 Task: Buy 5 Hair Dryers & Accessories from Drying Hoods section under best seller category for shipping address: Cameron White, 2432 August Lane, Shreveport, Louisiana 71101, Cell Number 3184332610. Pay from credit card ending with 5759, CVV 953
Action: Mouse moved to (319, 94)
Screenshot: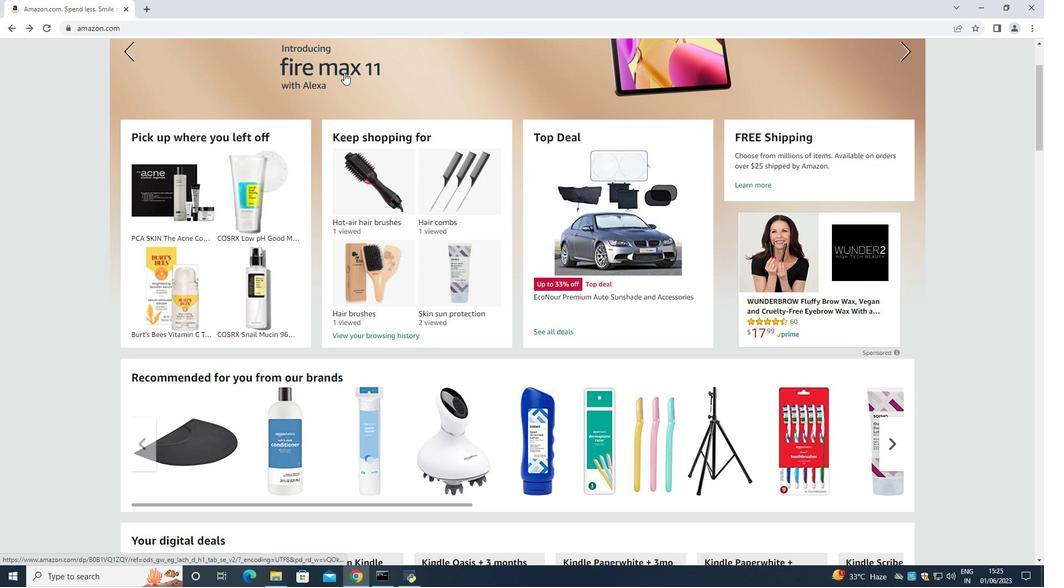 
Action: Mouse scrolled (319, 95) with delta (0, 0)
Screenshot: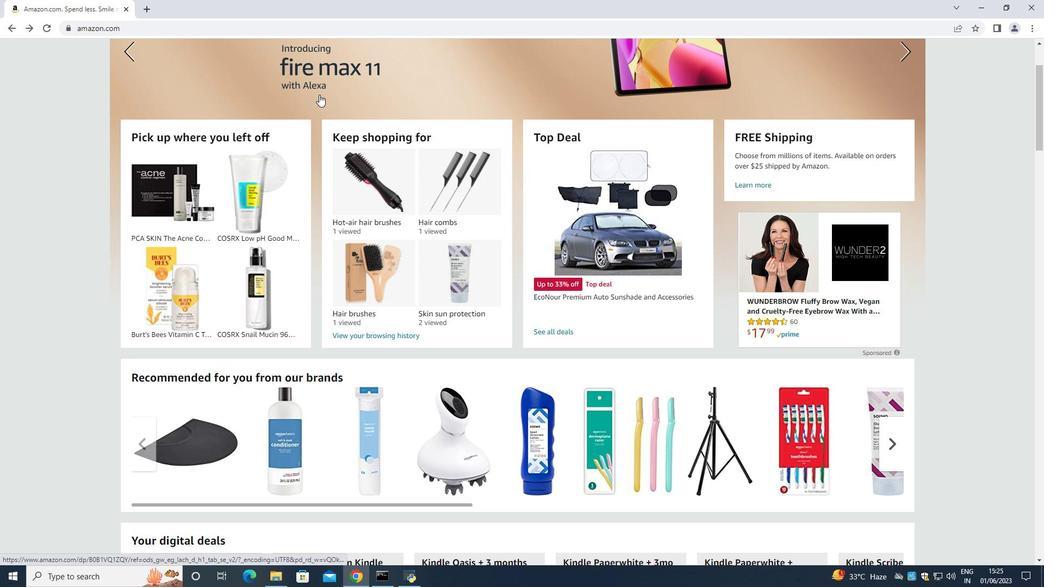 
Action: Mouse scrolled (319, 95) with delta (0, 0)
Screenshot: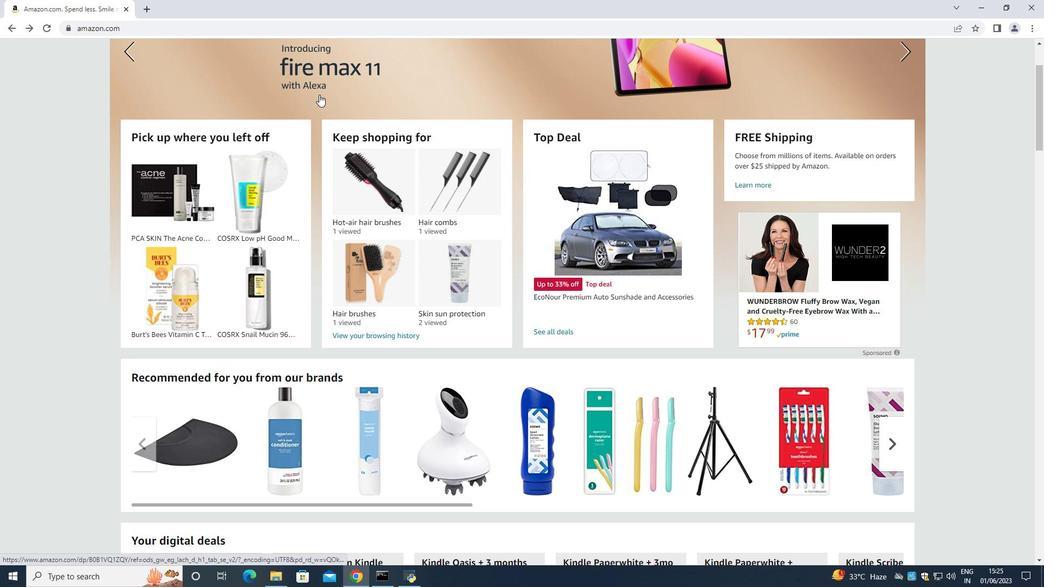 
Action: Mouse scrolled (319, 95) with delta (0, 0)
Screenshot: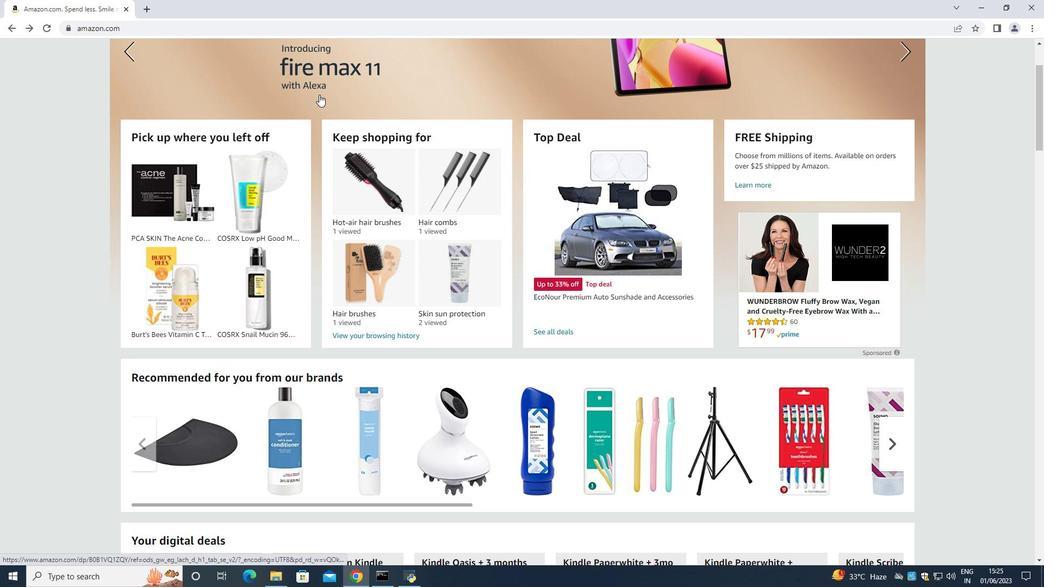 
Action: Mouse moved to (319, 94)
Screenshot: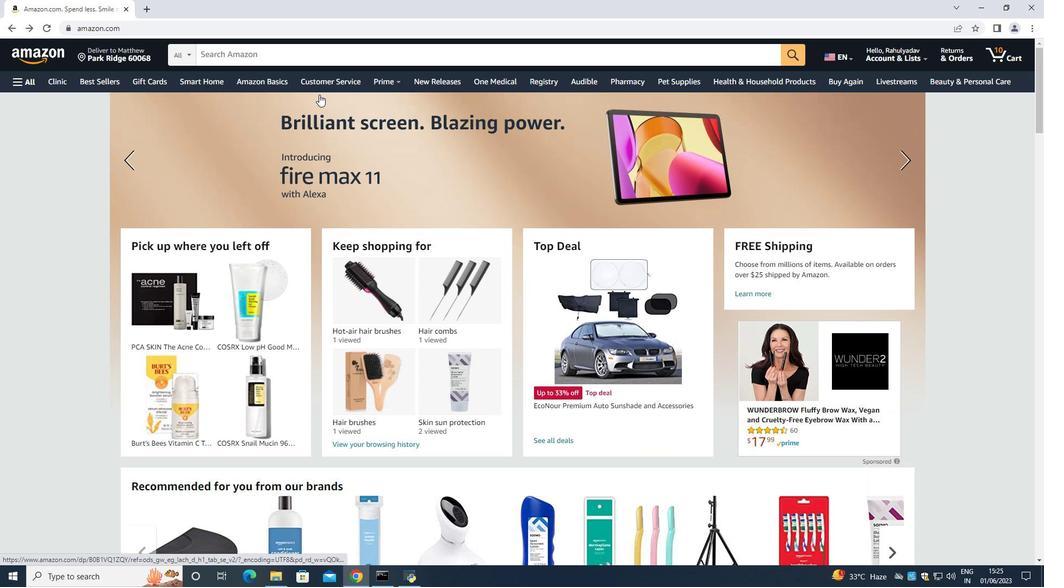 
Action: Mouse scrolled (319, 95) with delta (0, 0)
Screenshot: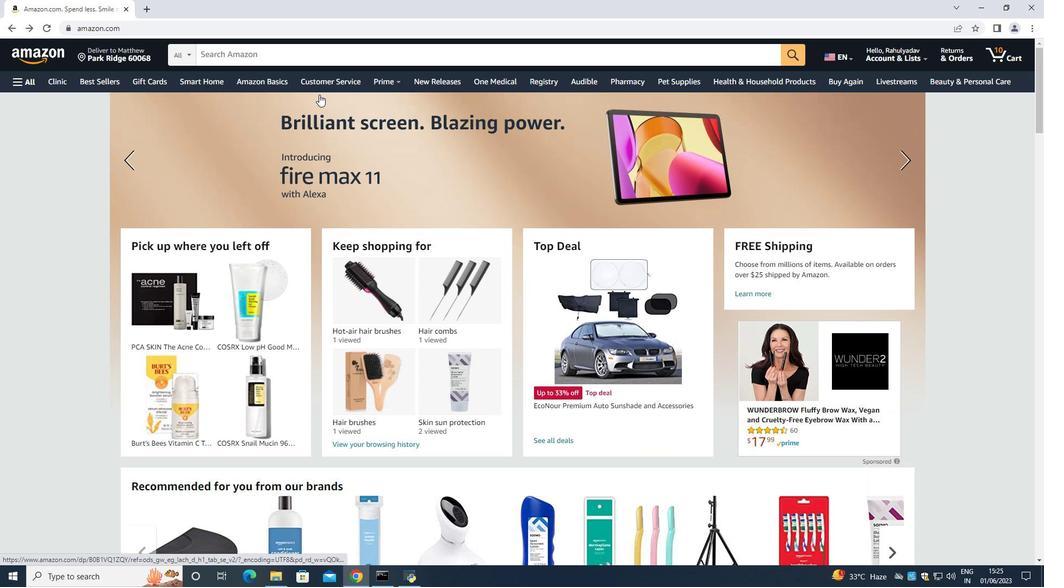 
Action: Mouse scrolled (319, 95) with delta (0, 0)
Screenshot: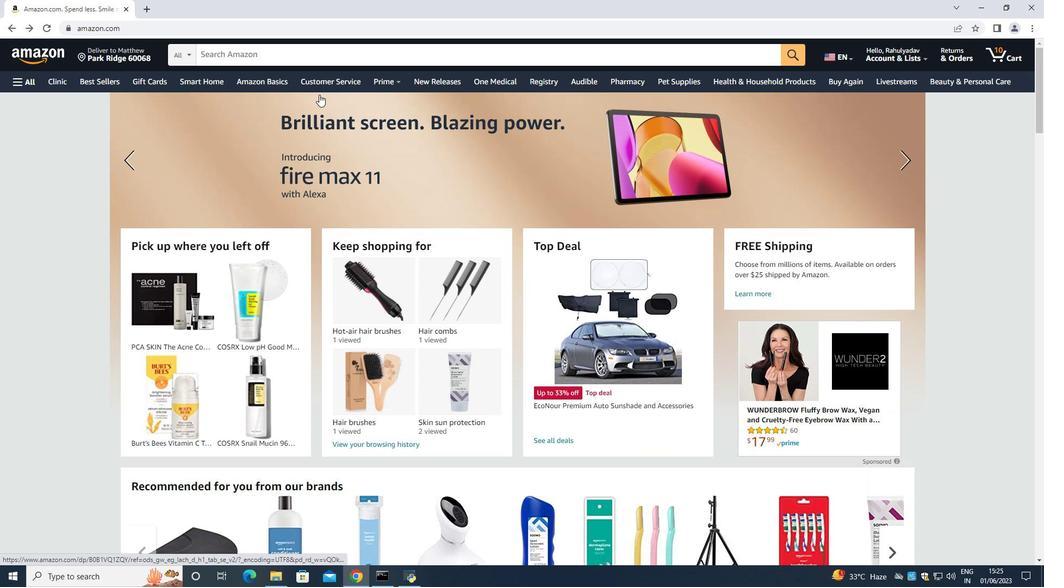 
Action: Mouse scrolled (319, 95) with delta (0, 0)
Screenshot: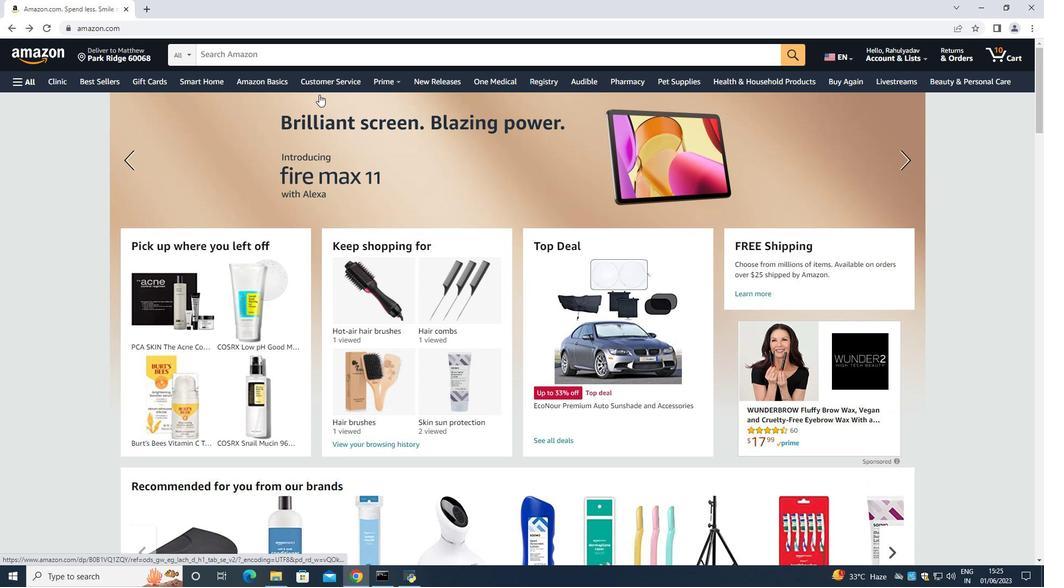 
Action: Mouse scrolled (319, 95) with delta (0, 0)
Screenshot: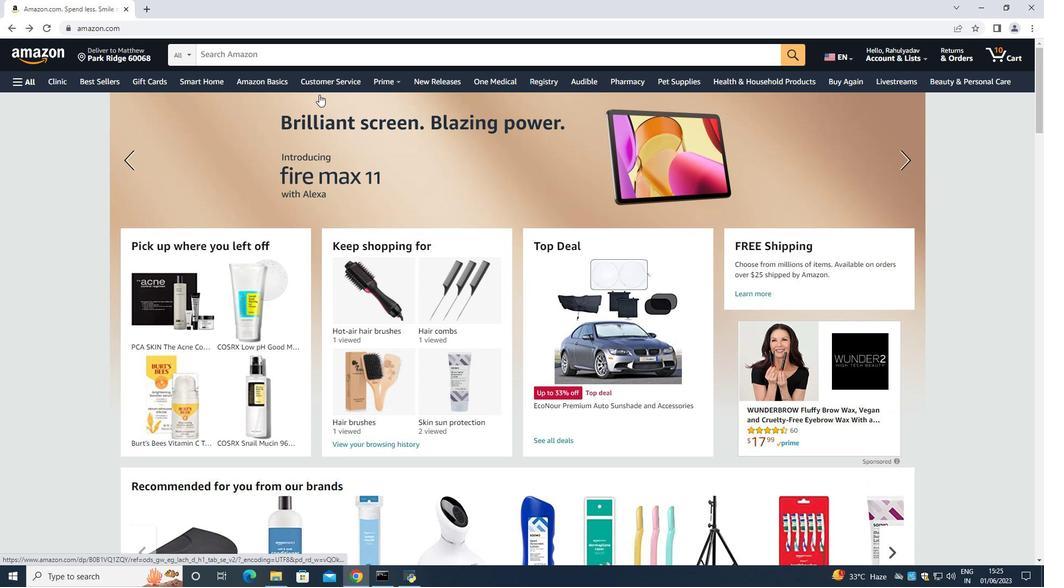 
Action: Mouse scrolled (319, 95) with delta (0, 0)
Screenshot: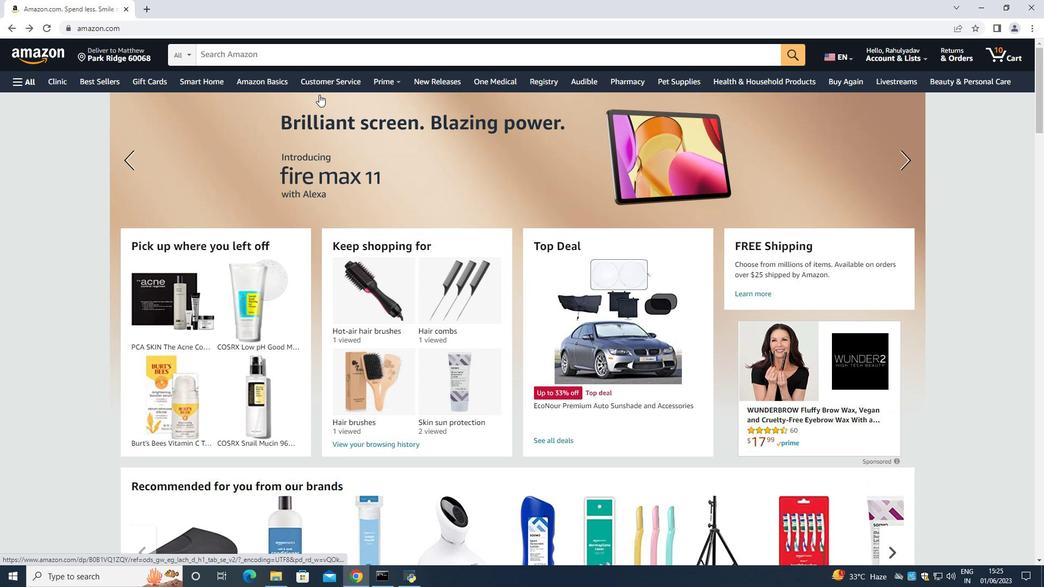
Action: Mouse scrolled (319, 95) with delta (0, 0)
Screenshot: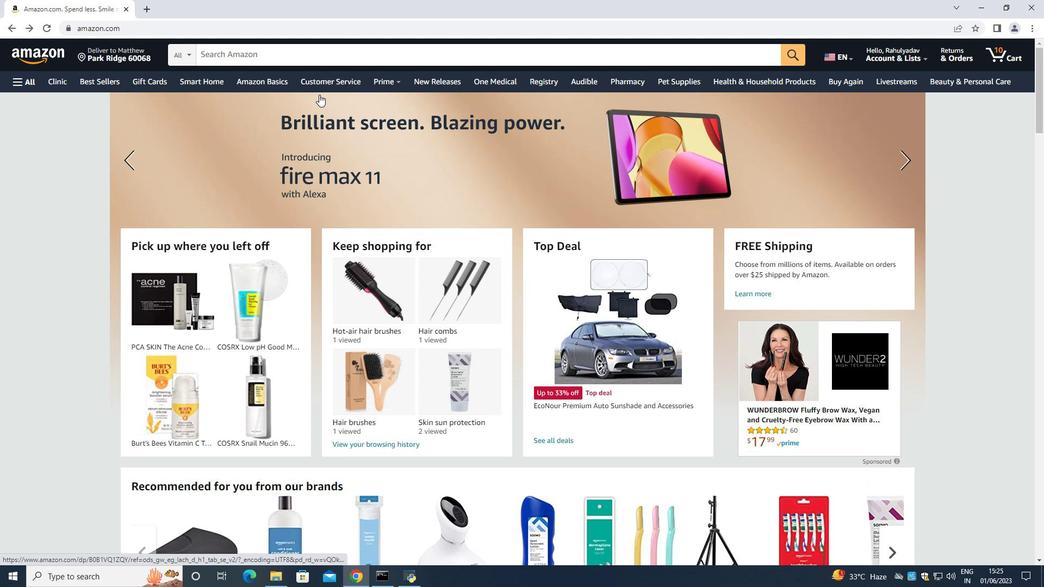 
Action: Mouse moved to (11, 83)
Screenshot: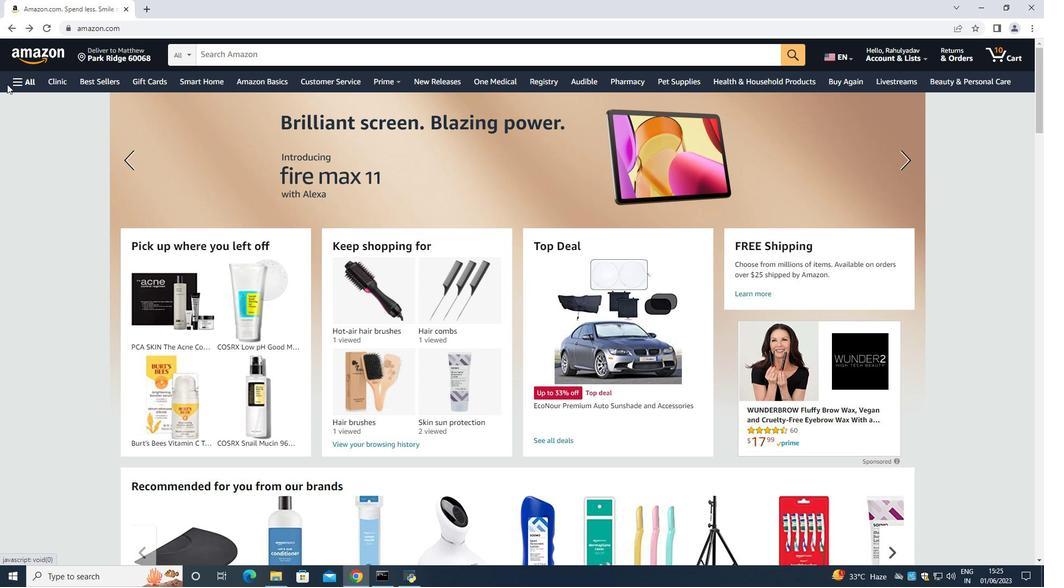 
Action: Mouse pressed left at (11, 83)
Screenshot: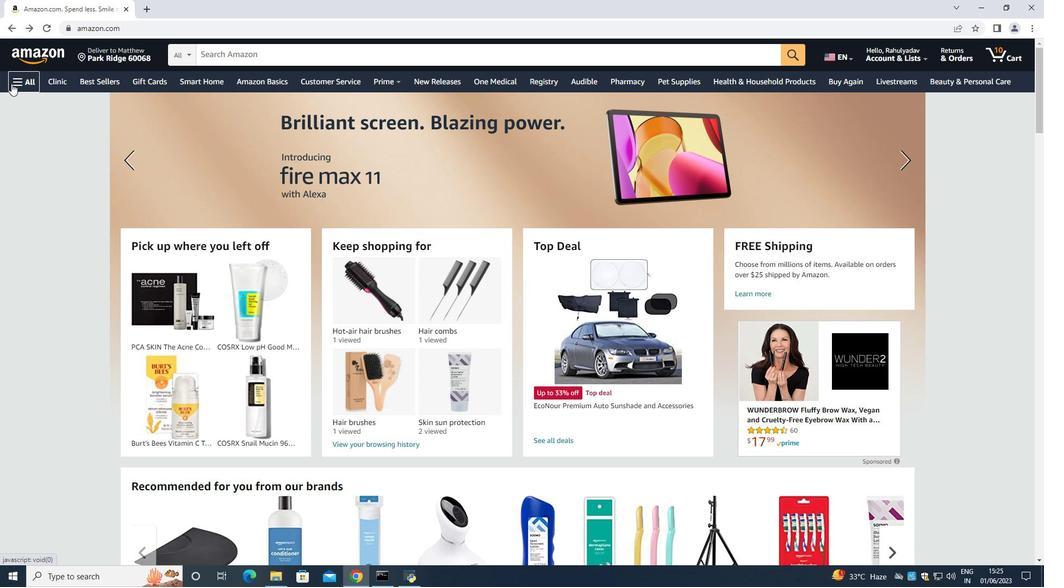 
Action: Mouse moved to (42, 109)
Screenshot: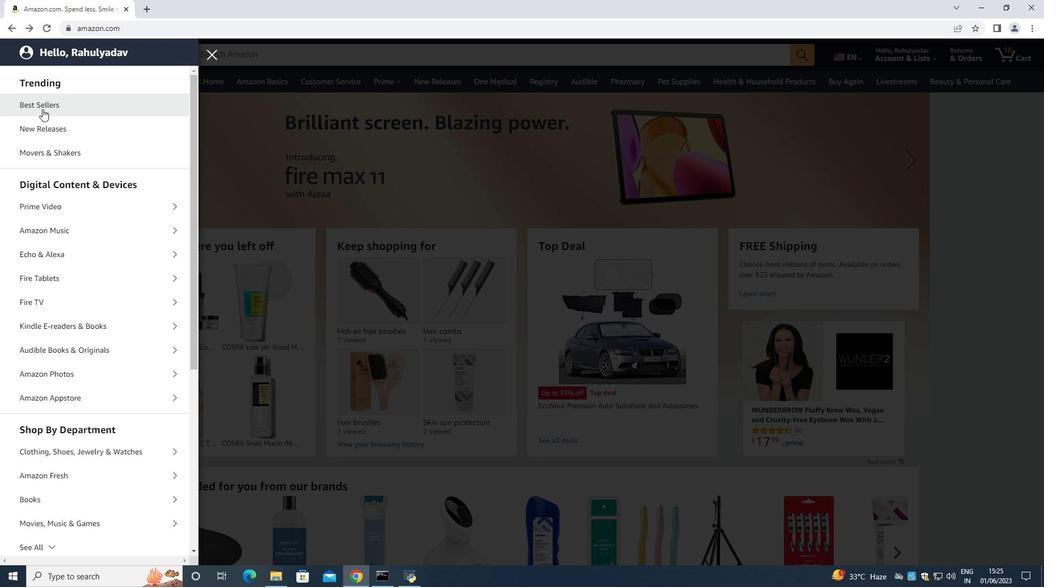 
Action: Mouse pressed left at (42, 109)
Screenshot: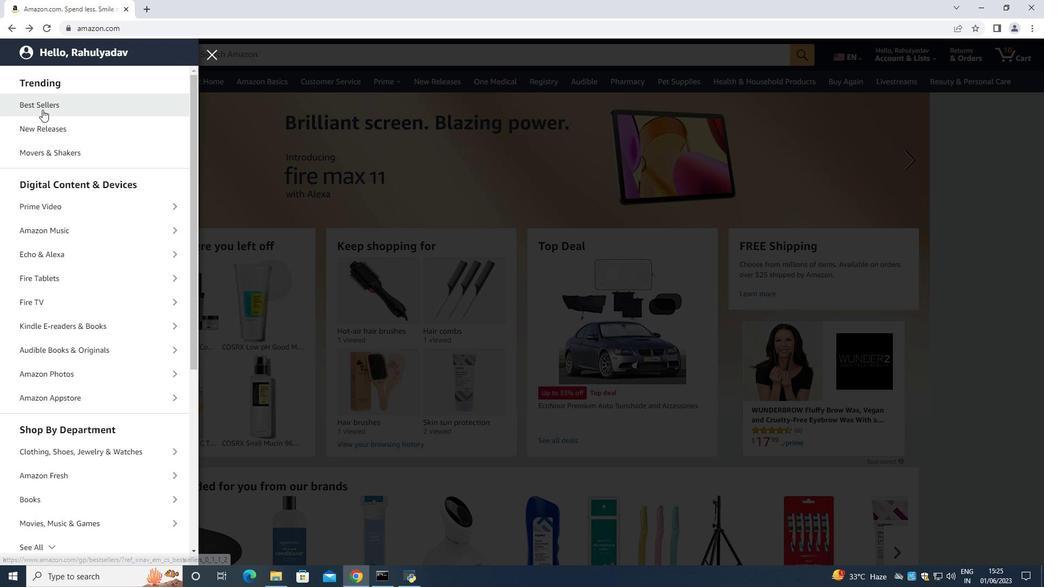 
Action: Mouse moved to (250, 54)
Screenshot: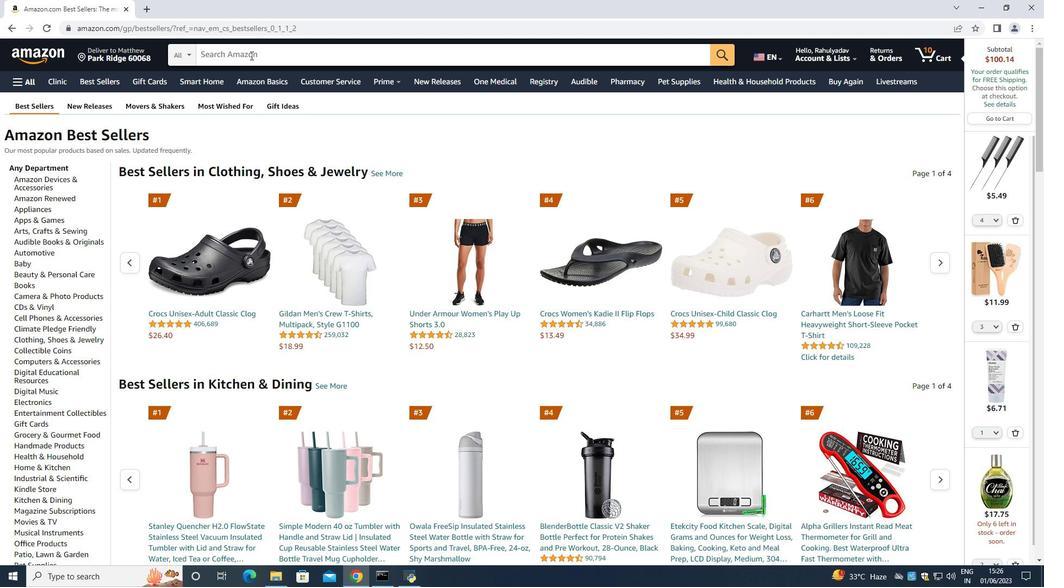 
Action: Mouse pressed left at (250, 54)
Screenshot: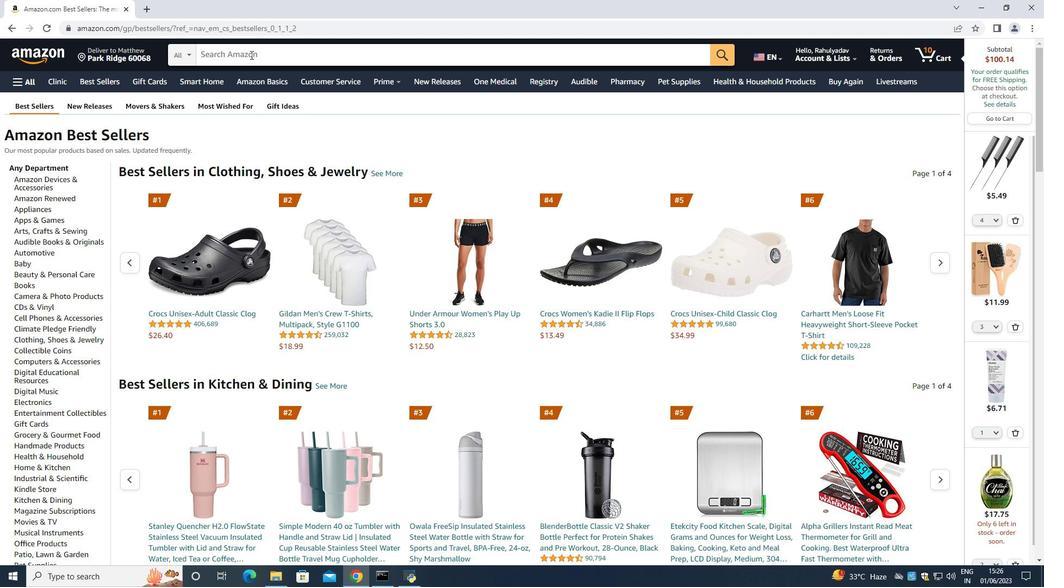 
Action: Mouse moved to (251, 55)
Screenshot: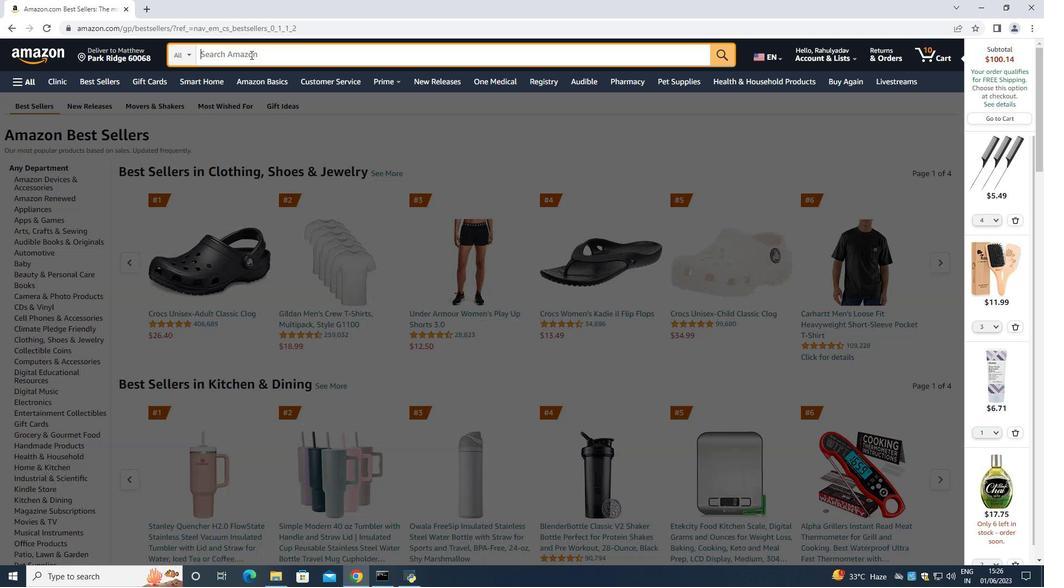 
Action: Key pressed <Key.shift>Hair<Key.space><Key.shift><Key.shift>Deys<Key.space><Key.shift_r><Key.shift_r><Key.shift_r><Key.shift_r><Key.shift_r><Key.shift_r>&<Key.space><Key.shift>Accessories<Key.space><Key.enter>
Screenshot: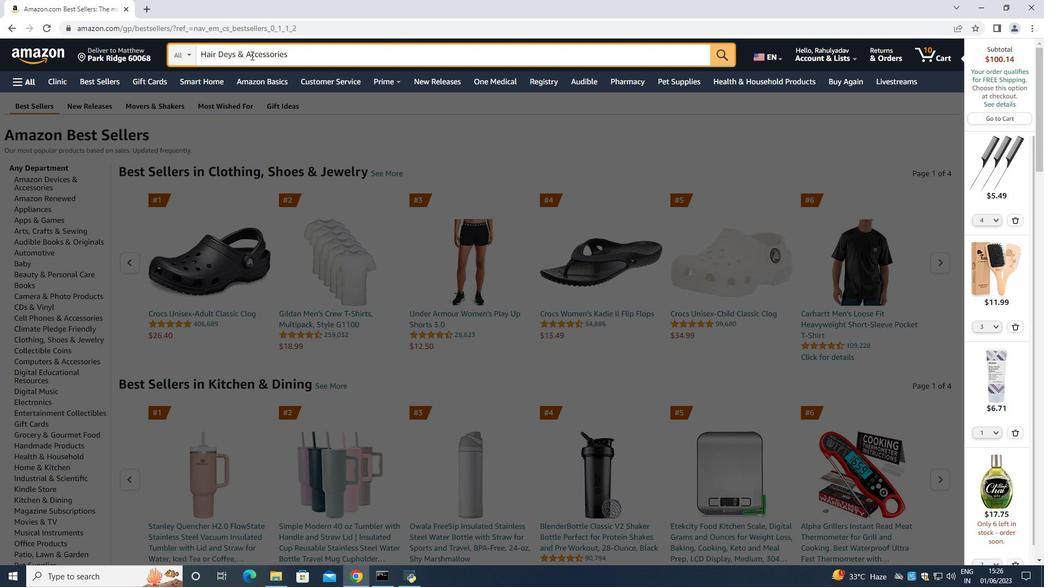 
Action: Mouse moved to (236, 53)
Screenshot: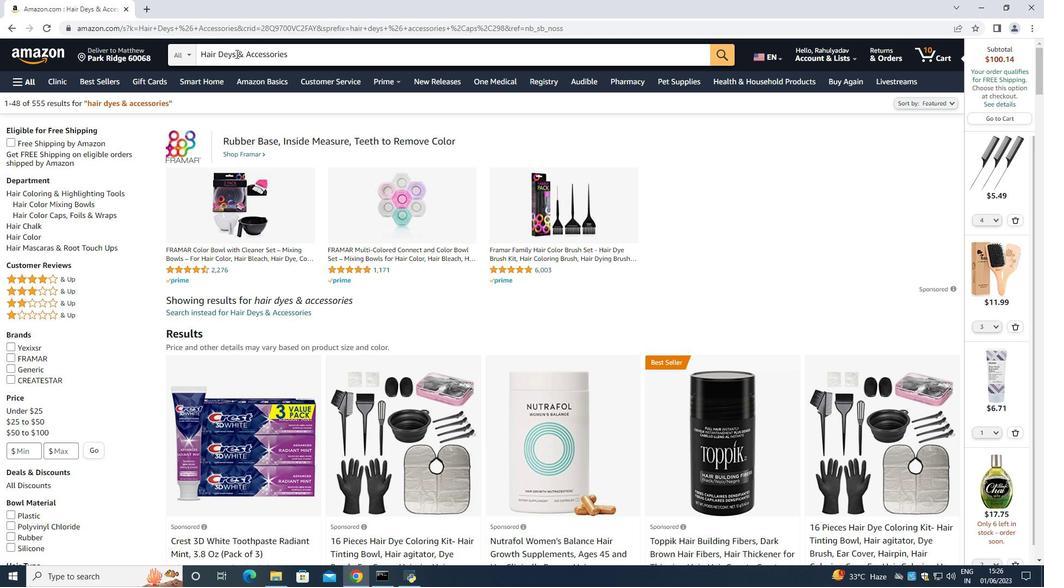 
Action: Mouse pressed left at (236, 53)
Screenshot: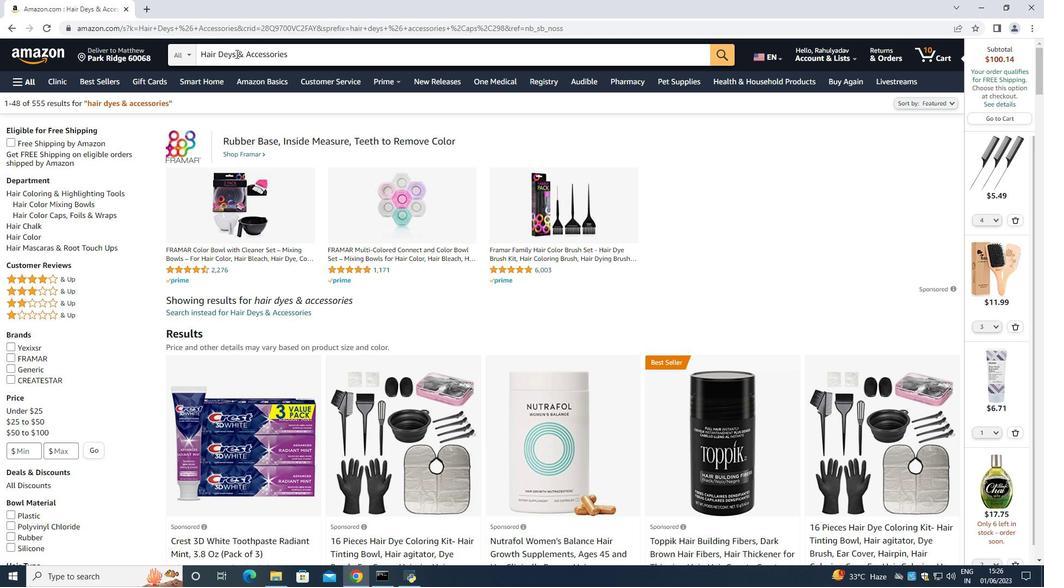 
Action: Key pressed <Key.backspace><Key.backspace><Key.backspace>ryew<Key.backspace>rs<Key.shift_r><Key.enter>
Screenshot: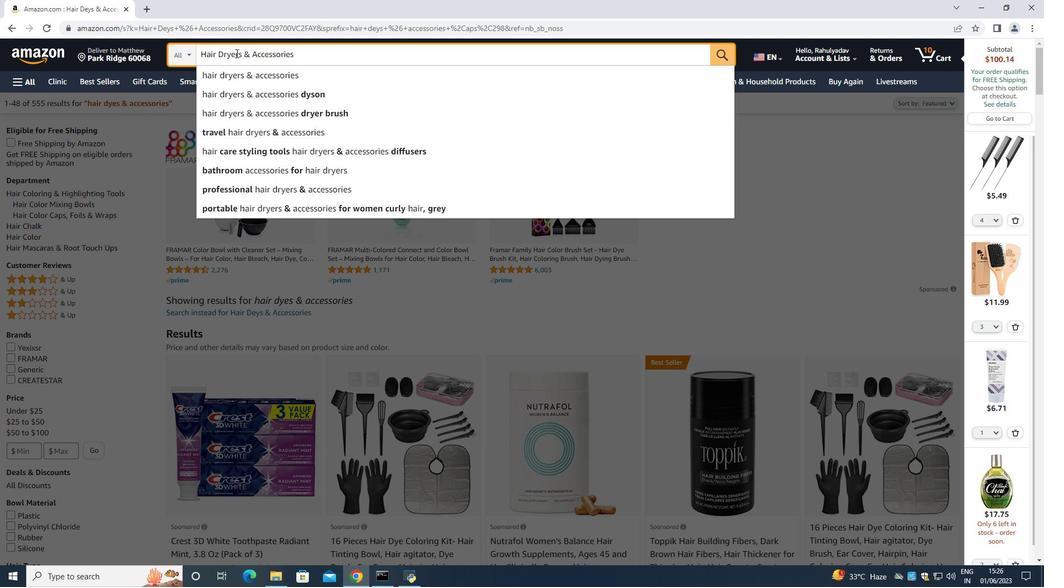 
Action: Mouse scrolled (236, 53) with delta (0, 0)
Screenshot: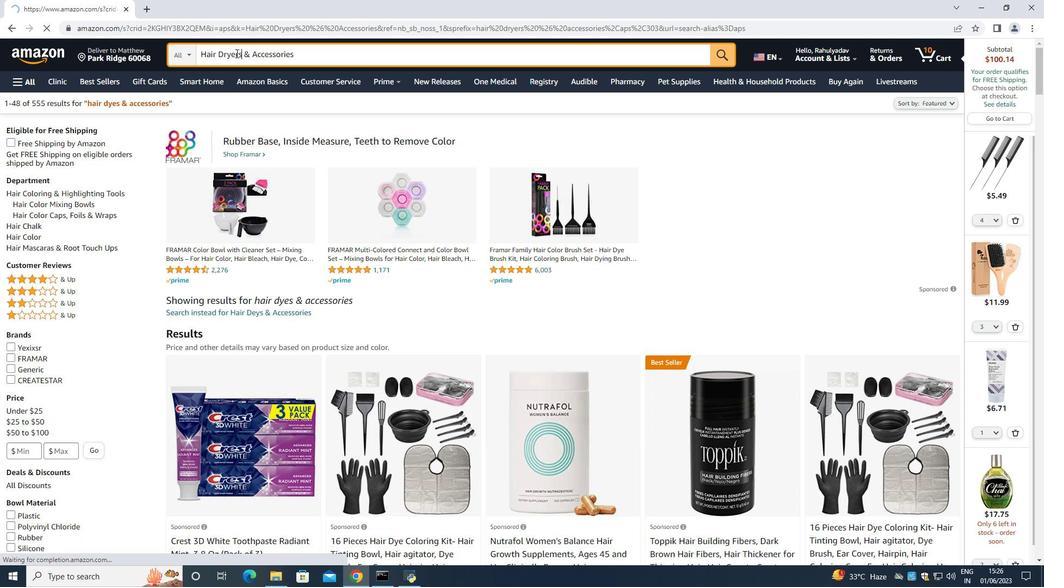 
Action: Mouse moved to (447, 294)
Screenshot: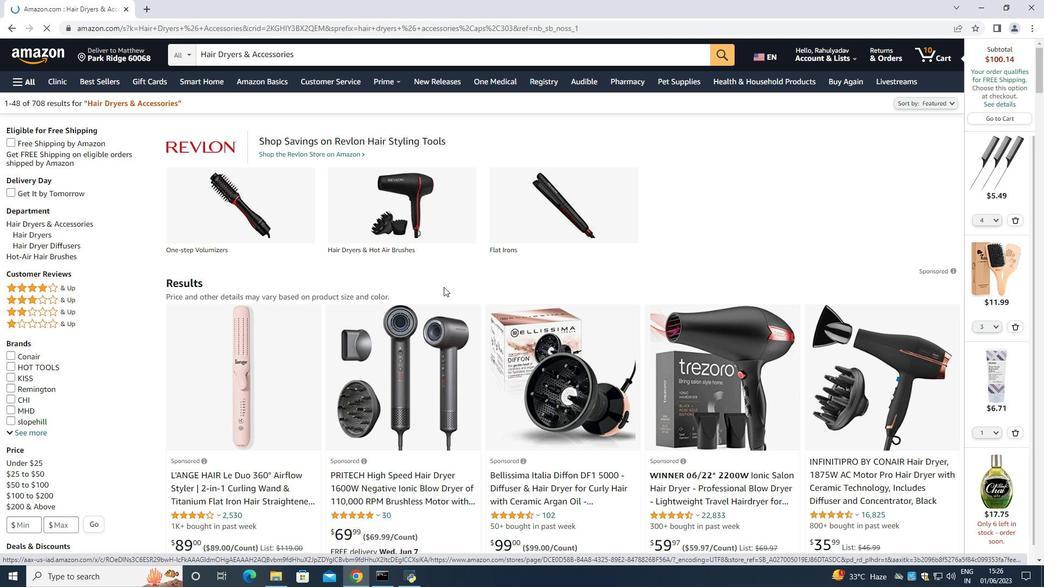 
Action: Mouse scrolled (447, 294) with delta (0, 0)
Screenshot: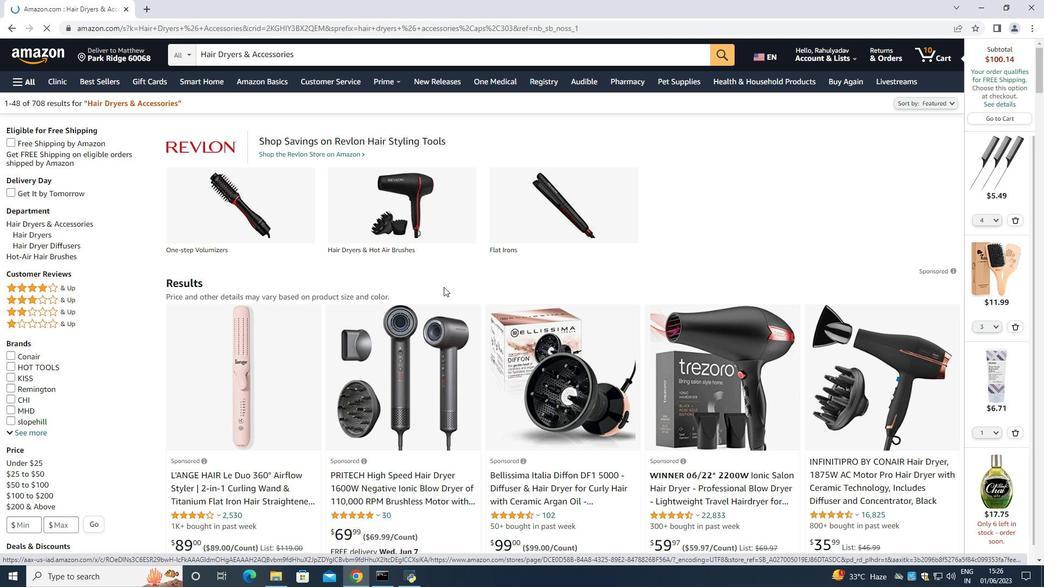 
Action: Mouse scrolled (447, 294) with delta (0, 0)
Screenshot: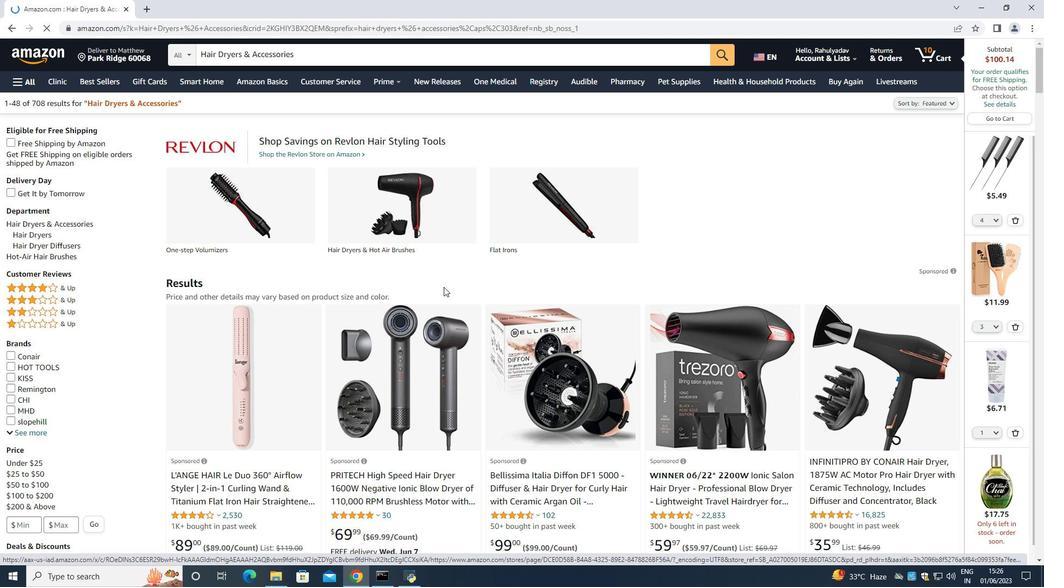 
Action: Mouse scrolled (447, 294) with delta (0, 0)
Screenshot: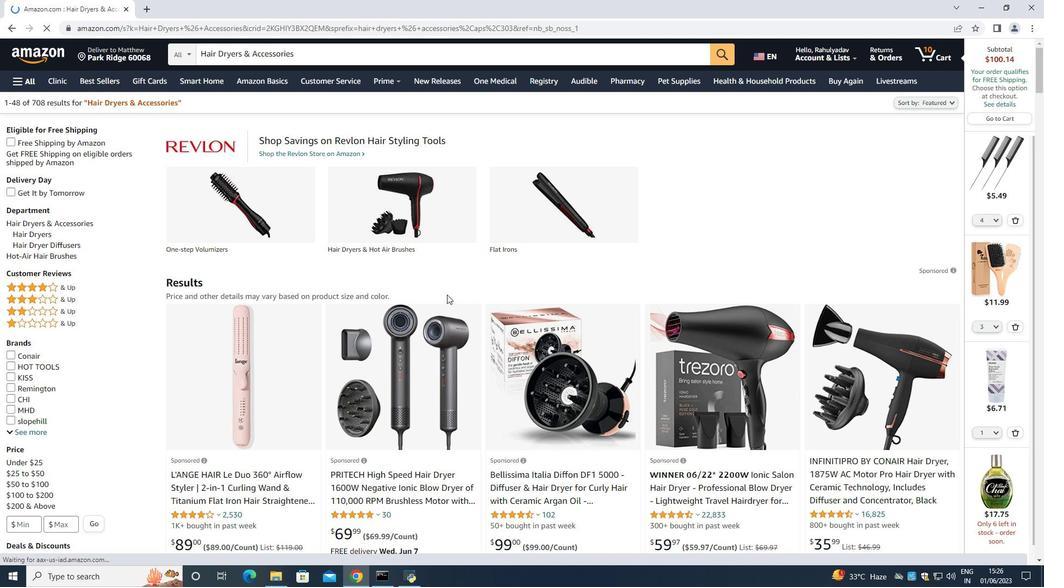 
Action: Mouse moved to (431, 290)
Screenshot: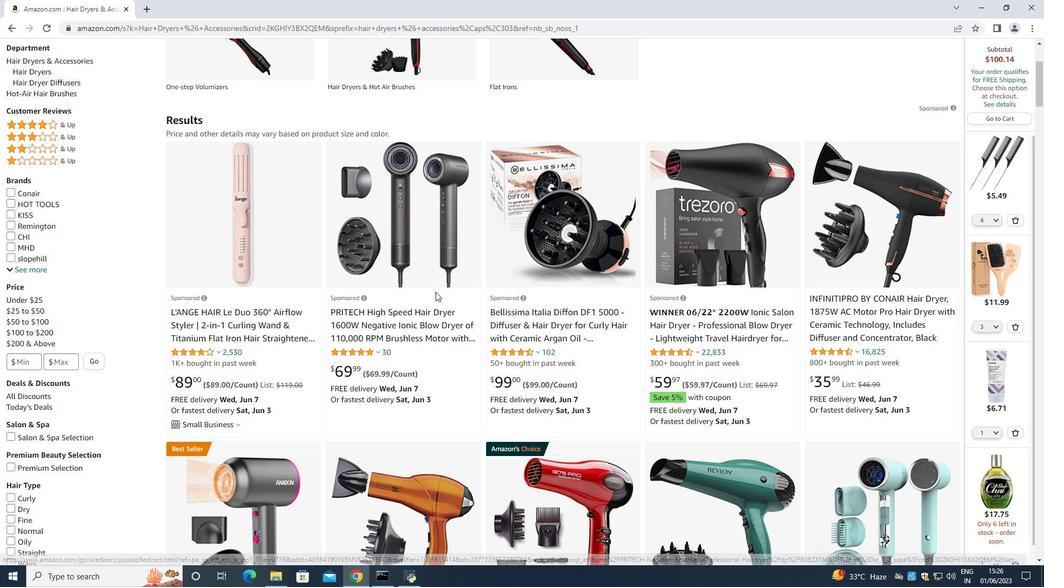 
Action: Mouse scrolled (431, 289) with delta (0, 0)
Screenshot: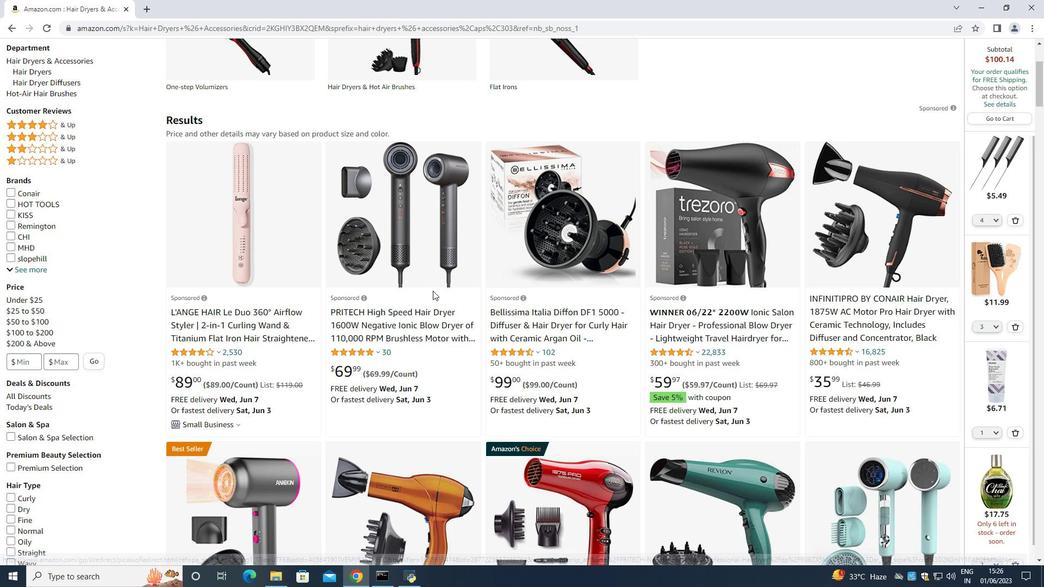 
Action: Mouse scrolled (431, 289) with delta (0, 0)
Screenshot: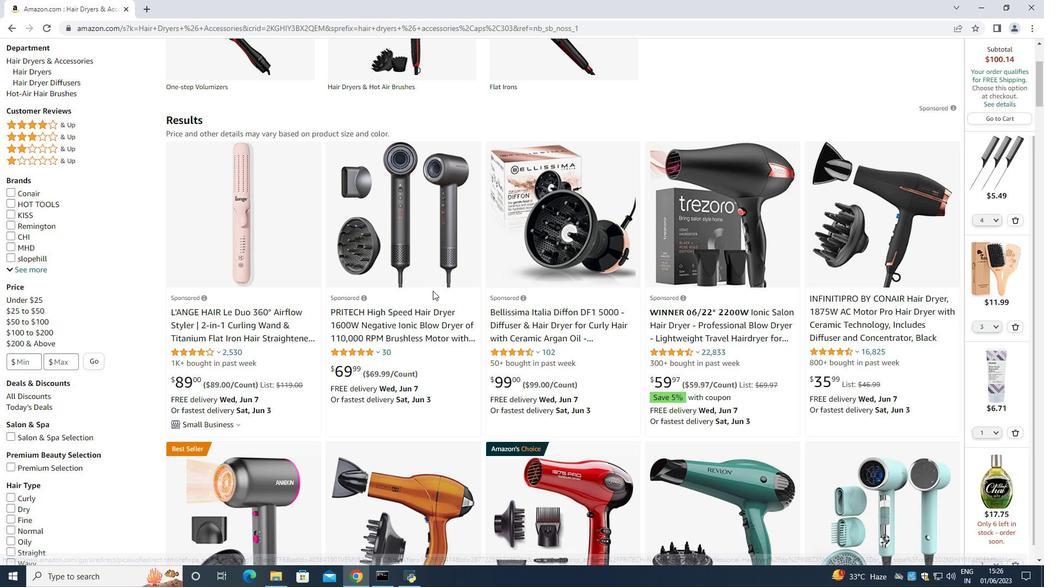 
Action: Mouse scrolled (431, 289) with delta (0, 0)
Screenshot: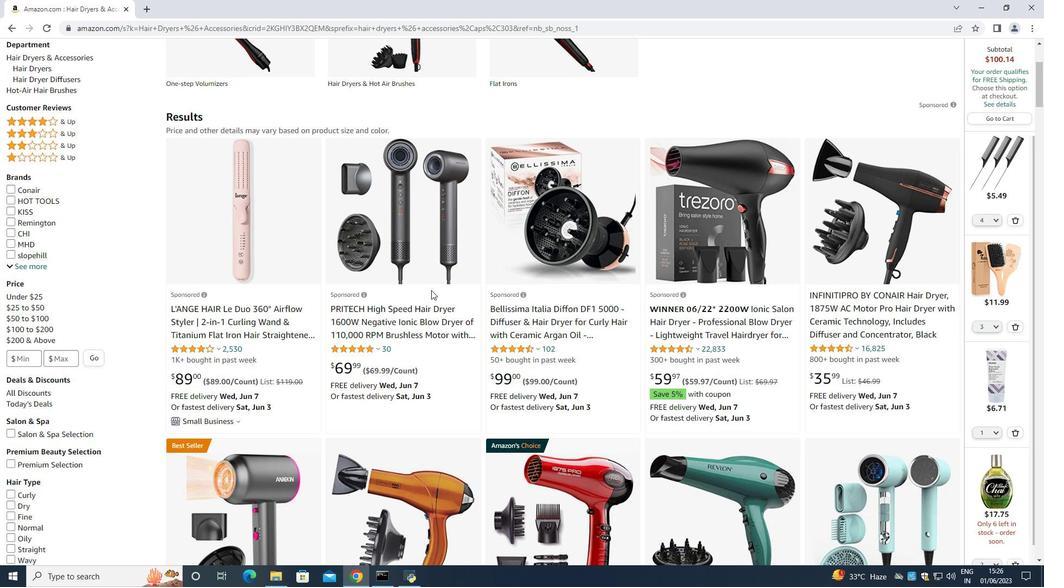 
Action: Mouse moved to (577, 311)
Screenshot: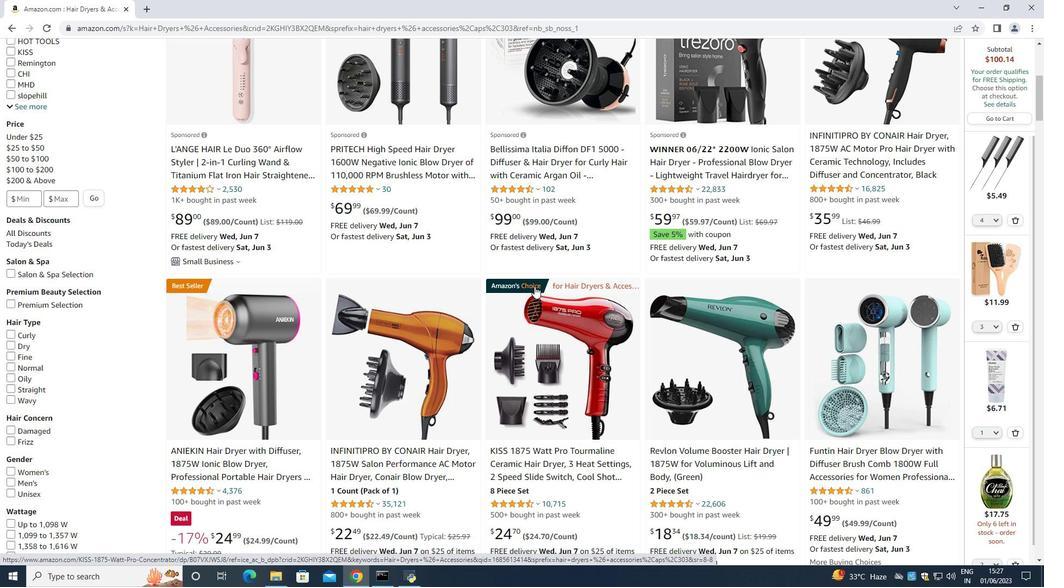 
Action: Mouse scrolled (577, 310) with delta (0, 0)
Screenshot: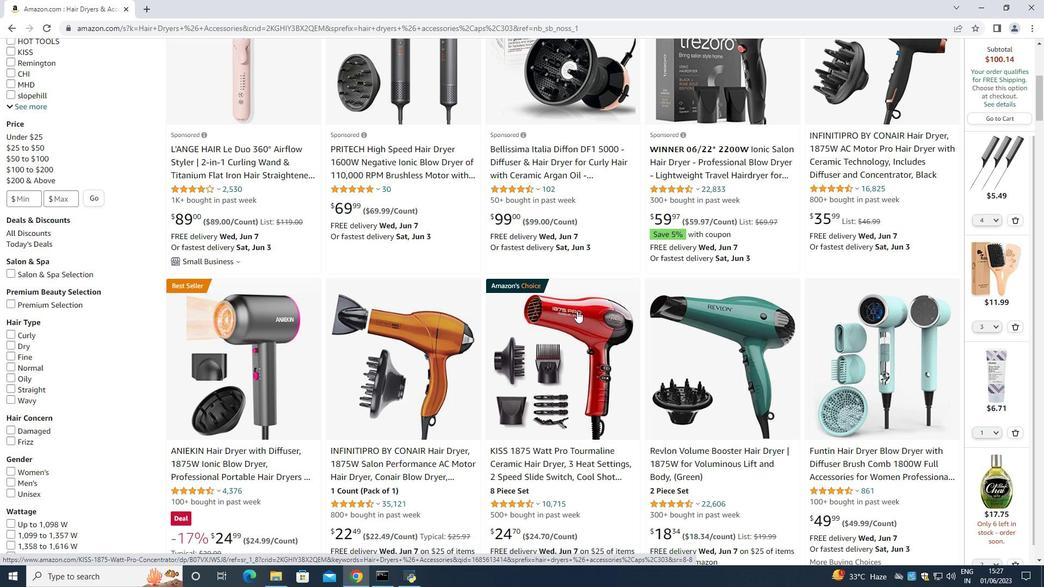 
Action: Mouse moved to (577, 311)
Screenshot: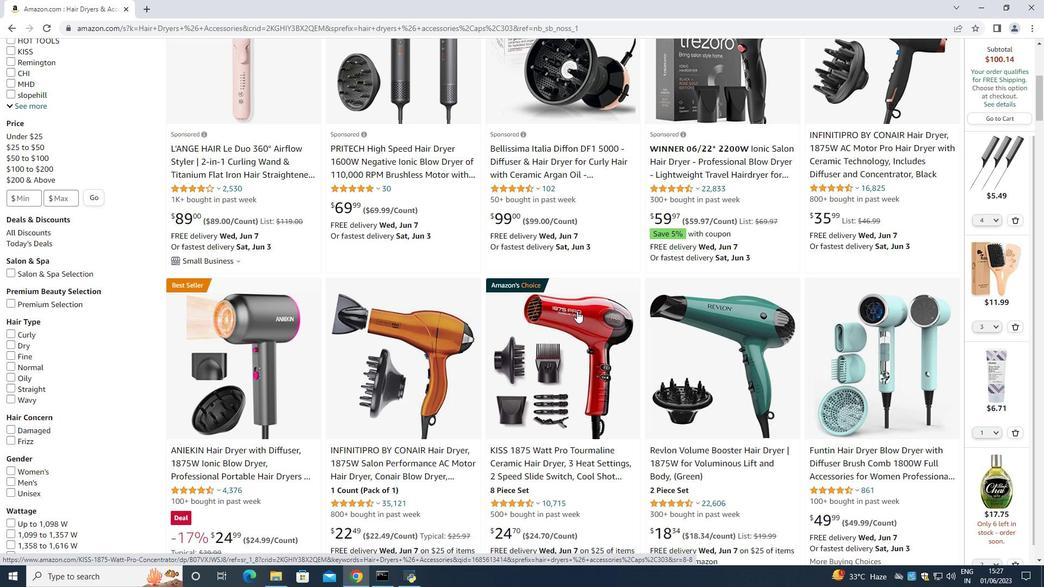 
Action: Mouse scrolled (577, 311) with delta (0, 0)
Screenshot: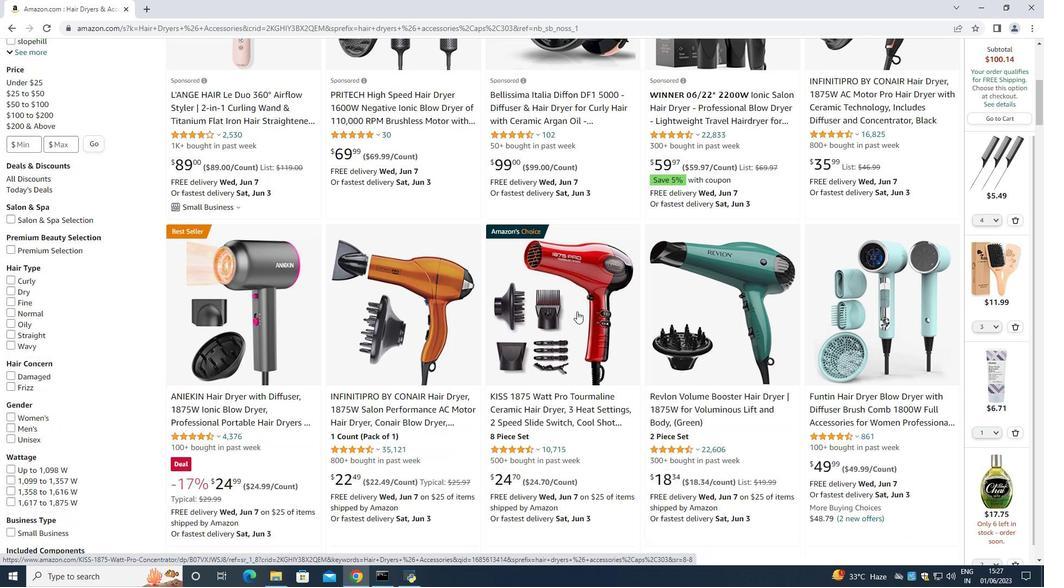 
Action: Mouse moved to (576, 311)
Screenshot: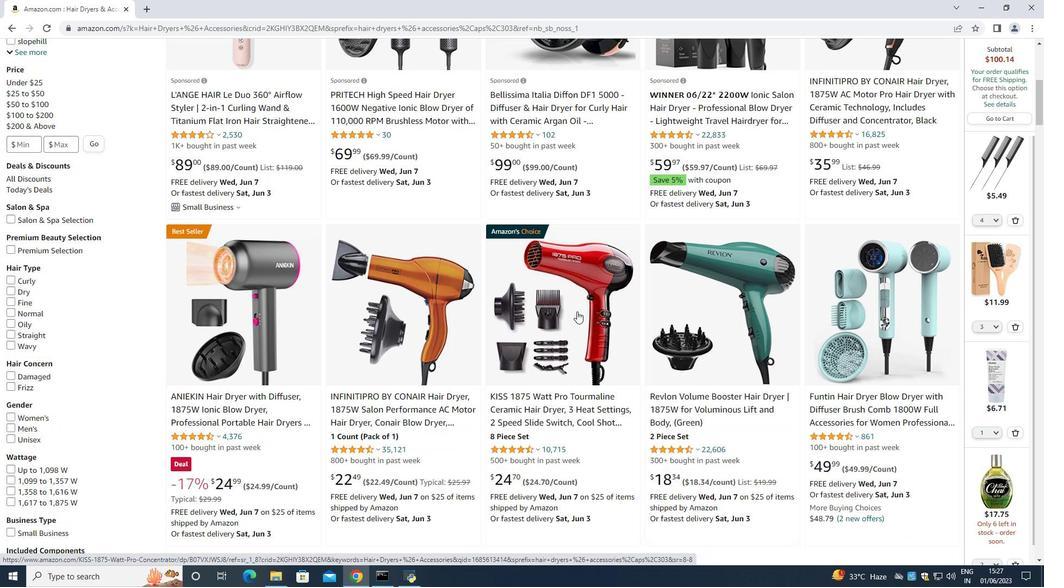 
Action: Mouse scrolled (576, 311) with delta (0, 0)
Screenshot: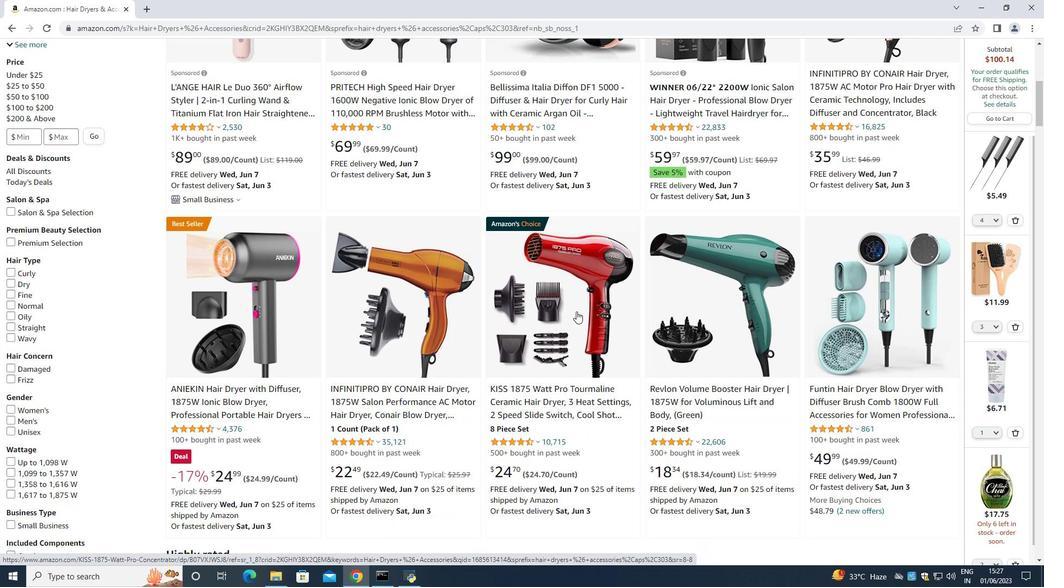 
Action: Mouse moved to (572, 312)
Screenshot: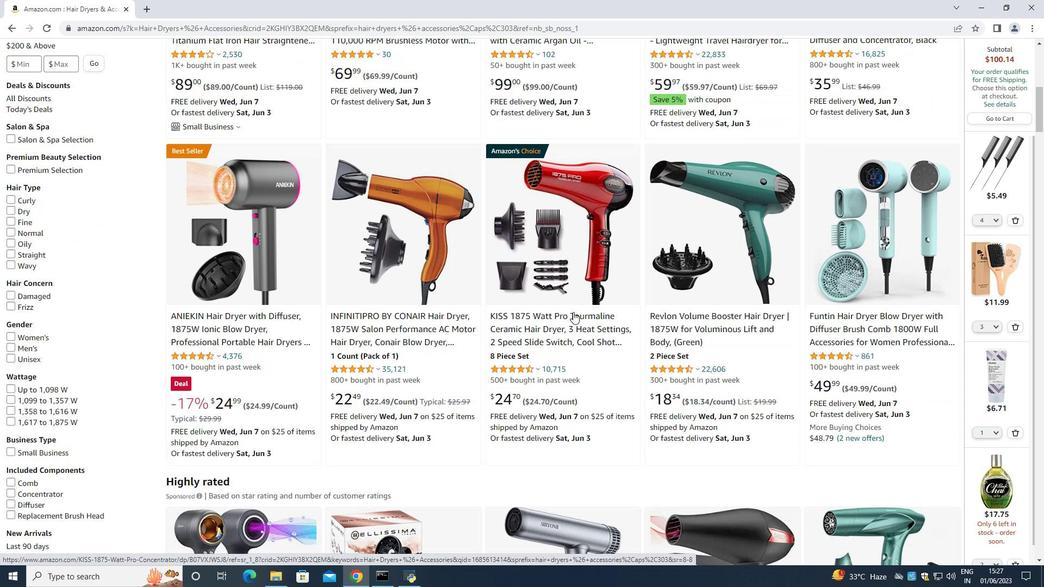 
Action: Mouse scrolled (572, 312) with delta (0, 0)
Screenshot: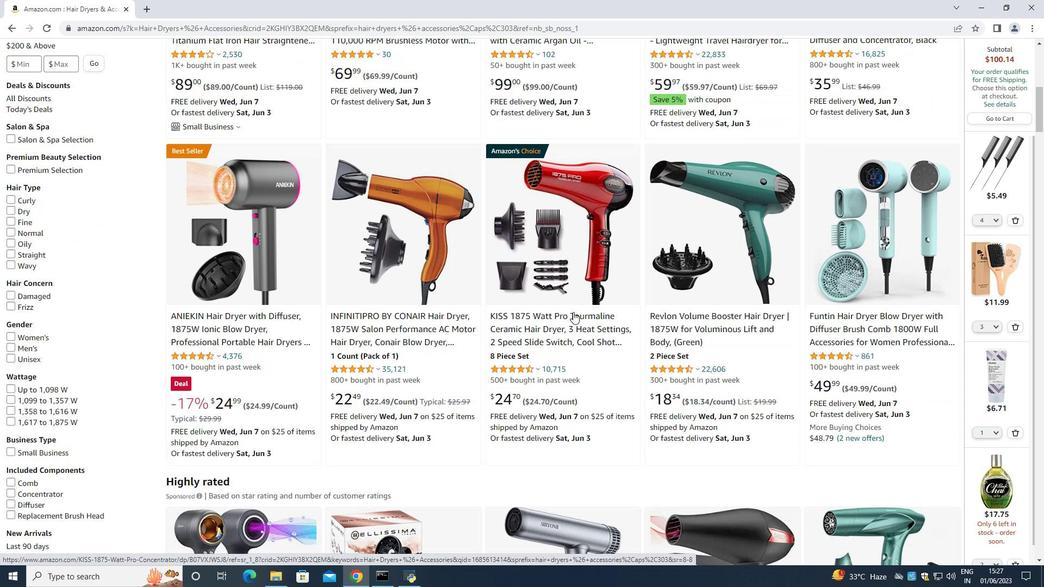 
Action: Mouse moved to (571, 313)
Screenshot: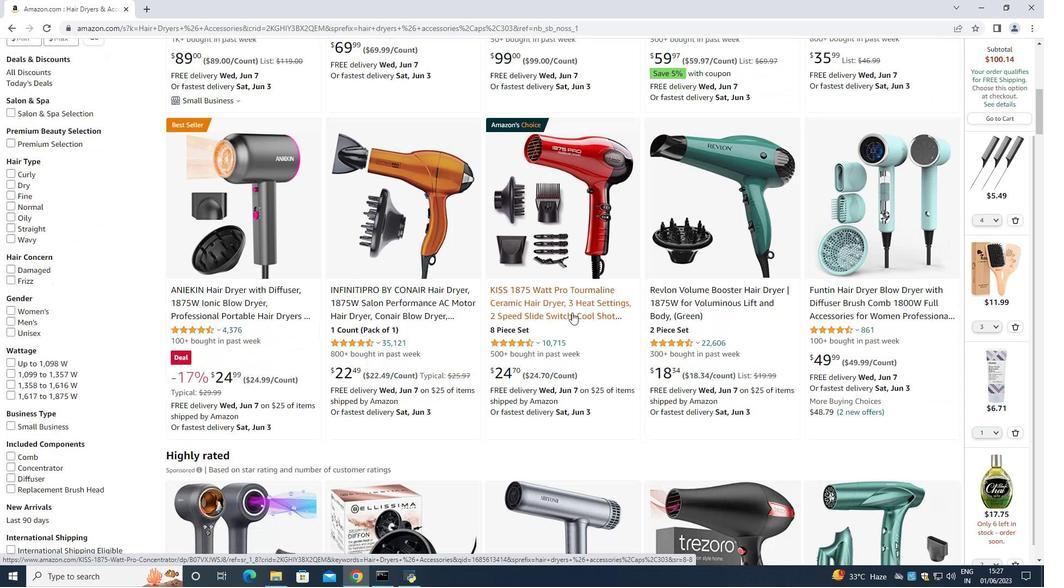 
Action: Mouse scrolled (571, 313) with delta (0, 0)
Screenshot: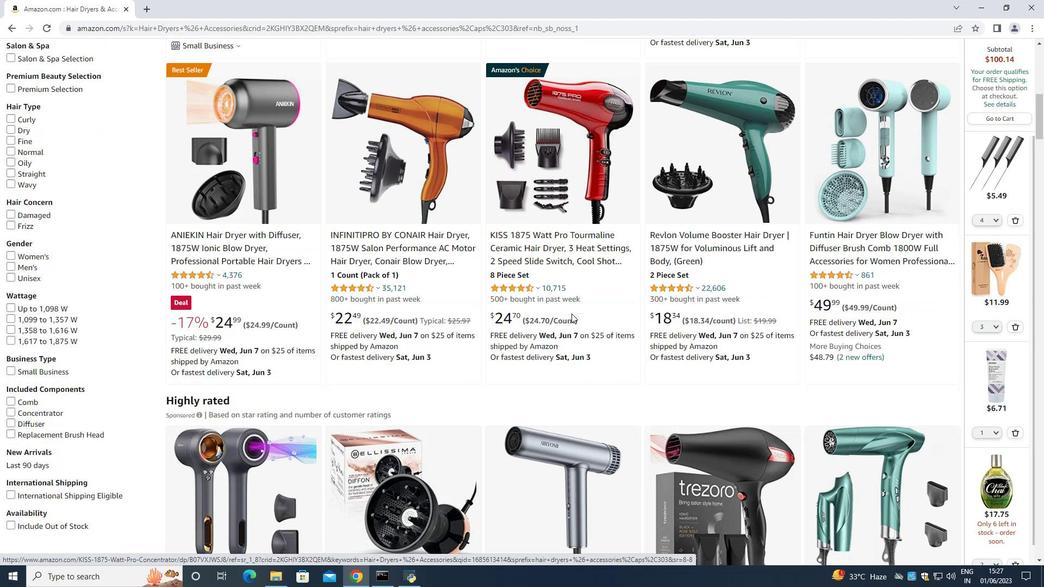 
Action: Mouse moved to (566, 314)
Screenshot: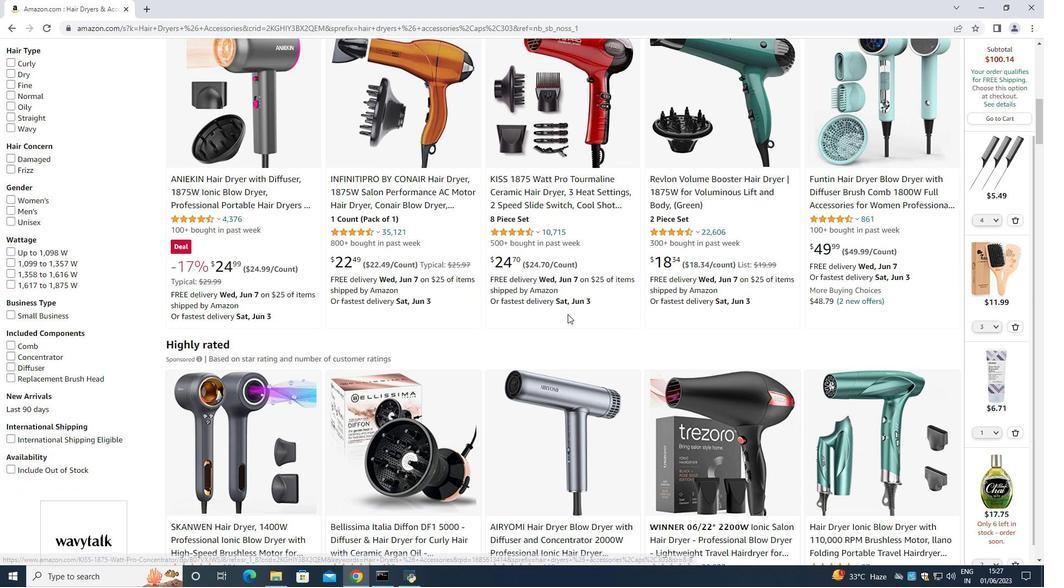 
Action: Mouse scrolled (566, 313) with delta (0, 0)
Screenshot: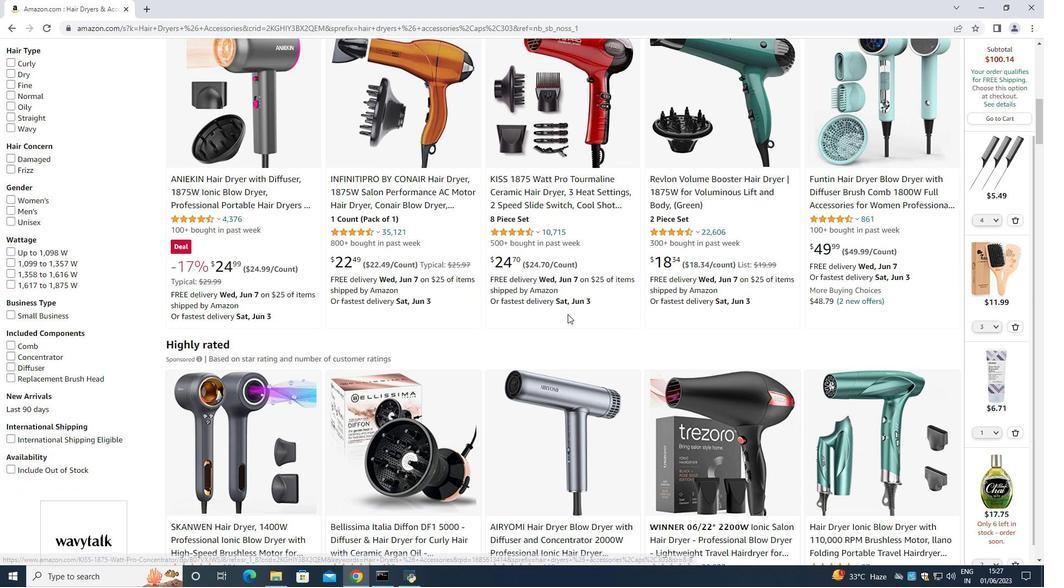 
Action: Mouse moved to (565, 315)
Screenshot: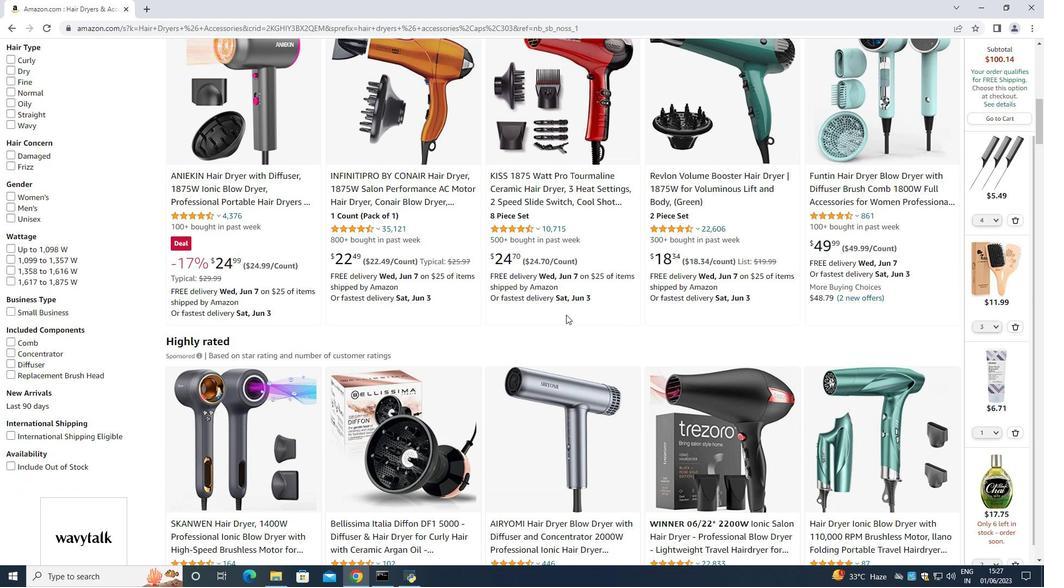 
Action: Mouse scrolled (565, 315) with delta (0, 0)
Screenshot: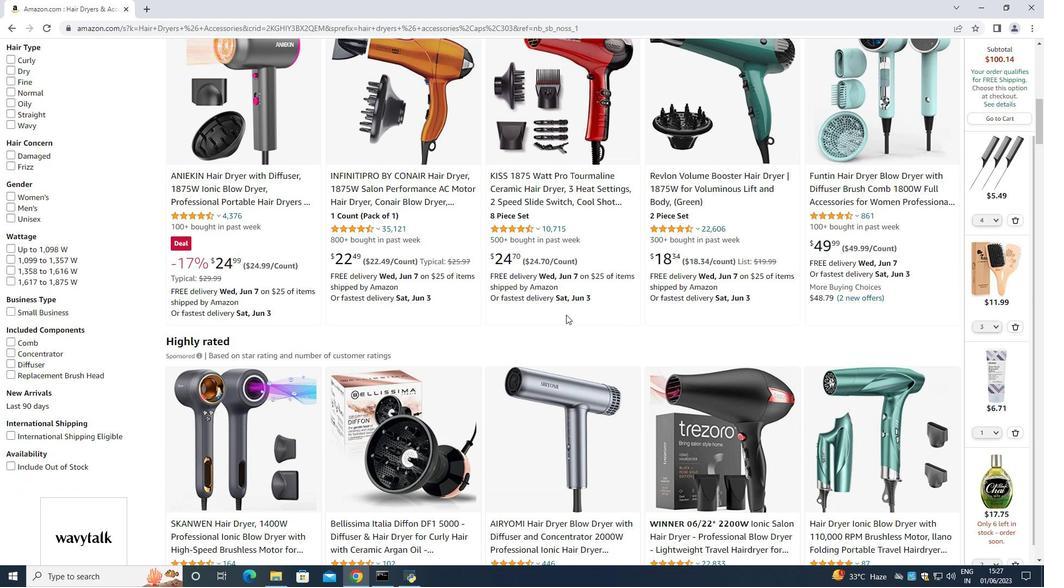 
Action: Mouse scrolled (565, 315) with delta (0, 0)
Screenshot: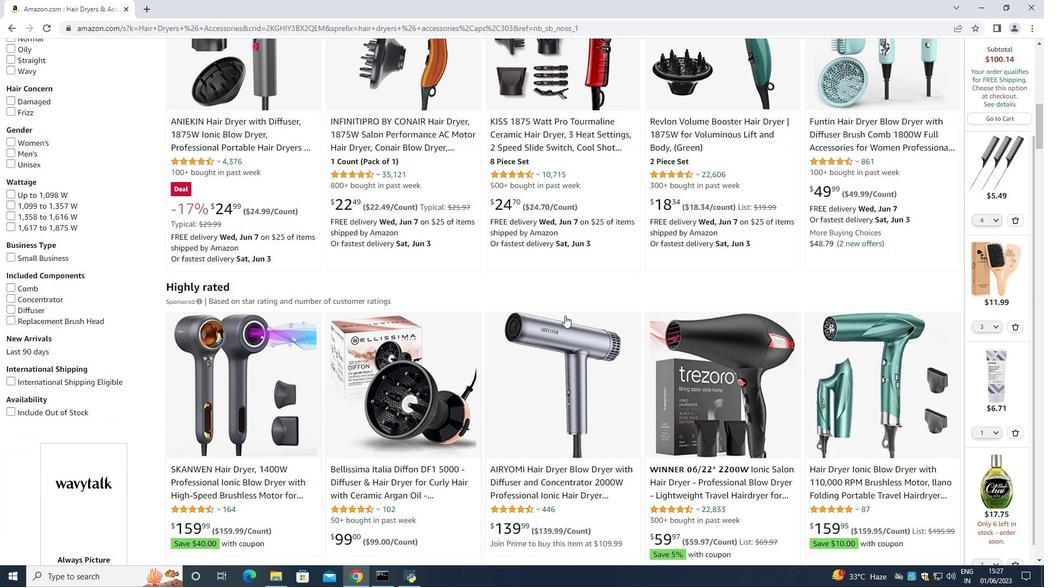 
Action: Mouse scrolled (565, 315) with delta (0, 0)
Screenshot: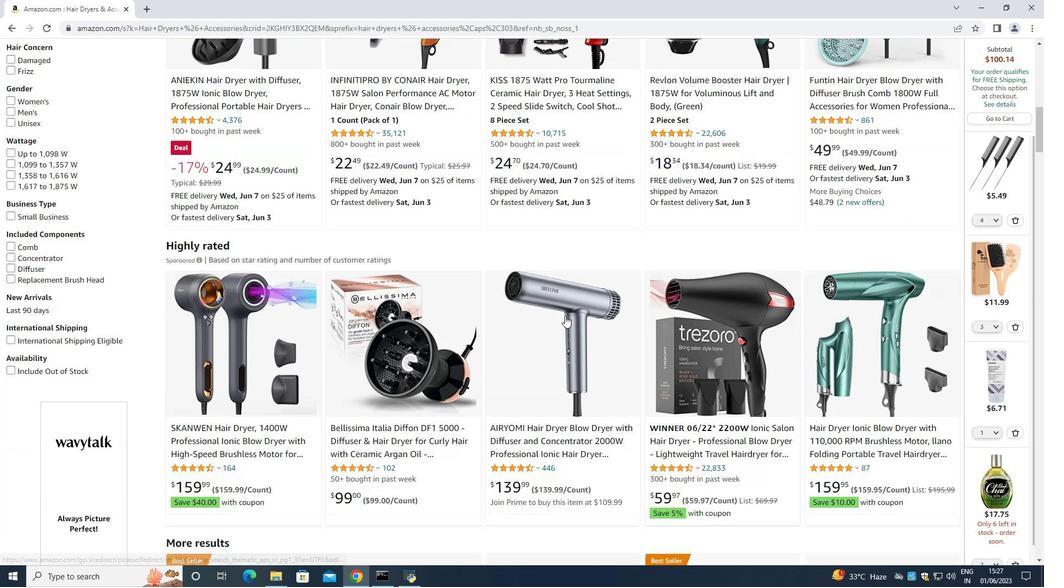
Action: Mouse scrolled (565, 315) with delta (0, 0)
Screenshot: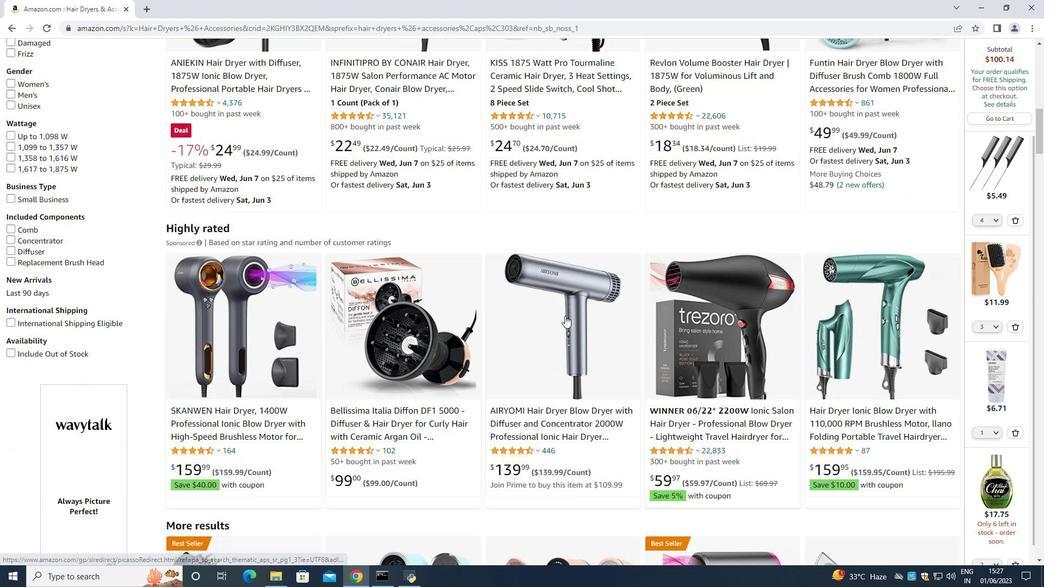 
Action: Mouse scrolled (565, 315) with delta (0, 0)
Screenshot: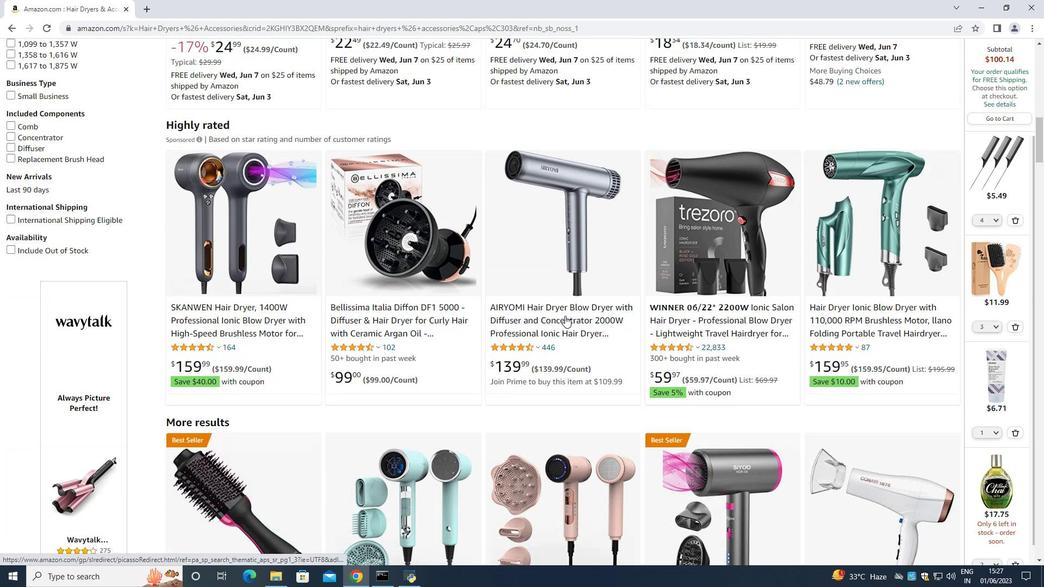 
Action: Mouse moved to (674, 349)
Screenshot: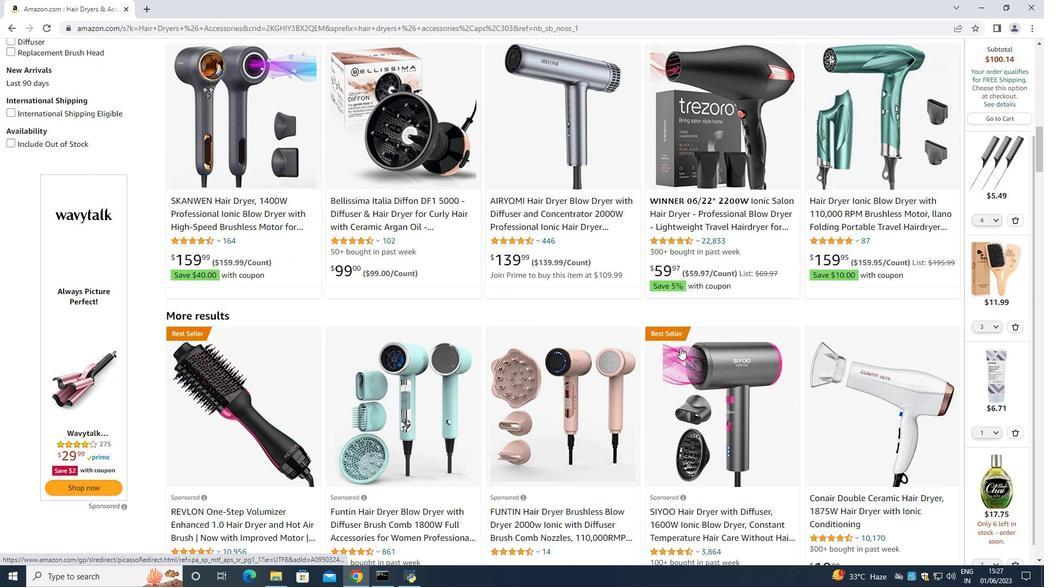 
Action: Mouse scrolled (678, 348) with delta (0, 0)
Screenshot: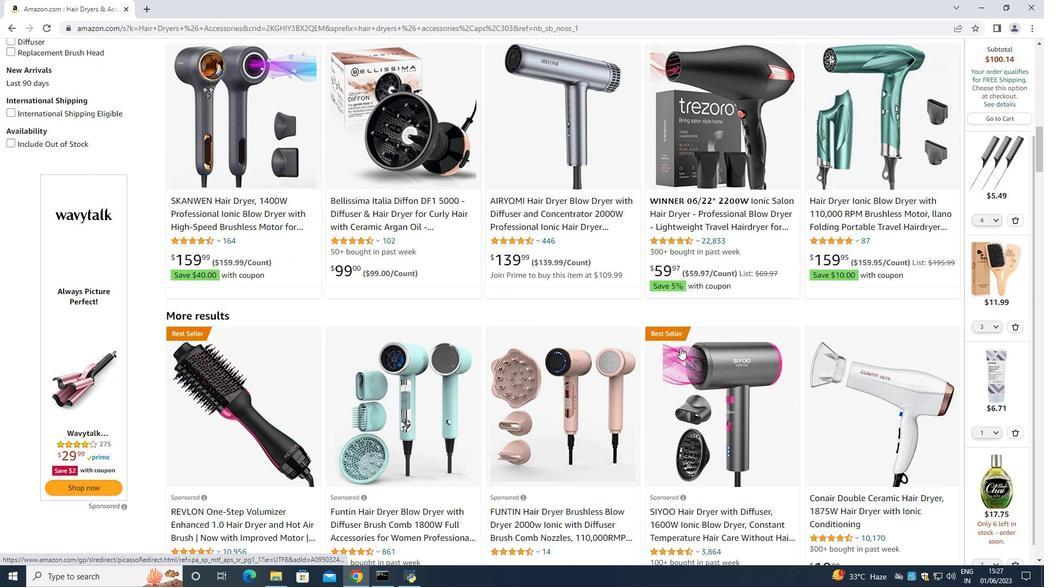 
Action: Mouse moved to (672, 349)
Screenshot: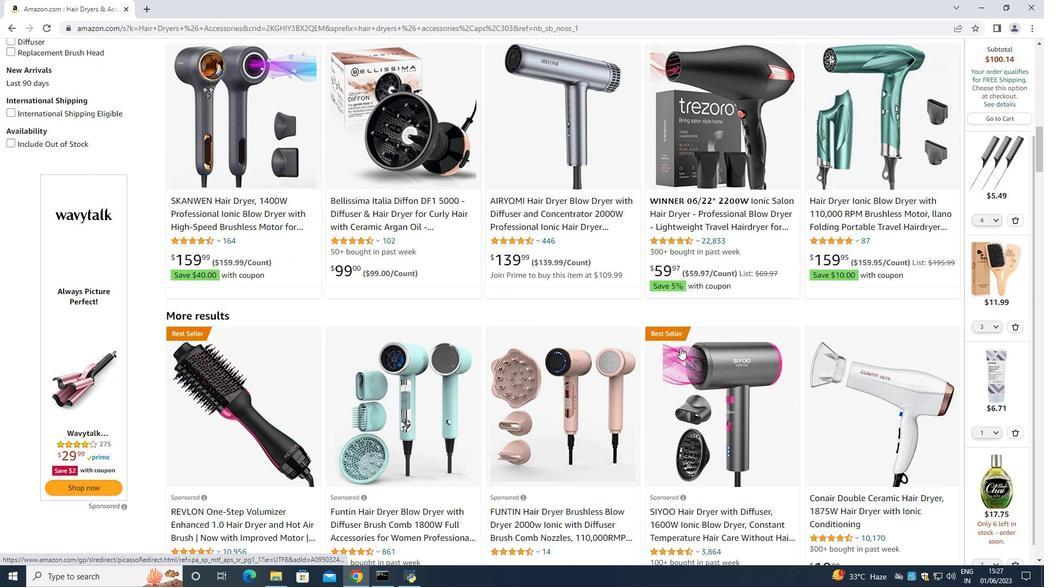 
Action: Mouse scrolled (672, 349) with delta (0, 0)
Screenshot: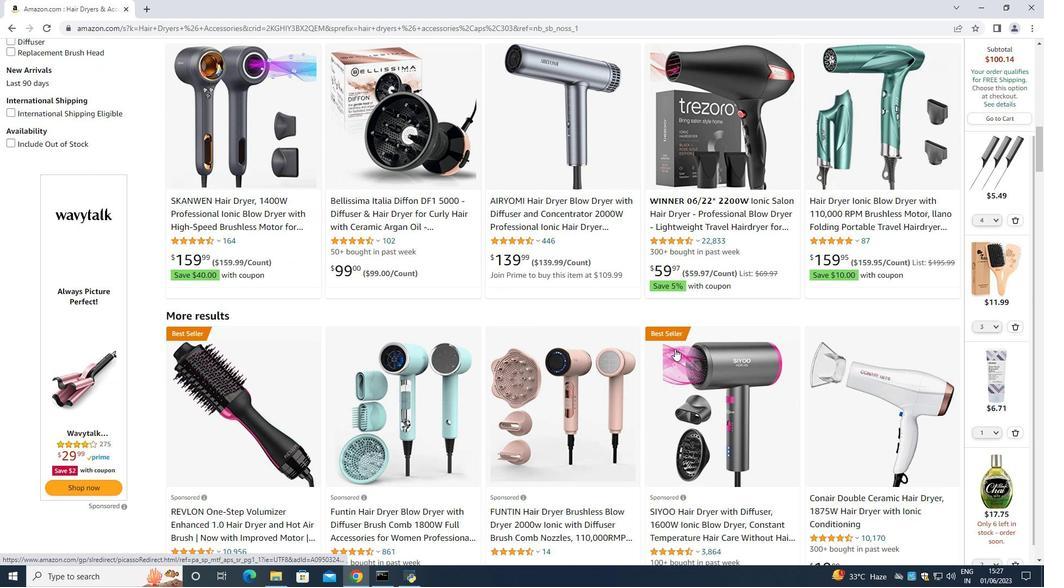 
Action: Mouse moved to (666, 350)
Screenshot: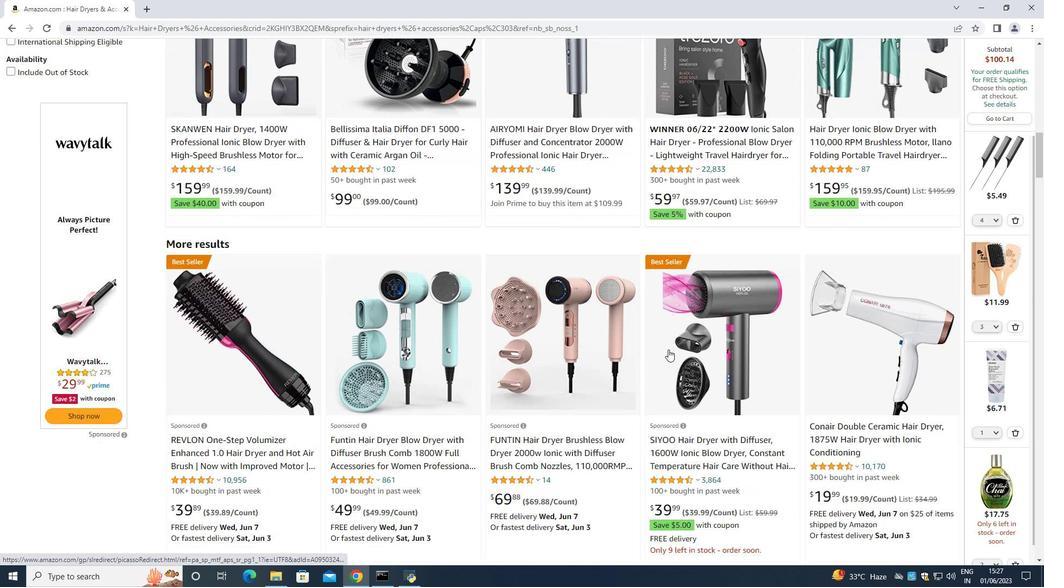 
Action: Mouse scrolled (667, 349) with delta (0, 0)
Screenshot: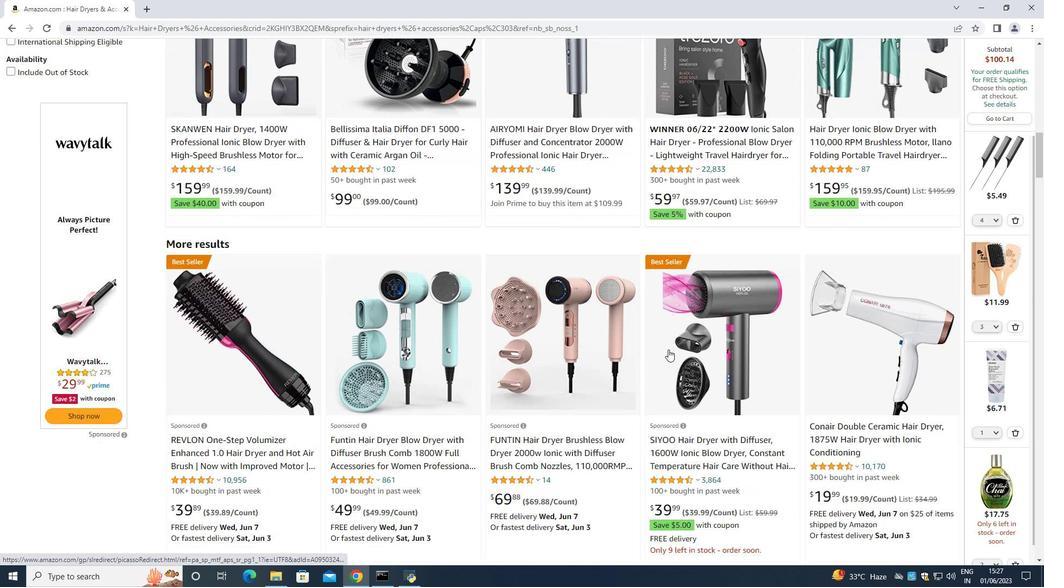 
Action: Mouse scrolled (666, 349) with delta (0, 0)
Screenshot: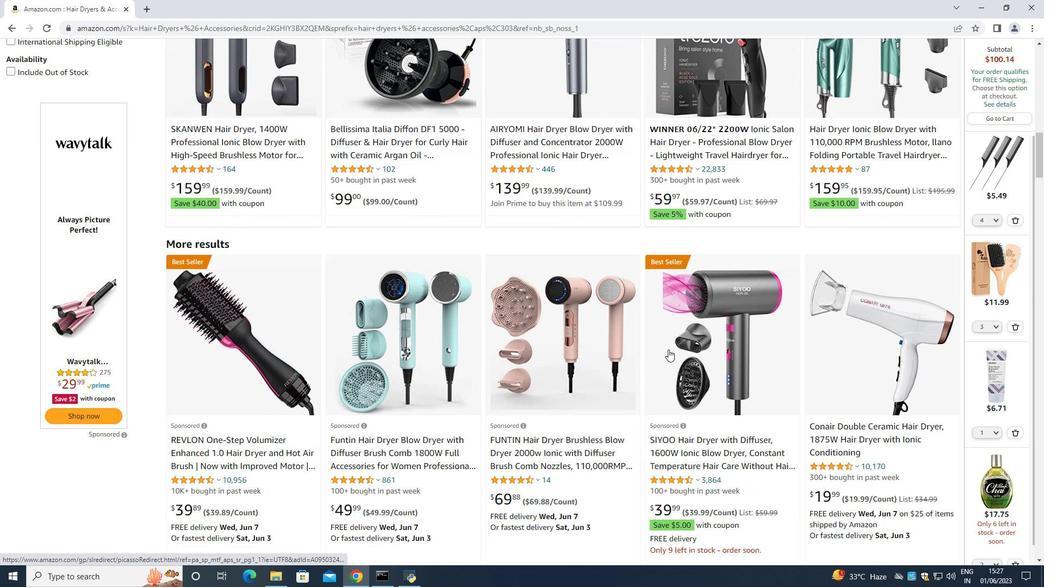 
Action: Mouse moved to (666, 350)
Screenshot: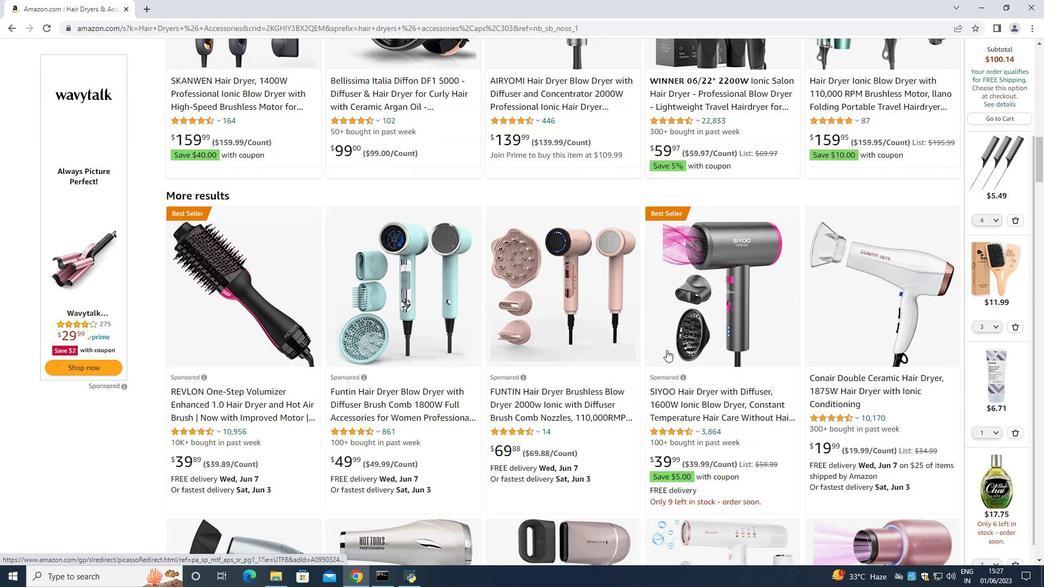 
Action: Mouse scrolled (666, 349) with delta (0, 0)
Screenshot: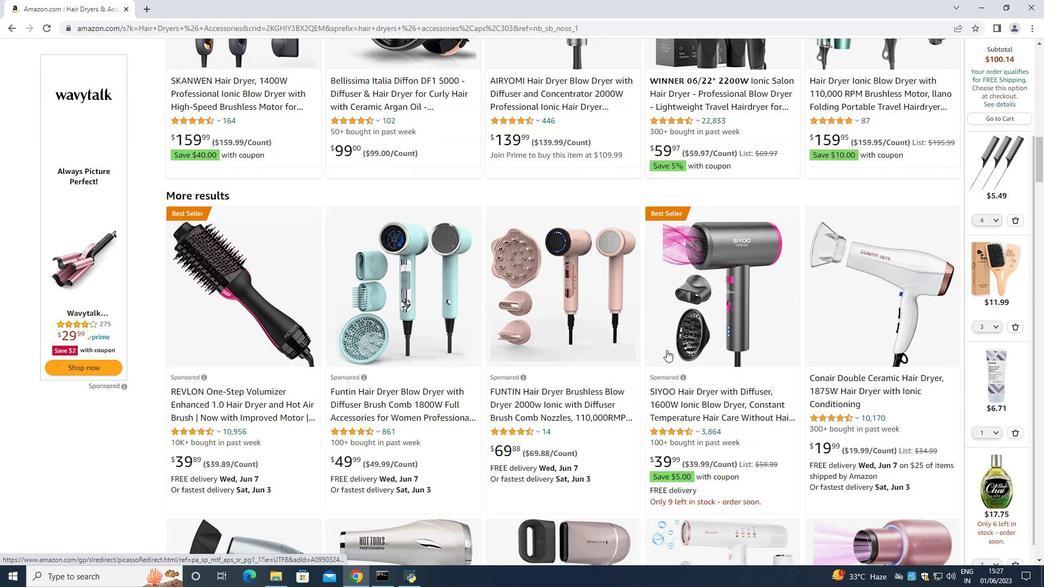 
Action: Mouse scrolled (666, 349) with delta (0, 0)
Screenshot: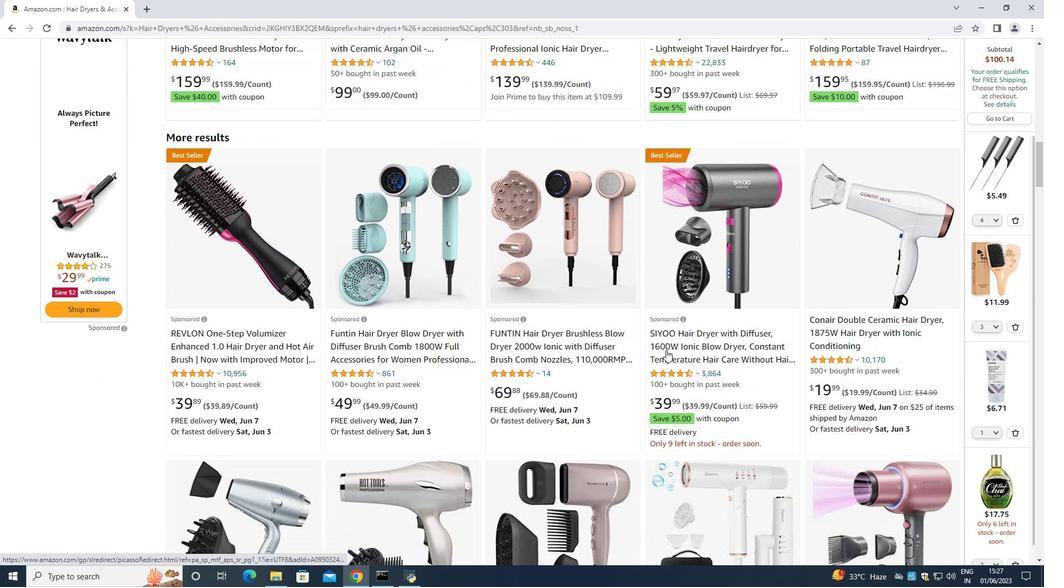 
Action: Mouse scrolled (666, 349) with delta (0, 0)
Screenshot: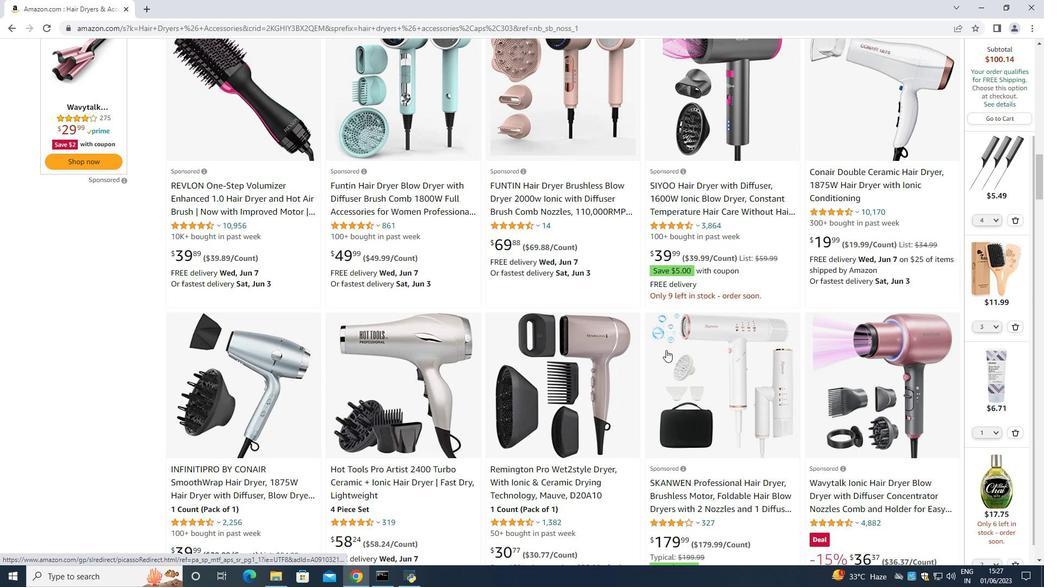 
Action: Mouse scrolled (666, 349) with delta (0, 0)
Screenshot: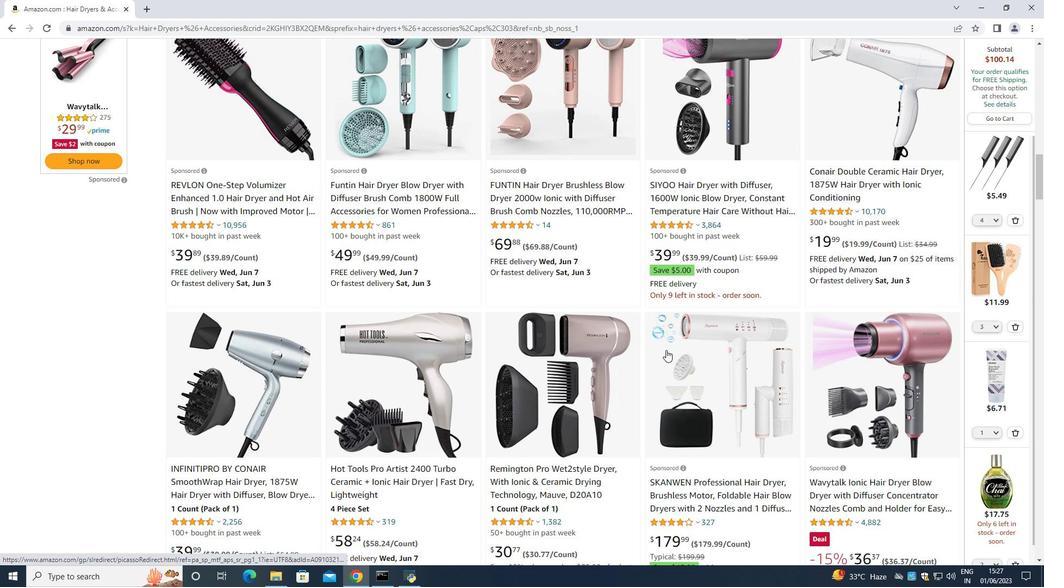 
Action: Mouse scrolled (666, 349) with delta (0, 0)
Screenshot: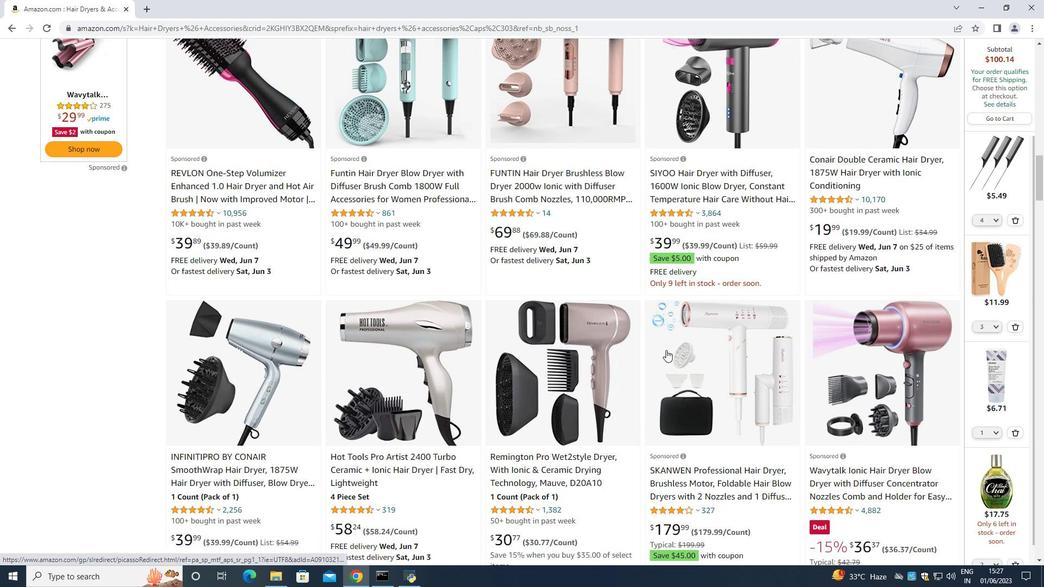 
Action: Mouse scrolled (666, 349) with delta (0, 0)
Screenshot: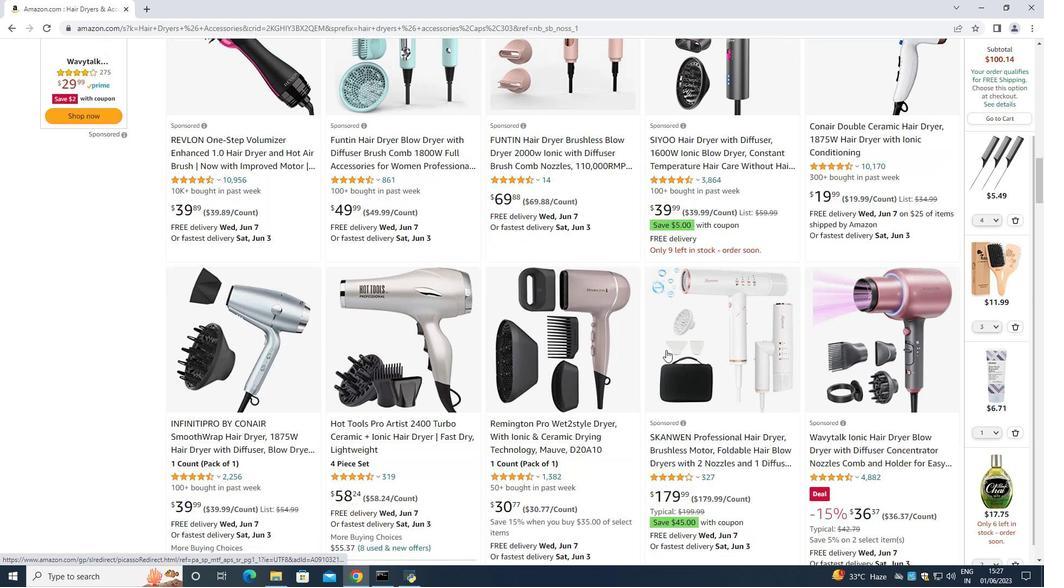 
Action: Mouse scrolled (666, 349) with delta (0, 0)
Screenshot: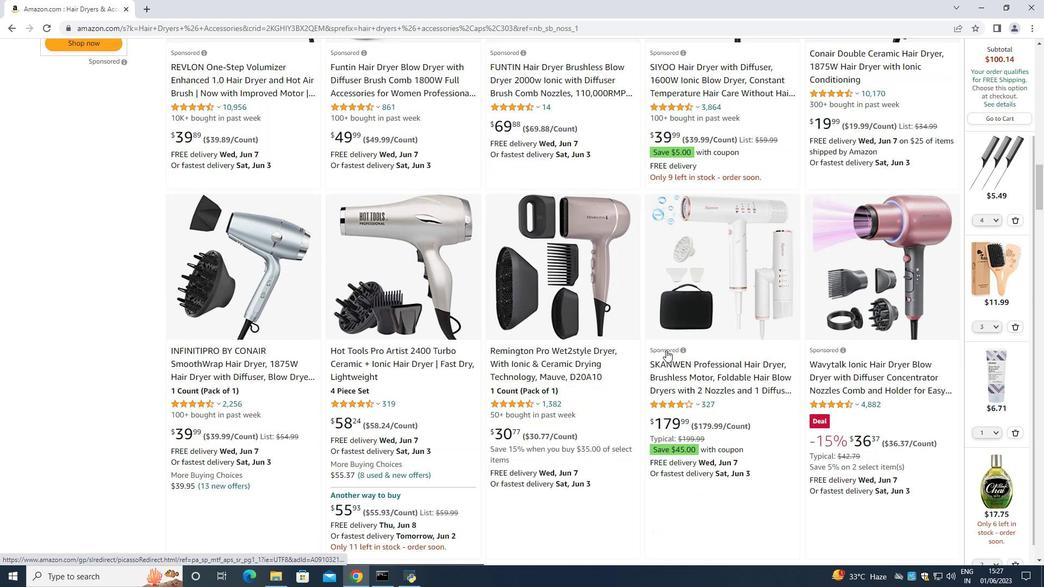 
Action: Mouse moved to (665, 350)
Screenshot: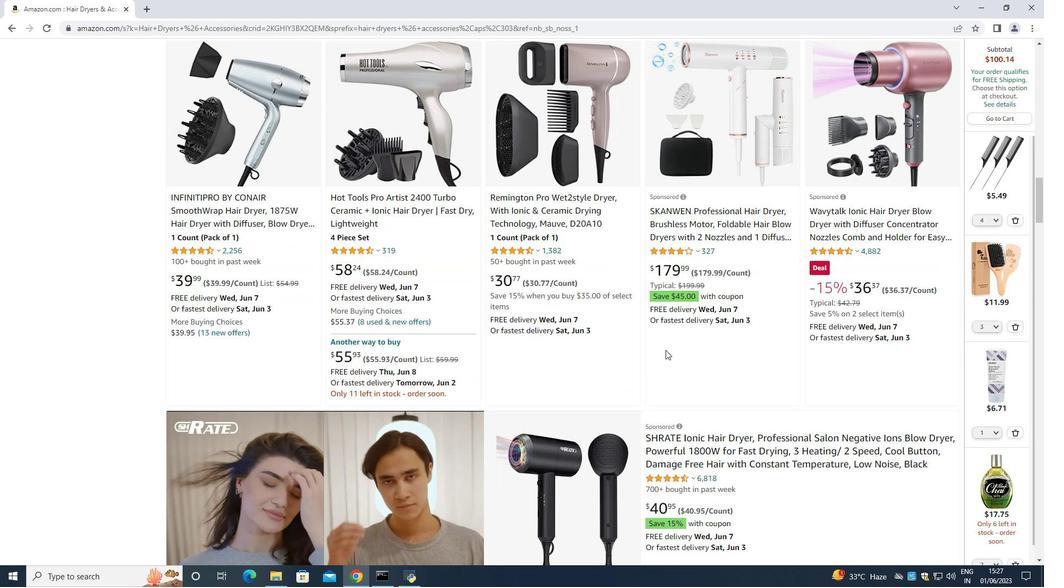 
Action: Key pressed <Key.down><Key.down><Key.down><Key.down><Key.down><Key.down><Key.down><Key.down><Key.down><Key.down><Key.down><Key.down><Key.down><Key.down><Key.down><Key.down><Key.down><Key.down><Key.down><Key.up><Key.up><Key.up><Key.up><Key.up><Key.up><Key.up><Key.up><Key.up><Key.up><Key.up><Key.up><Key.up><Key.up><Key.up><Key.up><Key.up><Key.up><Key.up><Key.up><Key.up><Key.up><Key.up><Key.up><Key.up><Key.up><Key.up><Key.up><Key.up><Key.up><Key.up><Key.up><Key.up><Key.up><Key.up><Key.up><Key.up><Key.up>
Screenshot: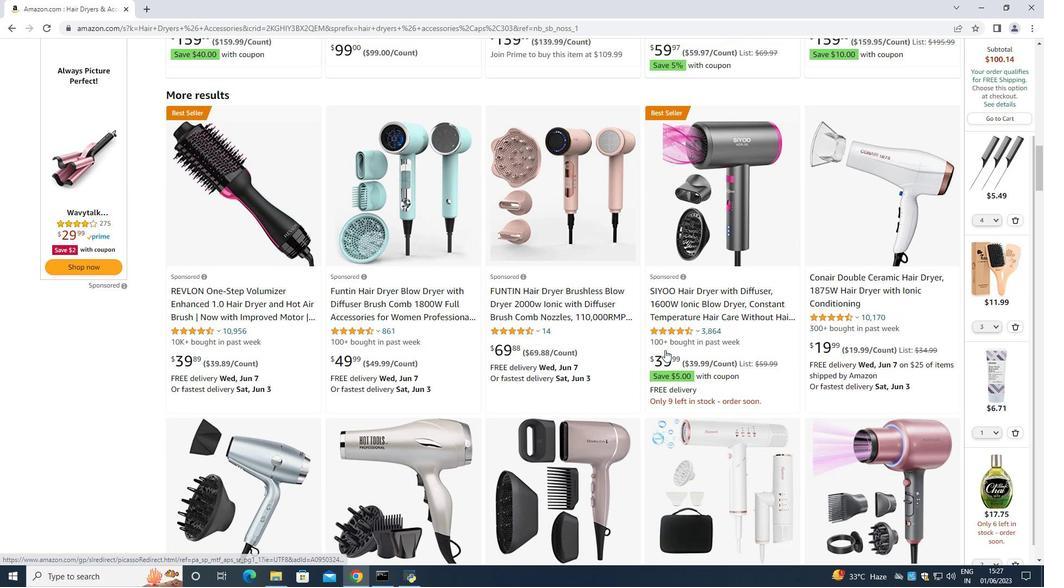 
Action: Mouse moved to (668, 346)
Screenshot: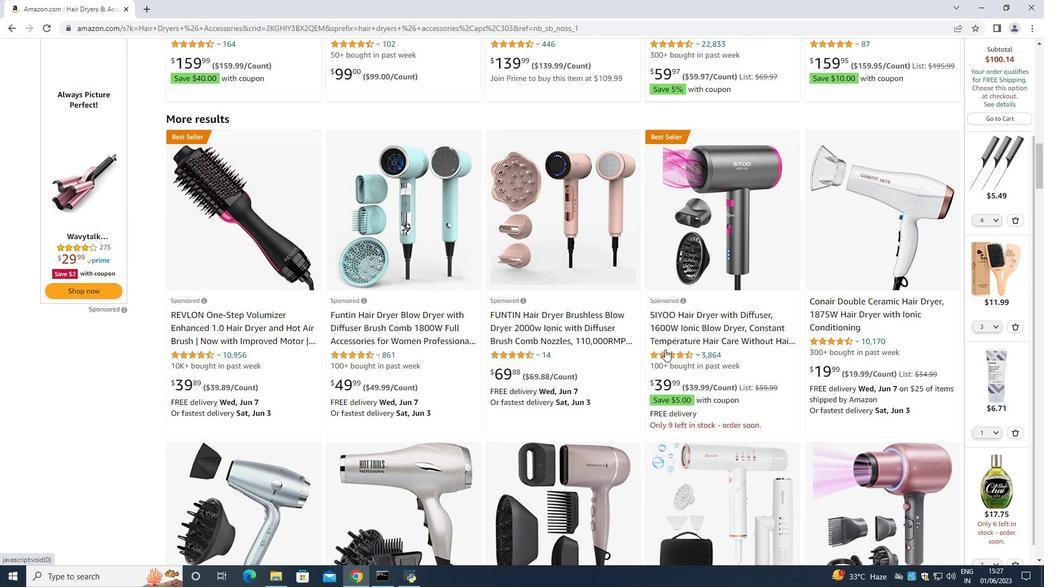
Action: Key pressed <Key.up>
Screenshot: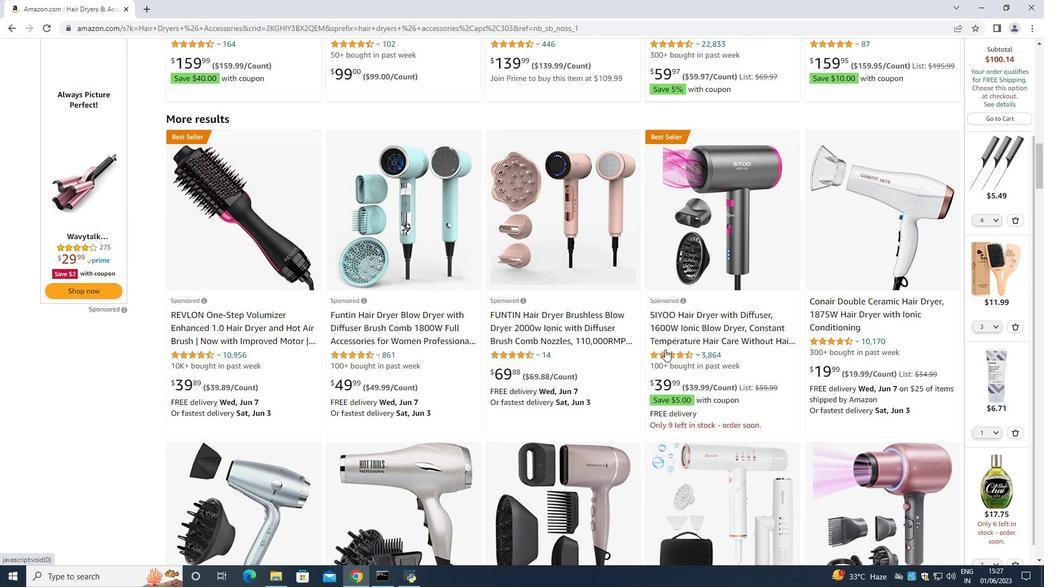 
Action: Mouse moved to (668, 346)
Screenshot: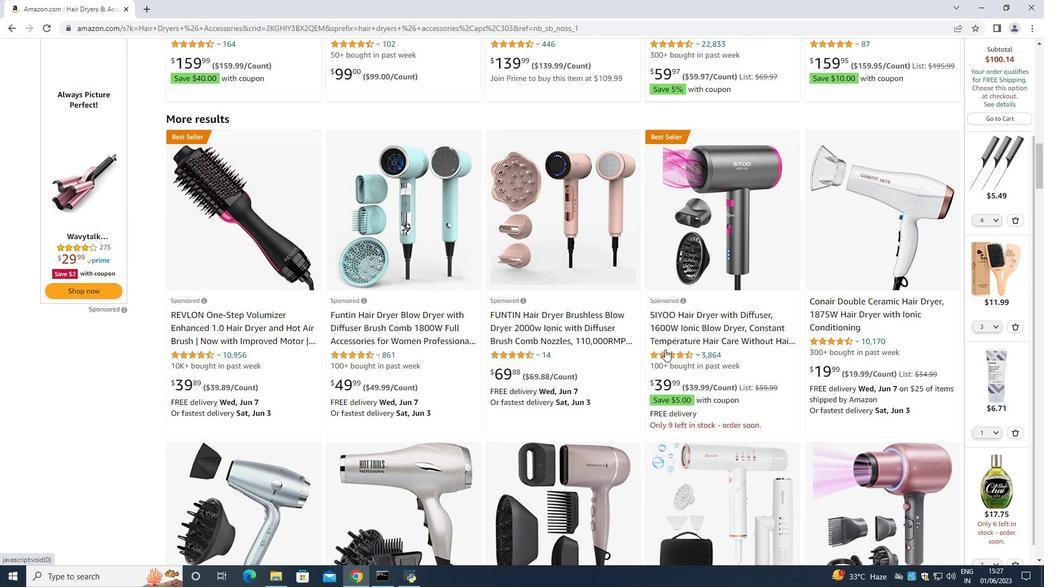 
Action: Key pressed <Key.up>
Screenshot: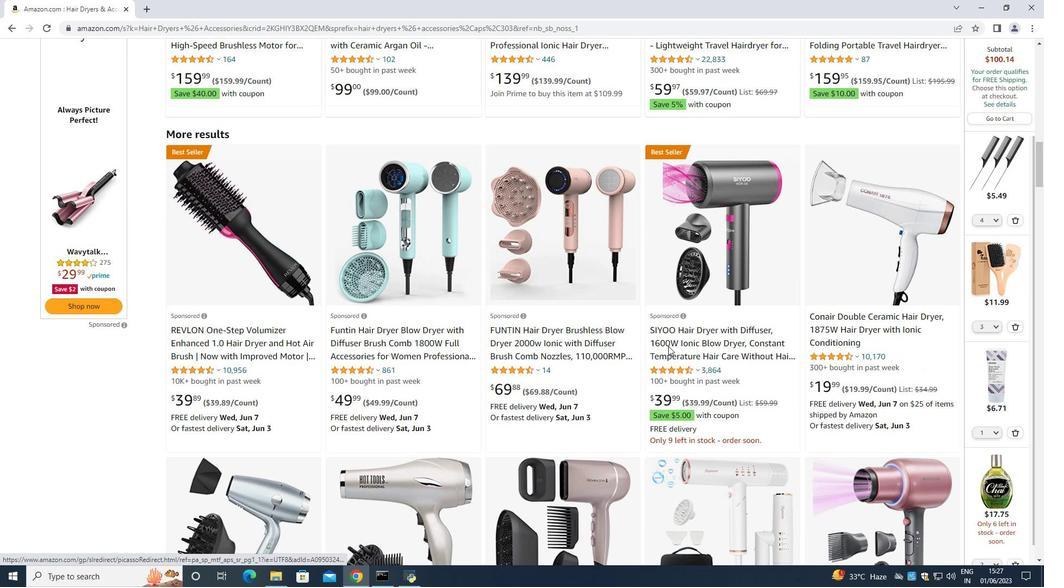 
Action: Mouse moved to (720, 324)
Screenshot: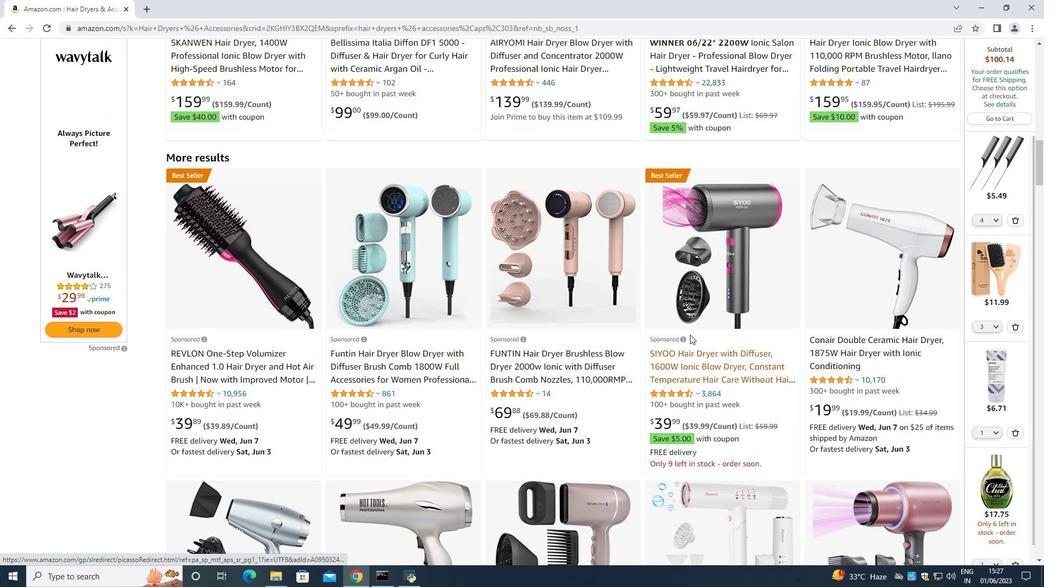 
Action: Key pressed <Key.up>
Screenshot: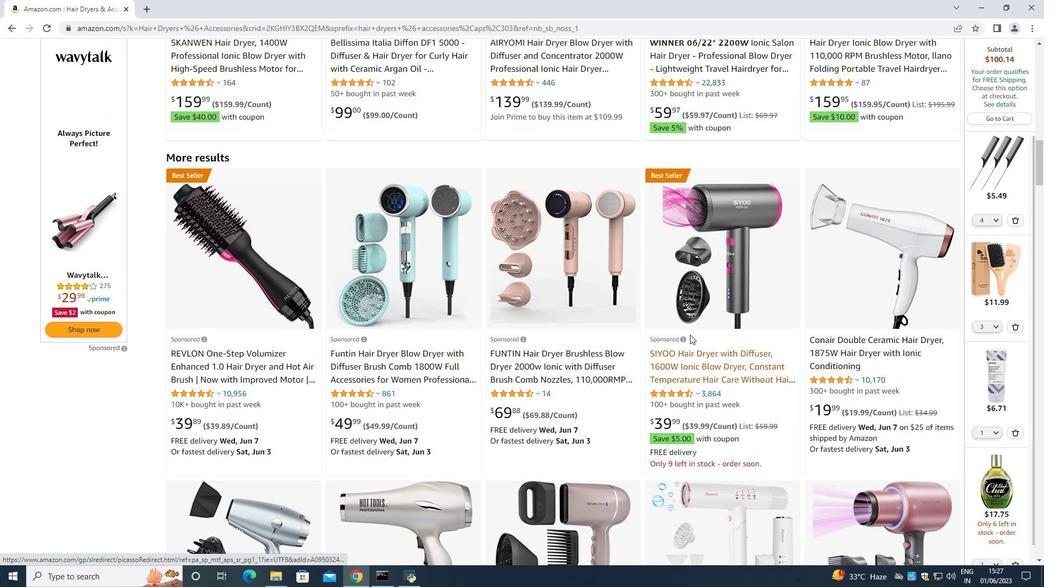 
Action: Mouse moved to (752, 318)
Screenshot: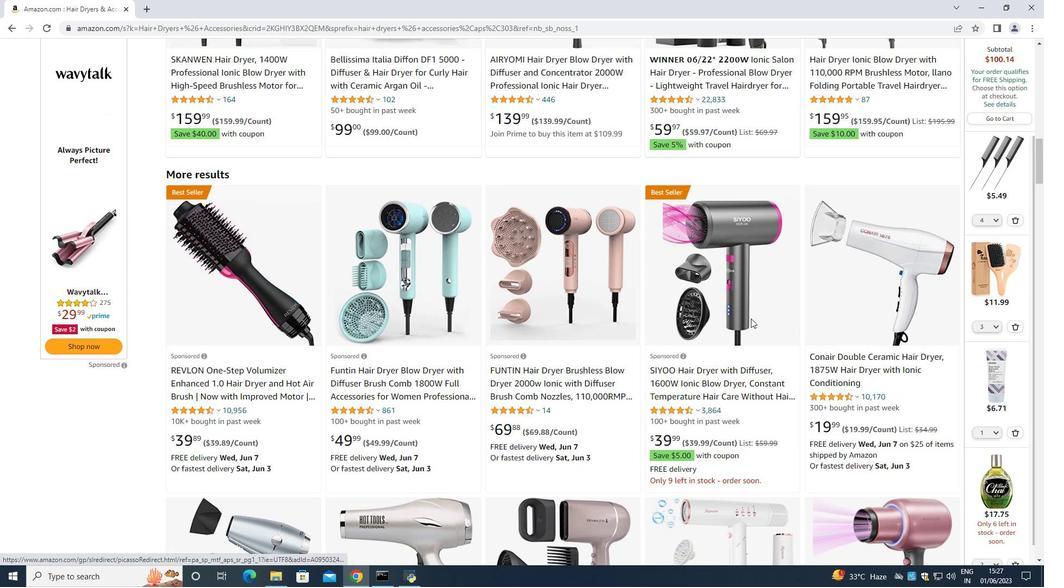 
Action: Key pressed <Key.up>
Screenshot: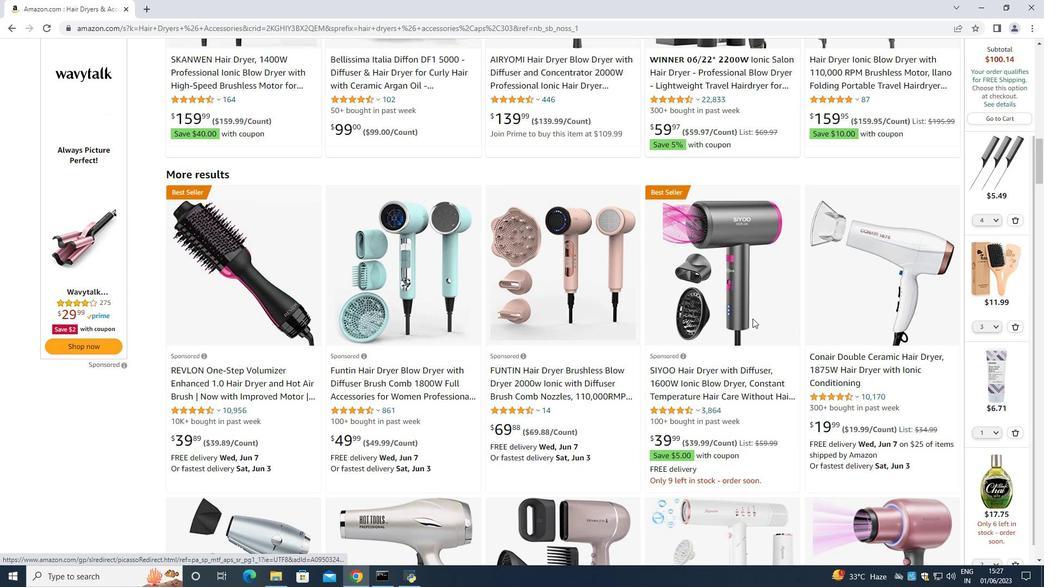 
Action: Mouse moved to (728, 317)
Screenshot: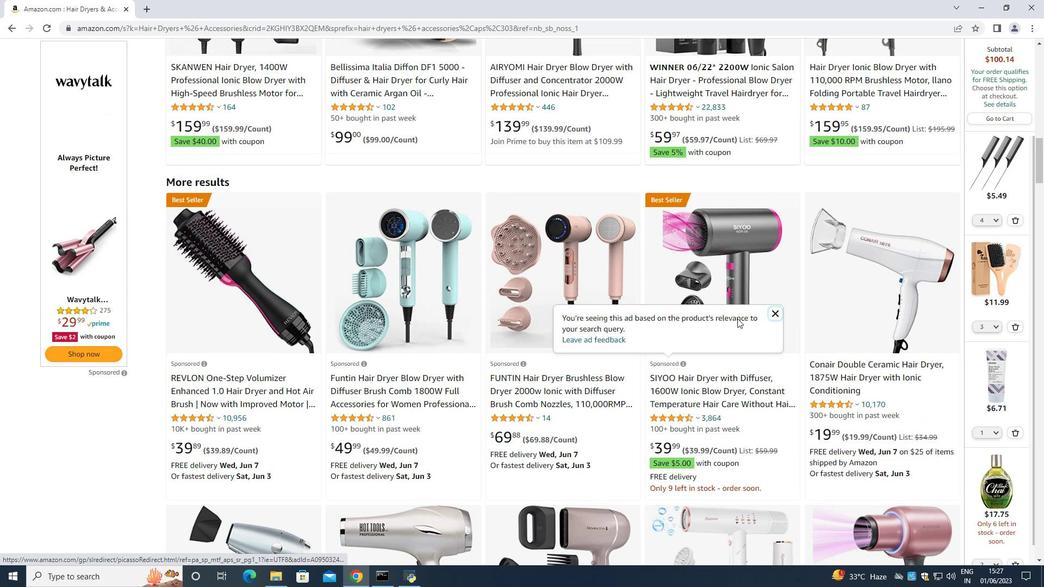 
Action: Key pressed <Key.up>
Screenshot: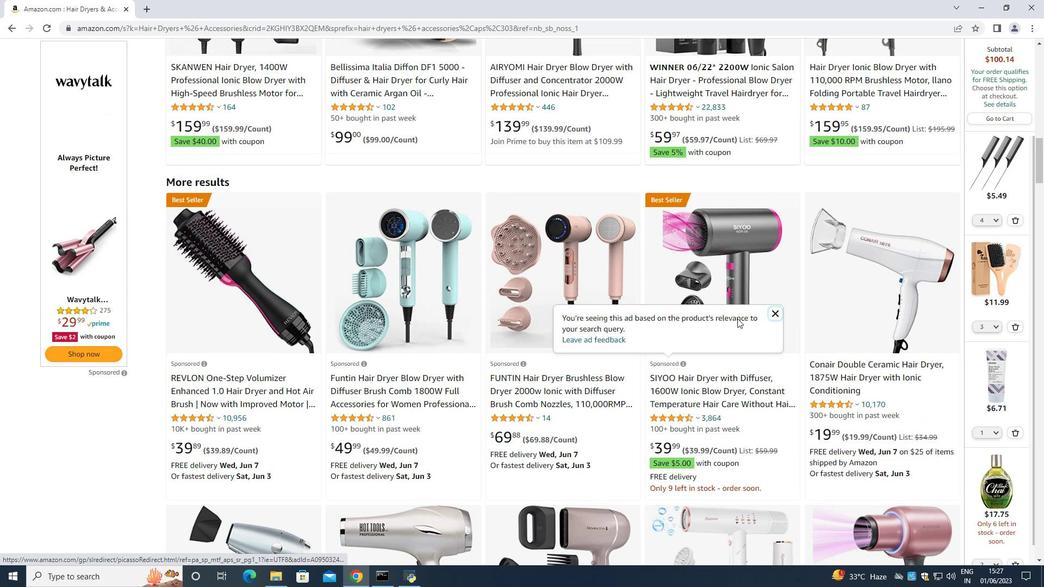 
Action: Mouse moved to (726, 305)
Screenshot: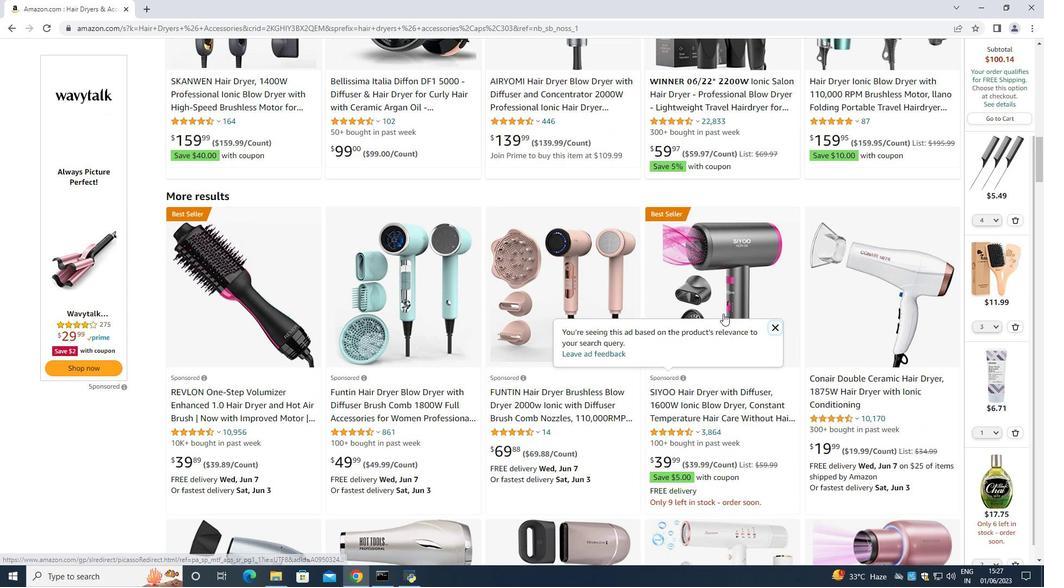 
Action: Key pressed <Key.up>
Screenshot: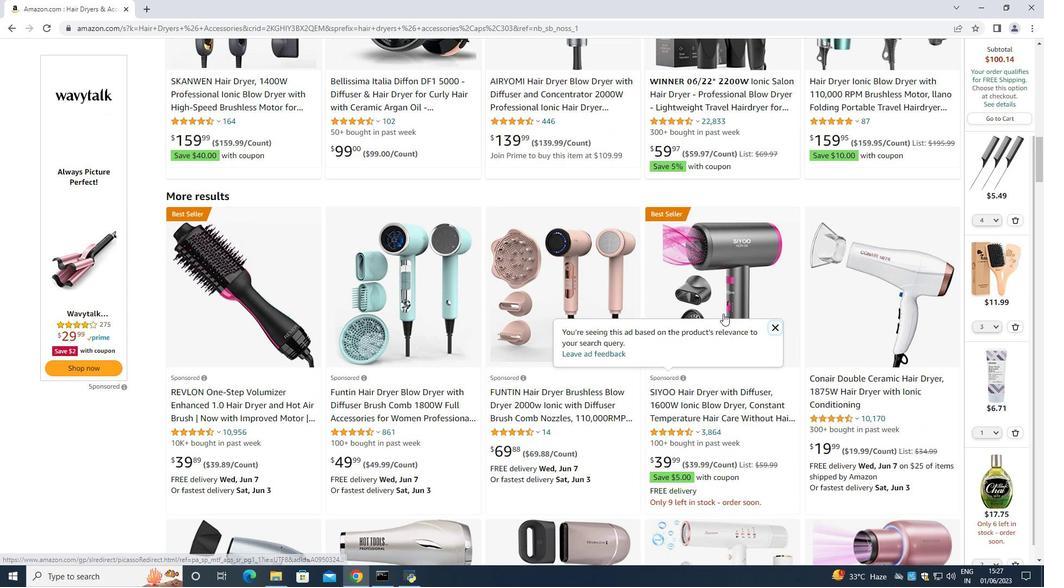 
Action: Mouse moved to (684, 249)
Screenshot: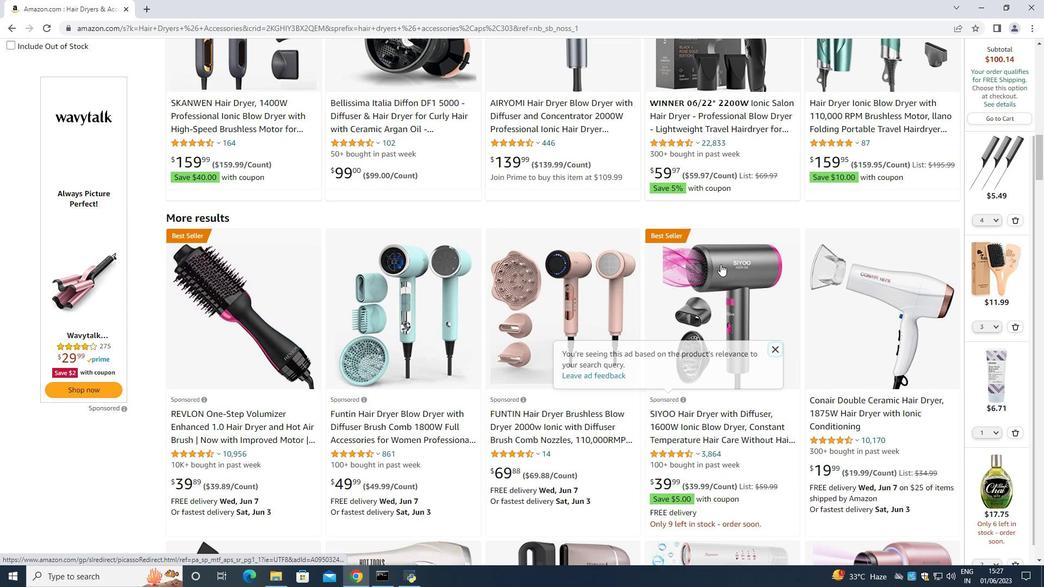 
Action: Key pressed <Key.up><Key.up><Key.up>
Screenshot: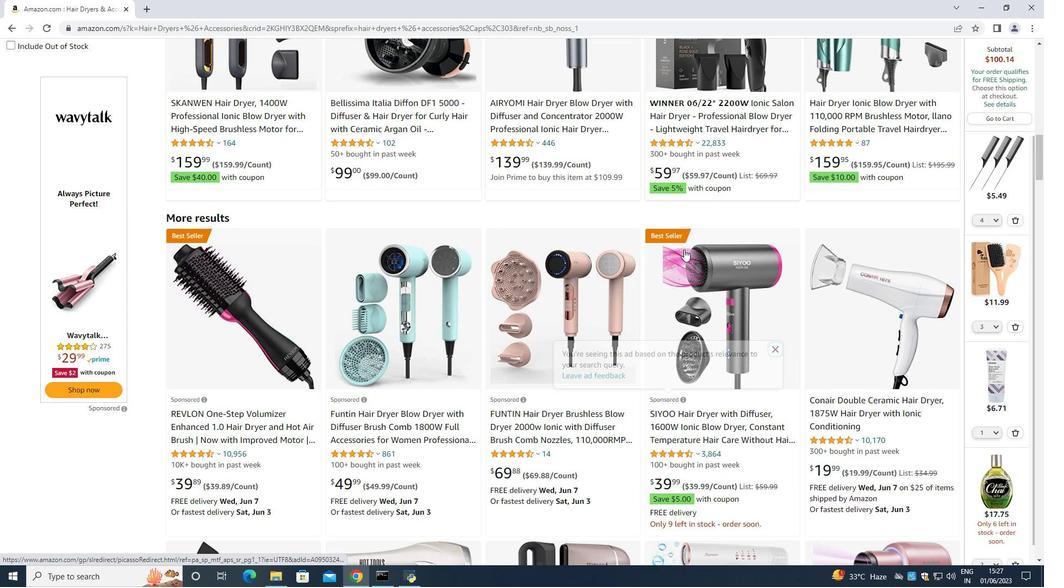 
Action: Mouse moved to (684, 249)
Screenshot: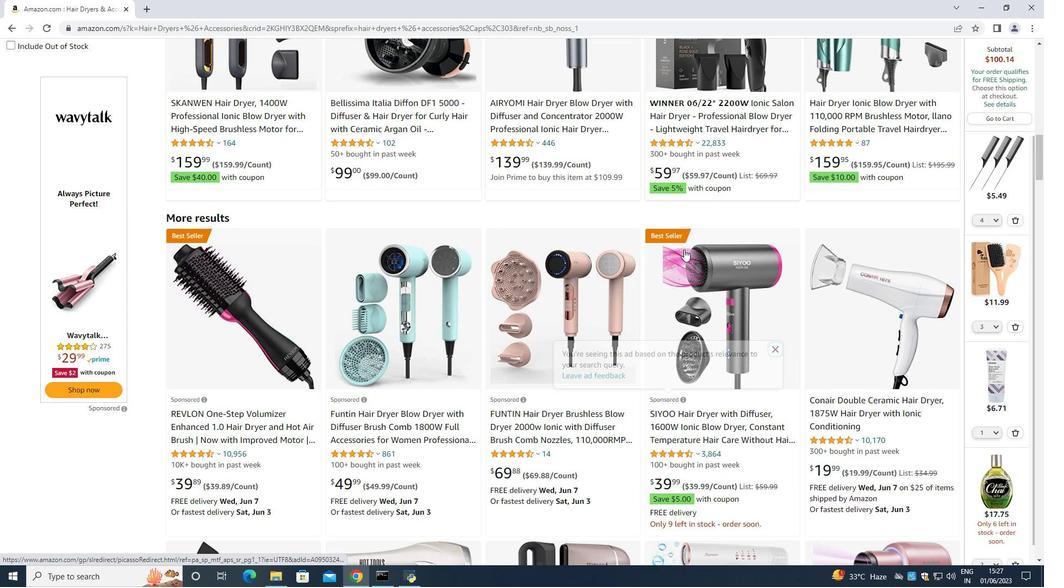 
Action: Key pressed <Key.up><Key.up><Key.up><Key.up><Key.up><Key.up><Key.up><Key.up><Key.up>
Screenshot: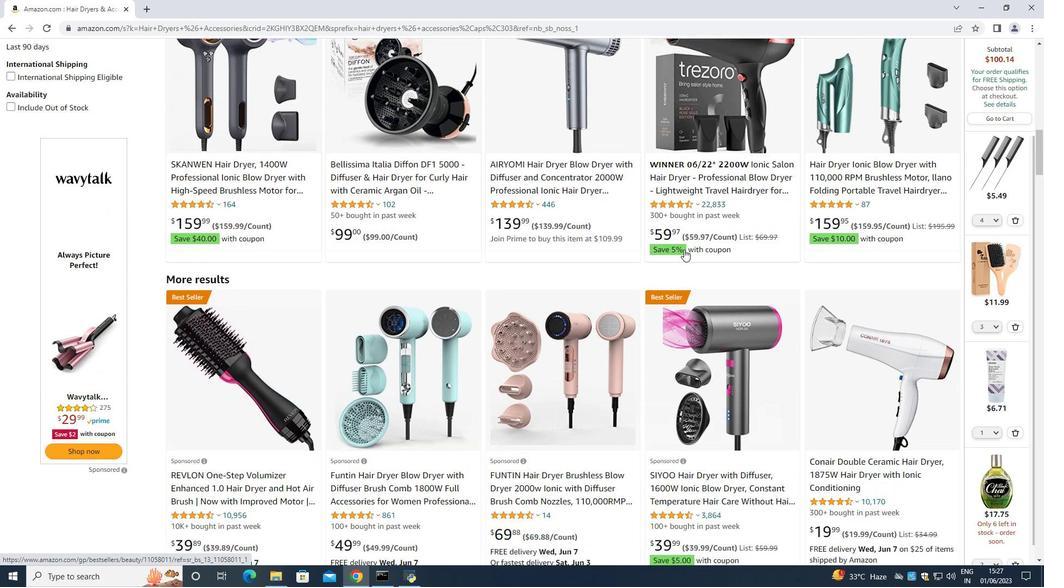 
Action: Mouse moved to (698, 199)
Screenshot: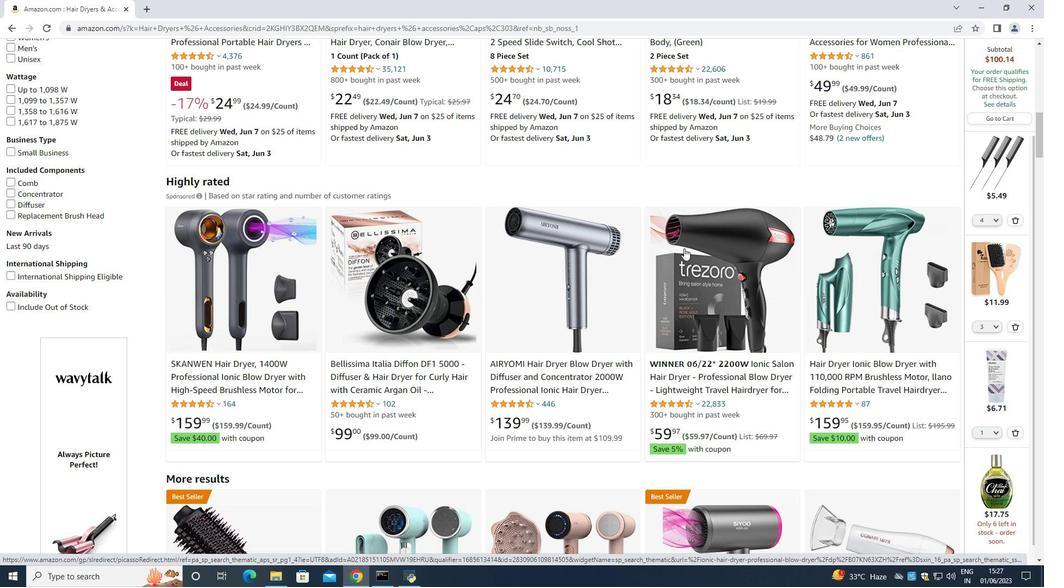 
Action: Key pressed <Key.up><Key.up><Key.up><Key.up><Key.up><Key.up>
Screenshot: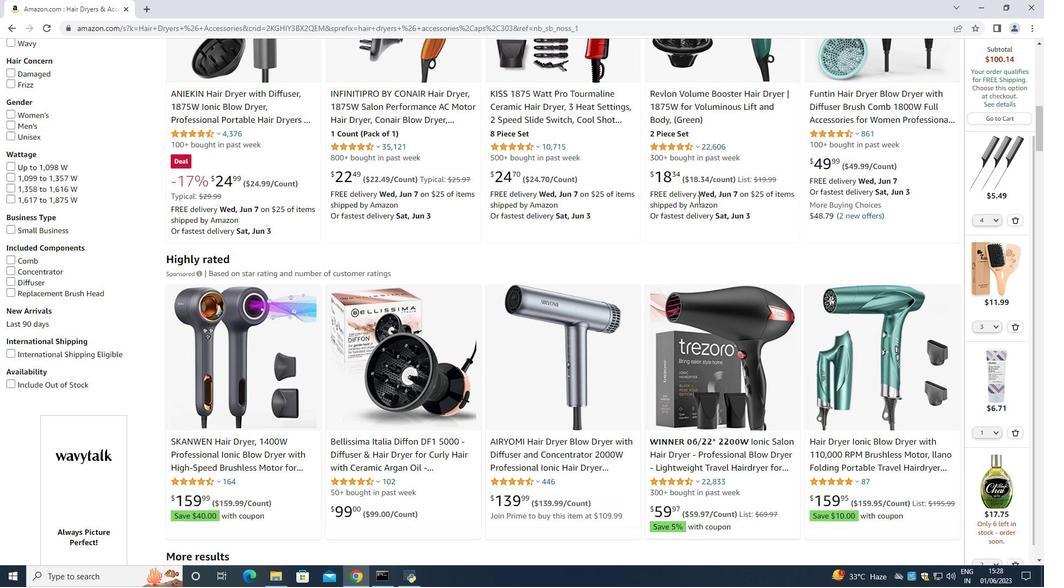 
Action: Mouse moved to (698, 199)
Screenshot: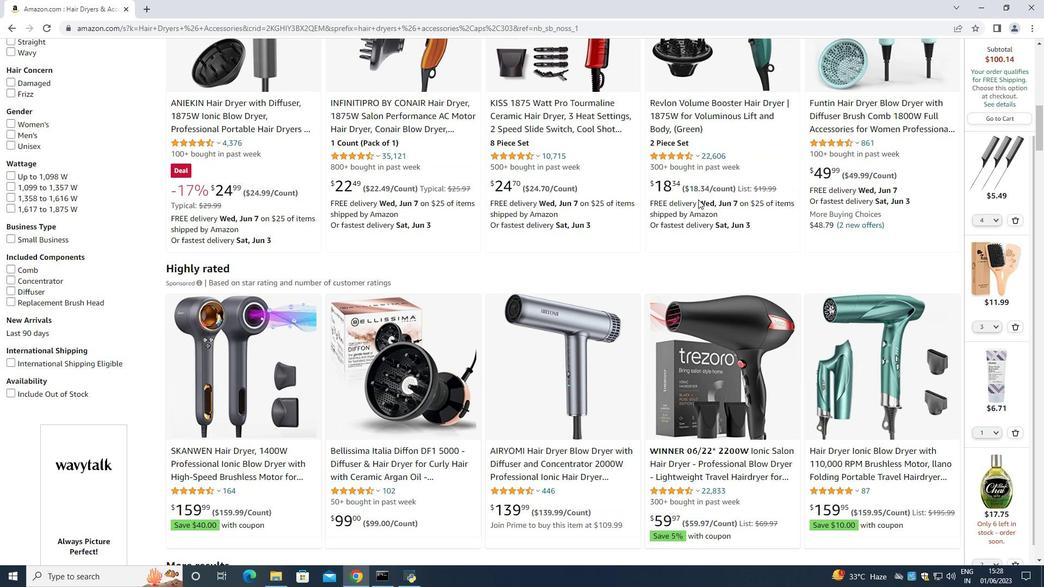 
Action: Key pressed <Key.up>
Screenshot: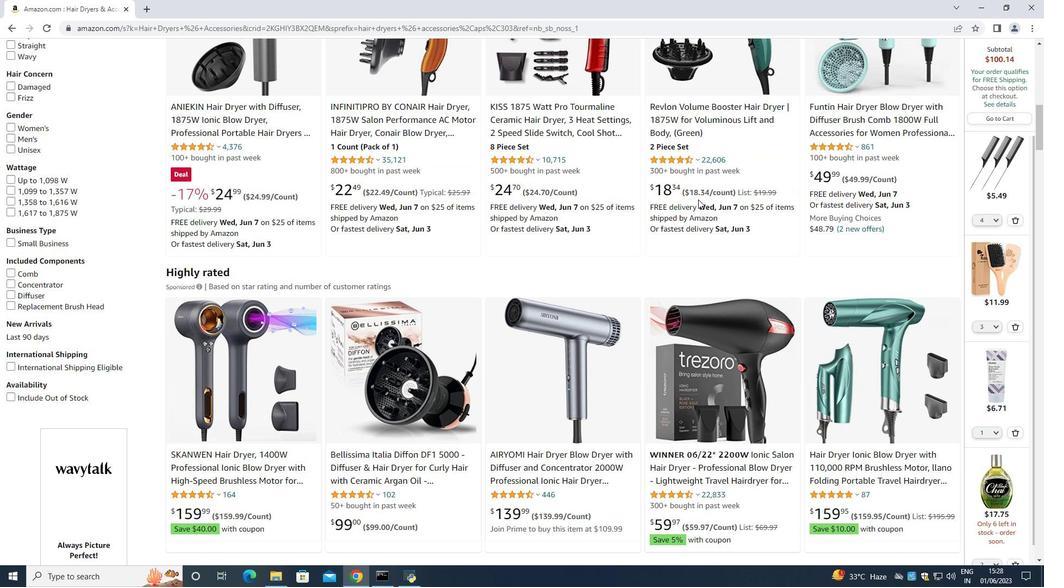 
Action: Mouse moved to (698, 199)
Screenshot: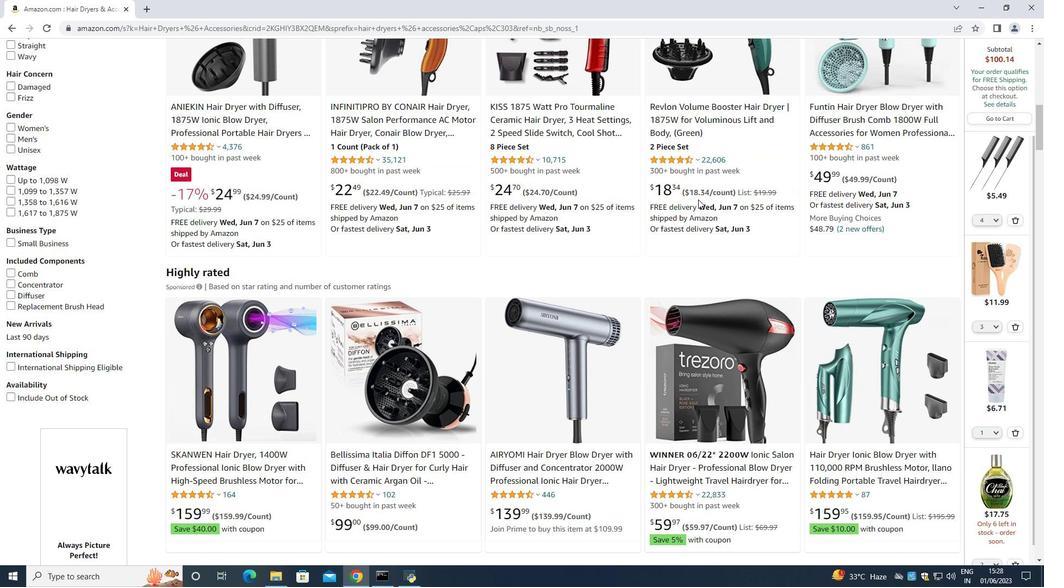 
Action: Key pressed <Key.up>
Screenshot: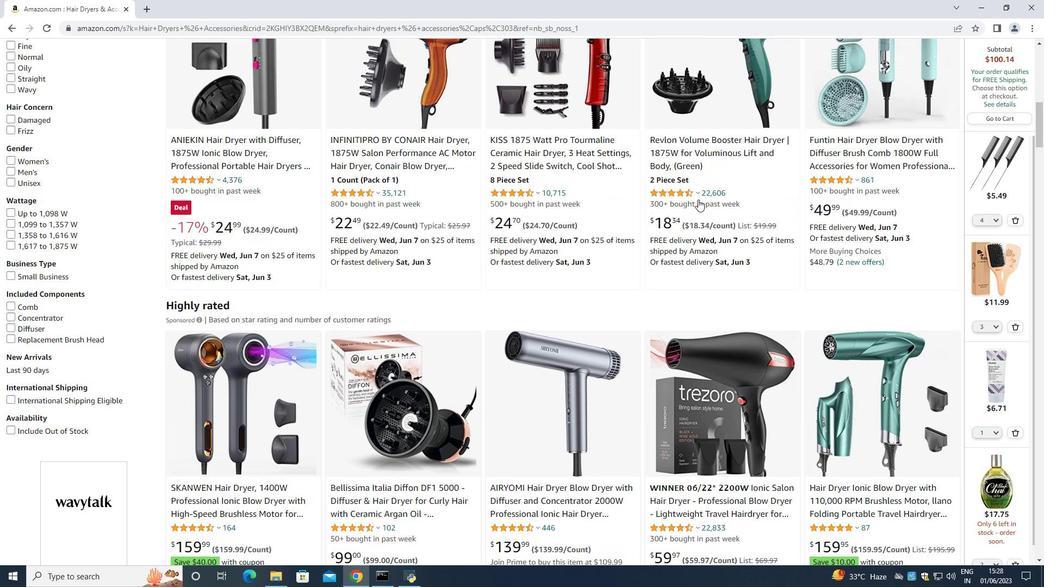 
Action: Mouse moved to (697, 199)
Screenshot: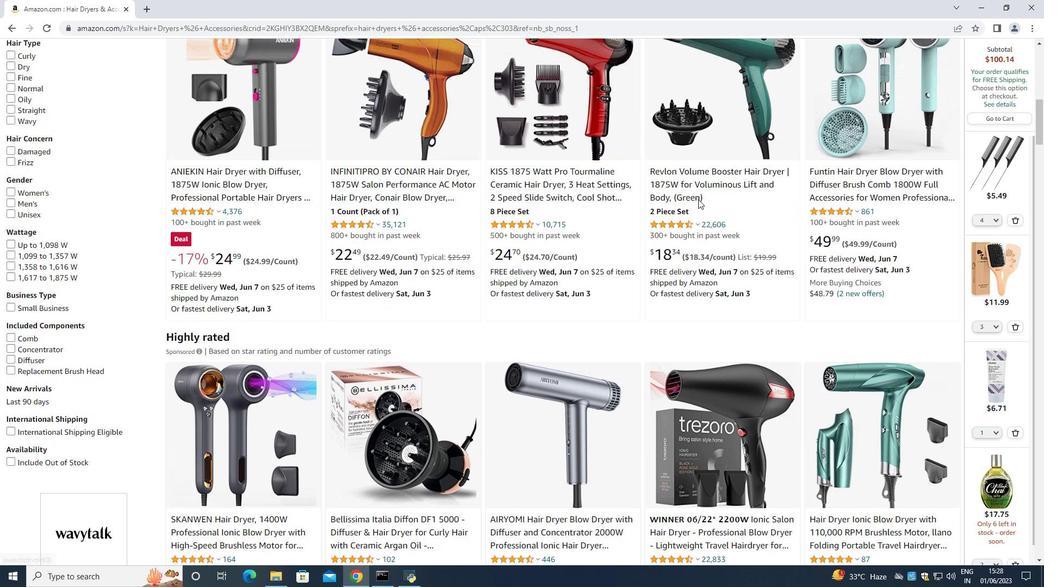 
Action: Key pressed <Key.up><Key.up>
Screenshot: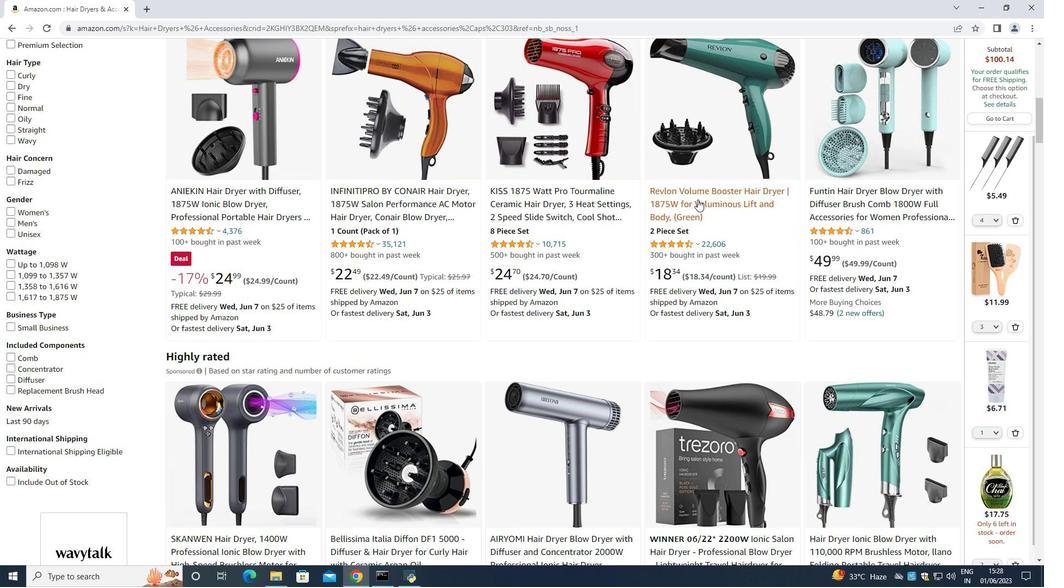 
Action: Mouse moved to (695, 198)
Screenshot: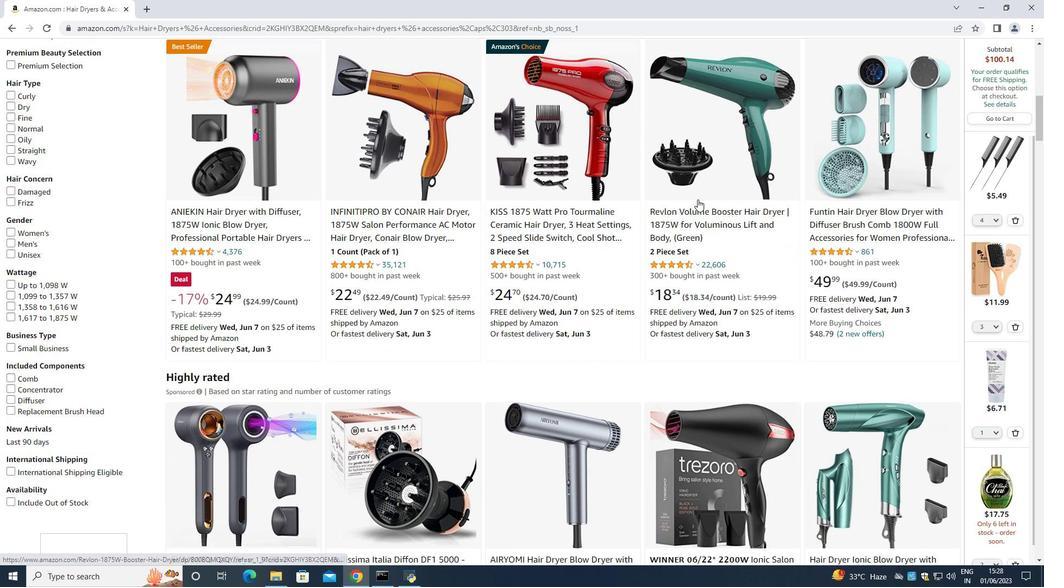 
Action: Key pressed <Key.up>
Screenshot: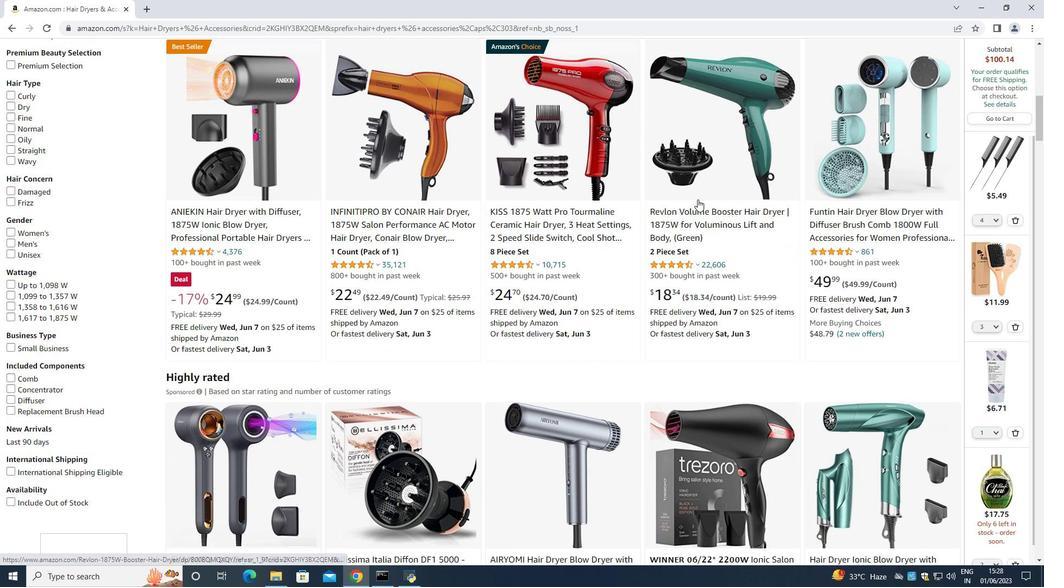 
Action: Mouse moved to (692, 196)
Screenshot: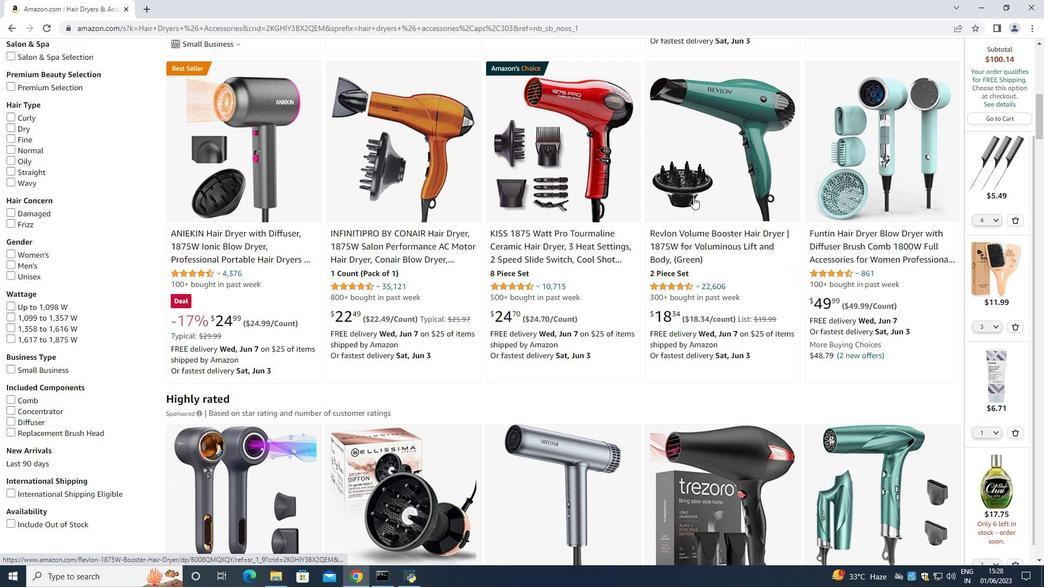 
Action: Key pressed <Key.up>
Screenshot: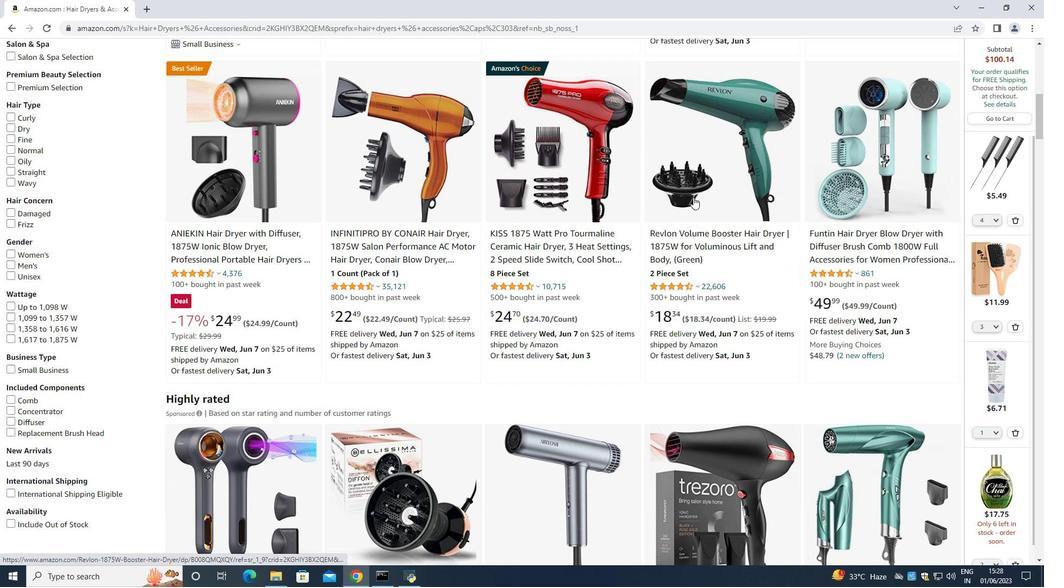 
Action: Mouse moved to (559, 279)
Screenshot: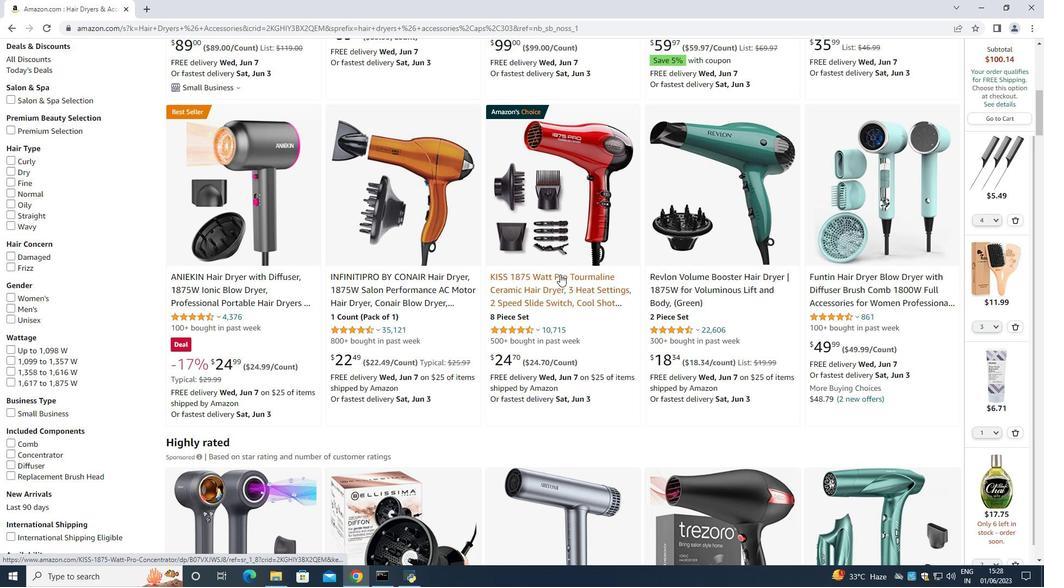 
Action: Mouse pressed left at (559, 279)
Screenshot: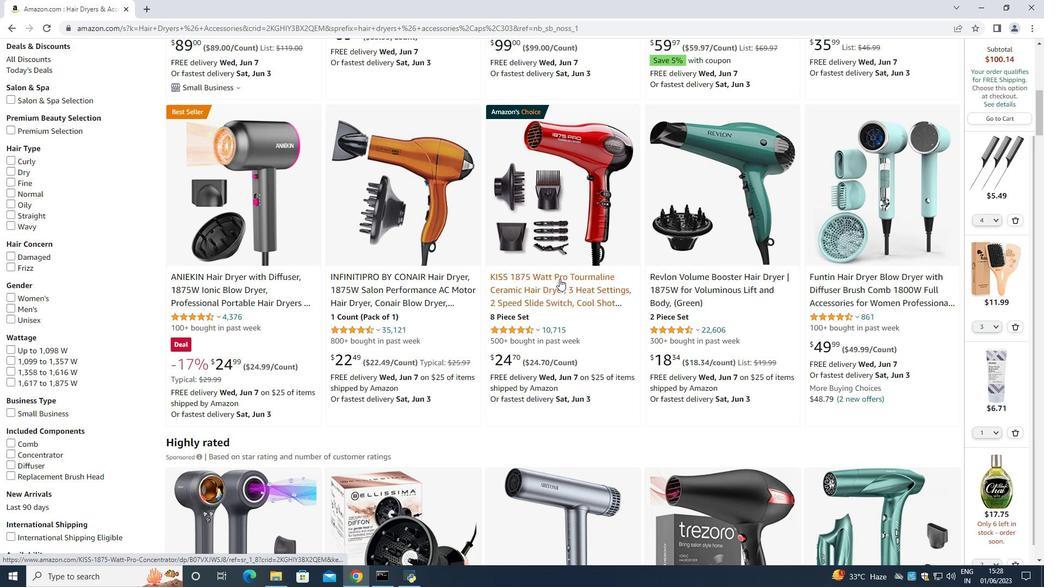 
Action: Mouse moved to (628, 232)
Screenshot: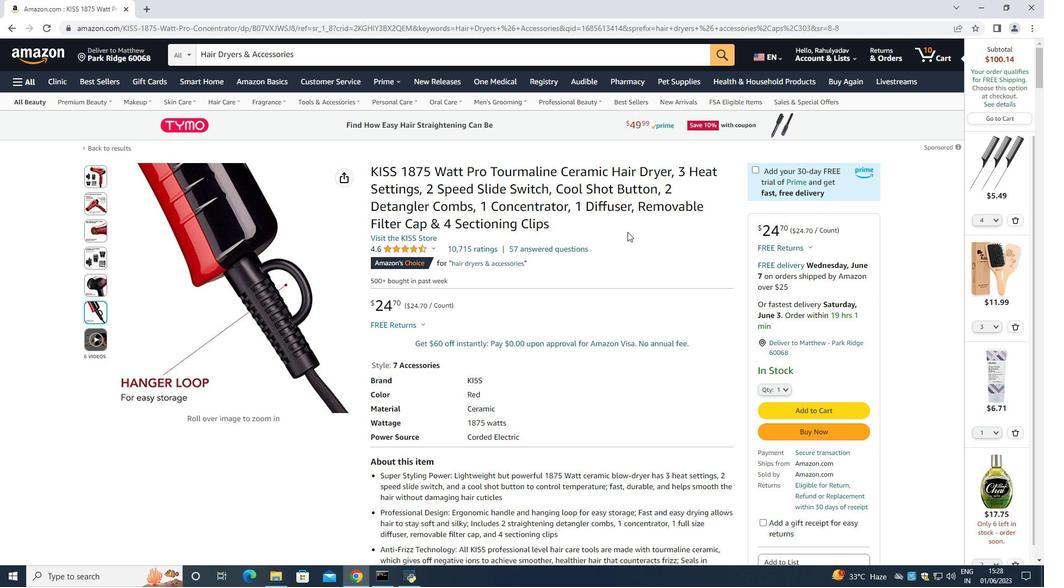 
Action: Mouse scrolled (628, 231) with delta (0, 0)
Screenshot: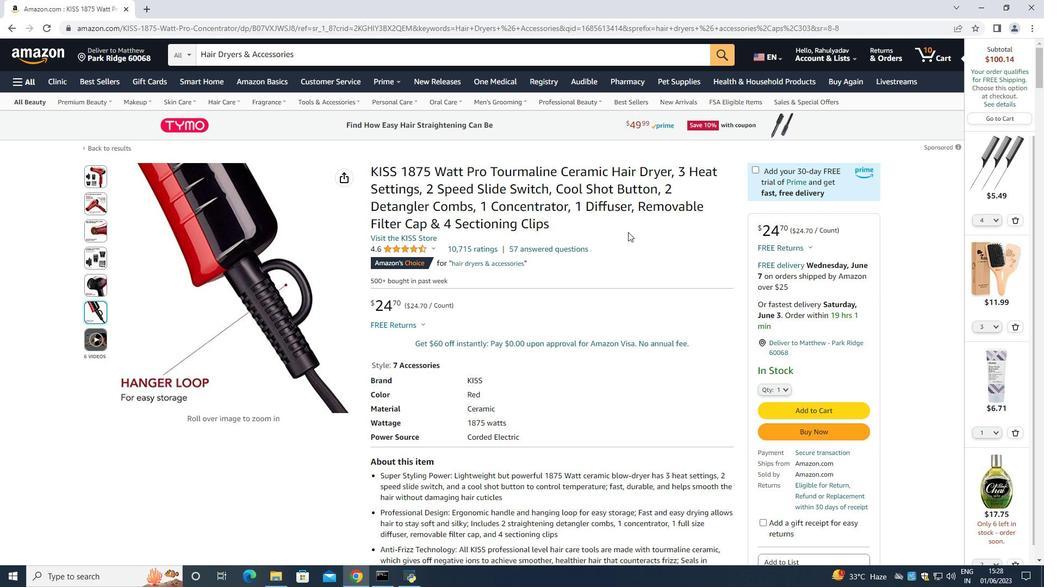 
Action: Mouse scrolled (628, 231) with delta (0, 0)
Screenshot: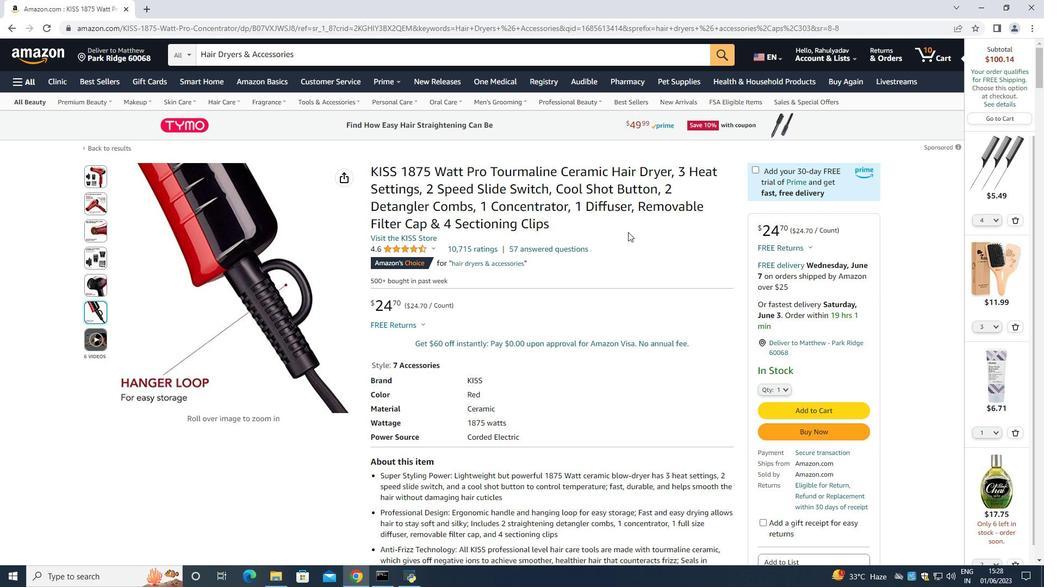 
Action: Mouse scrolled (628, 231) with delta (0, 0)
Screenshot: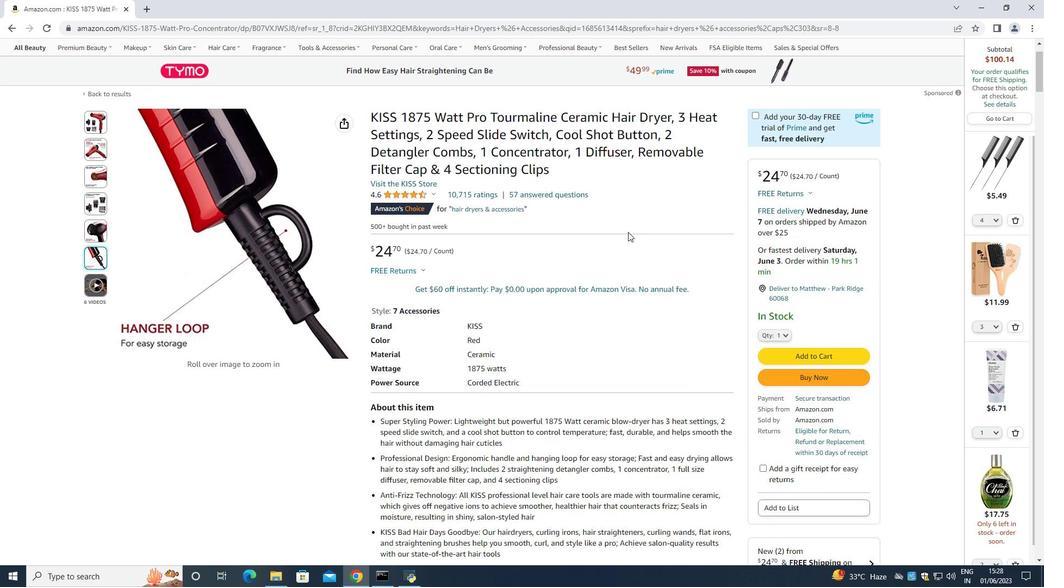 
Action: Mouse scrolled (628, 231) with delta (0, 0)
Screenshot: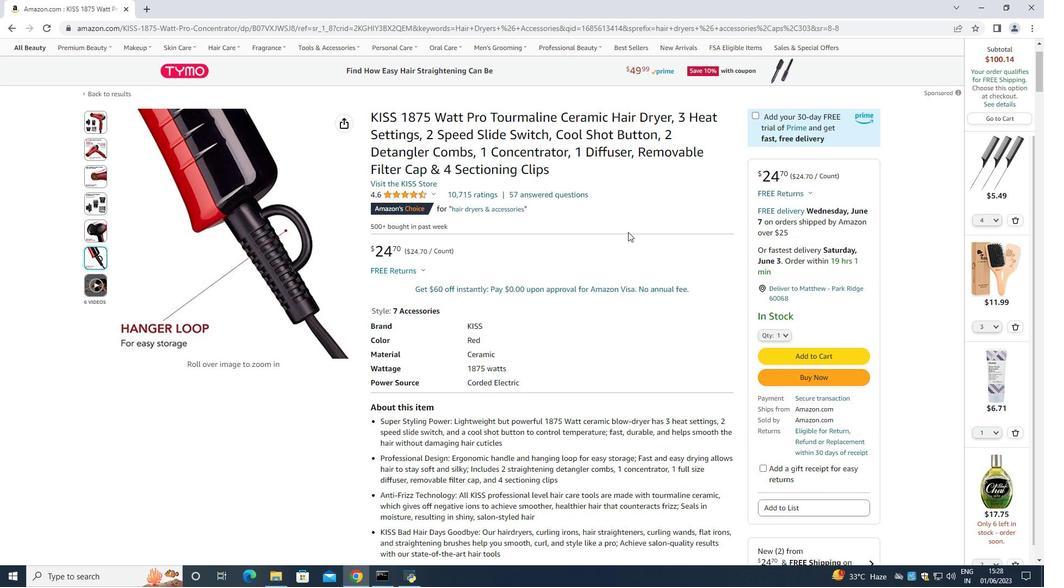 
Action: Mouse moved to (627, 232)
Screenshot: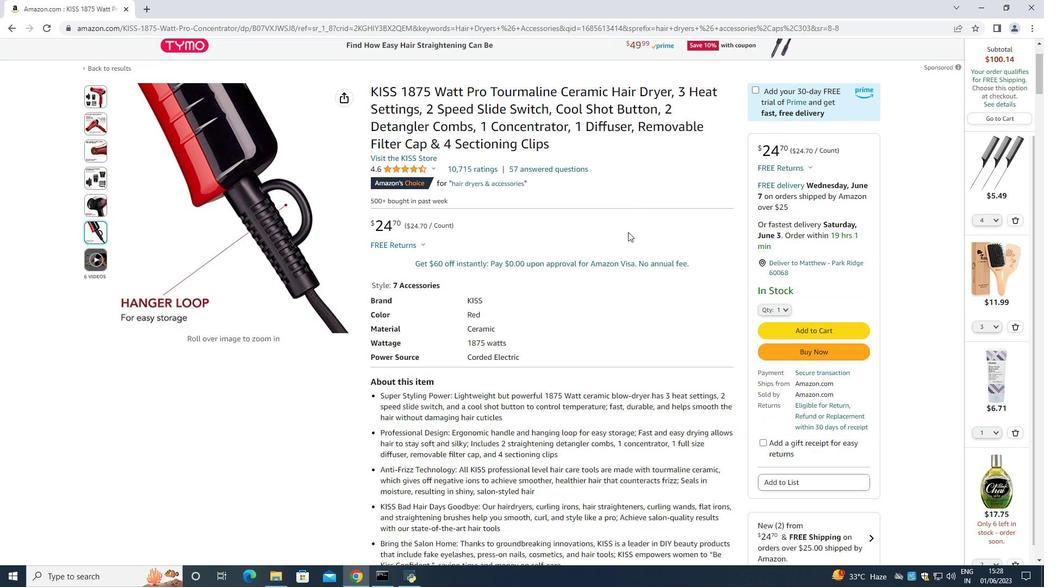 
Action: Mouse scrolled (627, 231) with delta (0, 0)
Screenshot: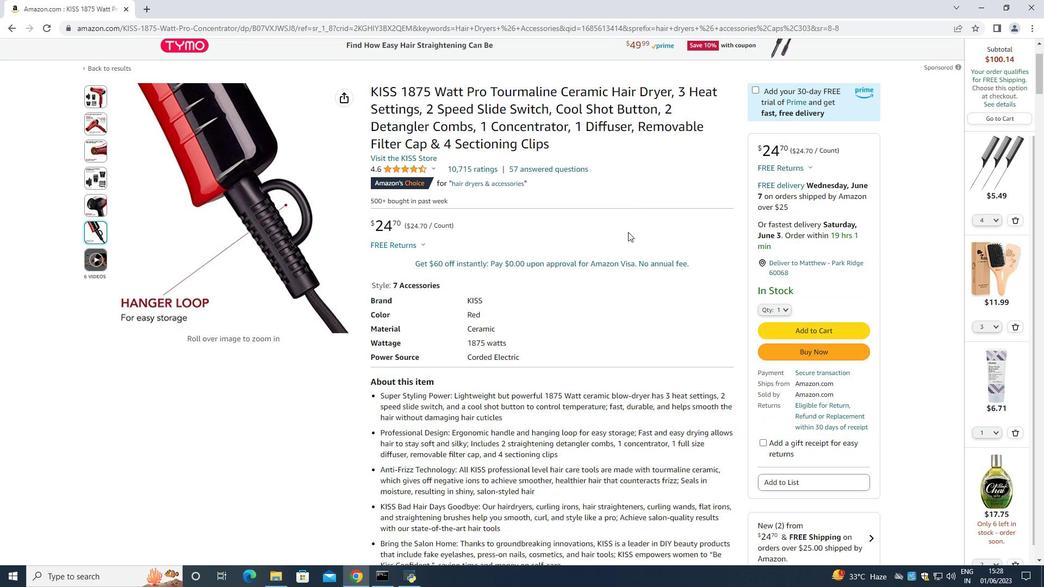 
Action: Mouse moved to (625, 231)
Screenshot: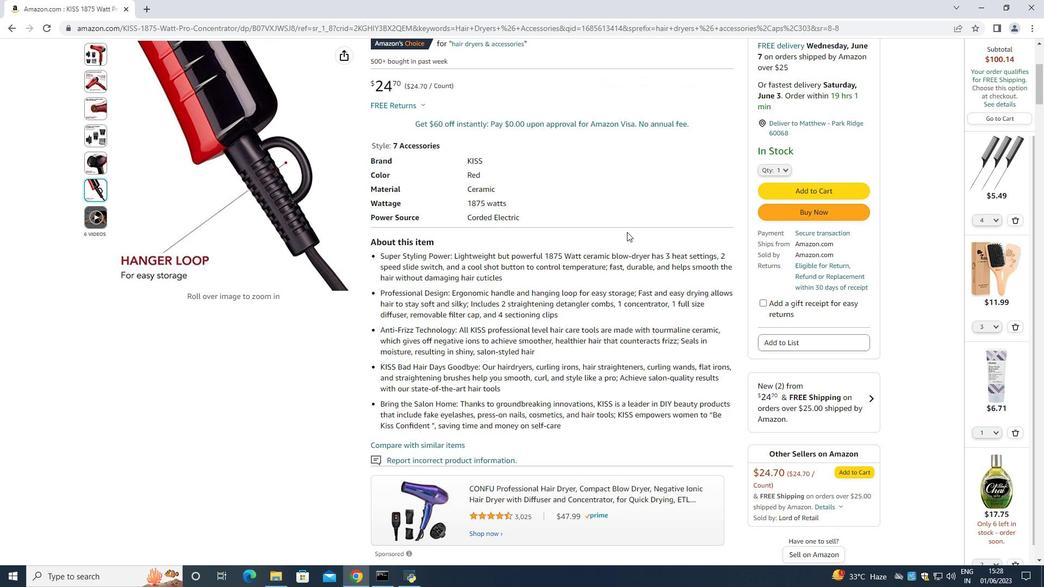 
Action: Mouse scrolled (625, 231) with delta (0, 0)
Screenshot: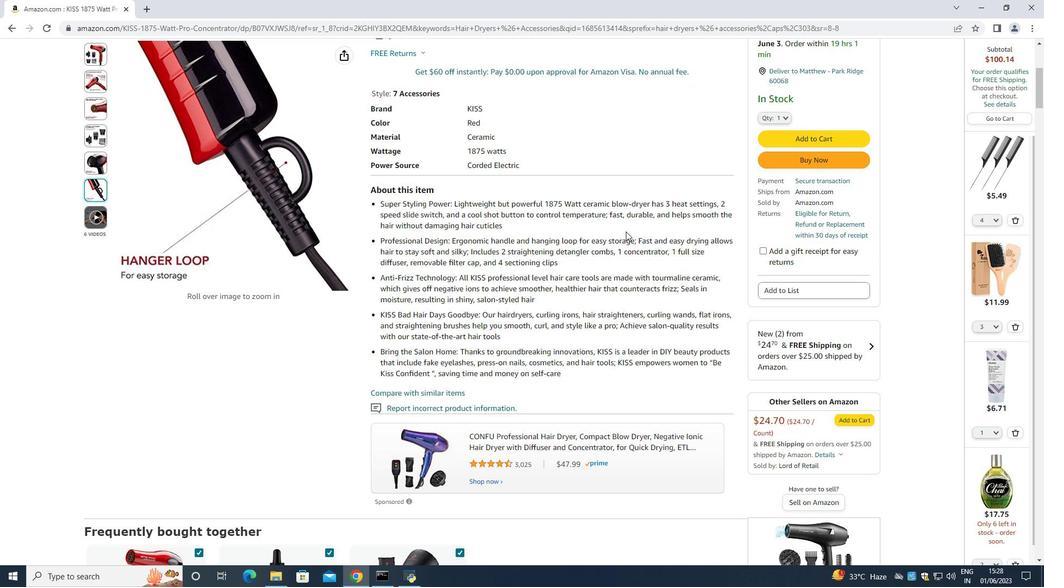 
Action: Mouse scrolled (625, 231) with delta (0, 0)
Screenshot: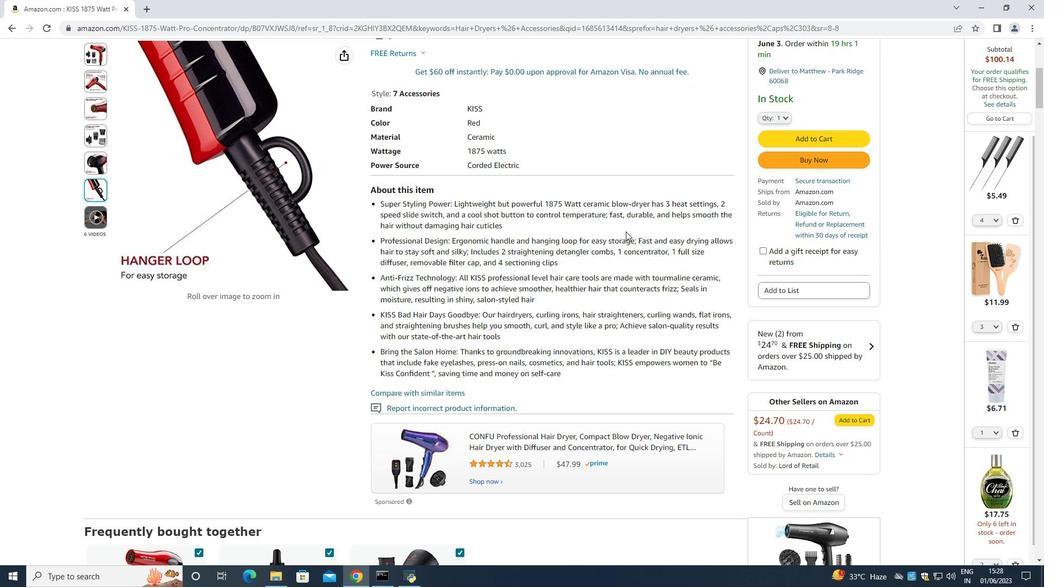 
Action: Mouse moved to (624, 231)
Screenshot: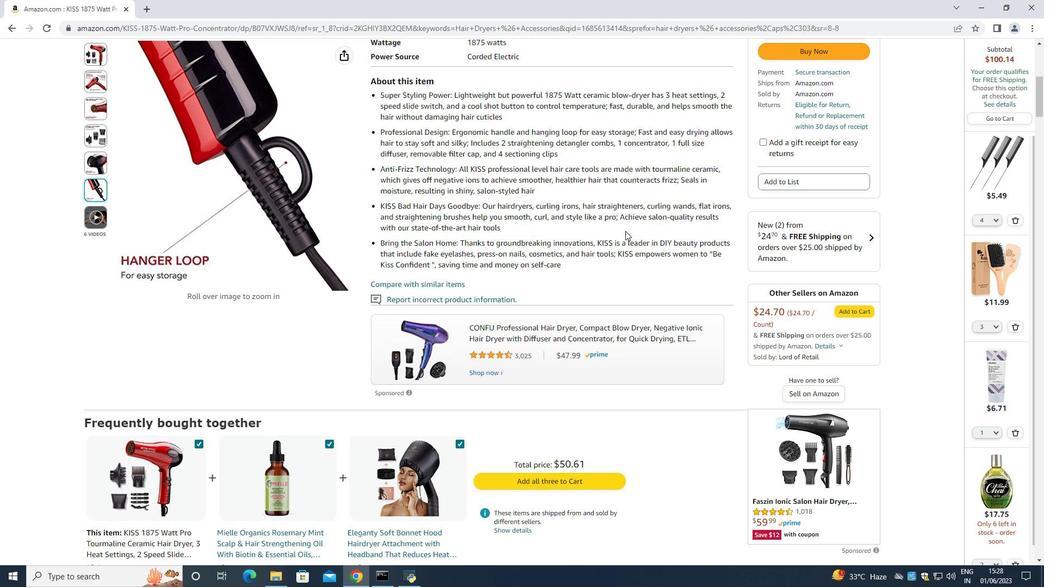 
Action: Mouse scrolled (624, 230) with delta (0, 0)
Screenshot: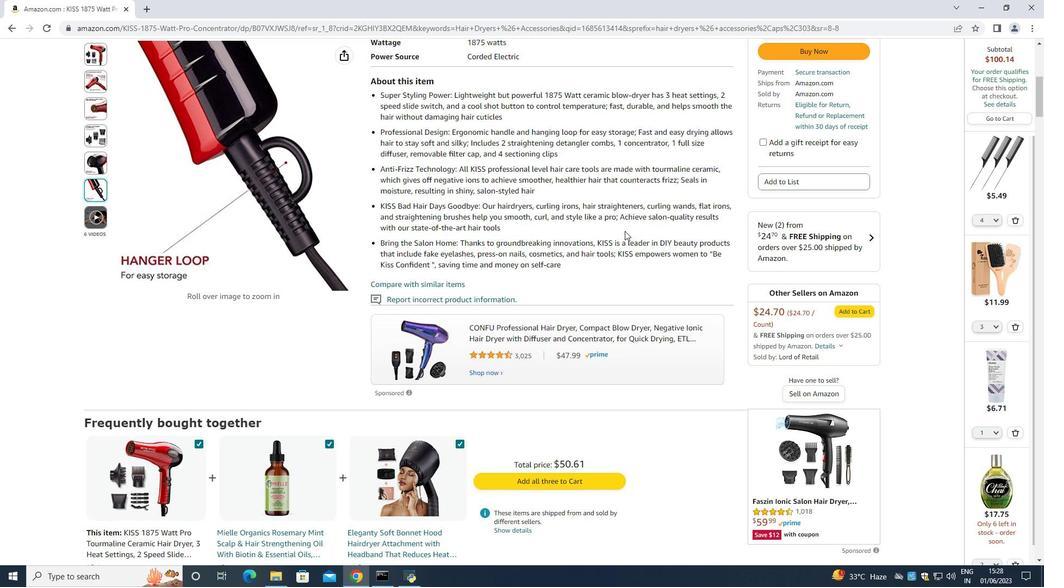 
Action: Mouse scrolled (624, 230) with delta (0, 0)
Screenshot: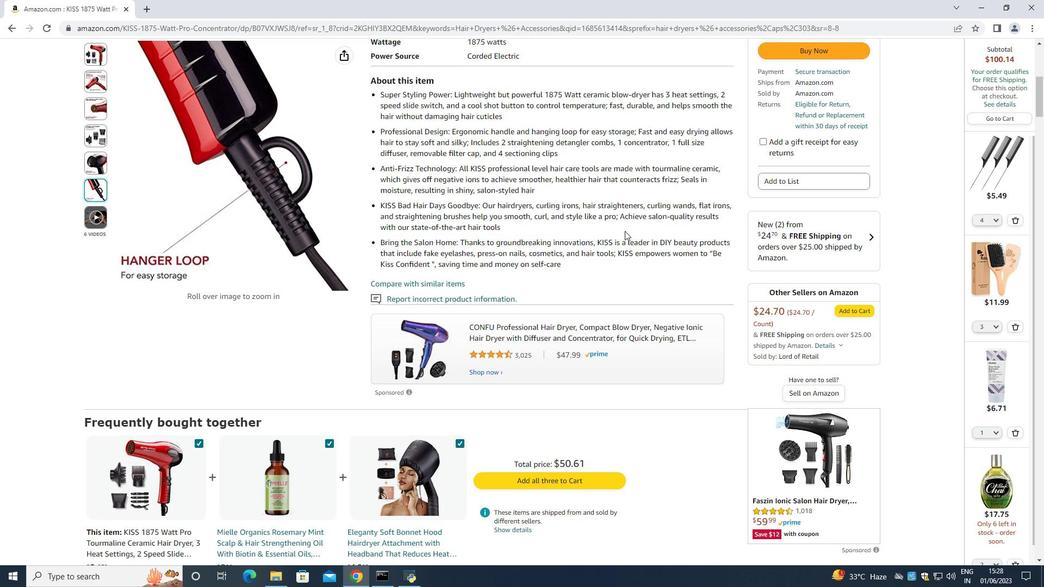 
Action: Mouse moved to (623, 226)
Screenshot: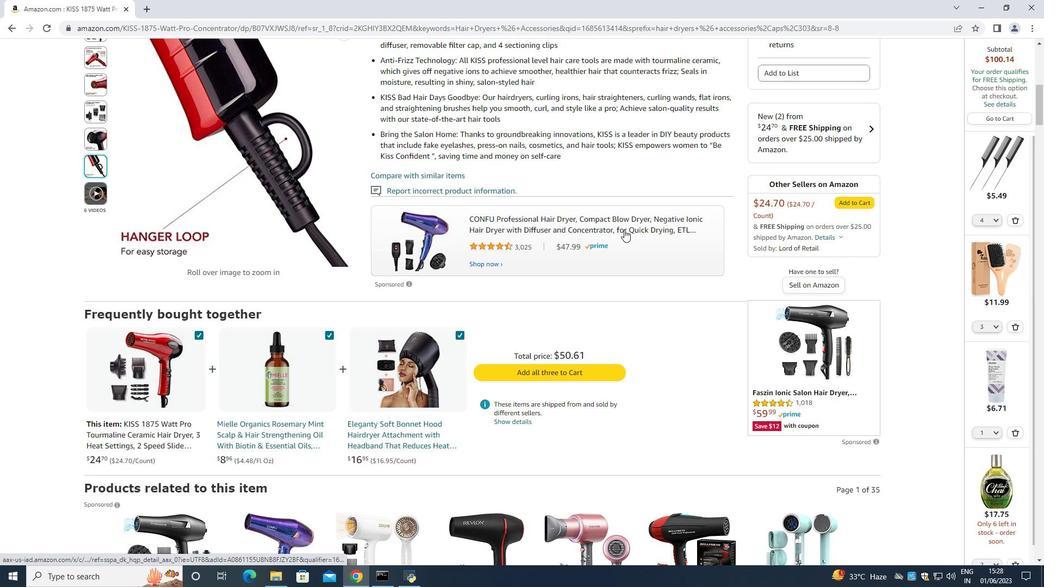 
Action: Mouse scrolled (623, 226) with delta (0, 0)
Screenshot: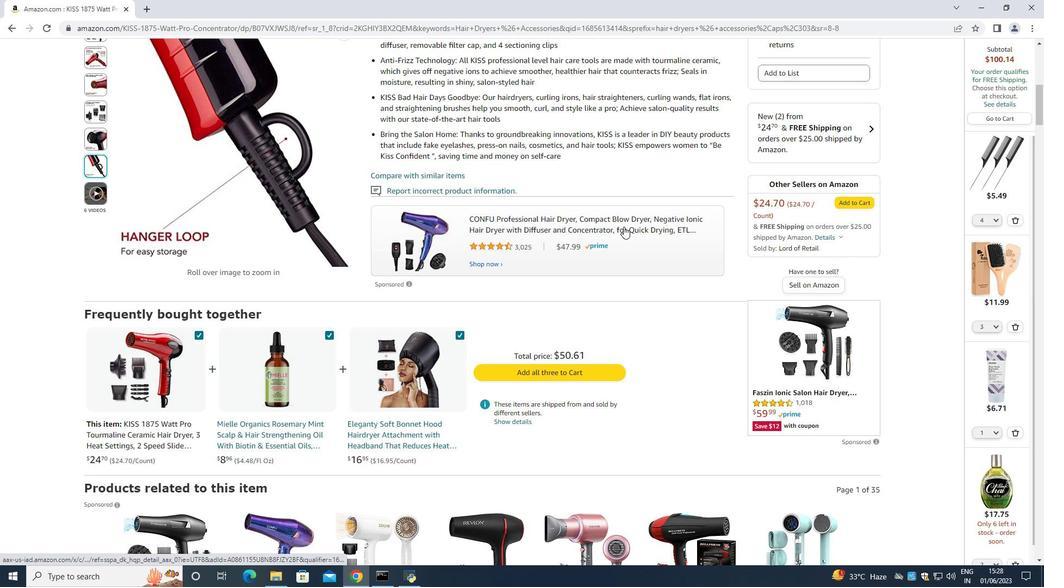 
Action: Mouse moved to (612, 167)
Screenshot: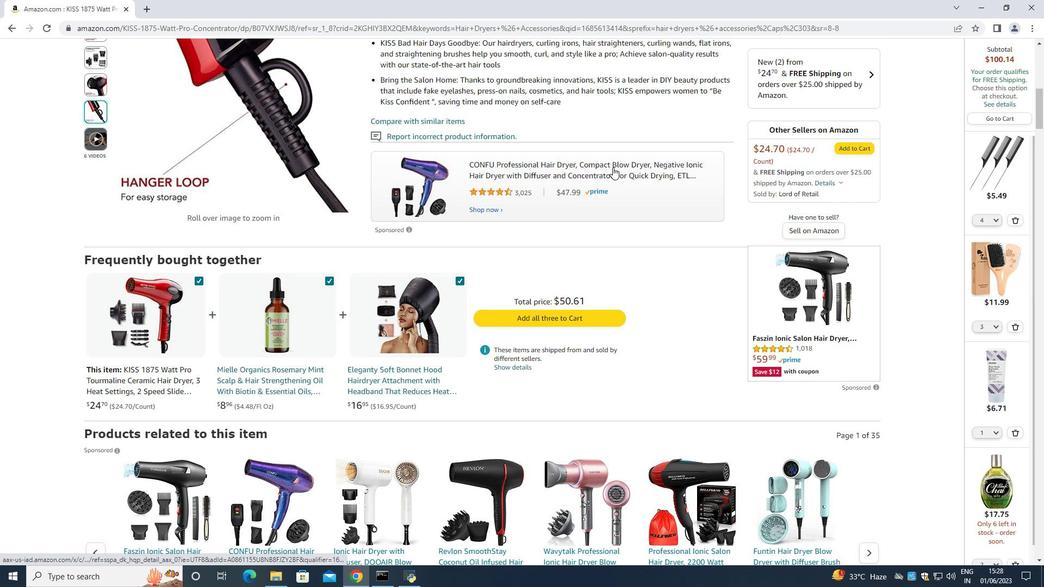 
Action: Mouse scrolled (612, 166) with delta (0, 0)
Screenshot: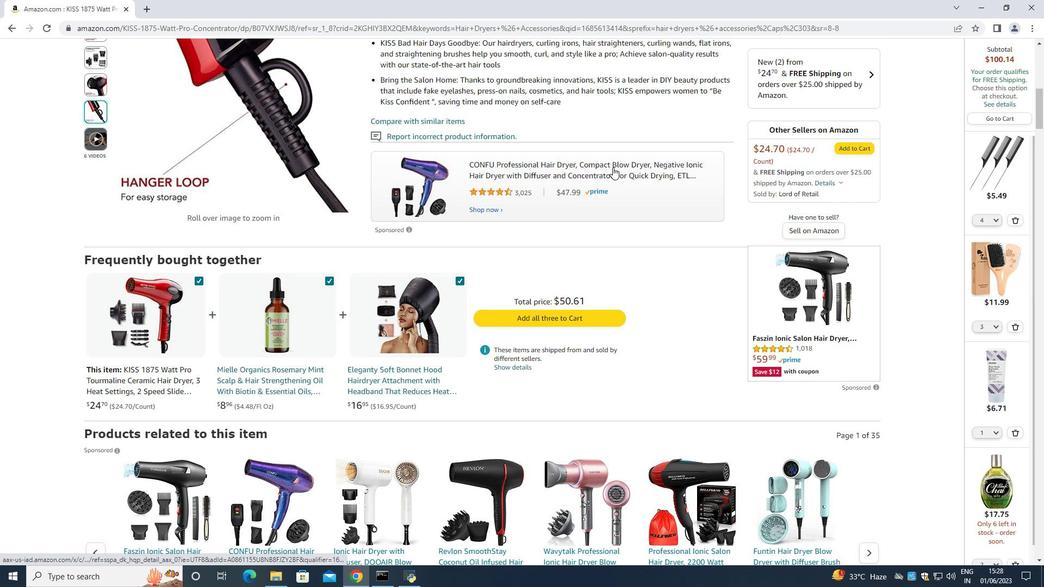 
Action: Mouse moved to (611, 166)
Screenshot: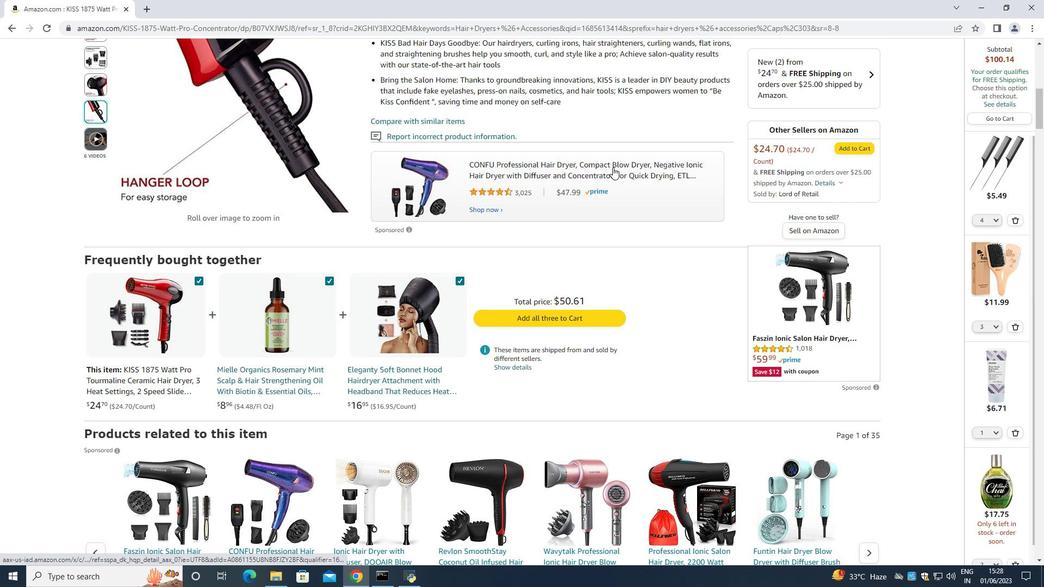
Action: Mouse scrolled (611, 166) with delta (0, 0)
Screenshot: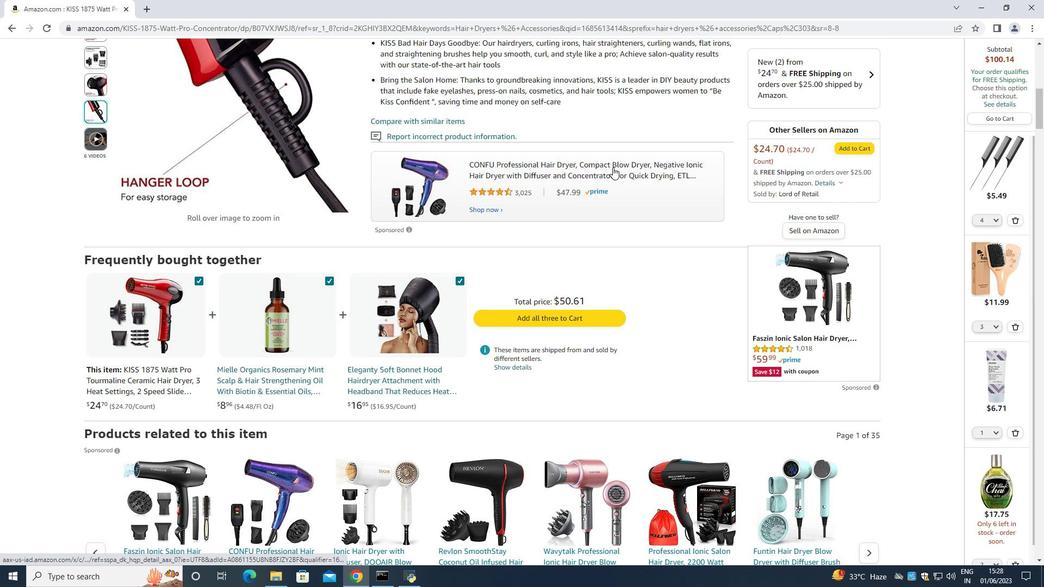 
Action: Mouse moved to (611, 166)
Screenshot: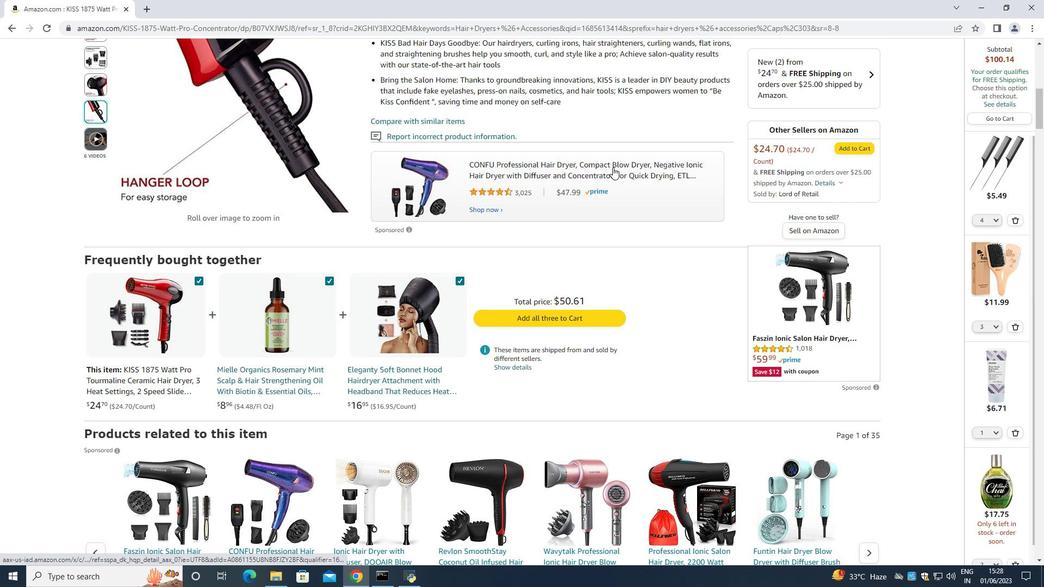 
Action: Mouse scrolled (611, 166) with delta (0, 0)
Screenshot: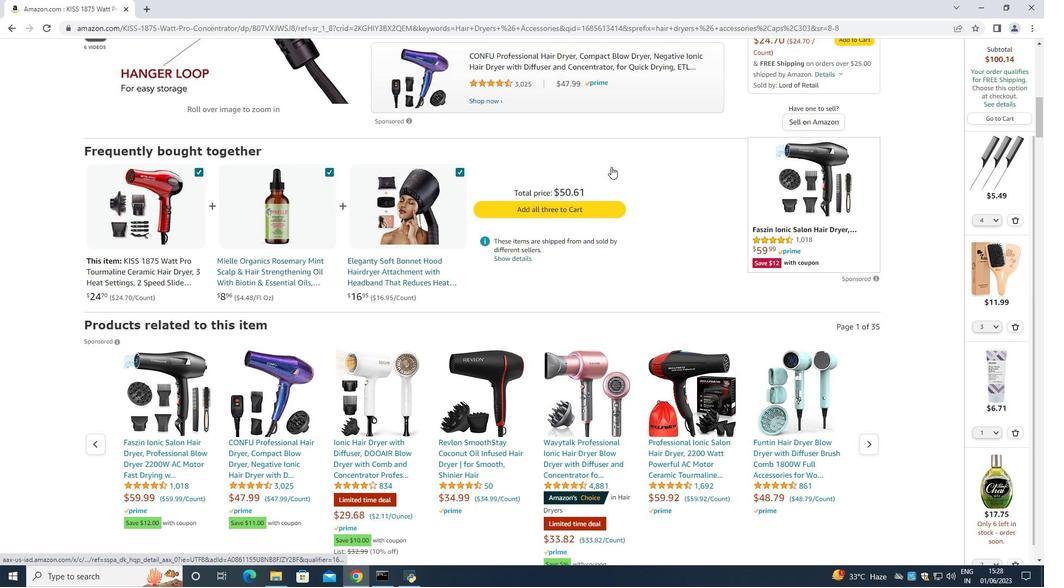 
Action: Mouse moved to (611, 165)
Screenshot: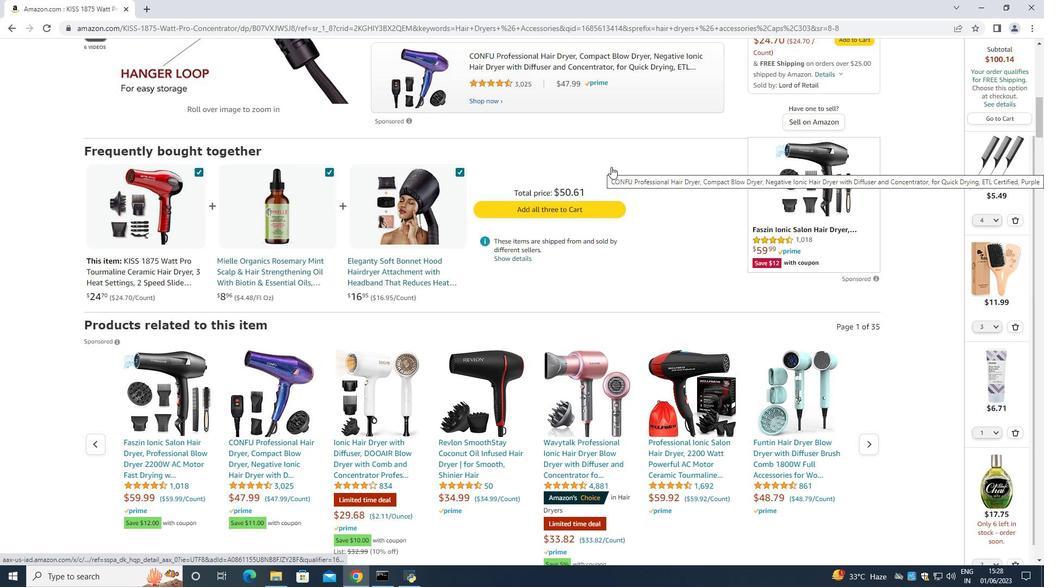 
Action: Mouse scrolled (611, 165) with delta (0, 0)
Screenshot: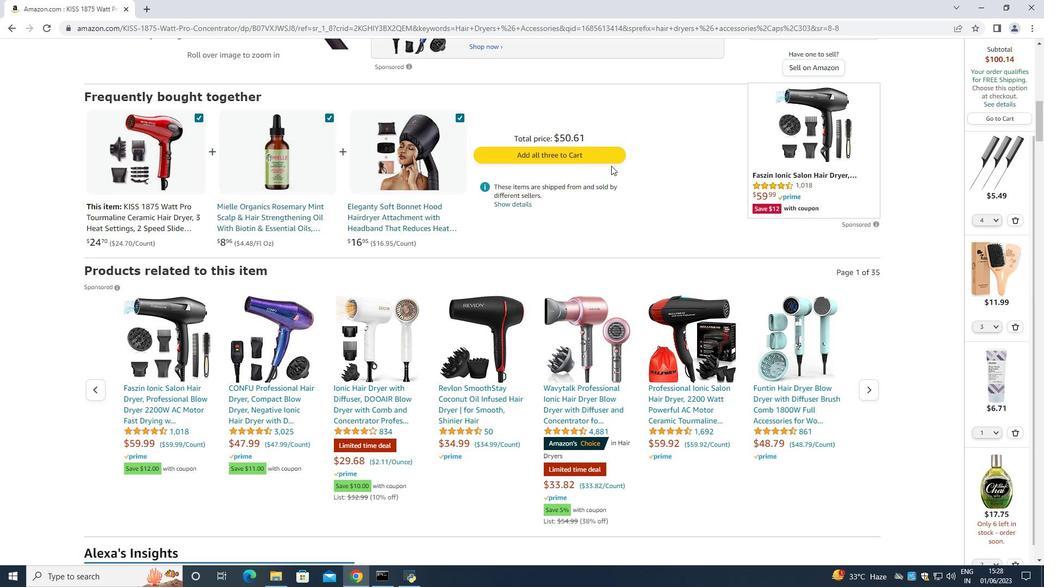 
Action: Mouse scrolled (611, 165) with delta (0, 0)
Screenshot: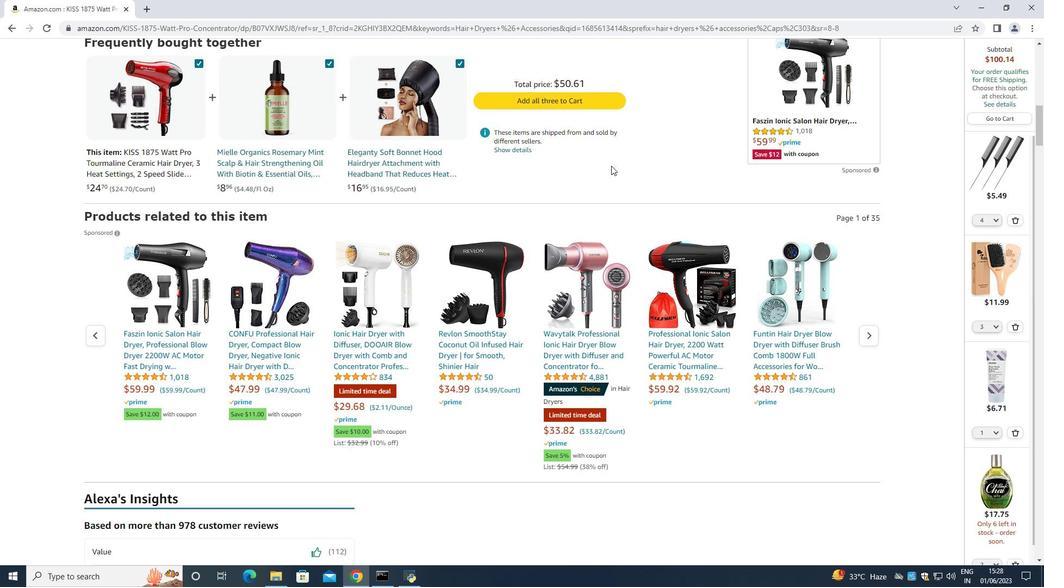 
Action: Mouse moved to (614, 163)
Screenshot: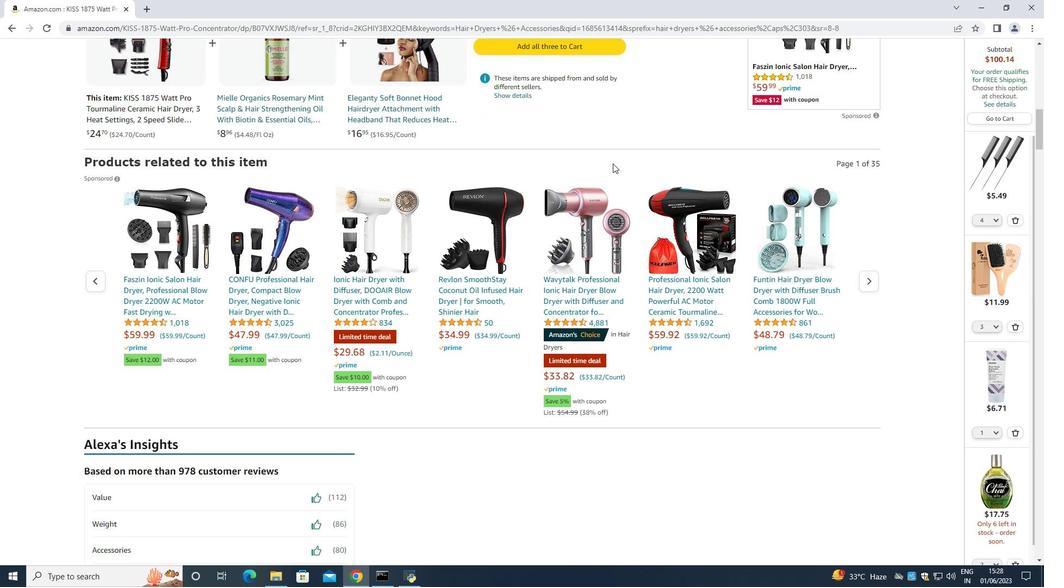 
Action: Mouse scrolled (614, 162) with delta (0, 0)
Screenshot: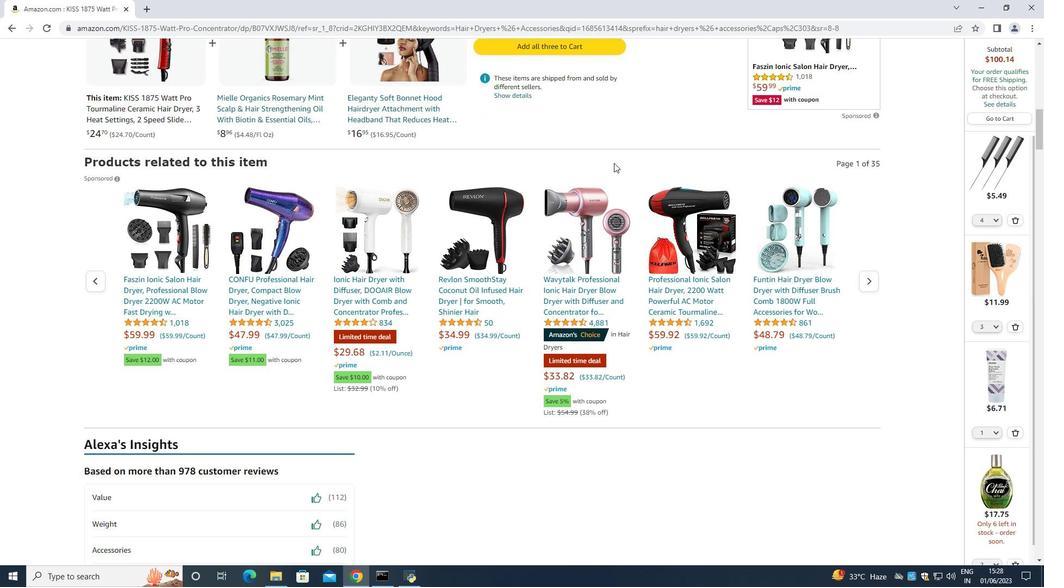 
Action: Mouse scrolled (614, 162) with delta (0, 0)
Screenshot: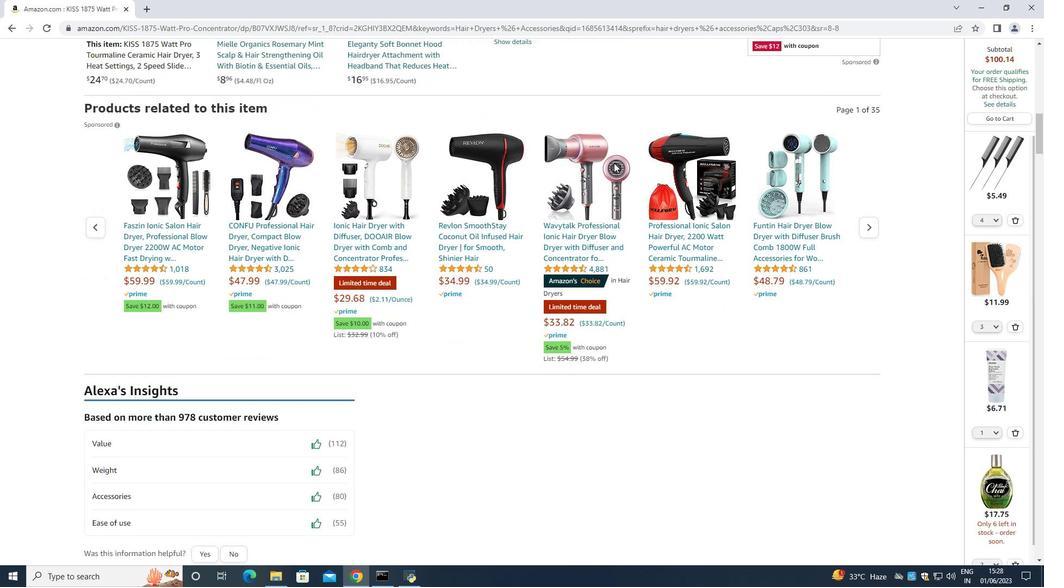 
Action: Mouse scrolled (614, 162) with delta (0, 0)
Screenshot: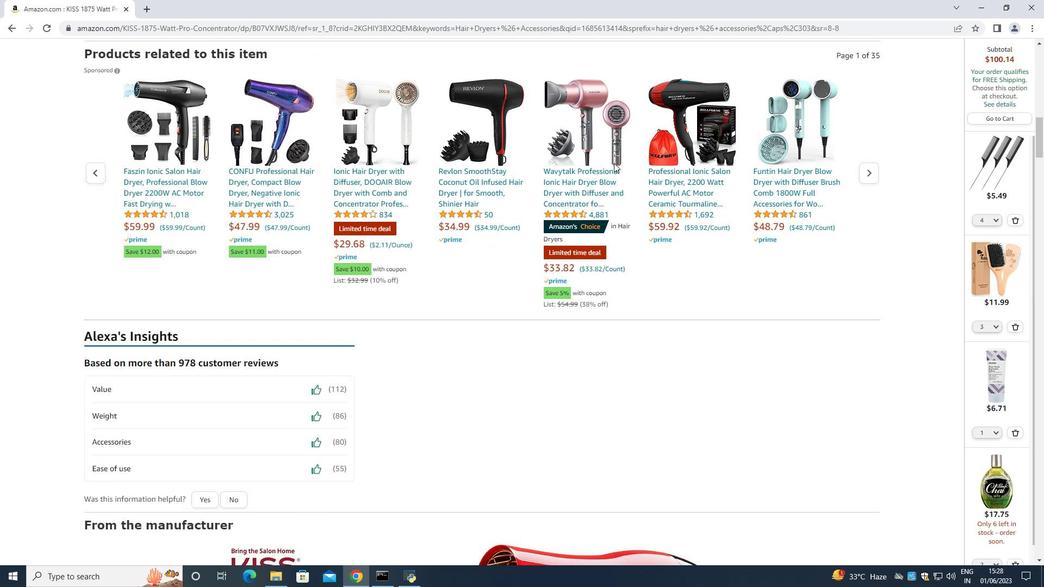 
Action: Mouse moved to (619, 162)
Screenshot: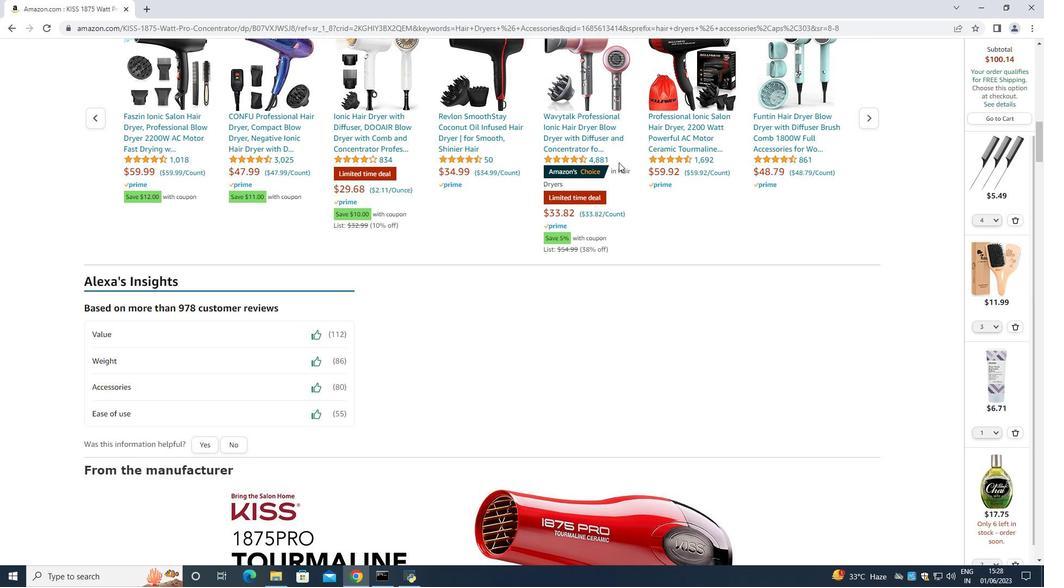 
Action: Mouse scrolled (619, 162) with delta (0, 0)
Screenshot: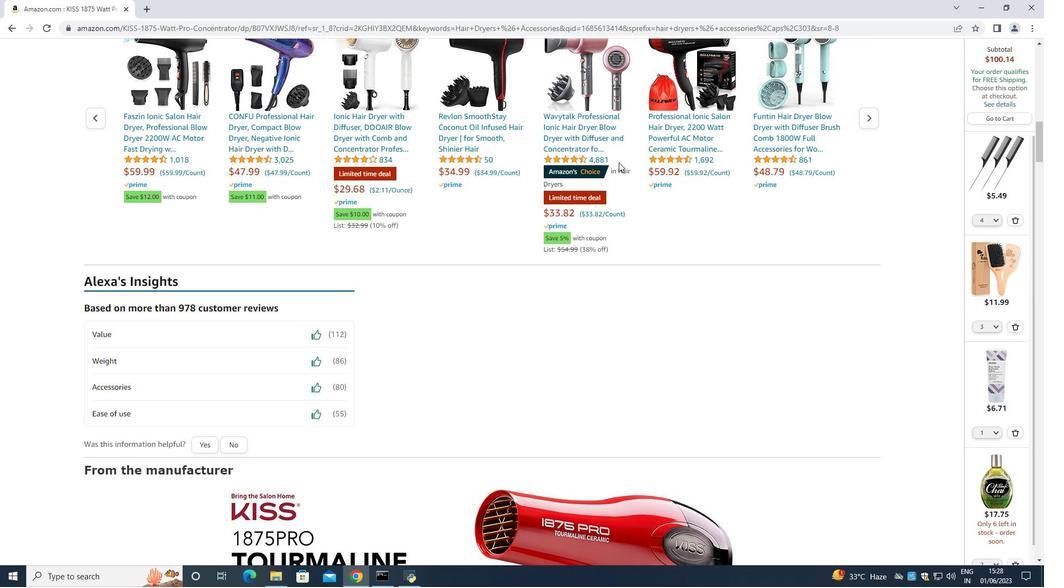 
Action: Mouse scrolled (619, 162) with delta (0, 0)
Screenshot: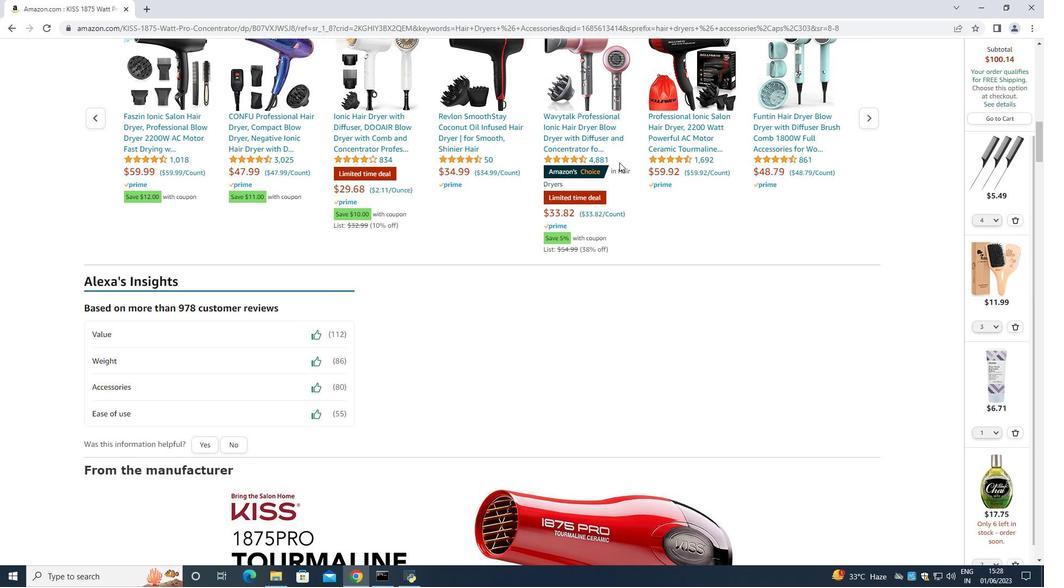 
Action: Mouse moved to (620, 162)
Screenshot: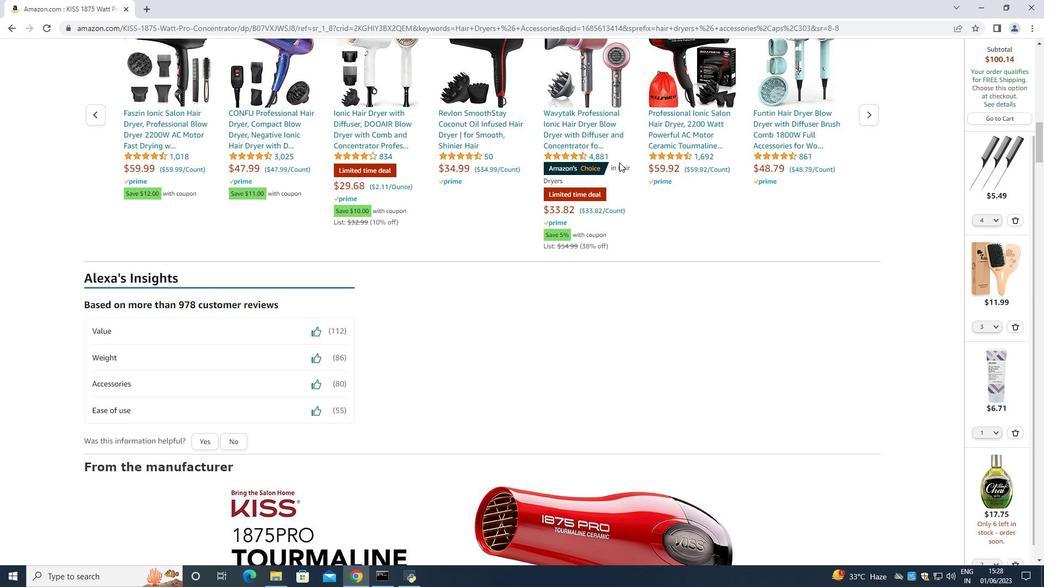 
Action: Mouse scrolled (620, 162) with delta (0, 0)
Screenshot: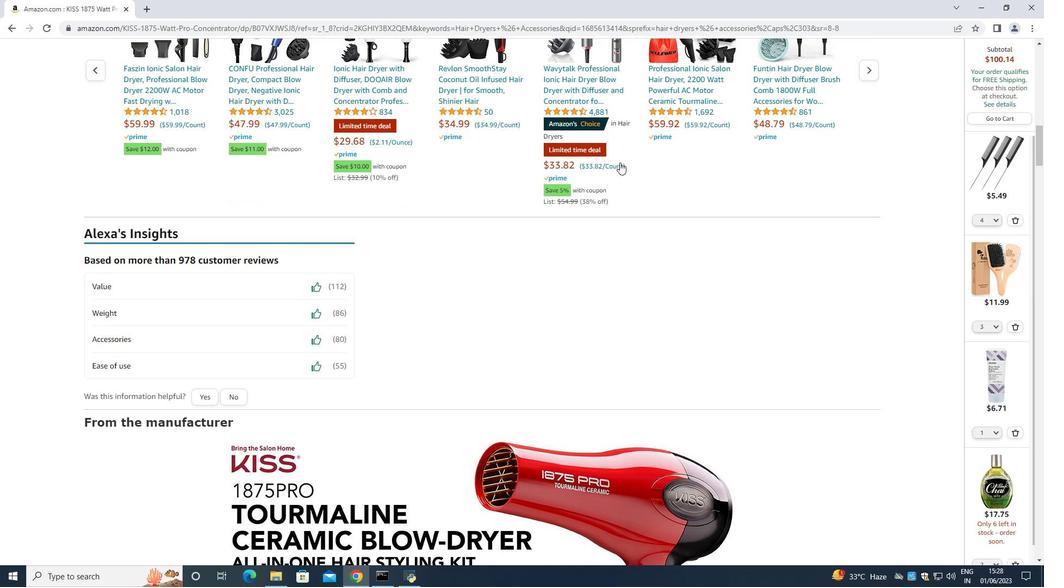 
Action: Mouse moved to (621, 162)
Screenshot: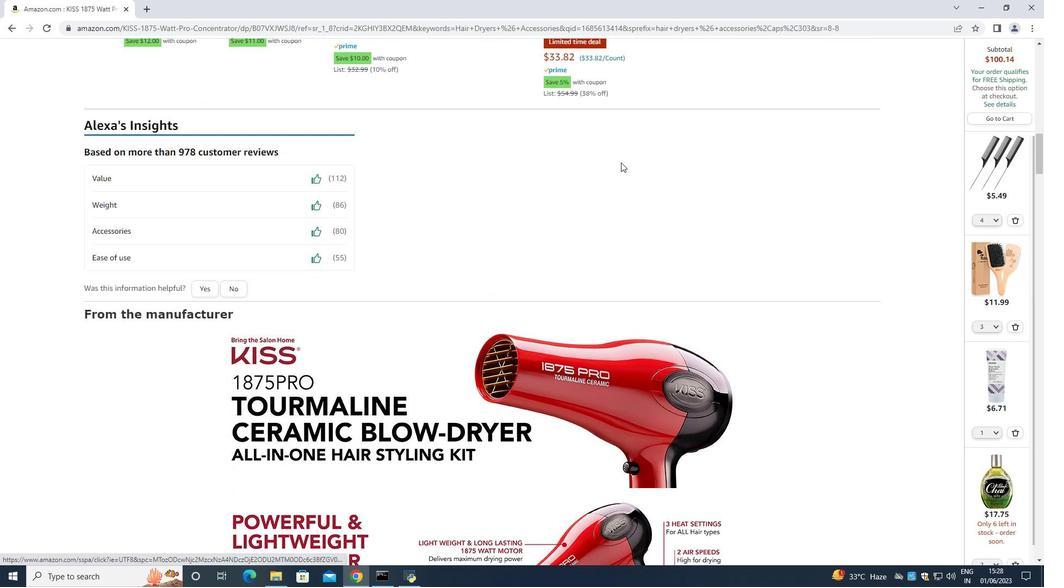 
Action: Mouse scrolled (621, 162) with delta (0, 0)
Screenshot: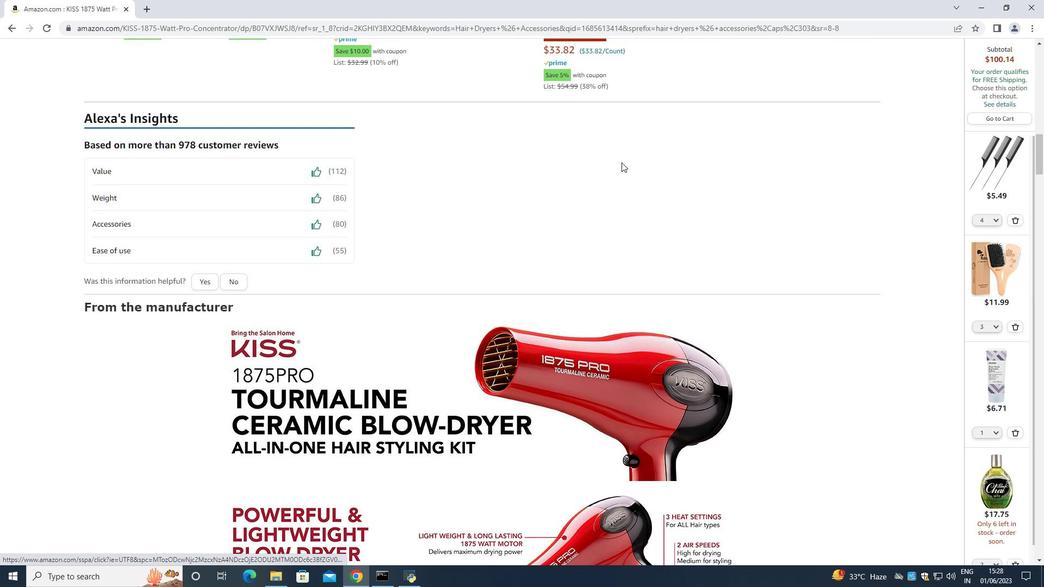 
Action: Mouse scrolled (621, 162) with delta (0, 0)
Screenshot: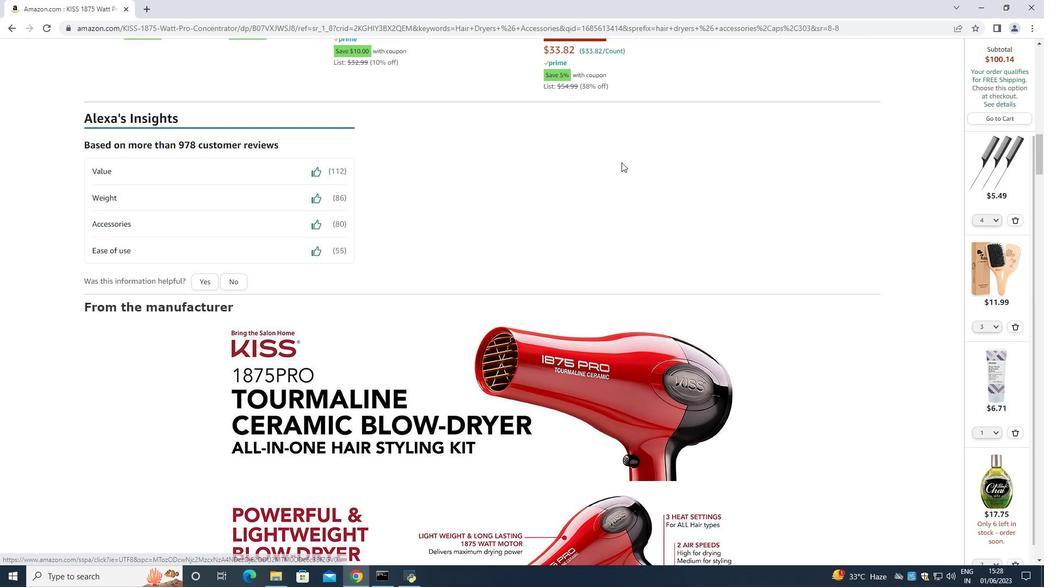 
Action: Mouse scrolled (621, 162) with delta (0, 0)
Screenshot: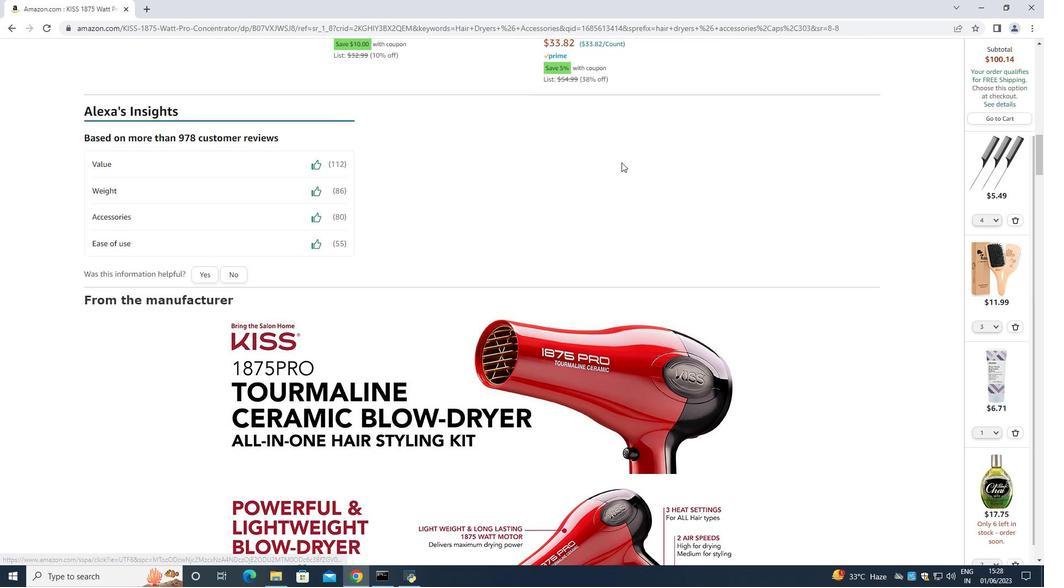 
Action: Mouse moved to (621, 162)
Screenshot: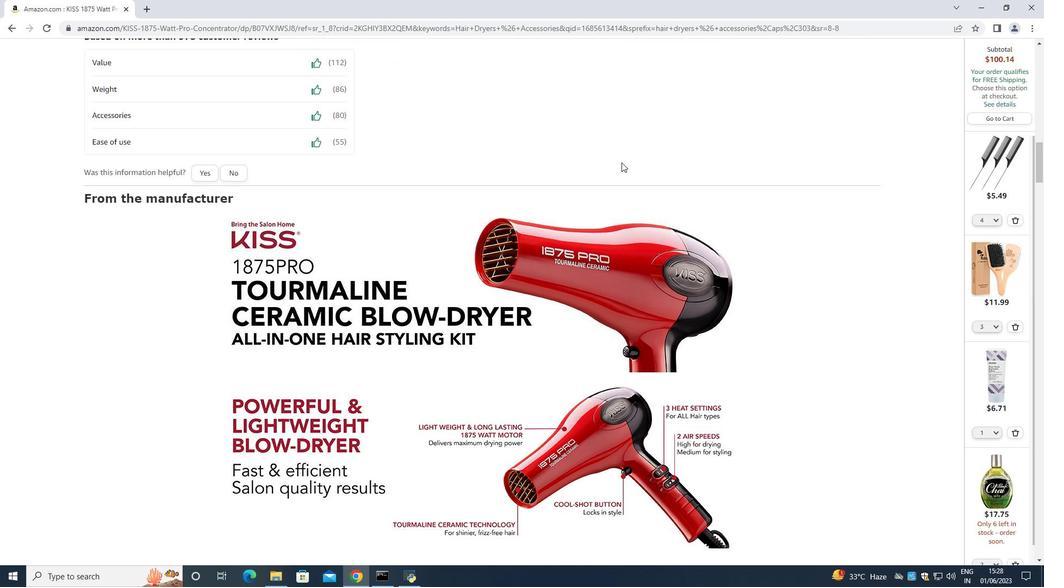 
Action: Mouse scrolled (621, 162) with delta (0, 0)
Screenshot: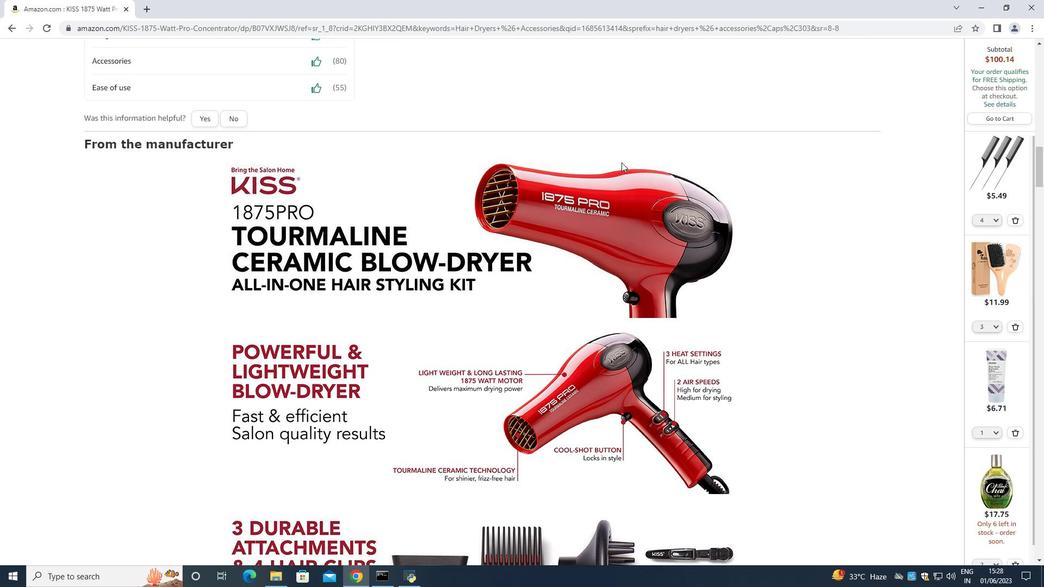 
Action: Mouse moved to (622, 162)
Screenshot: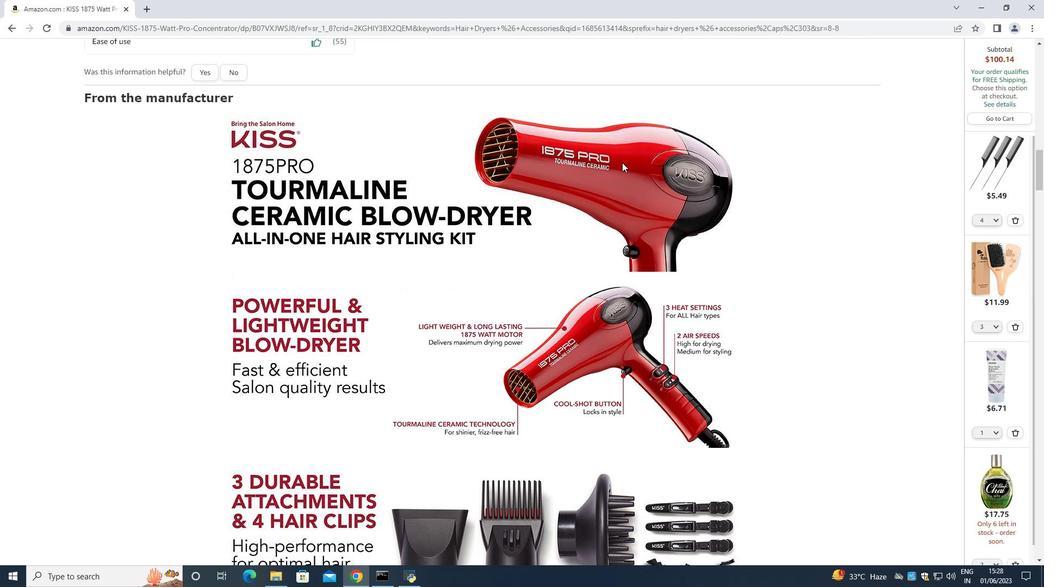 
Action: Mouse scrolled (622, 162) with delta (0, 0)
Screenshot: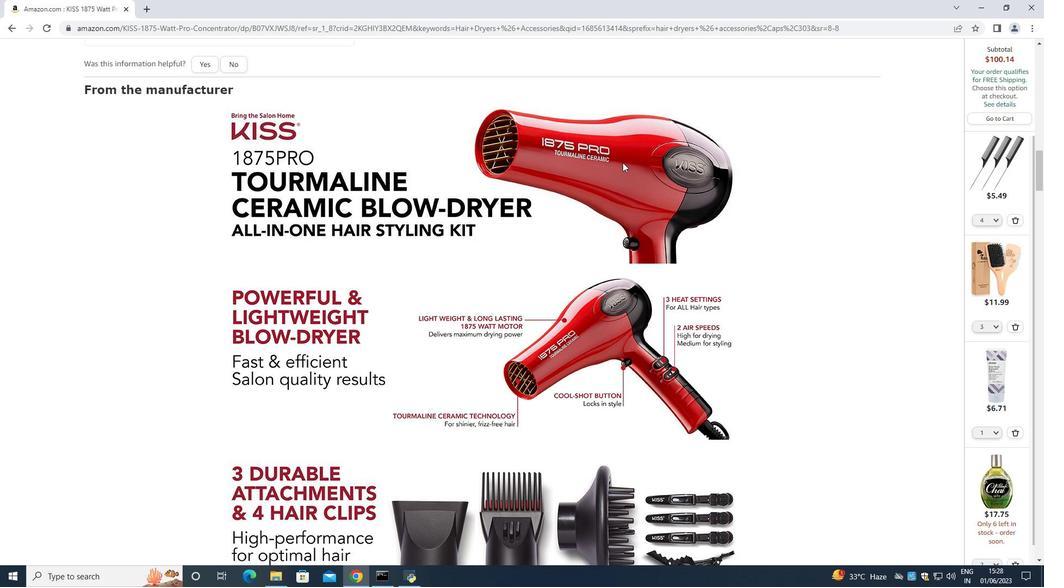 
Action: Mouse scrolled (622, 162) with delta (0, 0)
Screenshot: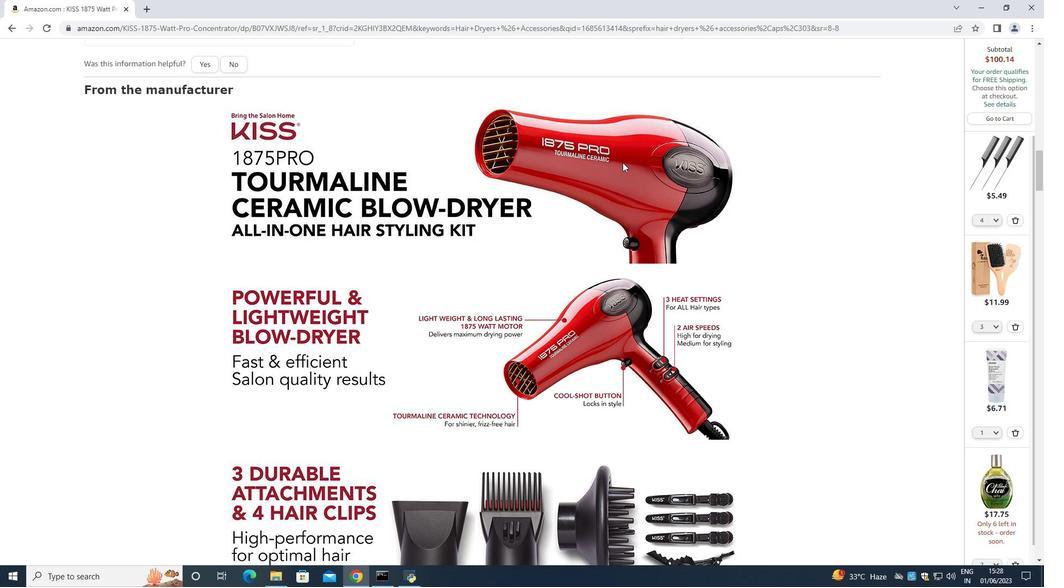 
Action: Mouse moved to (623, 162)
Screenshot: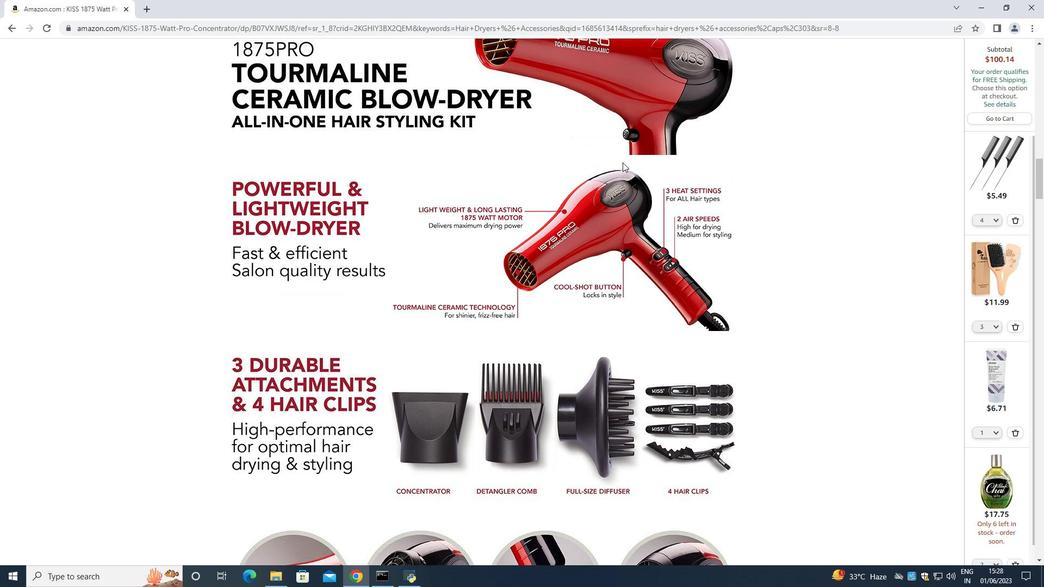 
Action: Mouse scrolled (623, 162) with delta (0, 0)
Screenshot: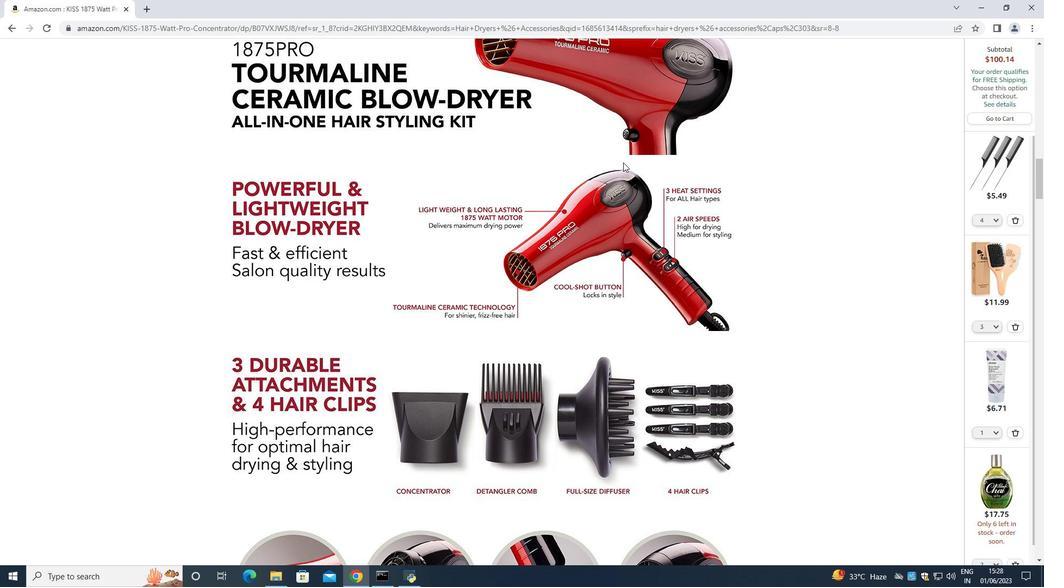 
Action: Mouse scrolled (623, 162) with delta (0, 0)
Screenshot: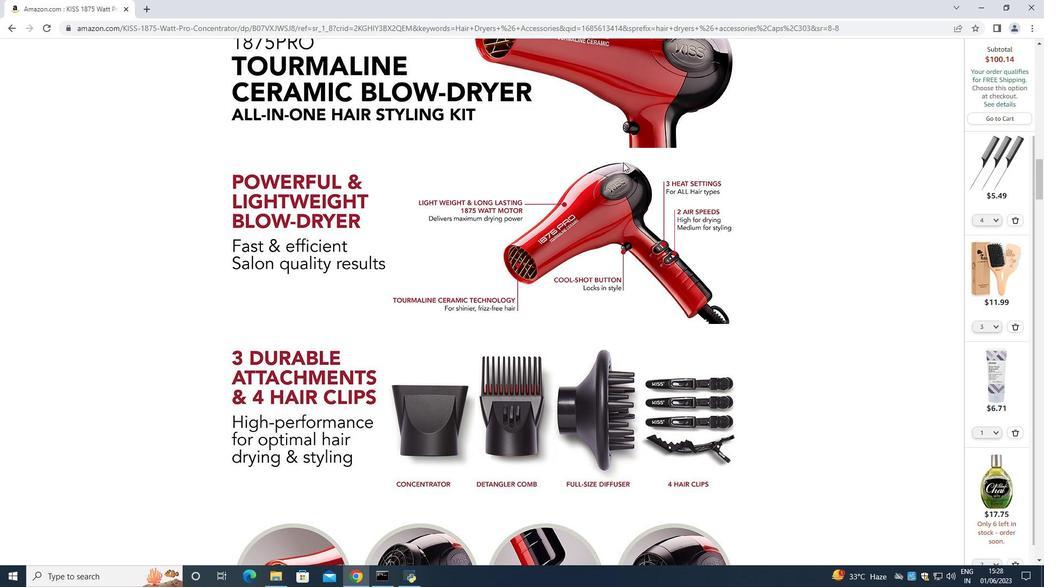 
Action: Mouse scrolled (623, 162) with delta (0, 0)
Screenshot: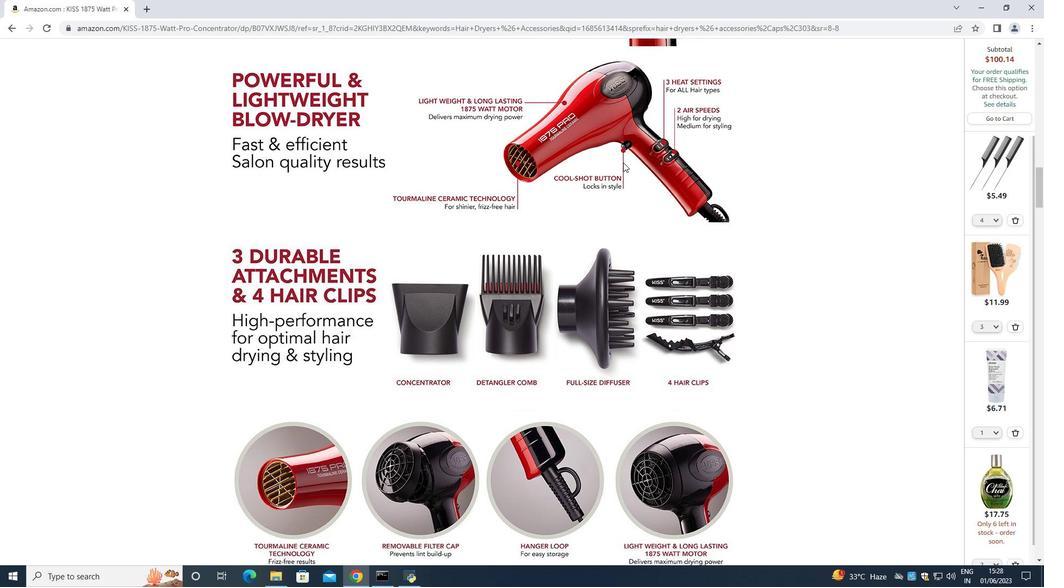 
Action: Mouse moved to (623, 162)
Screenshot: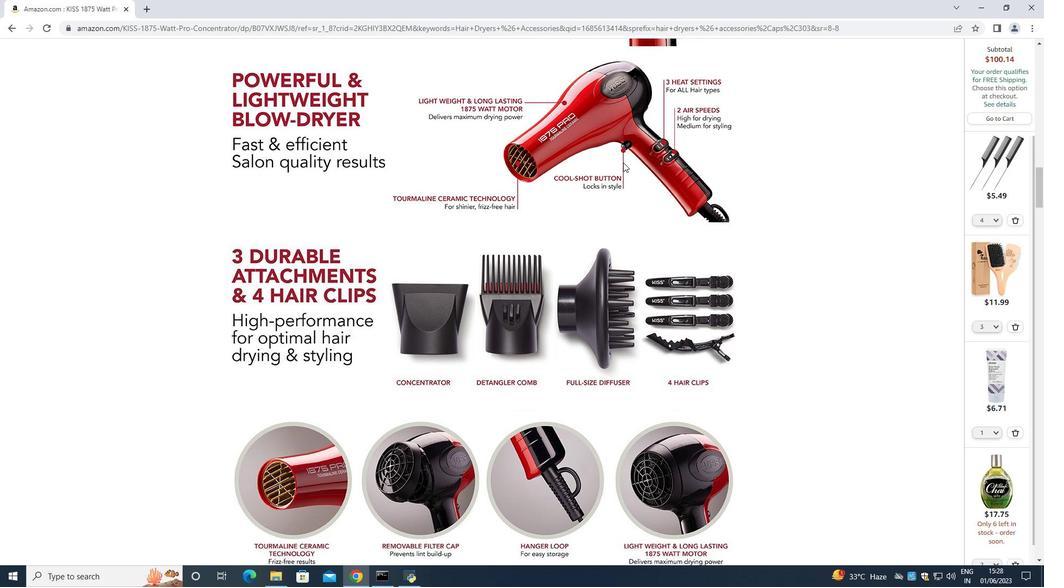 
Action: Mouse scrolled (623, 162) with delta (0, 0)
Screenshot: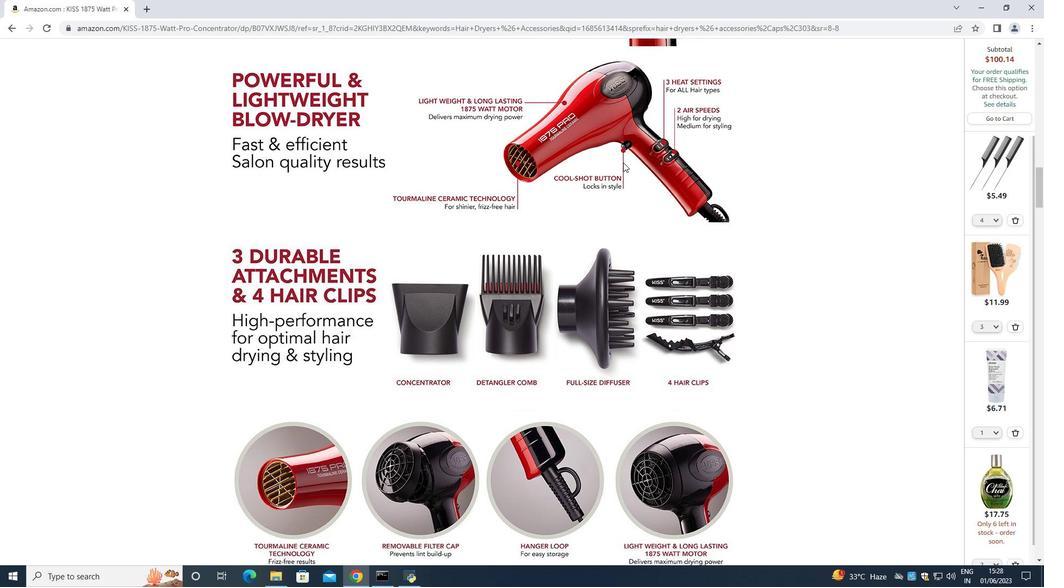 
Action: Mouse moved to (623, 163)
Screenshot: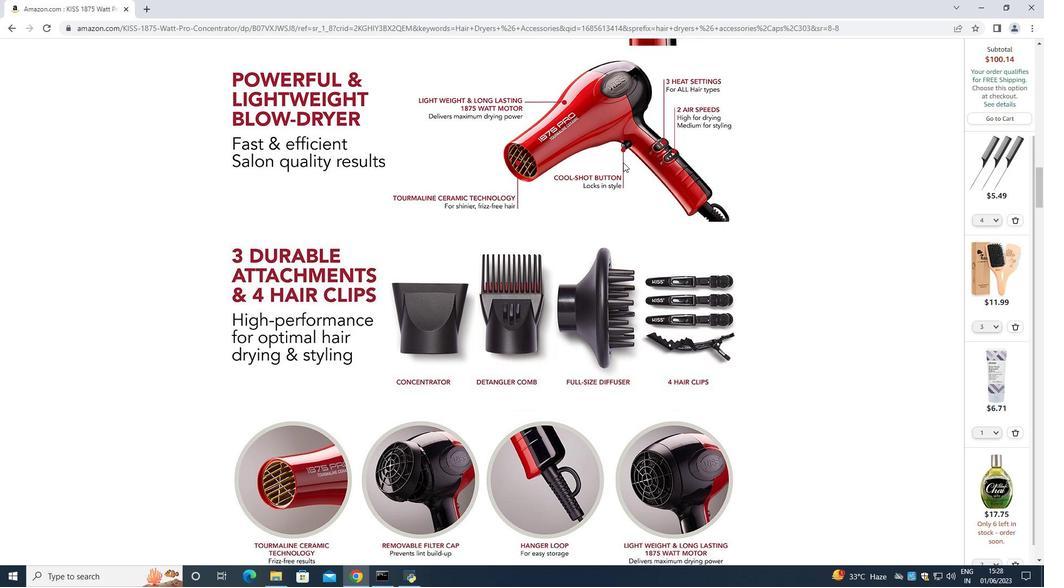 
Action: Mouse scrolled (623, 162) with delta (0, 0)
Screenshot: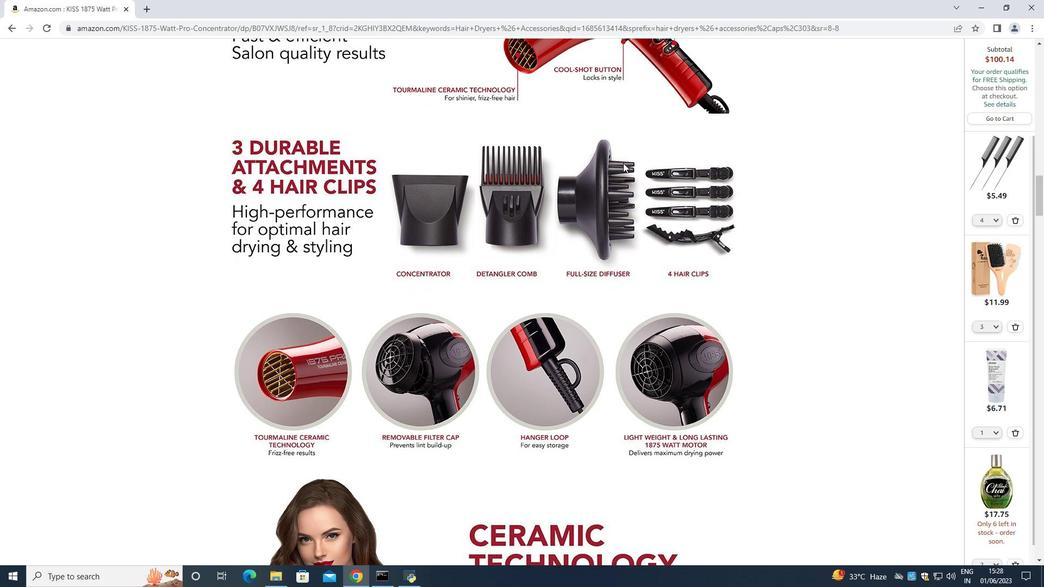 
Action: Mouse scrolled (623, 162) with delta (0, 0)
Screenshot: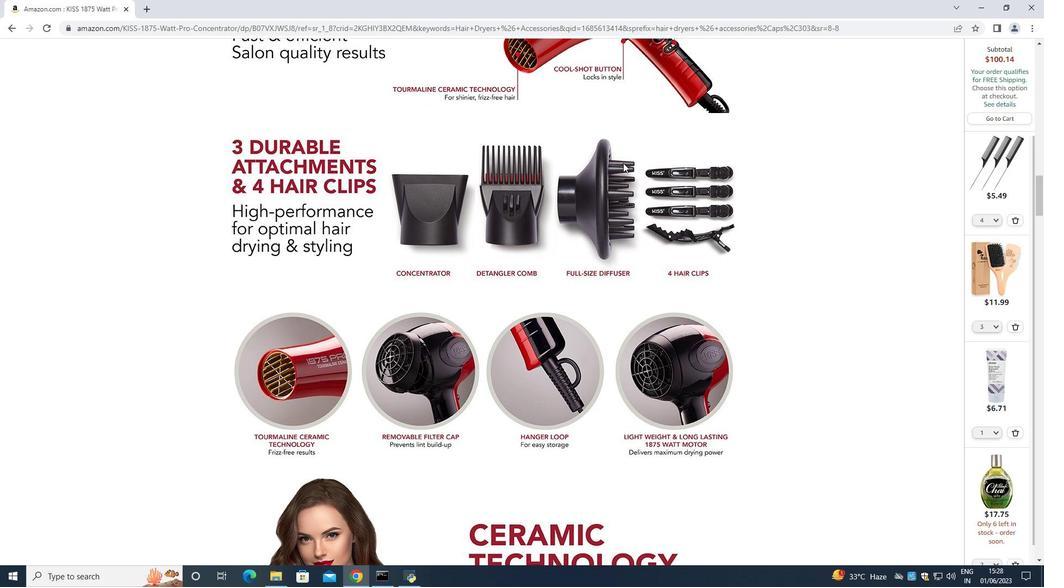 
Action: Mouse scrolled (623, 162) with delta (0, 0)
Screenshot: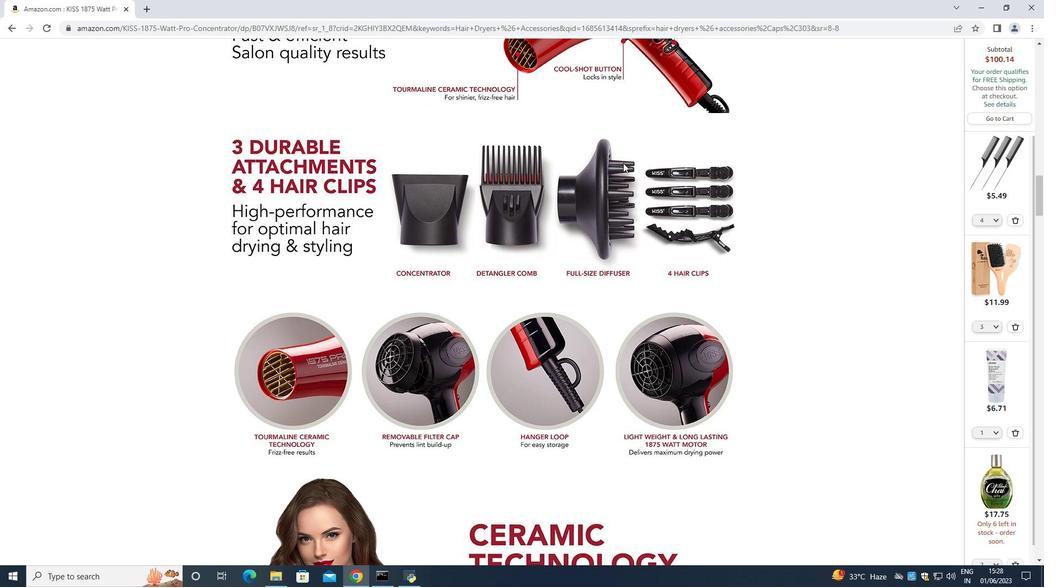 
Action: Mouse scrolled (623, 162) with delta (0, 0)
Screenshot: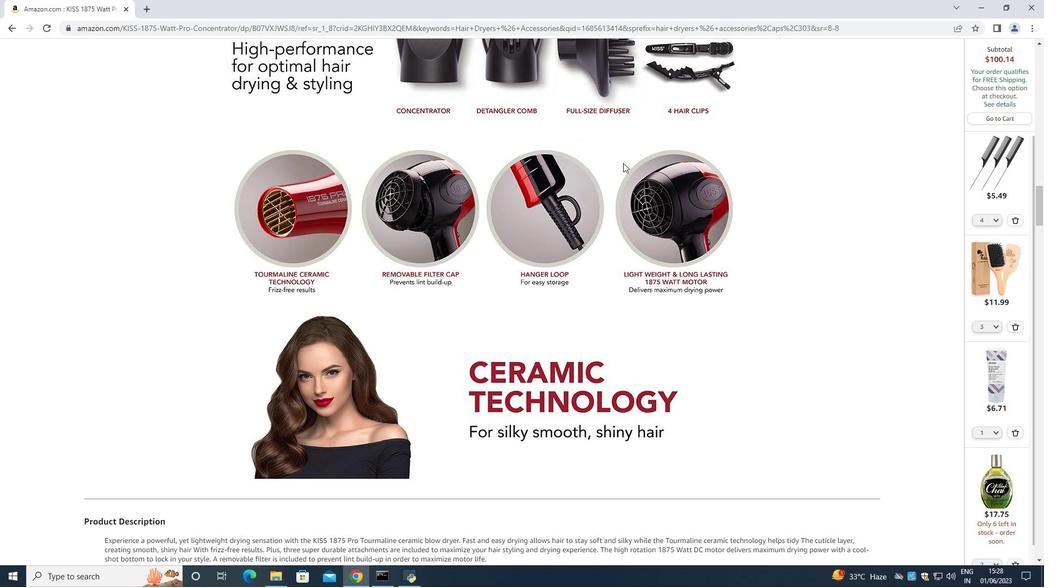 
Action: Mouse moved to (623, 163)
Screenshot: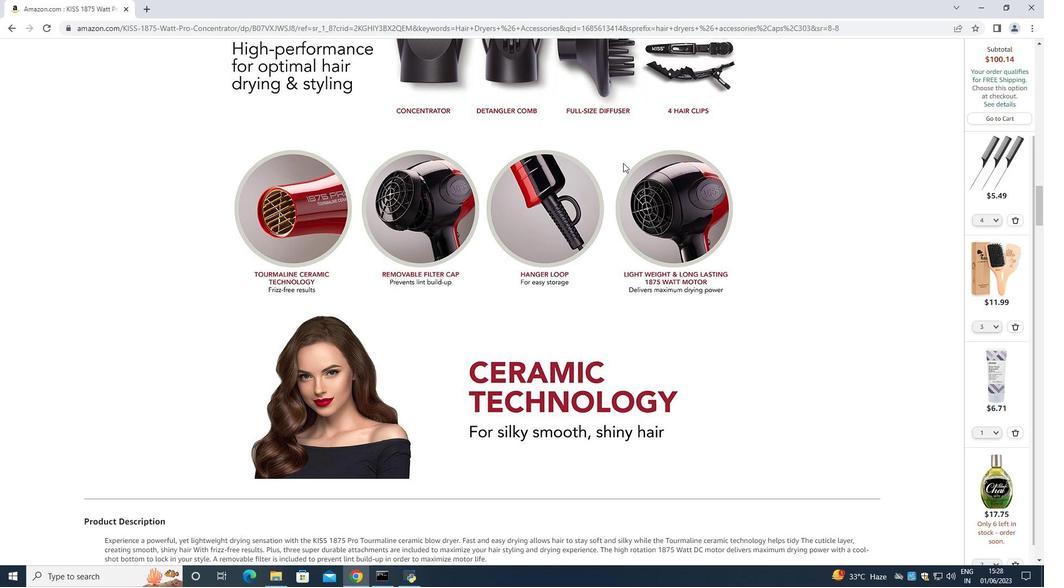
Action: Mouse scrolled (623, 162) with delta (0, 0)
Screenshot: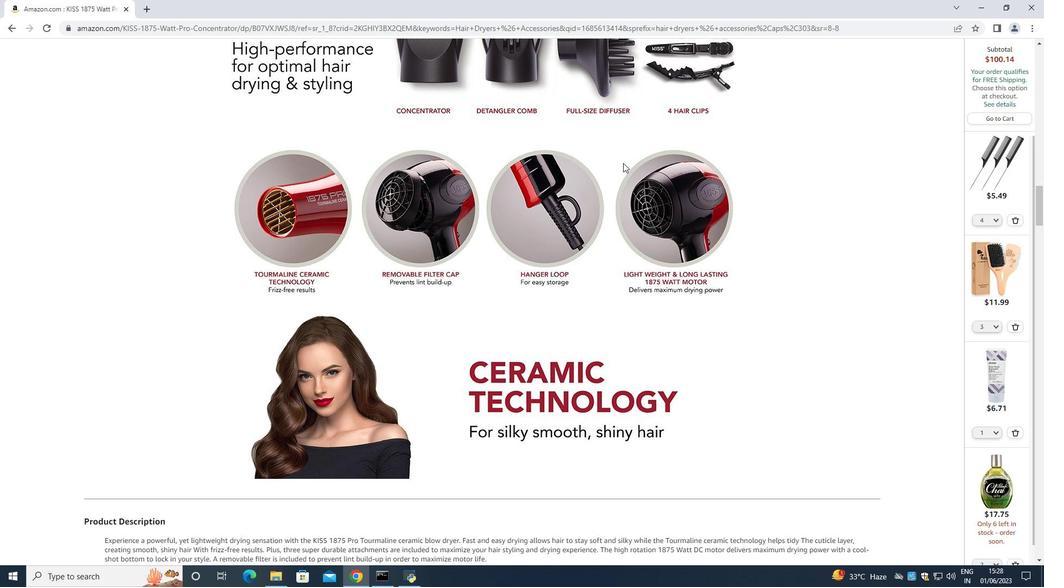 
Action: Mouse moved to (623, 163)
Screenshot: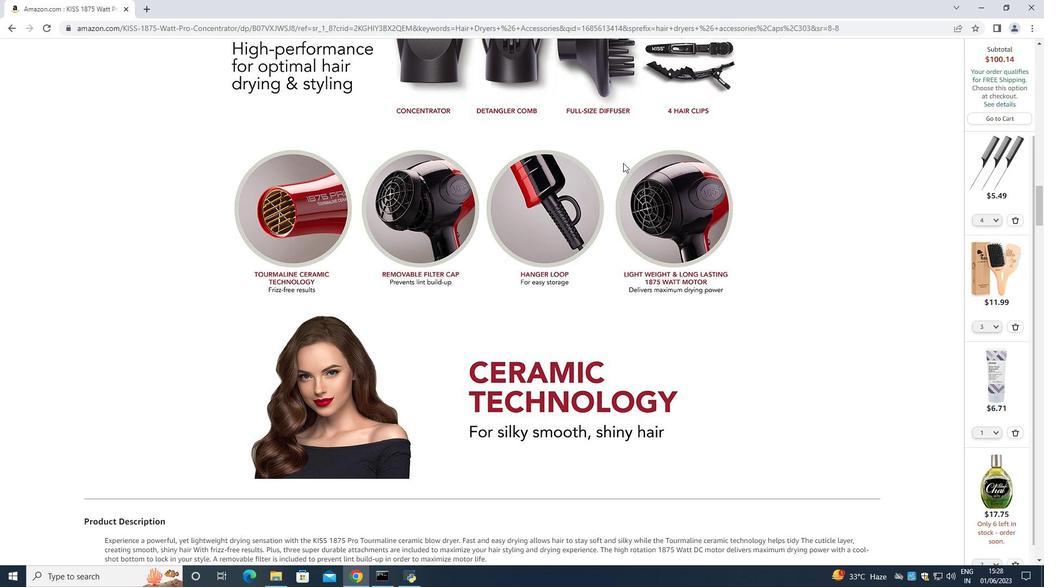 
Action: Mouse scrolled (623, 163) with delta (0, 0)
Screenshot: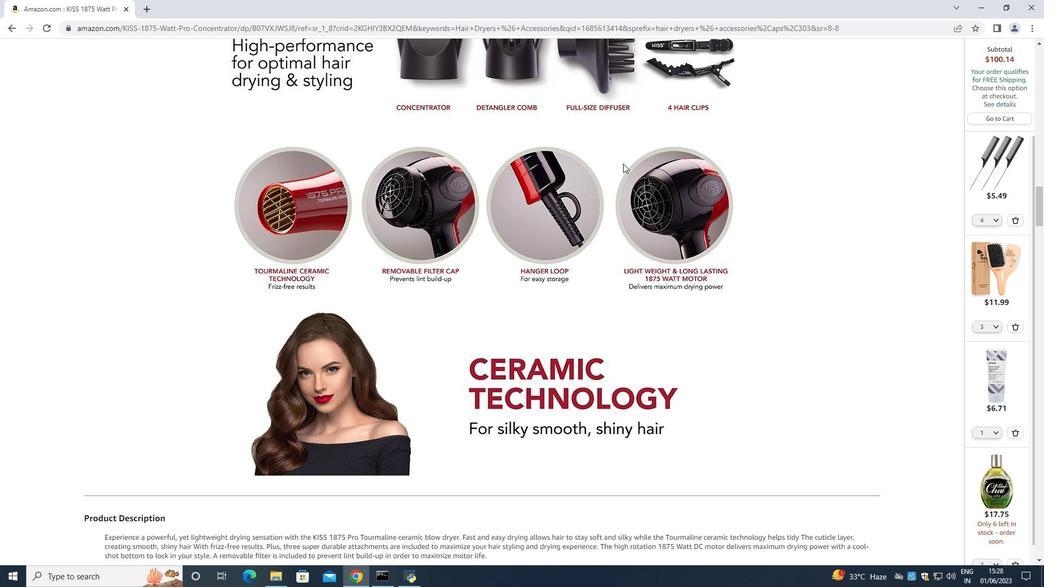 
Action: Mouse scrolled (623, 163) with delta (0, 0)
Screenshot: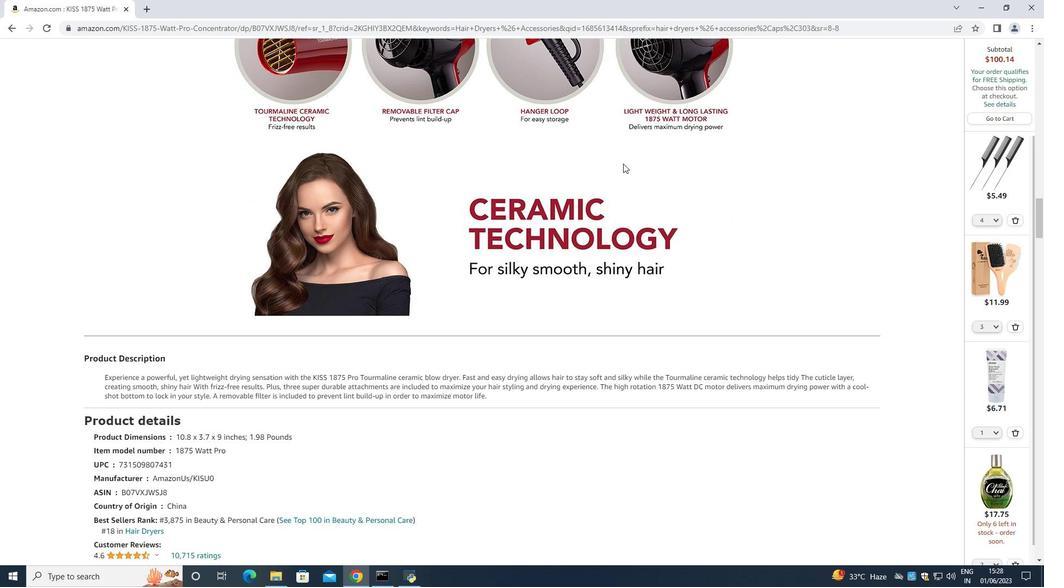 
Action: Mouse moved to (620, 166)
Screenshot: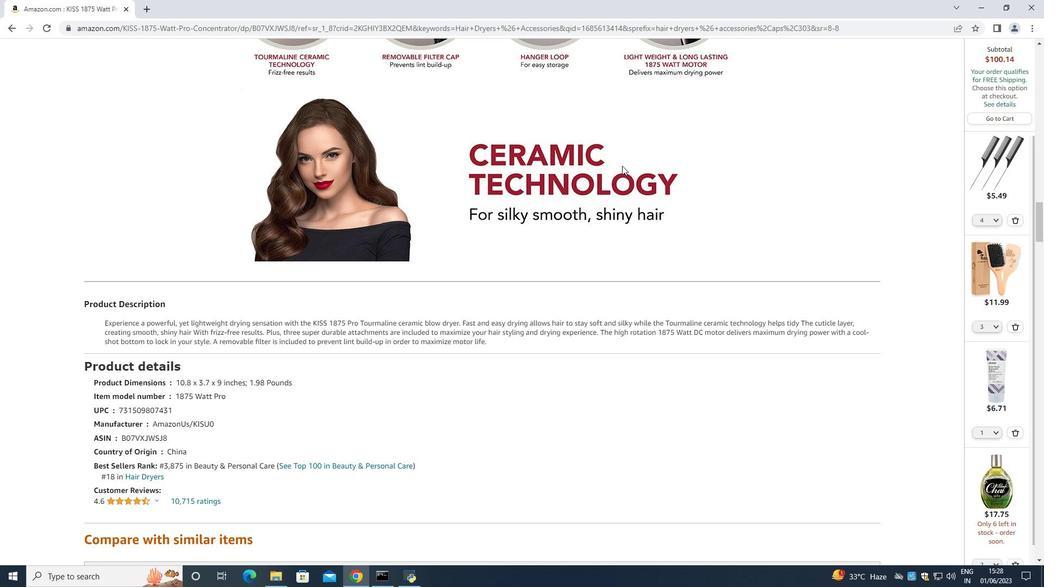 
Action: Mouse scrolled (621, 165) with delta (0, 0)
Screenshot: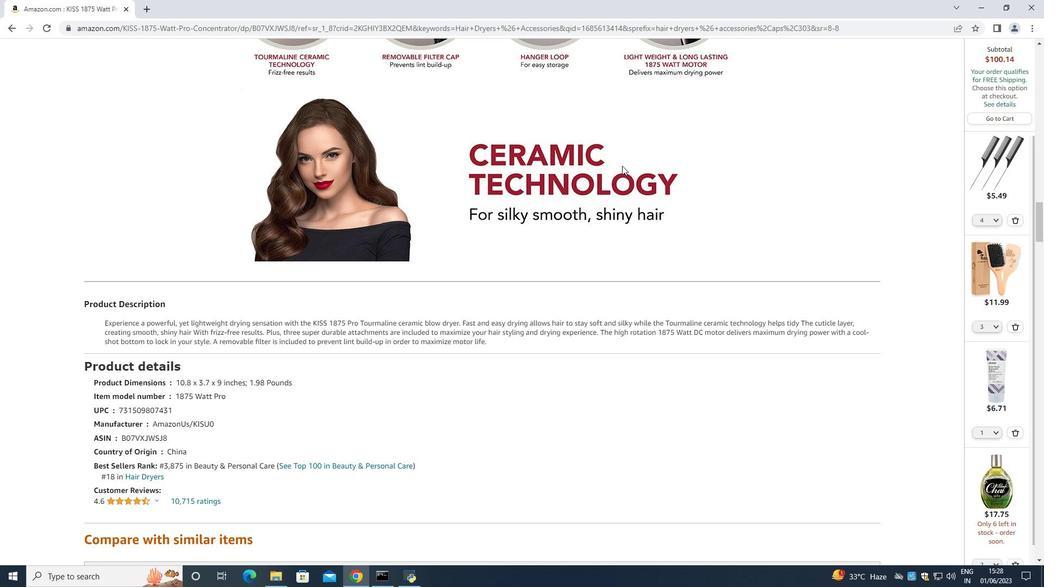 
Action: Mouse scrolled (620, 166) with delta (0, 0)
Screenshot: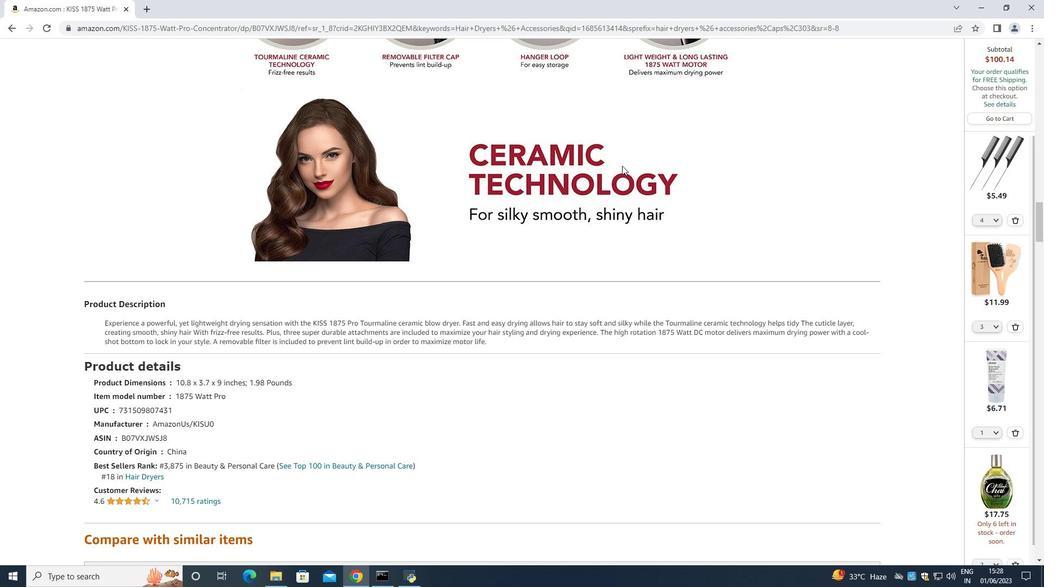 
Action: Mouse moved to (620, 167)
Screenshot: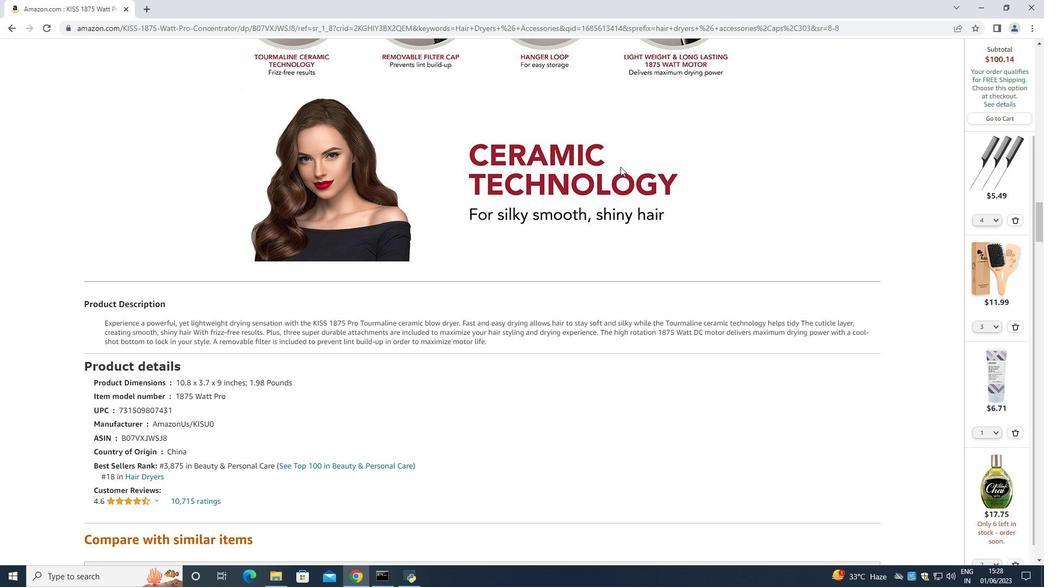 
Action: Mouse scrolled (620, 166) with delta (0, 0)
Screenshot: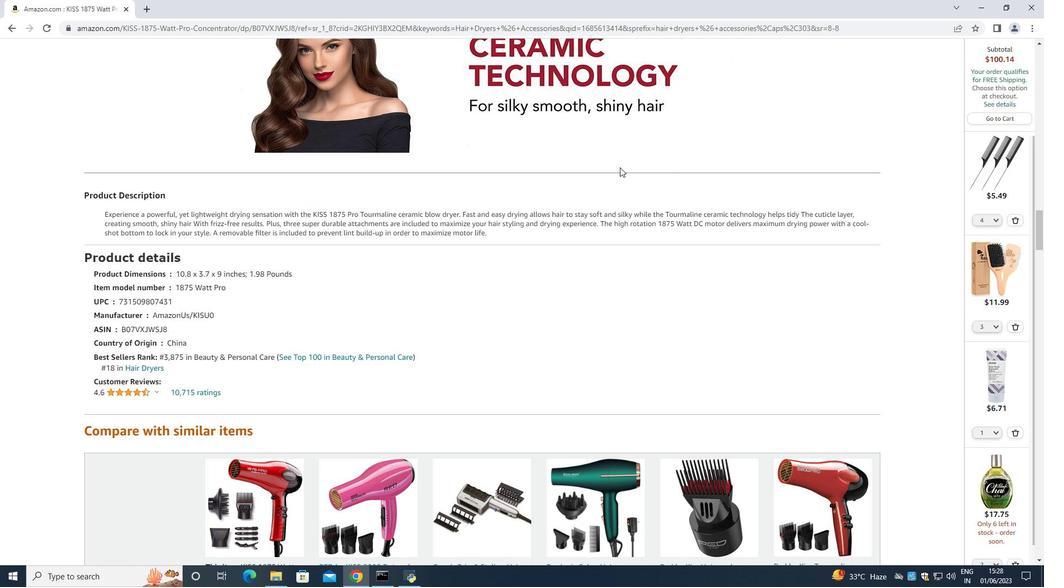 
Action: Mouse scrolled (620, 166) with delta (0, 0)
Screenshot: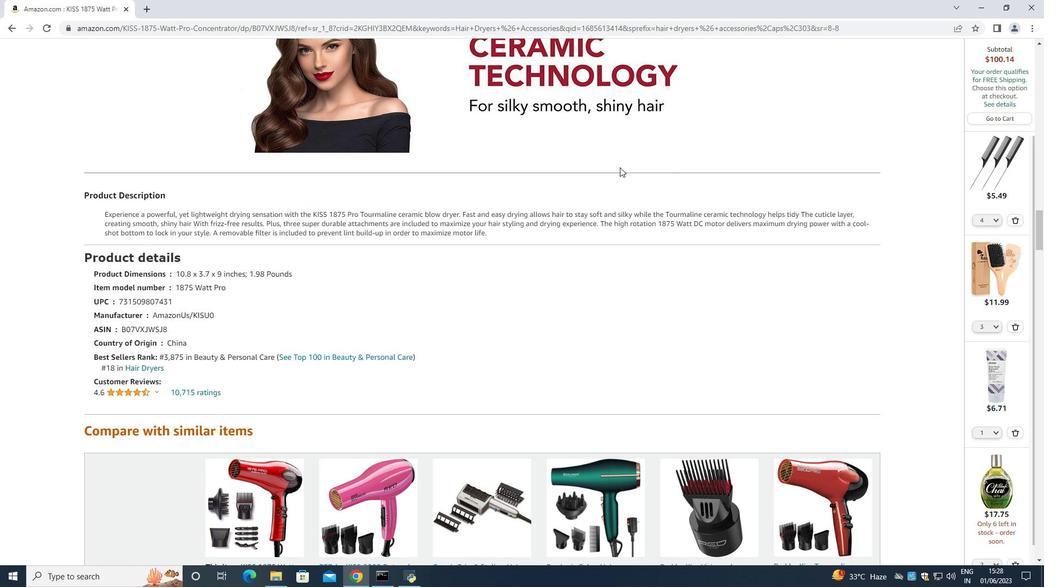 
Action: Mouse scrolled (620, 166) with delta (0, 0)
Screenshot: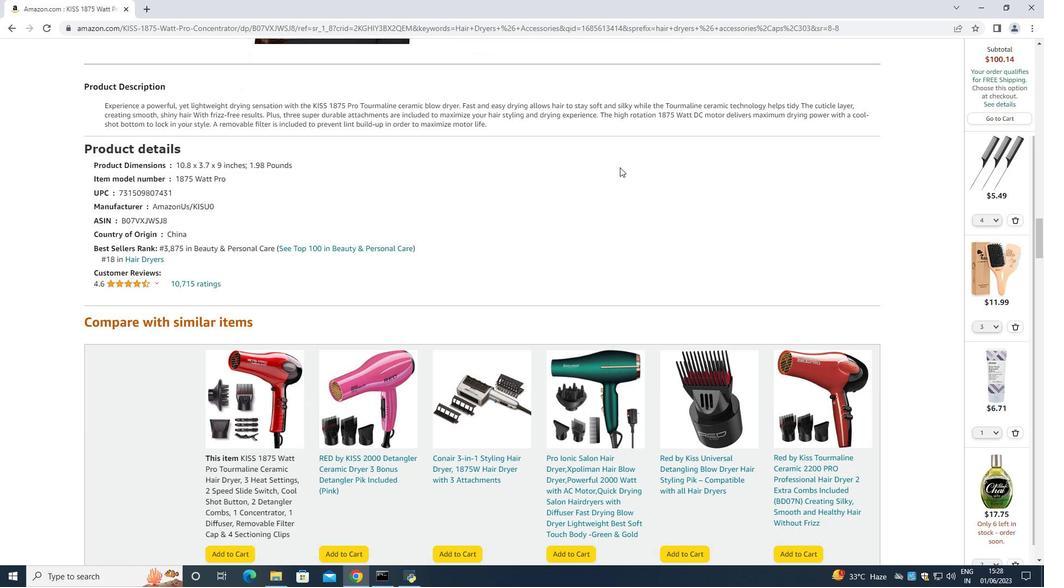 
Action: Mouse scrolled (620, 166) with delta (0, 0)
Screenshot: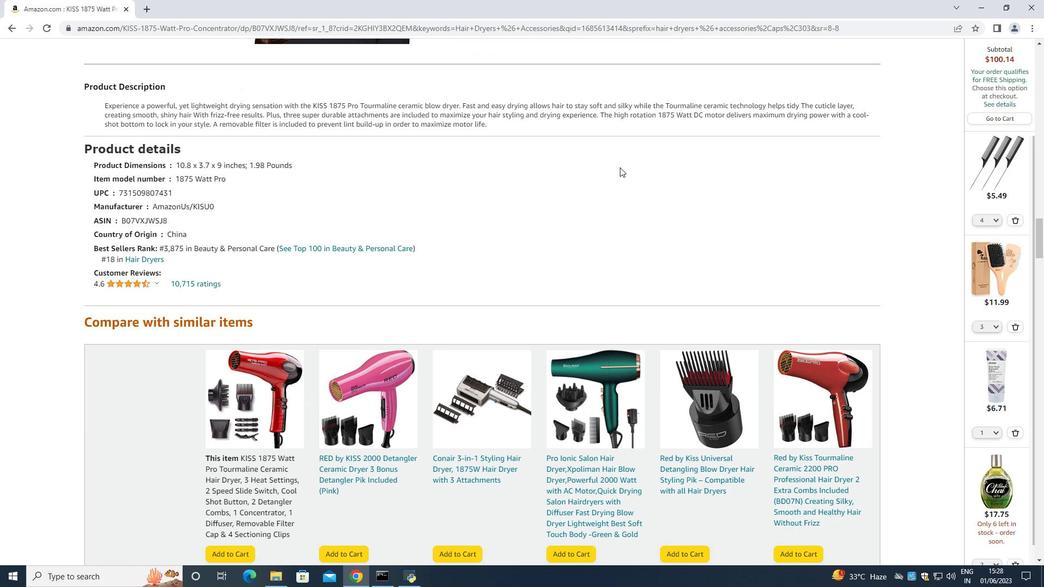 
Action: Mouse scrolled (620, 166) with delta (0, 0)
Screenshot: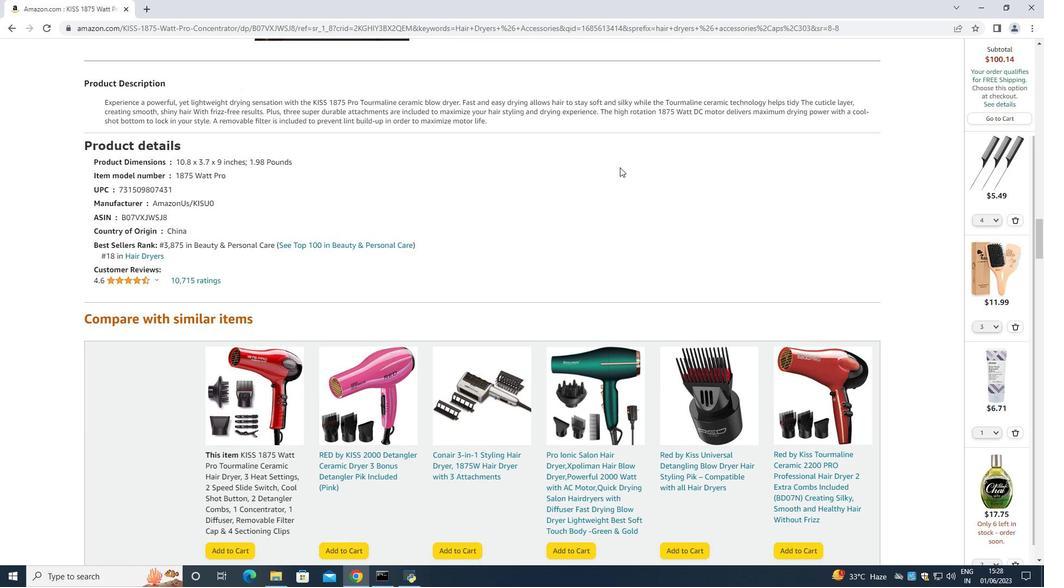 
Action: Mouse scrolled (620, 166) with delta (0, 0)
Screenshot: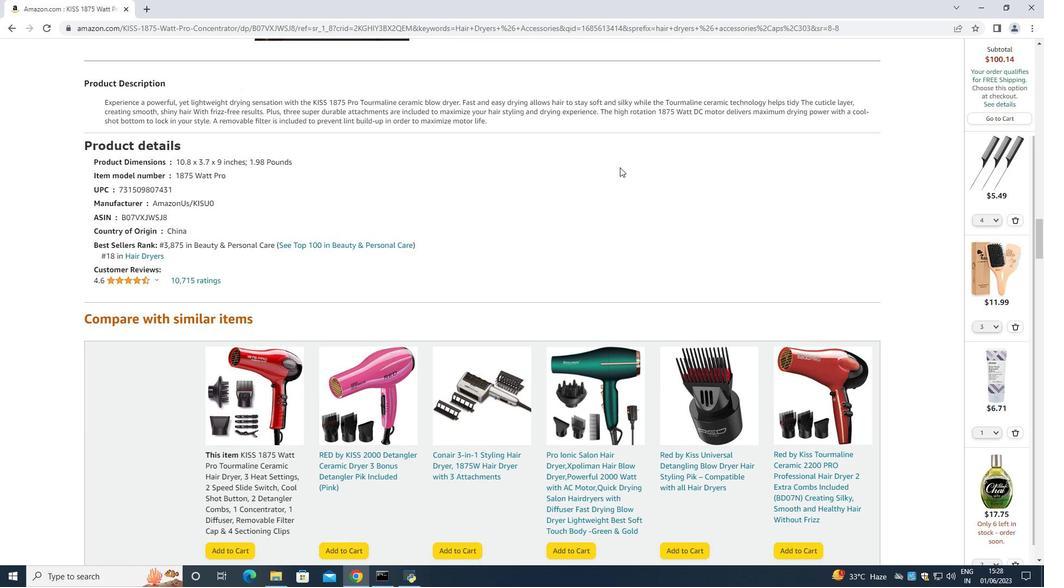 
Action: Mouse scrolled (620, 166) with delta (0, 0)
Screenshot: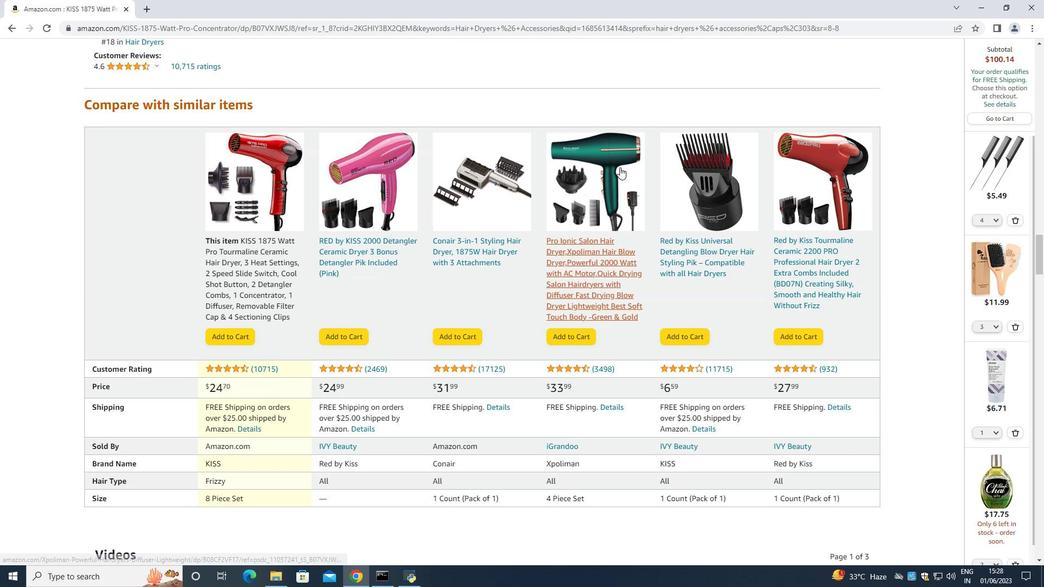 
Action: Mouse scrolled (620, 166) with delta (0, 0)
Screenshot: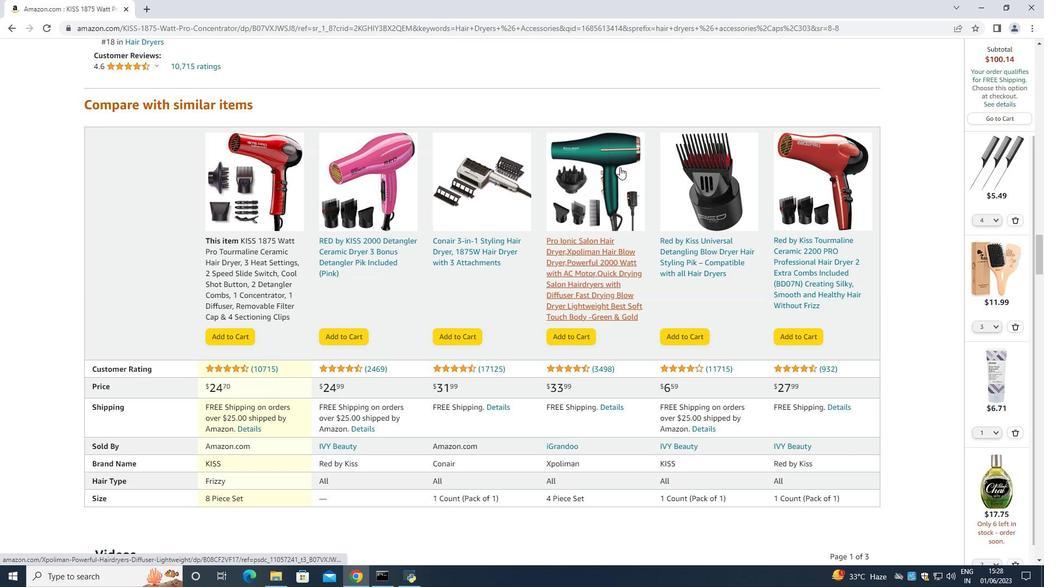 
Action: Mouse scrolled (620, 166) with delta (0, 0)
Screenshot: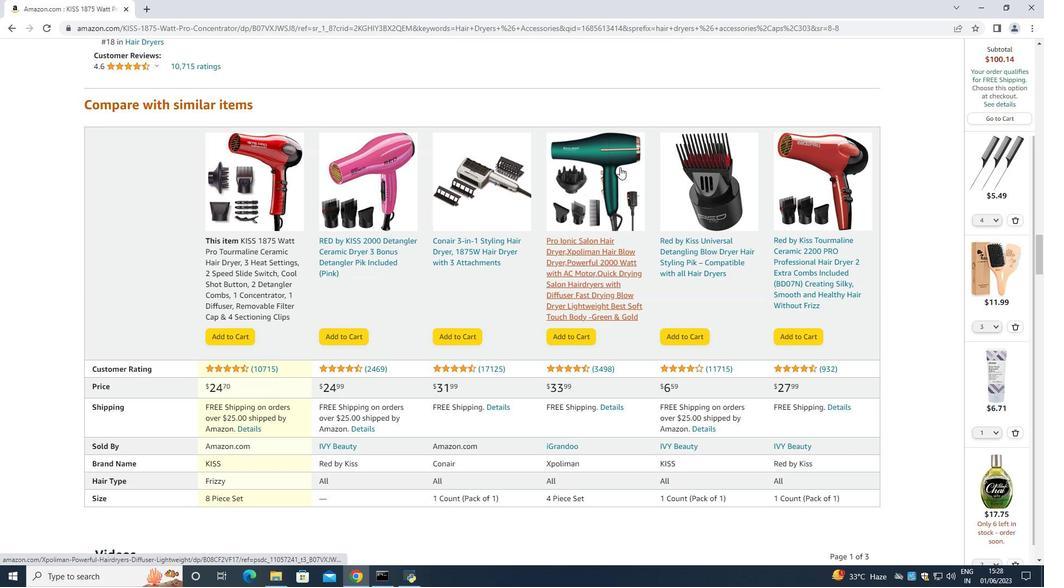 
Action: Mouse scrolled (620, 166) with delta (0, 0)
Screenshot: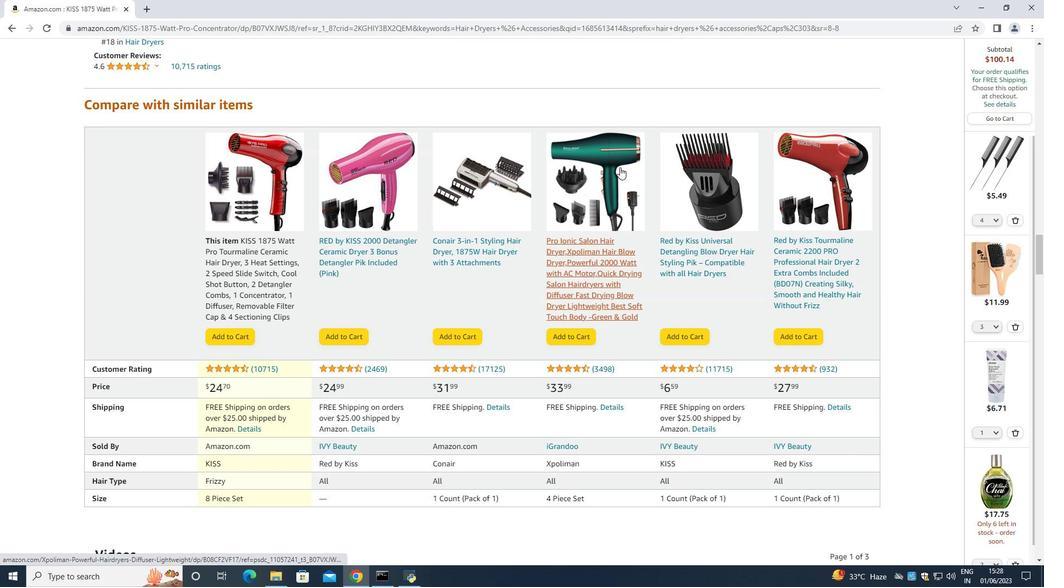 
Action: Mouse moved to (620, 166)
Screenshot: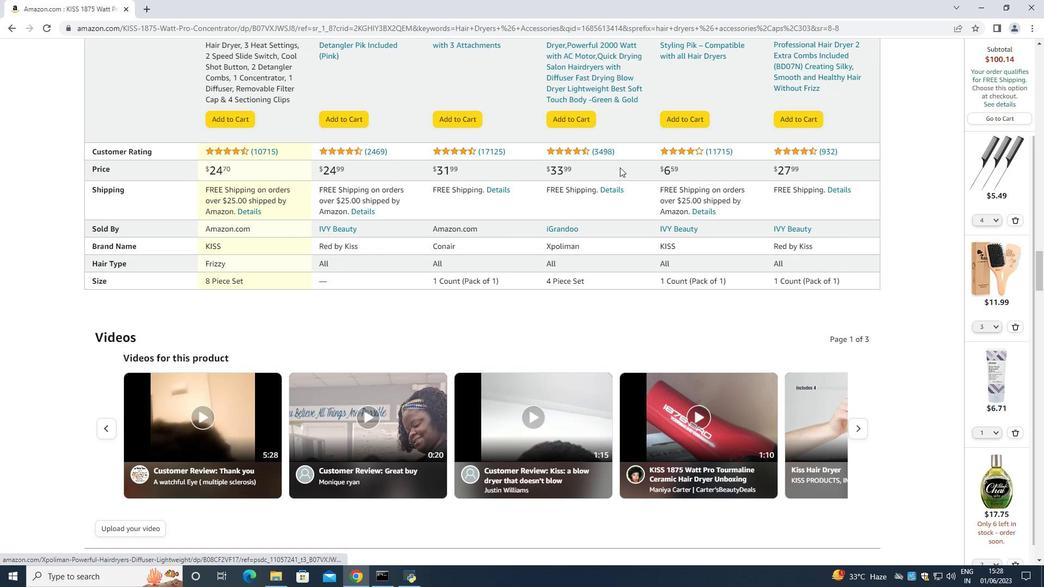 
Action: Mouse scrolled (620, 166) with delta (0, 0)
Screenshot: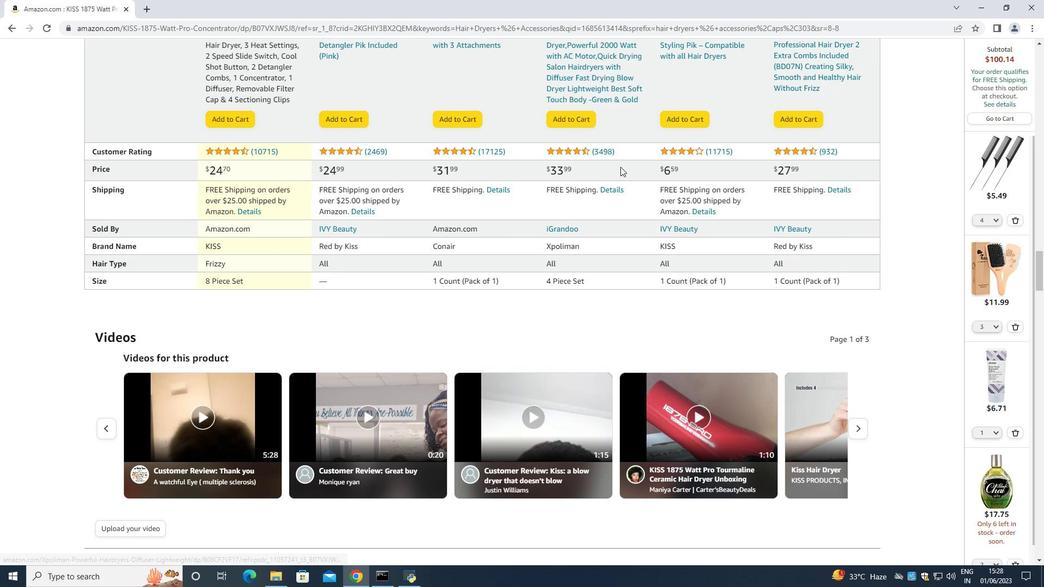 
Action: Mouse scrolled (620, 166) with delta (0, 0)
Screenshot: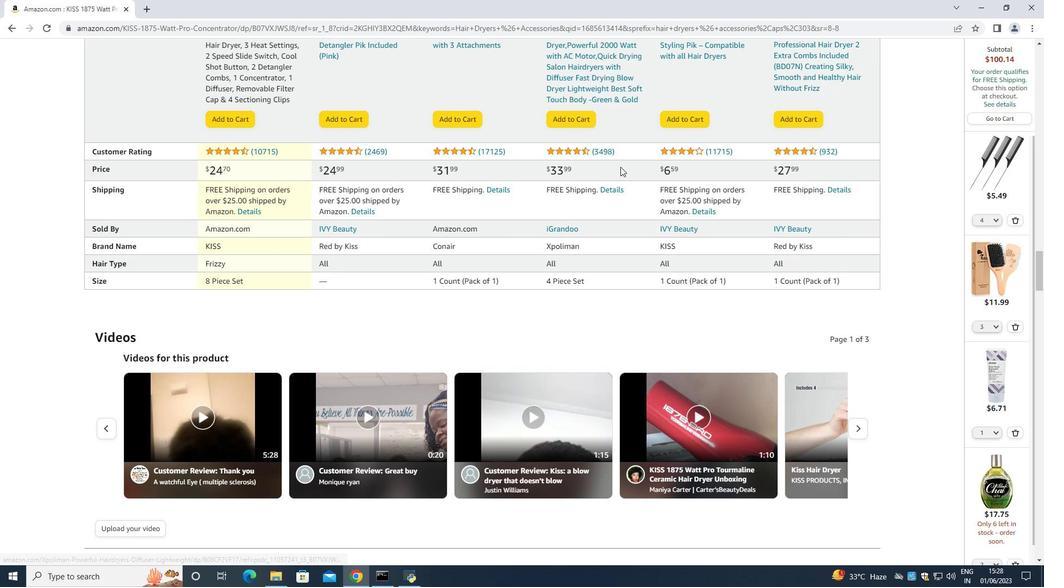 
Action: Mouse scrolled (620, 166) with delta (0, 0)
Screenshot: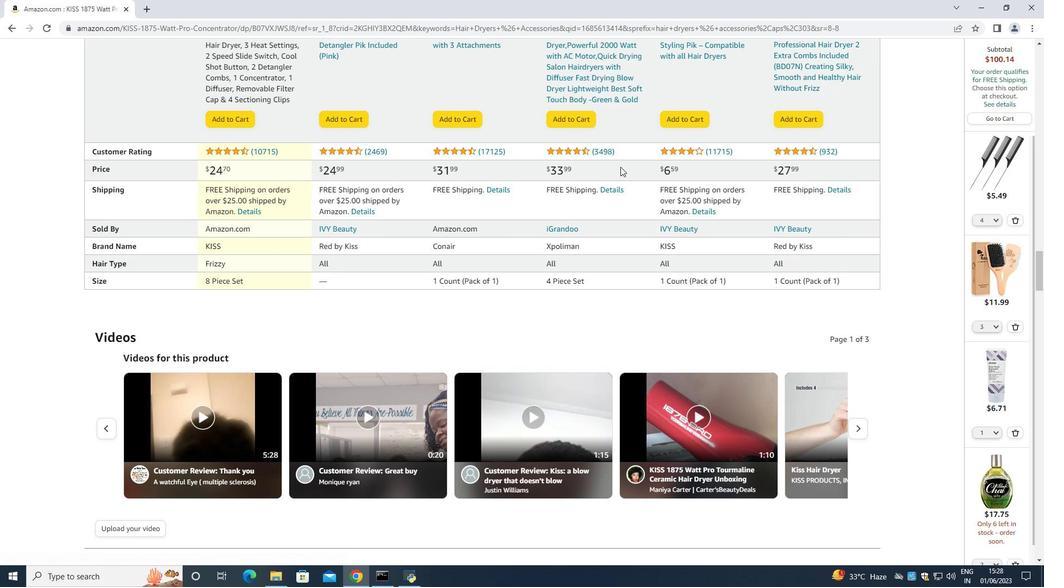 
Action: Mouse scrolled (620, 166) with delta (0, 0)
Screenshot: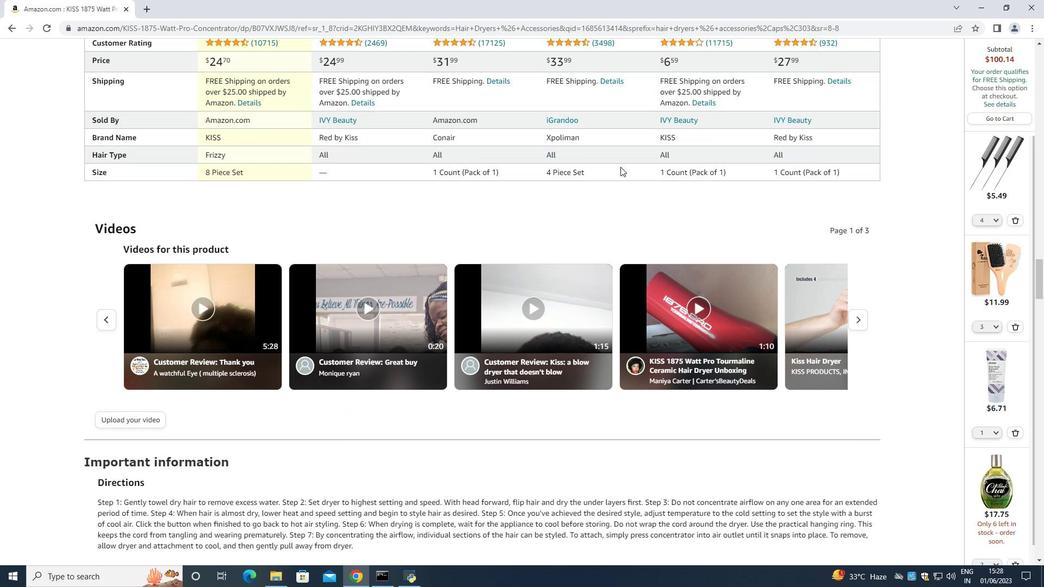 
Action: Mouse scrolled (620, 166) with delta (0, 0)
Screenshot: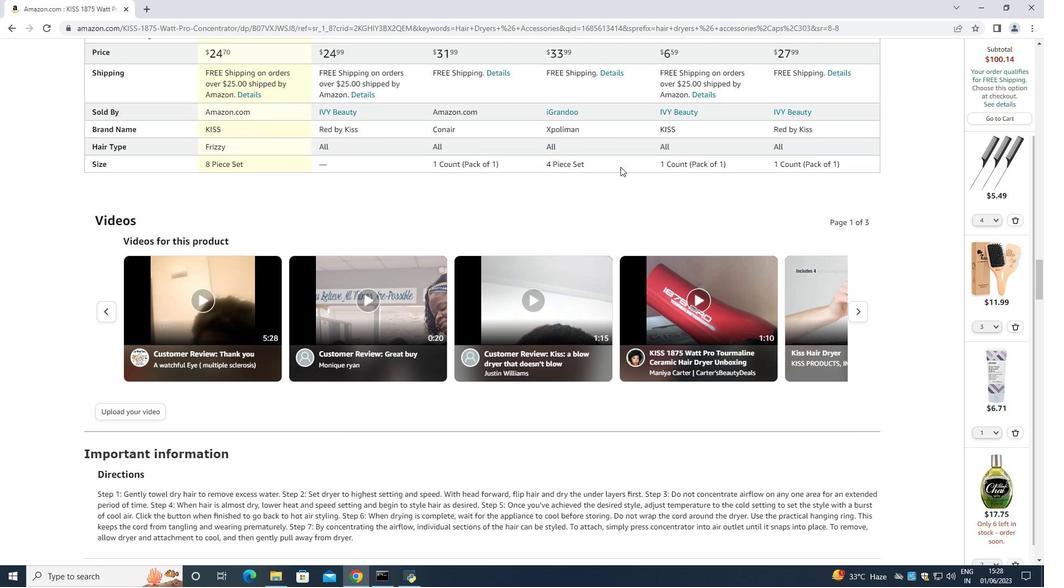 
Action: Mouse scrolled (620, 166) with delta (0, 0)
Screenshot: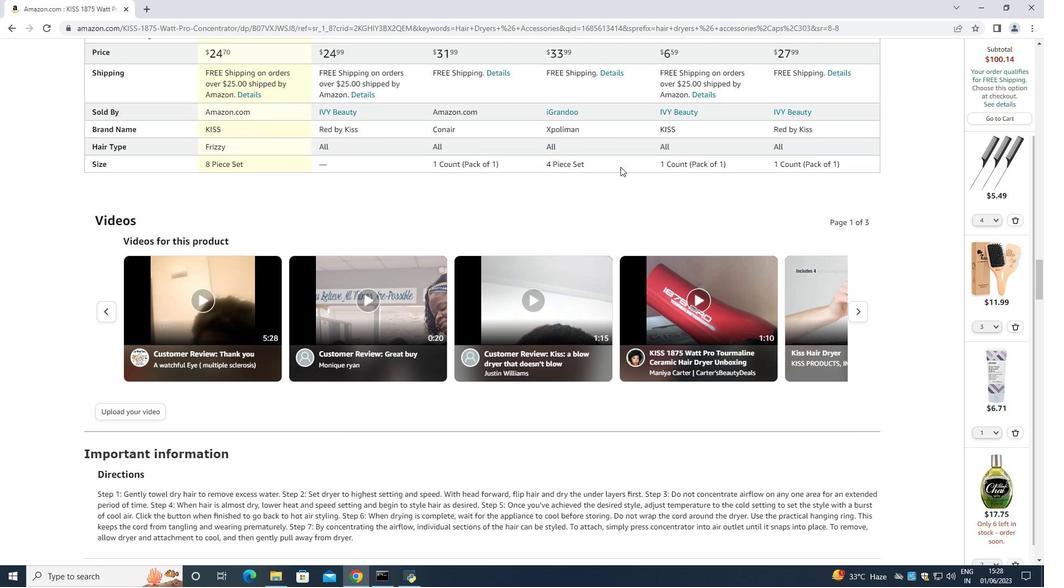 
Action: Mouse scrolled (620, 166) with delta (0, 0)
Screenshot: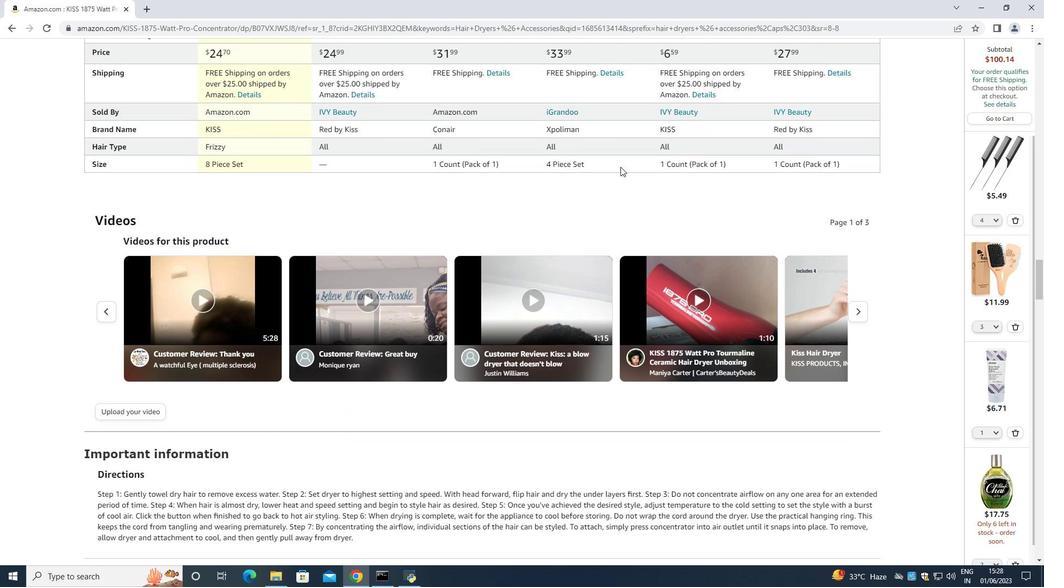 
Action: Mouse scrolled (620, 166) with delta (0, 0)
Screenshot: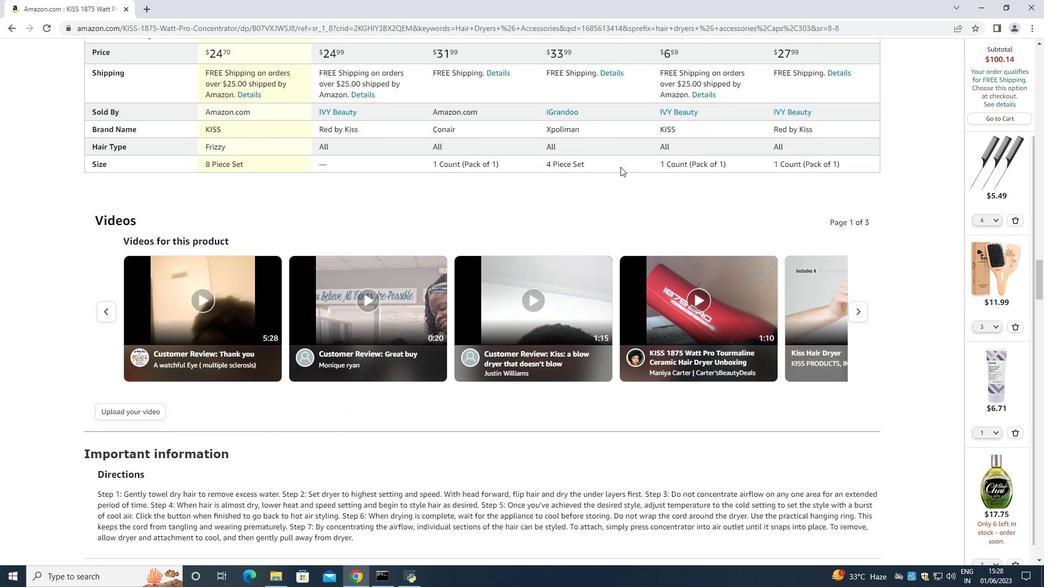 
Action: Mouse scrolled (620, 166) with delta (0, 0)
Screenshot: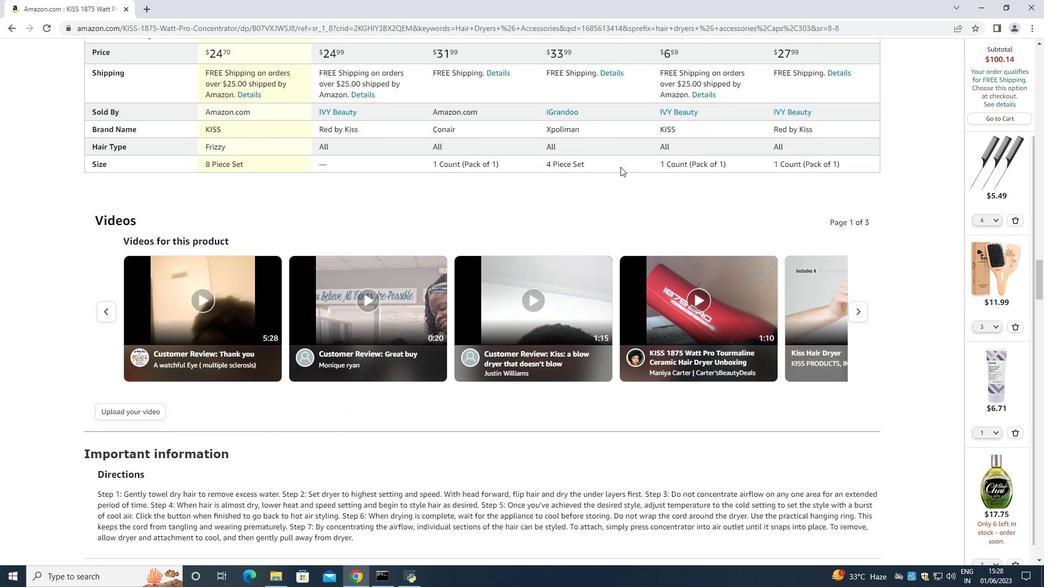 
Action: Mouse scrolled (620, 166) with delta (0, 0)
Screenshot: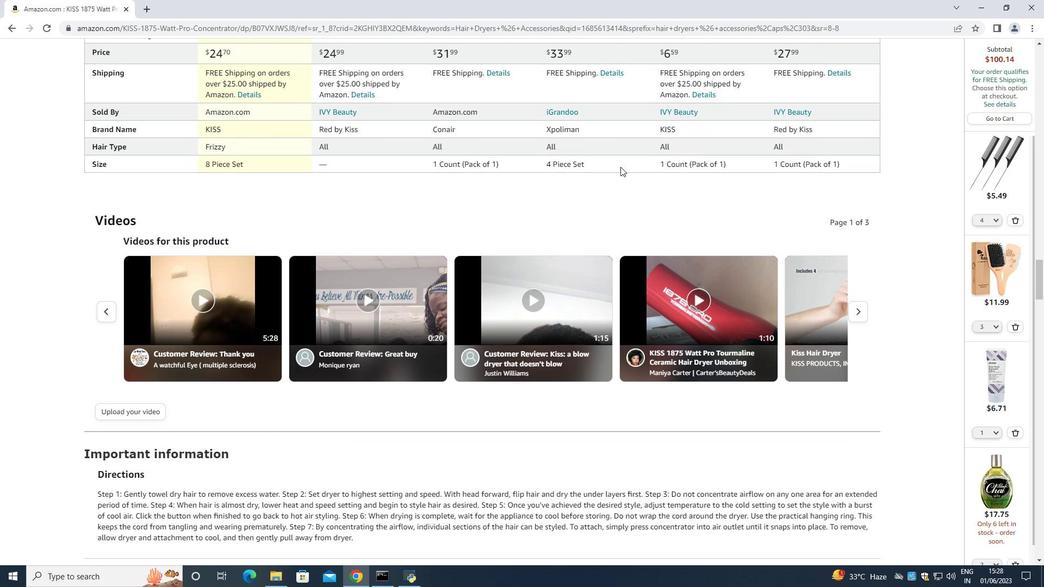 
Action: Mouse scrolled (620, 166) with delta (0, 0)
Screenshot: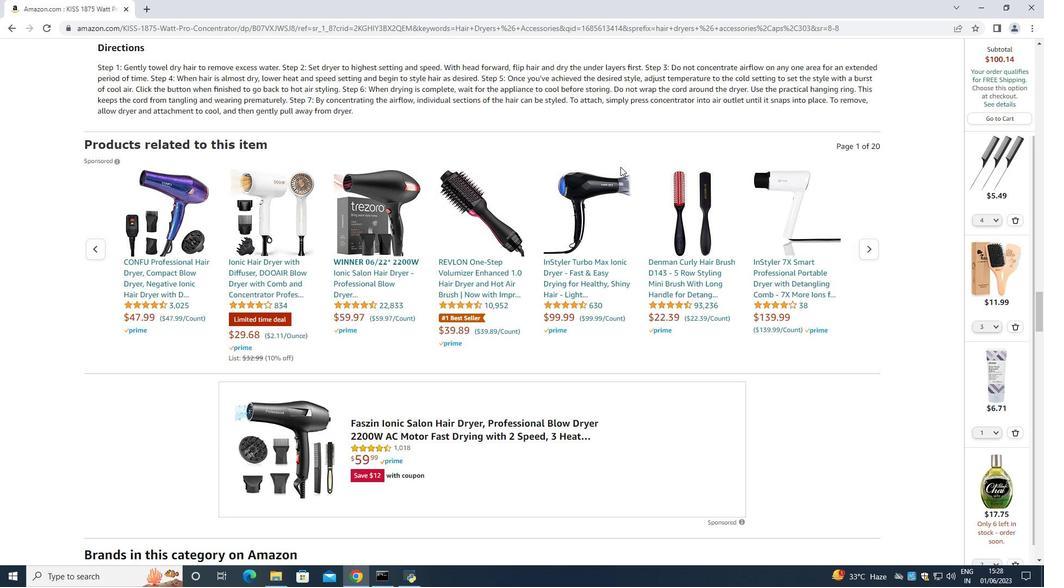 
Action: Mouse scrolled (620, 166) with delta (0, 0)
Screenshot: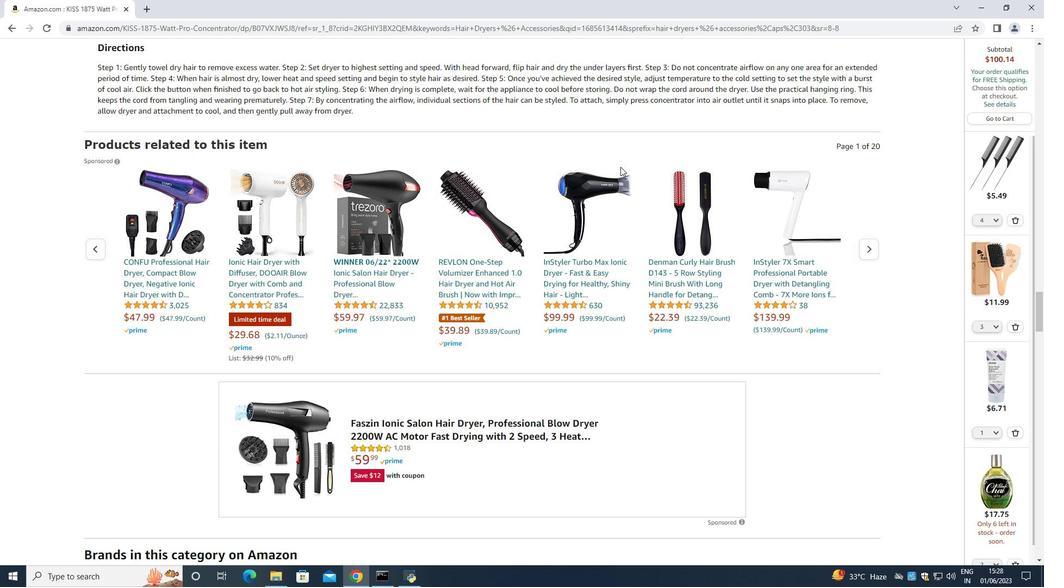 
Action: Mouse scrolled (620, 166) with delta (0, 0)
Screenshot: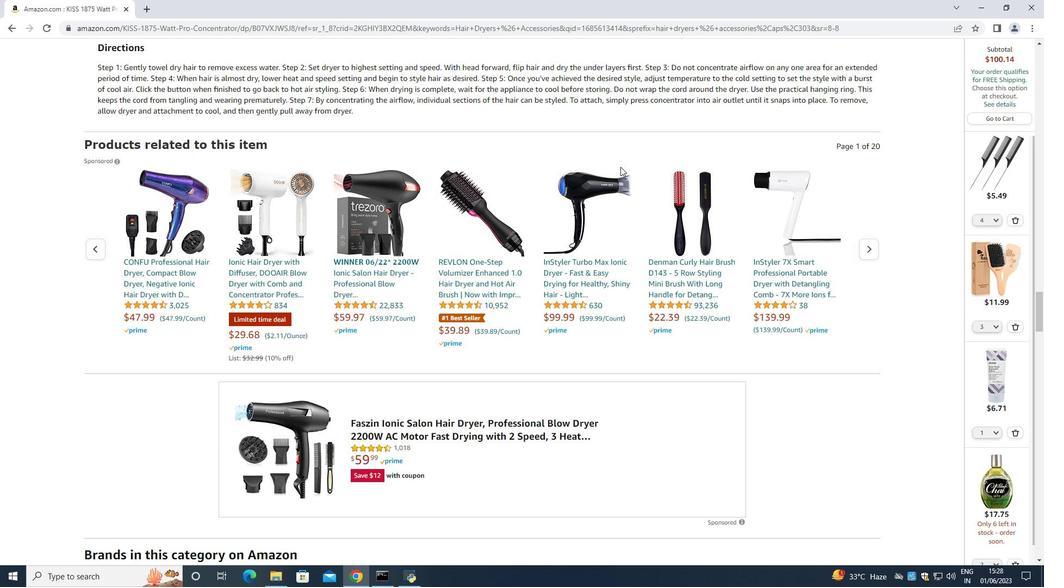 
Action: Mouse scrolled (620, 166) with delta (0, 0)
Screenshot: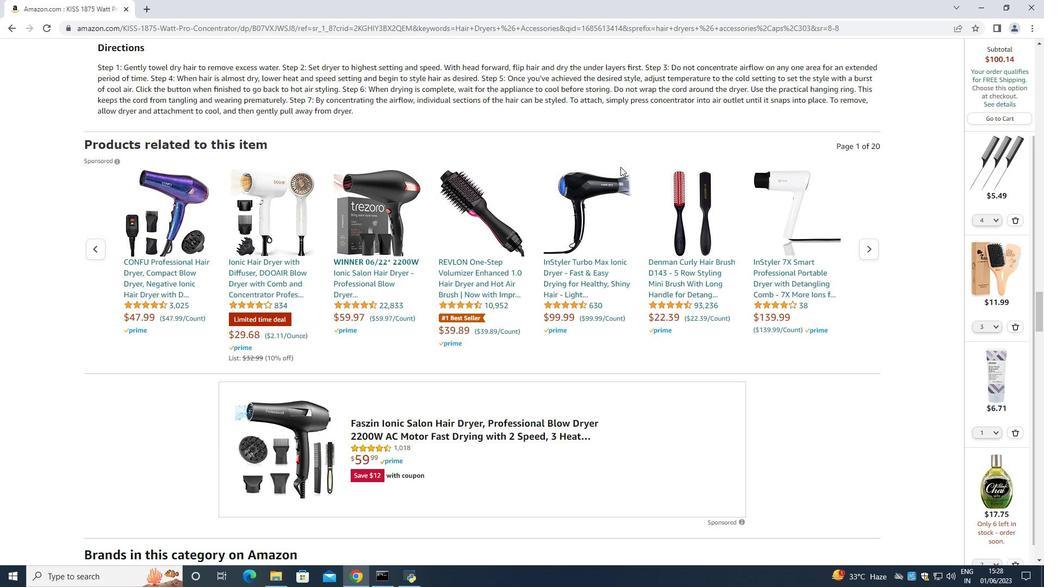 
Action: Mouse scrolled (620, 166) with delta (0, 0)
Screenshot: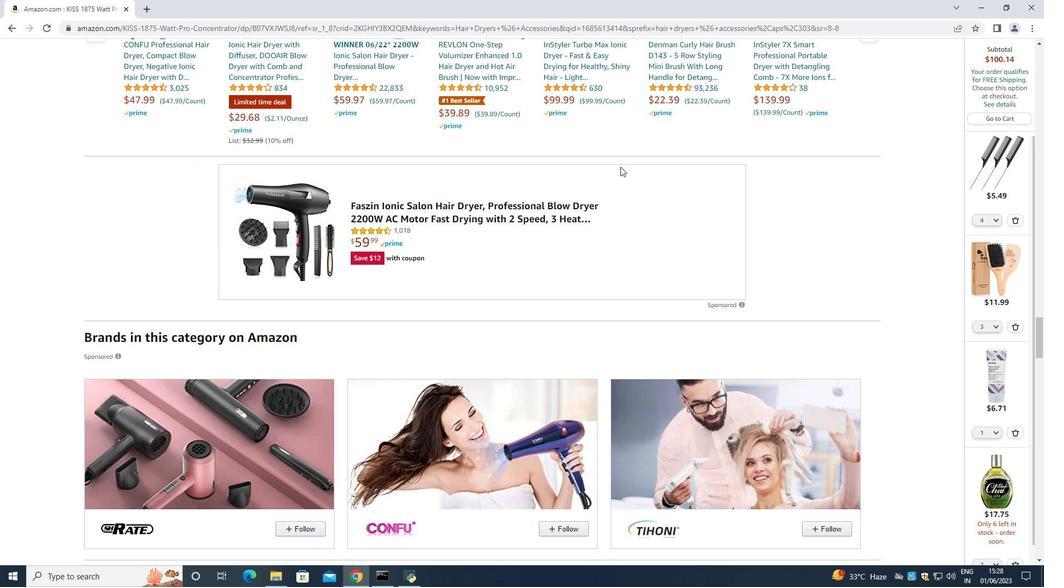 
Action: Mouse scrolled (620, 166) with delta (0, 0)
Screenshot: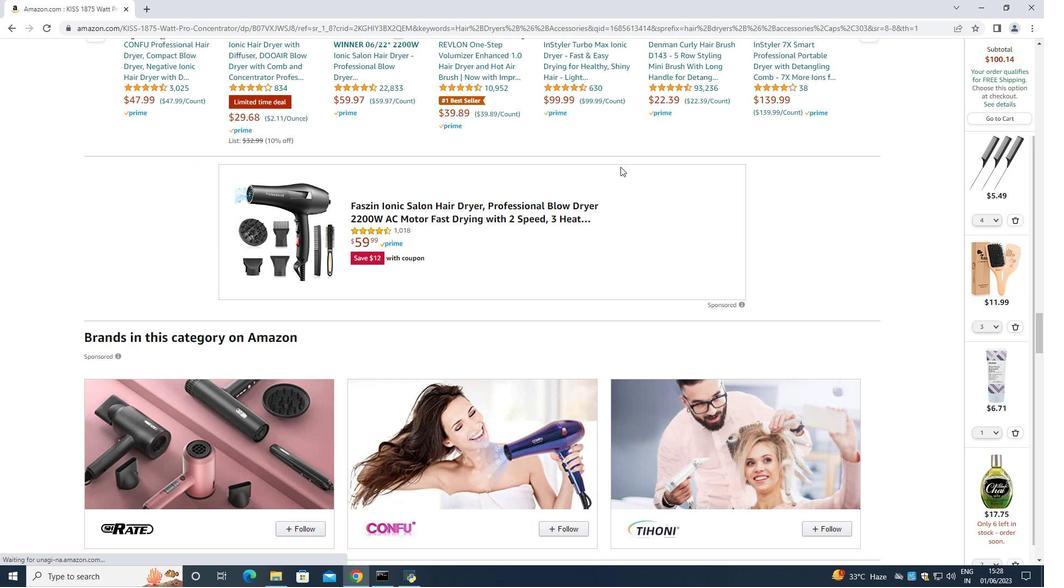 
Action: Mouse scrolled (620, 166) with delta (0, 0)
Screenshot: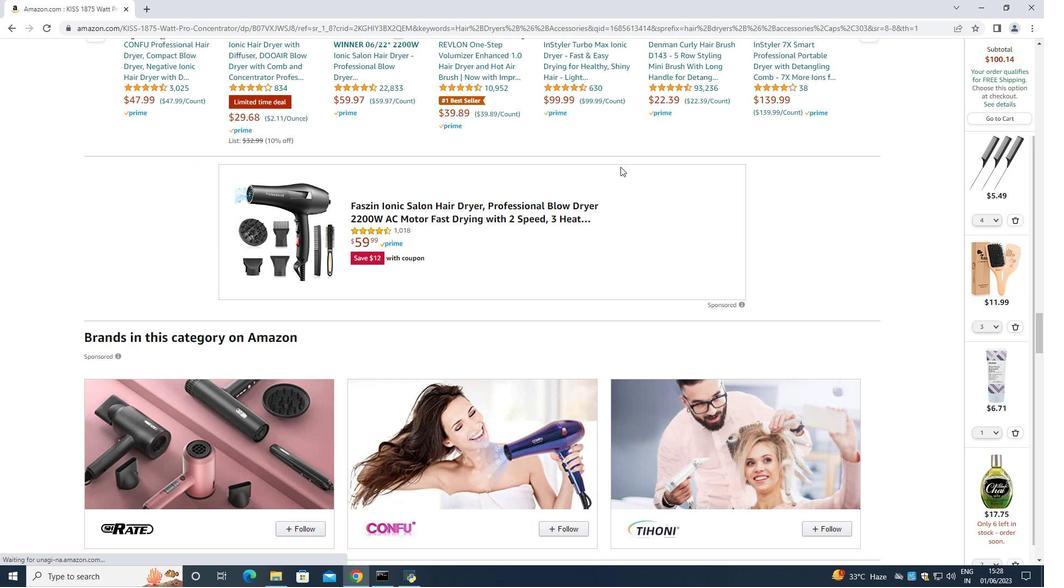 
Action: Mouse scrolled (620, 166) with delta (0, 0)
Screenshot: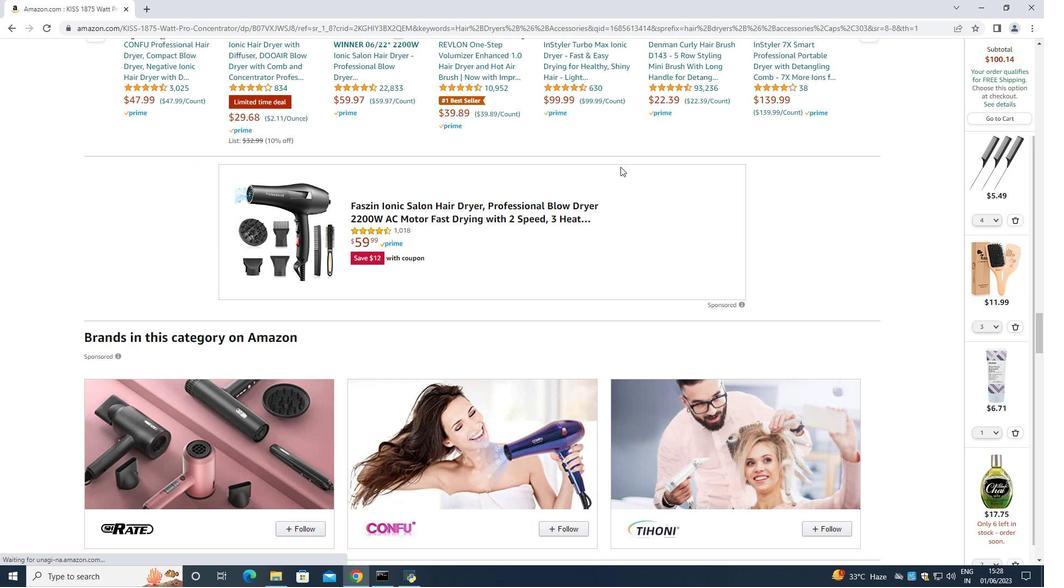 
Action: Mouse scrolled (620, 166) with delta (0, 0)
Screenshot: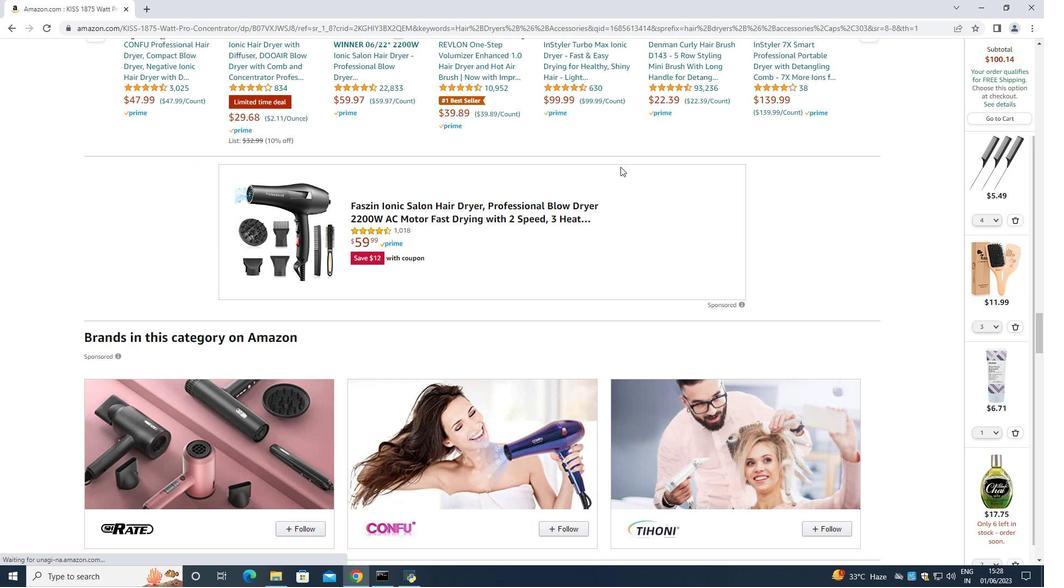 
Action: Mouse scrolled (620, 166) with delta (0, 0)
Screenshot: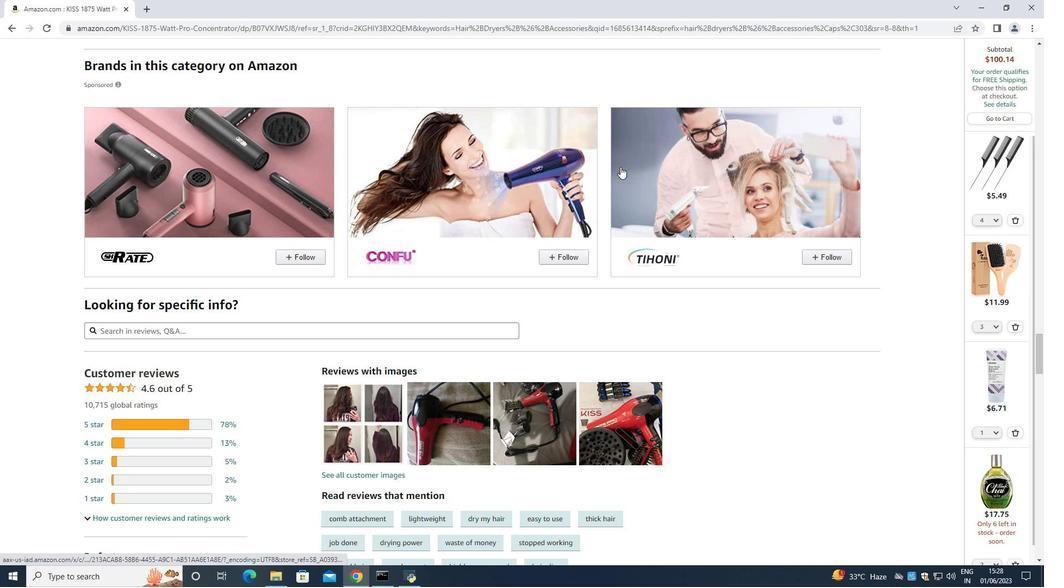 
Action: Mouse scrolled (620, 166) with delta (0, 0)
Screenshot: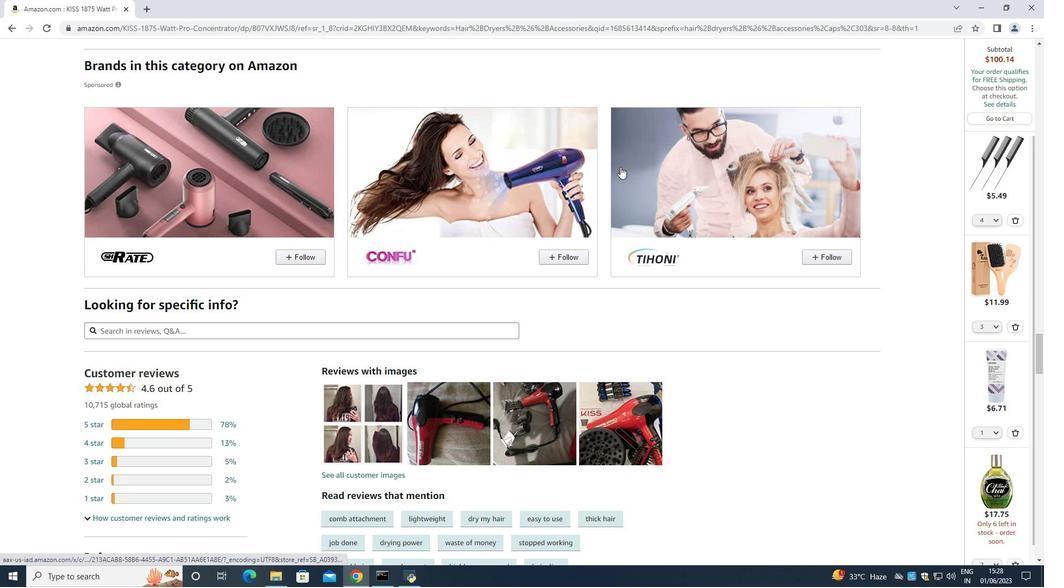 
Action: Mouse scrolled (620, 166) with delta (0, 0)
Screenshot: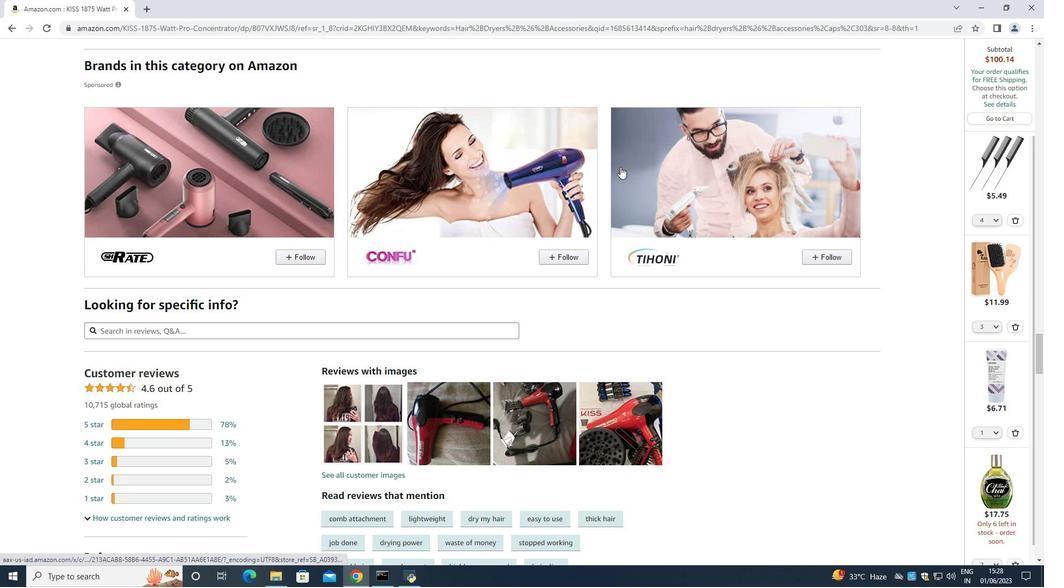 
Action: Mouse scrolled (620, 166) with delta (0, 0)
Screenshot: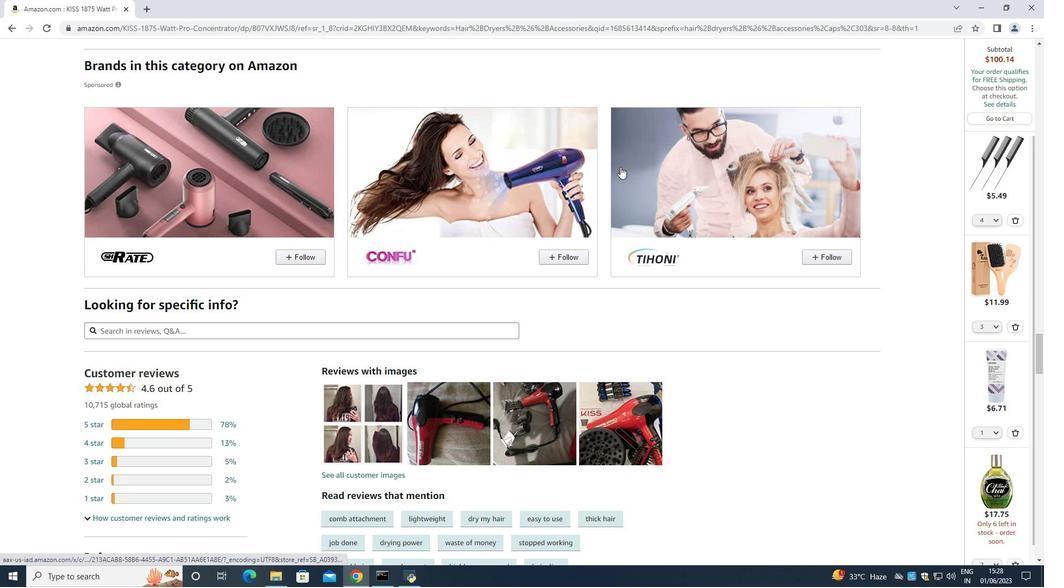 
Action: Mouse moved to (620, 166)
Screenshot: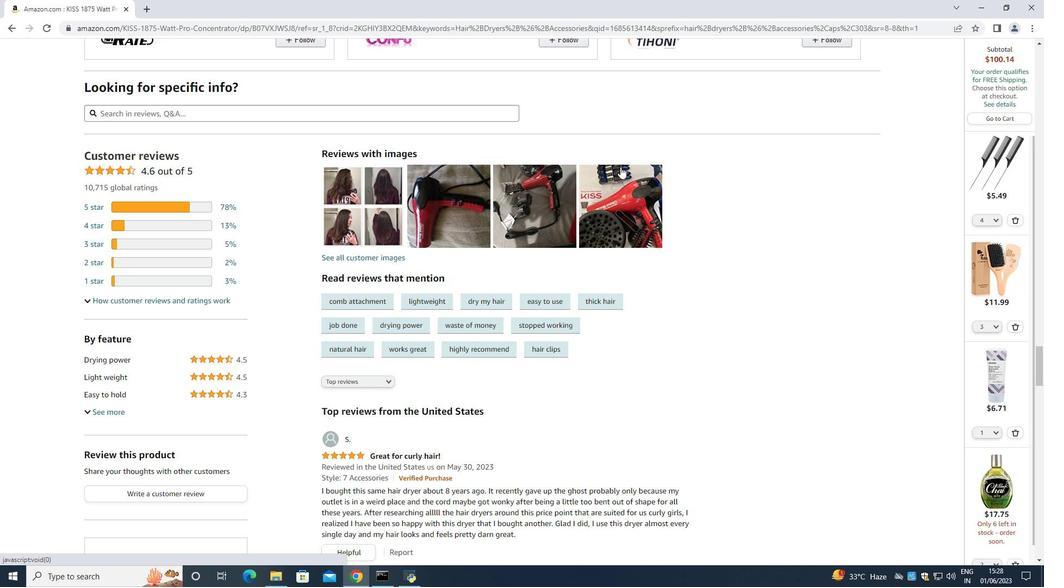 
Action: Mouse scrolled (620, 166) with delta (0, 0)
Screenshot: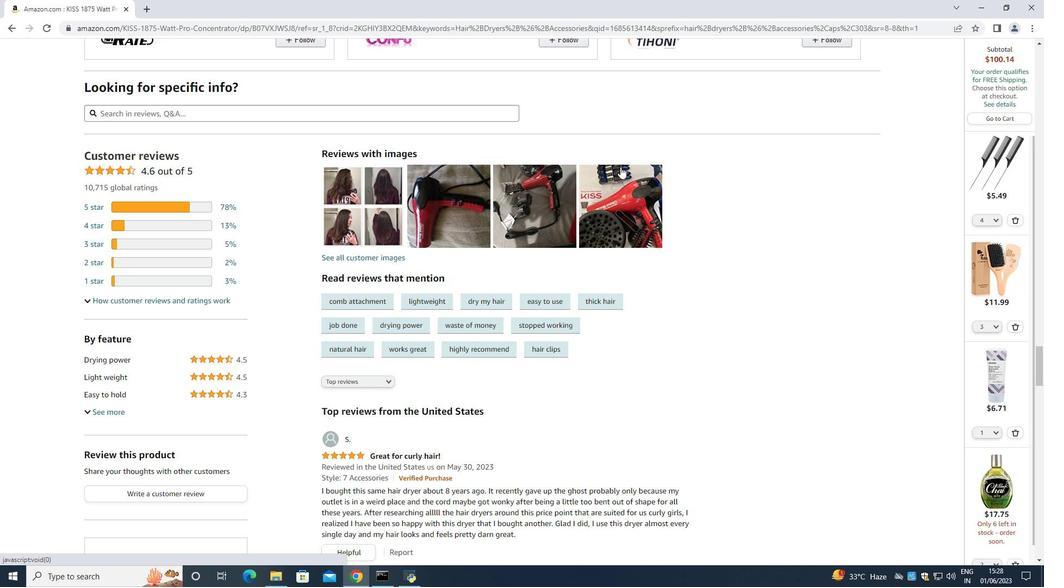 
Action: Mouse scrolled (620, 166) with delta (0, 0)
Screenshot: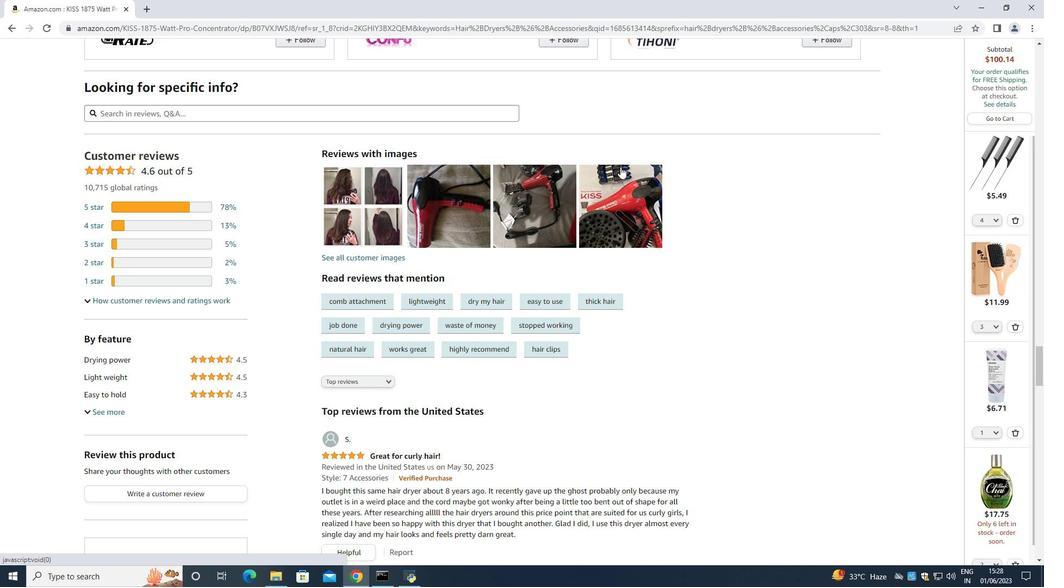 
Action: Mouse scrolled (620, 166) with delta (0, 0)
Screenshot: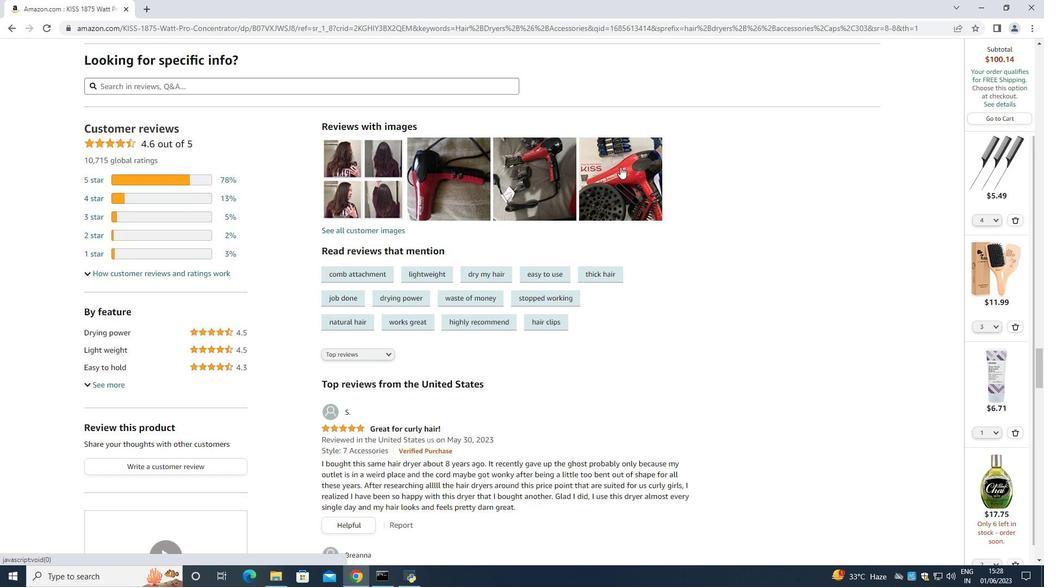 
Action: Mouse scrolled (620, 166) with delta (0, 0)
Screenshot: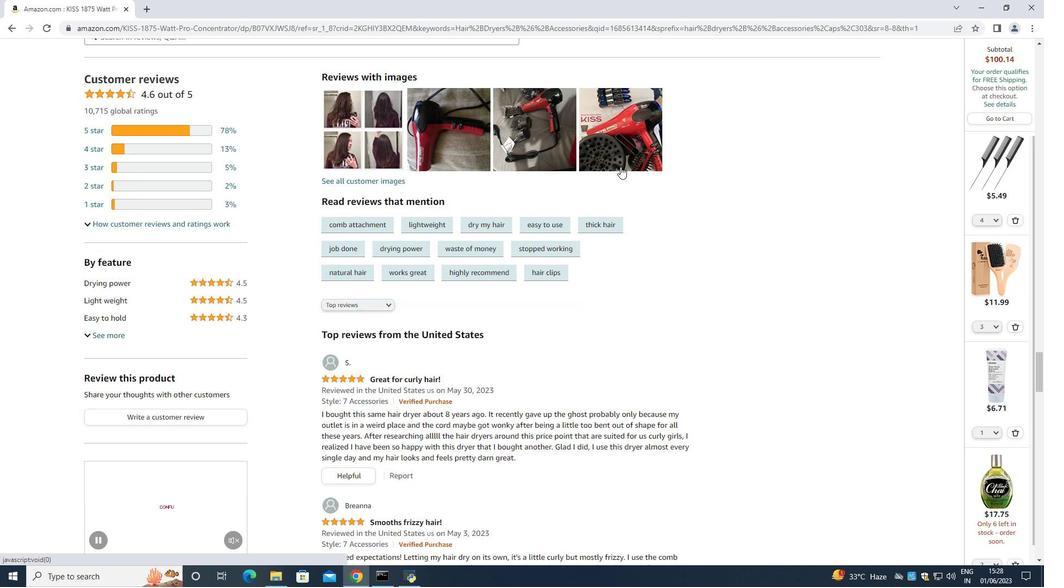 
Action: Mouse scrolled (620, 166) with delta (0, 0)
Screenshot: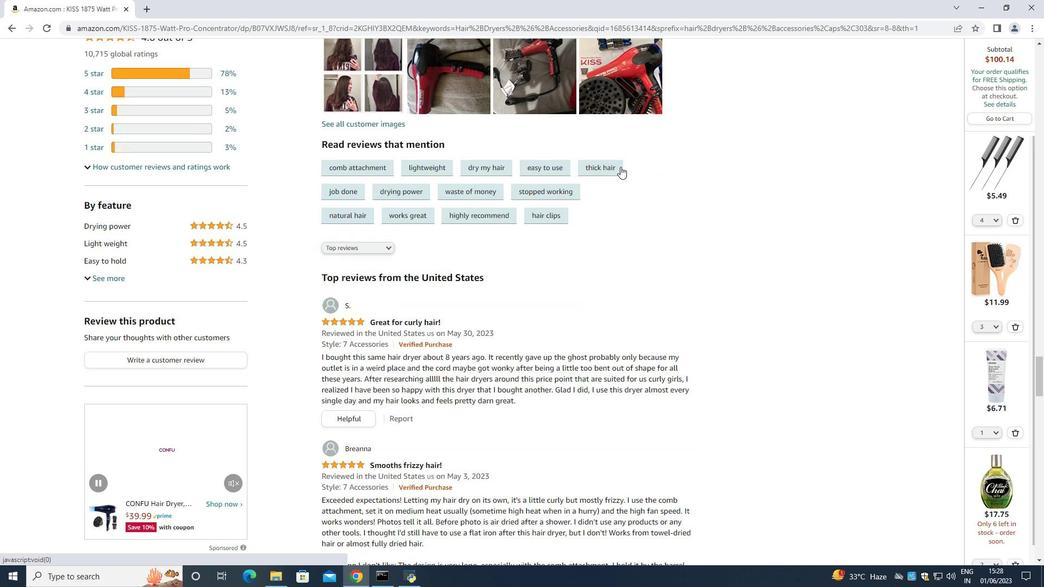 
Action: Mouse moved to (621, 166)
Screenshot: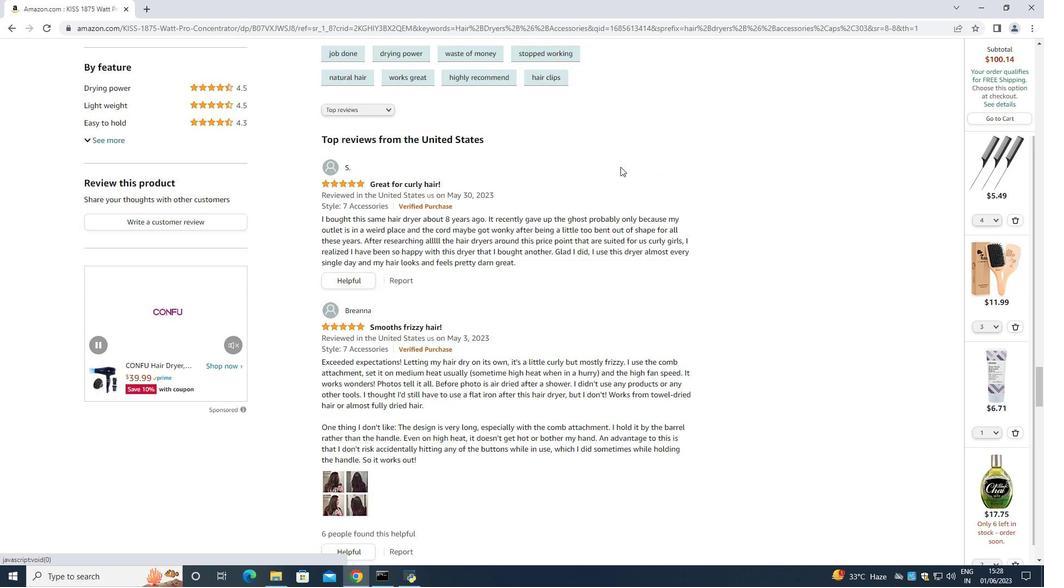 
Action: Mouse scrolled (621, 165) with delta (0, 0)
Screenshot: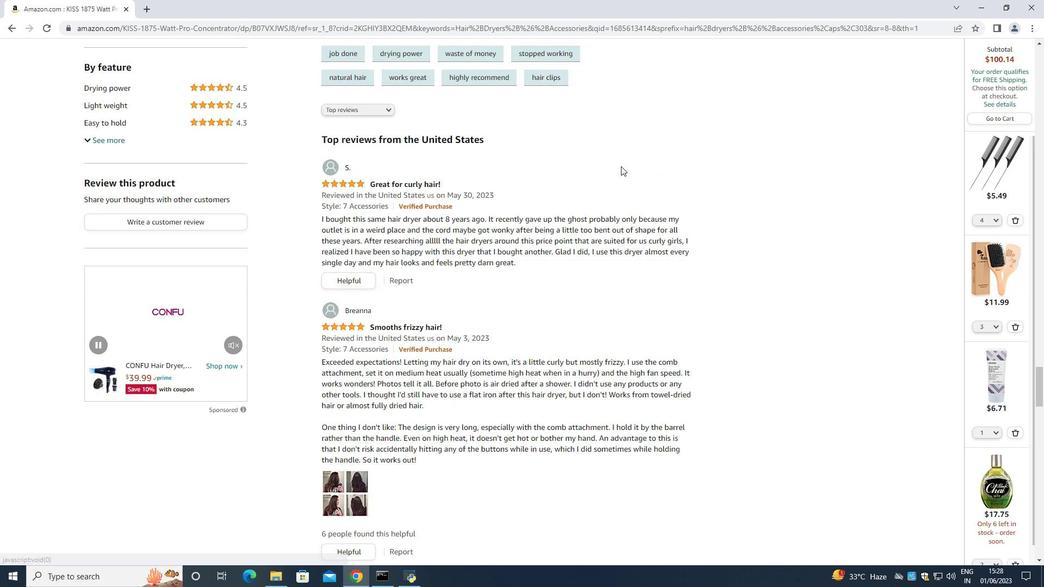
Action: Mouse scrolled (621, 165) with delta (0, 0)
Screenshot: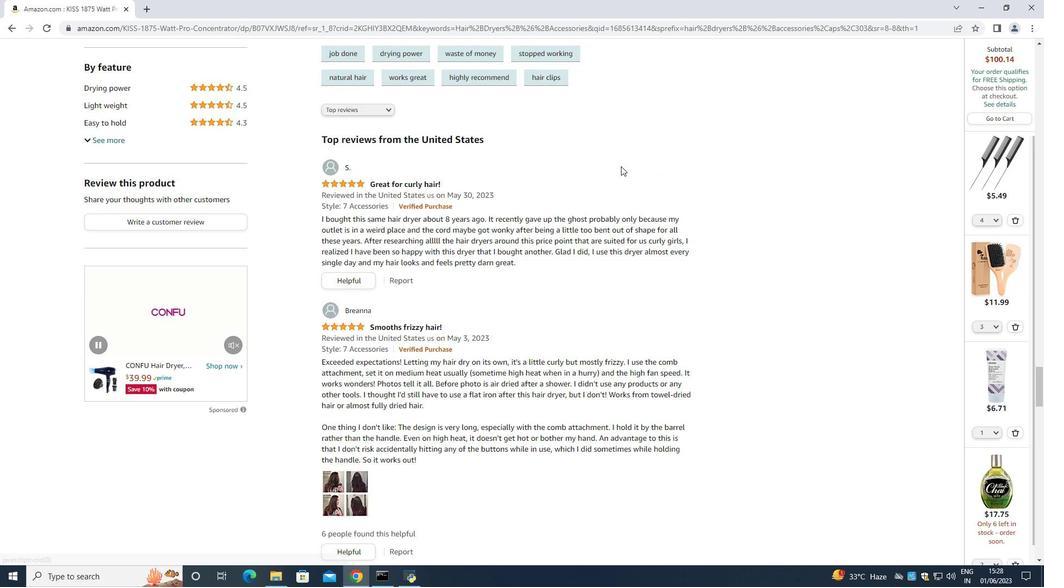 
Action: Mouse scrolled (621, 165) with delta (0, 0)
Screenshot: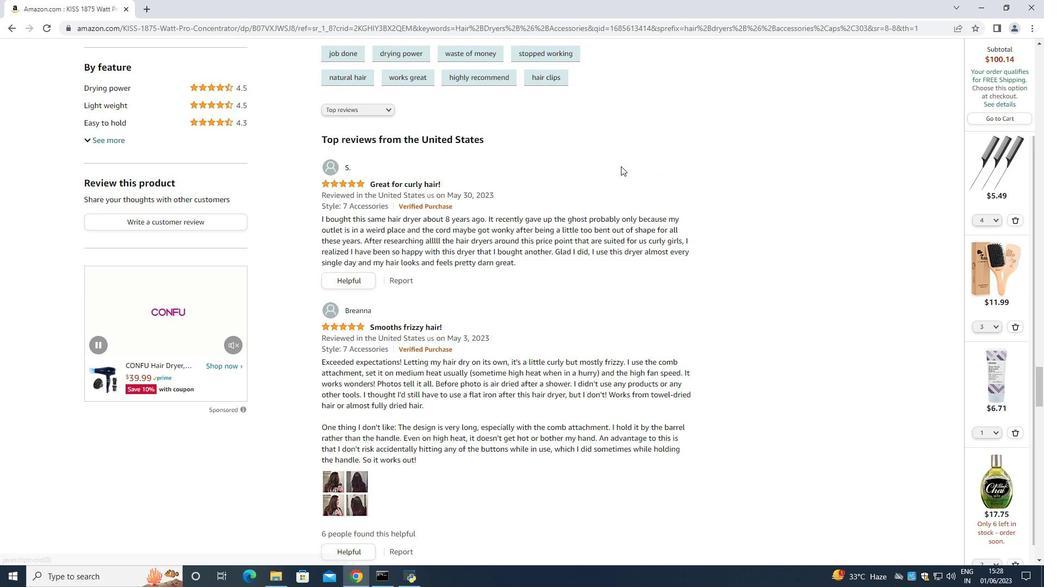 
Action: Mouse scrolled (621, 165) with delta (0, 0)
Screenshot: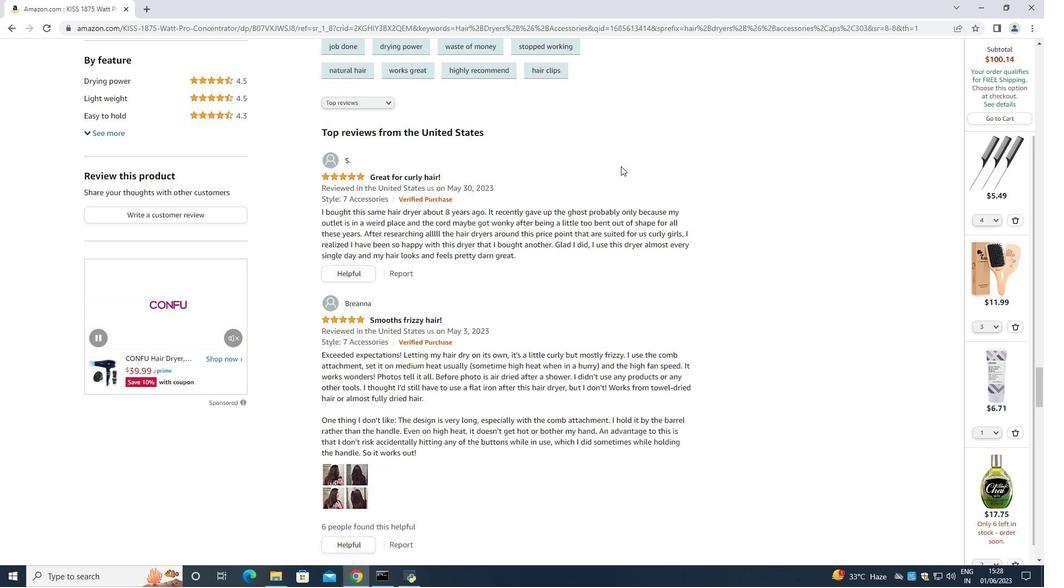
Action: Mouse scrolled (621, 165) with delta (0, 0)
Screenshot: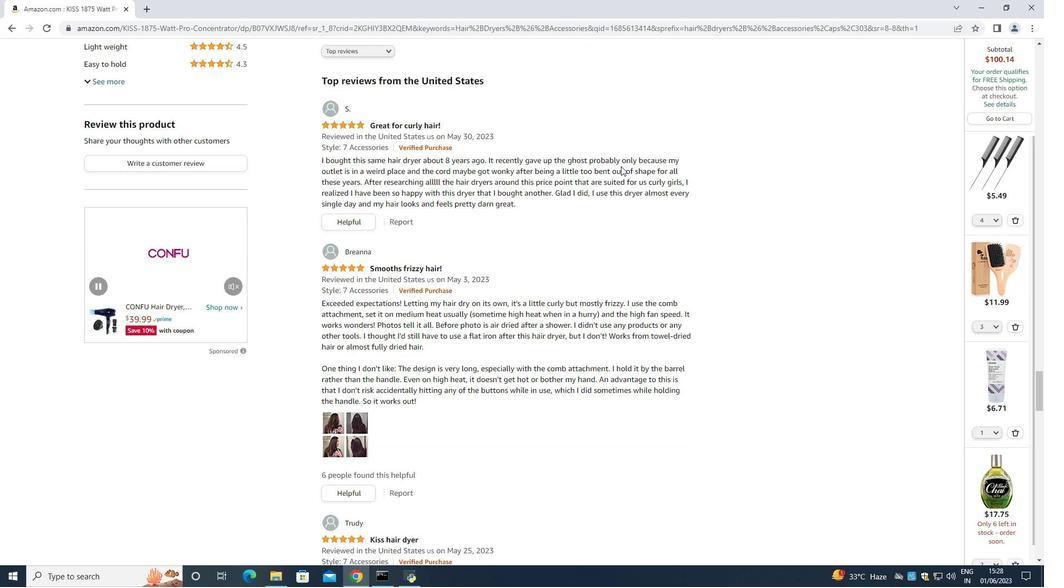 
Action: Mouse moved to (621, 166)
Screenshot: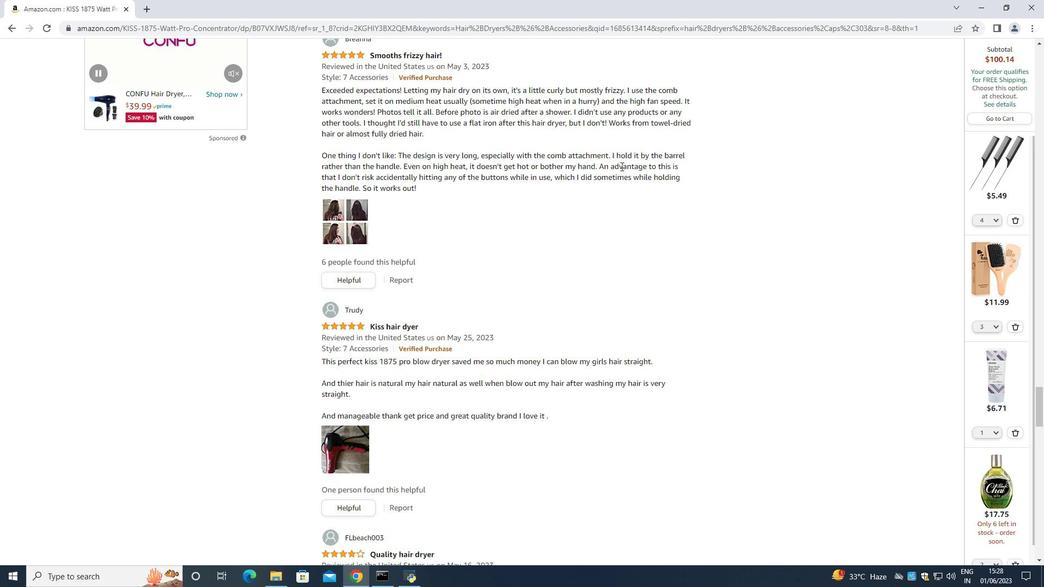 
Action: Mouse scrolled (621, 165) with delta (0, 0)
Screenshot: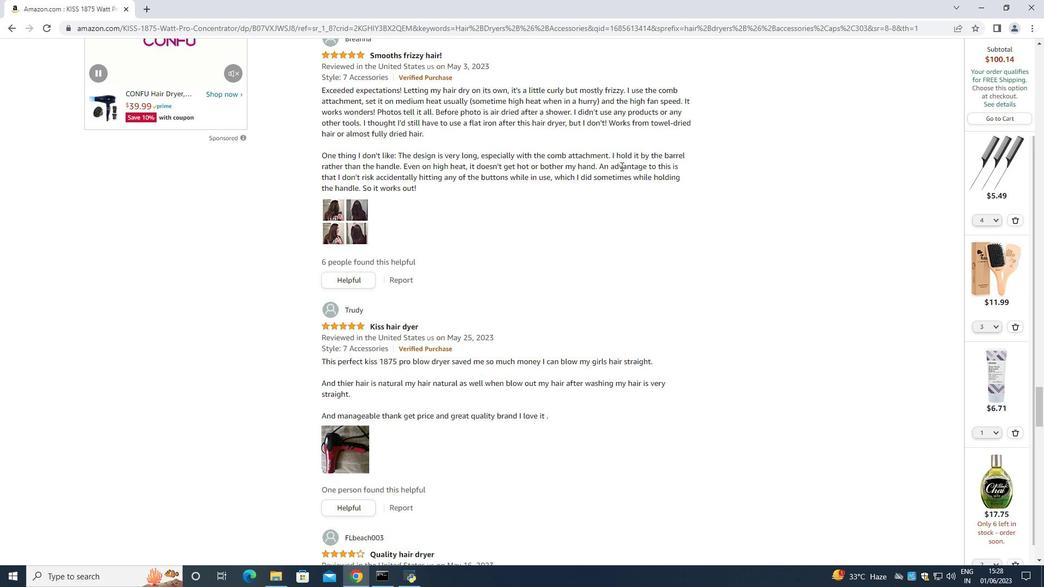 
Action: Mouse moved to (621, 167)
Screenshot: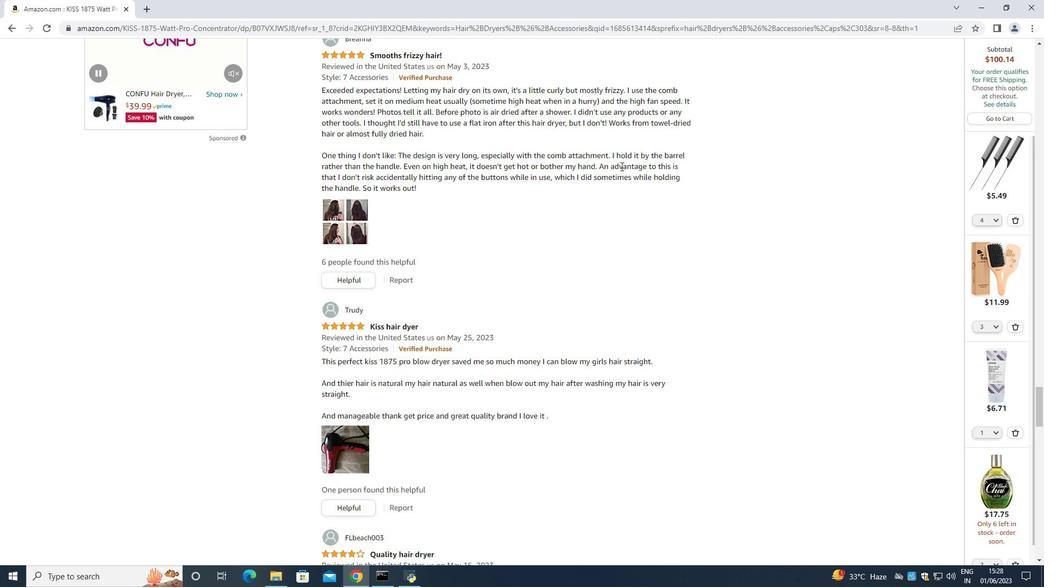 
Action: Mouse scrolled (621, 166) with delta (0, 0)
Screenshot: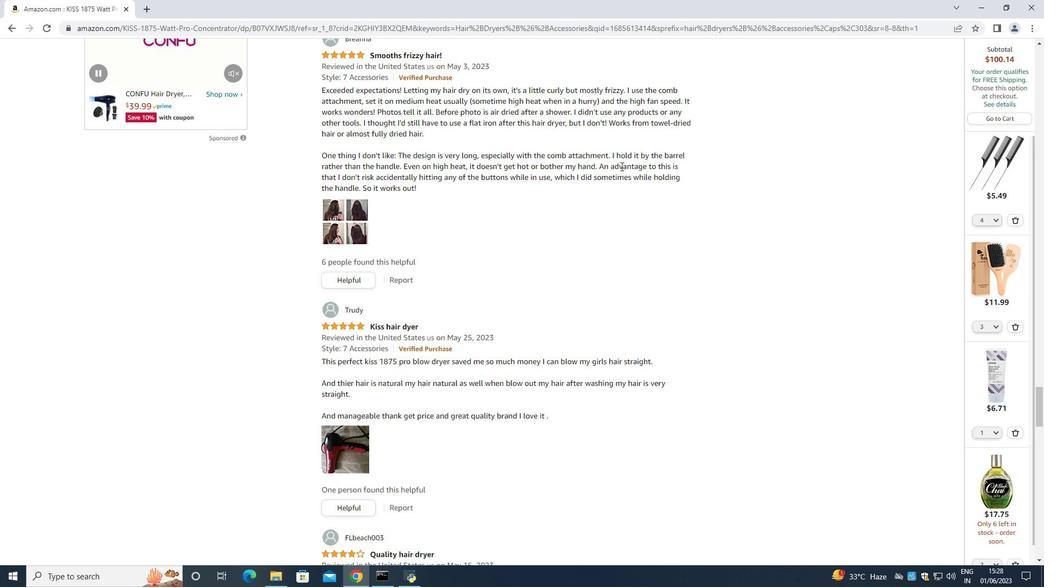 
Action: Mouse scrolled (621, 166) with delta (0, 0)
Screenshot: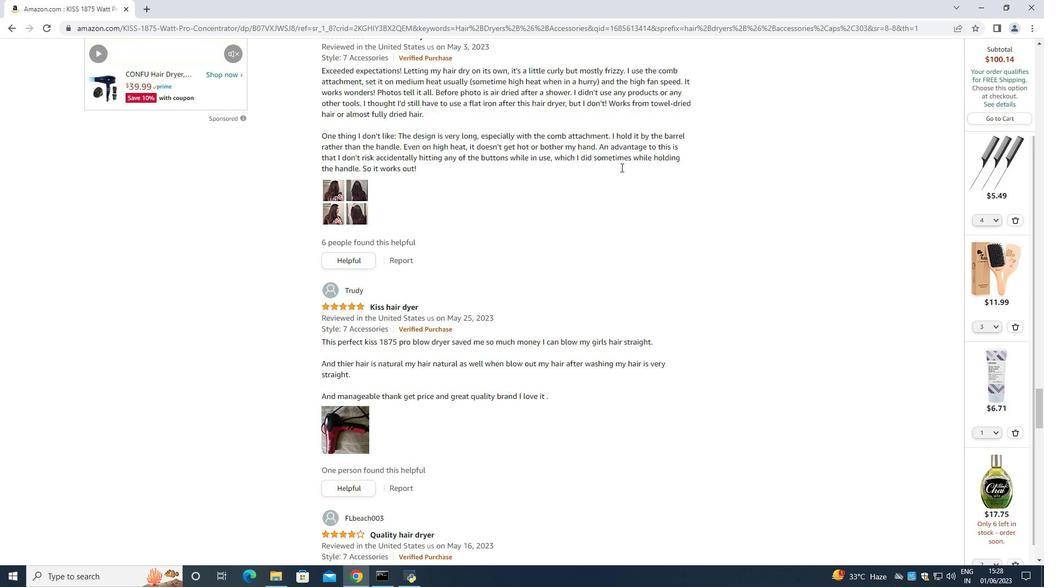 
Action: Mouse scrolled (621, 166) with delta (0, 0)
Screenshot: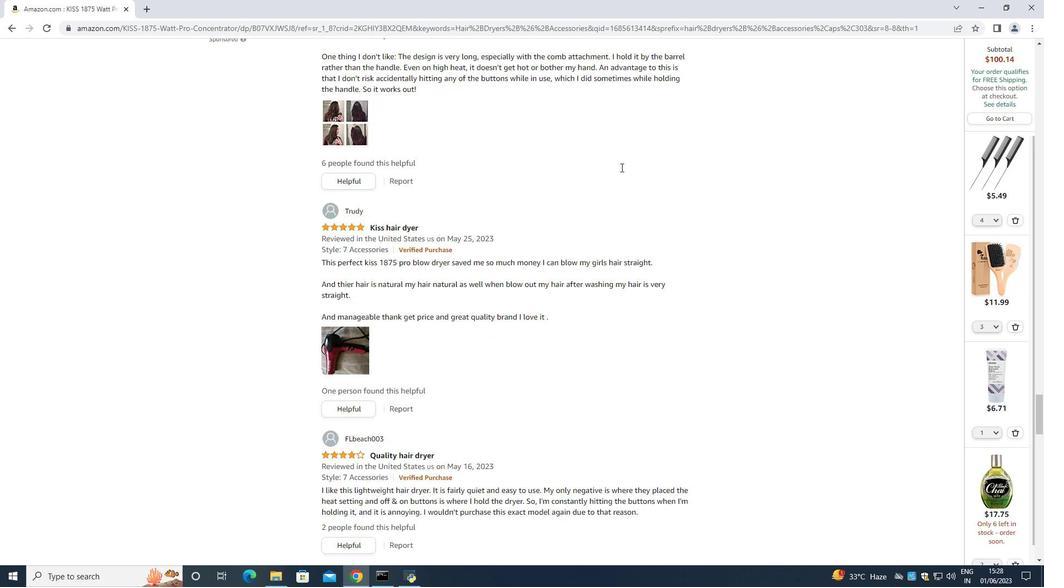 
Action: Mouse scrolled (621, 166) with delta (0, 0)
Screenshot: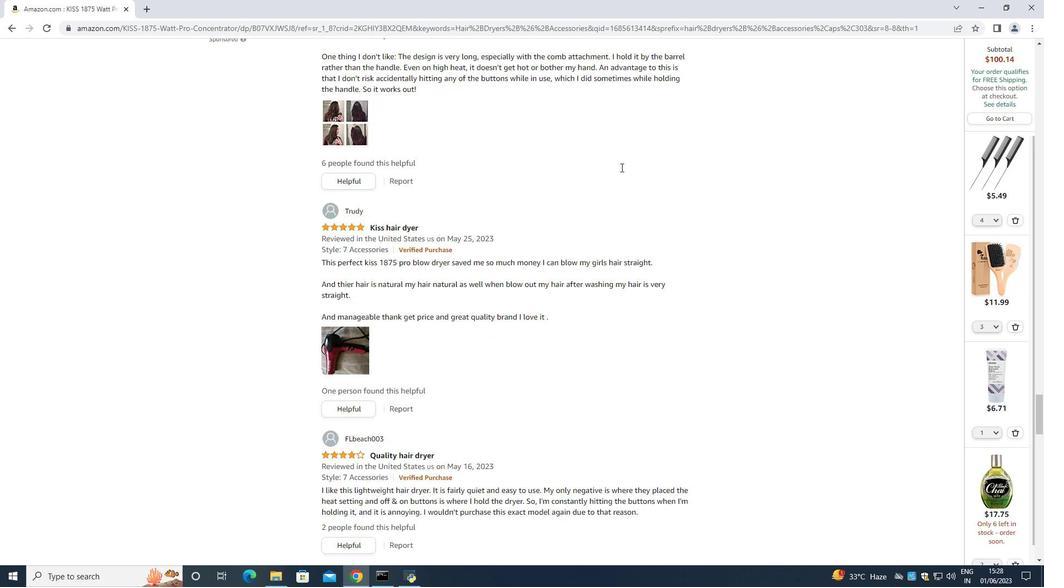 
Action: Mouse scrolled (621, 166) with delta (0, 0)
Screenshot: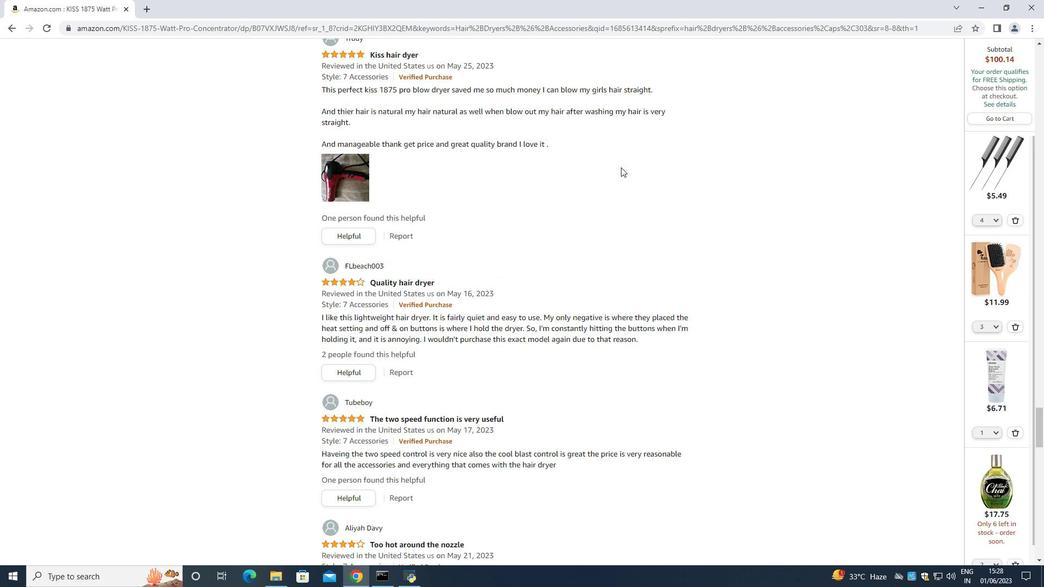 
Action: Mouse scrolled (621, 166) with delta (0, 0)
Screenshot: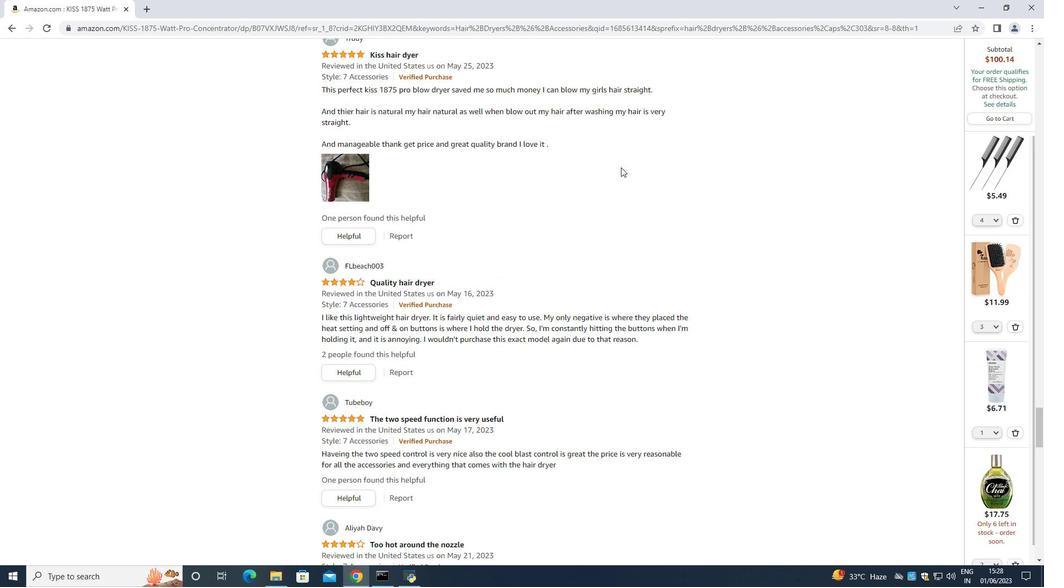 
Action: Mouse scrolled (621, 166) with delta (0, 0)
Screenshot: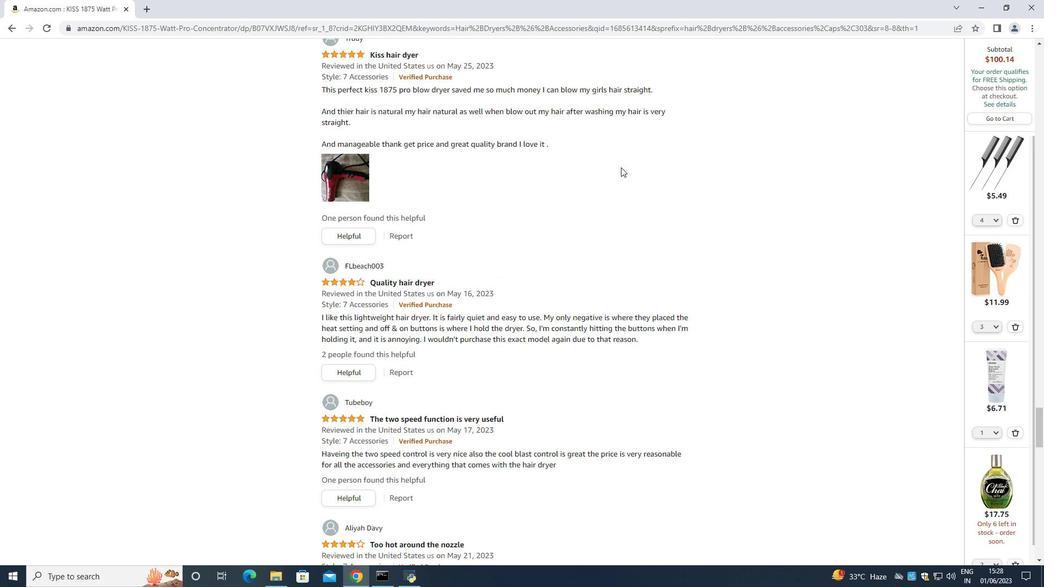 
Action: Mouse scrolled (621, 166) with delta (0, 0)
Screenshot: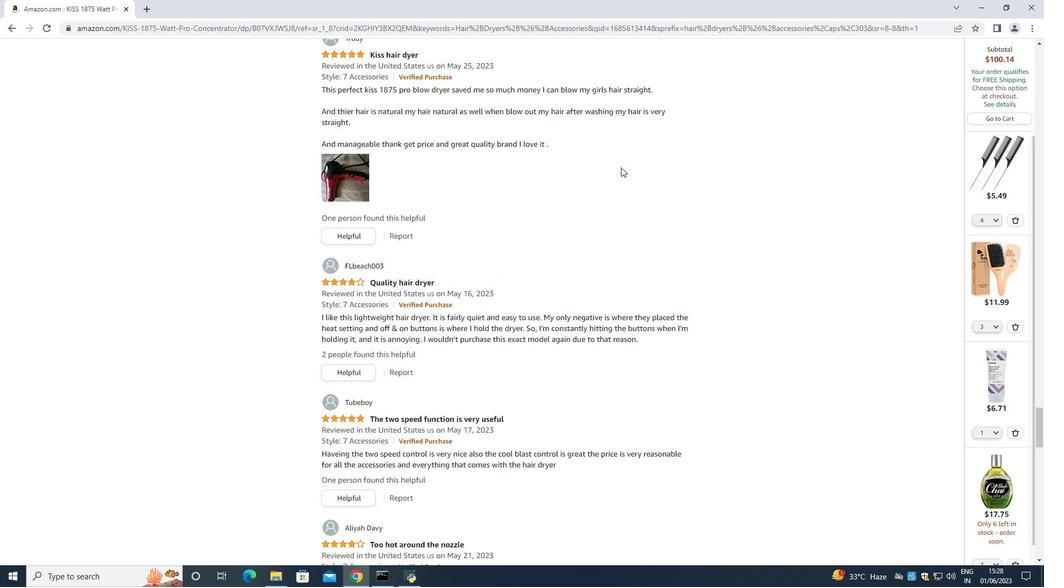 
Action: Mouse moved to (621, 168)
Screenshot: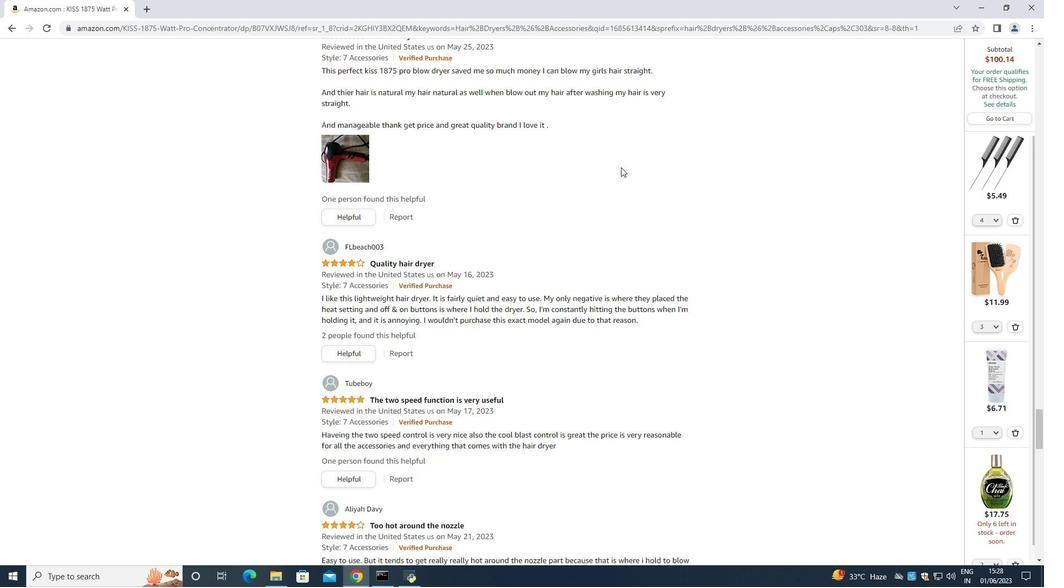 
Action: Mouse scrolled (621, 167) with delta (0, 0)
Screenshot: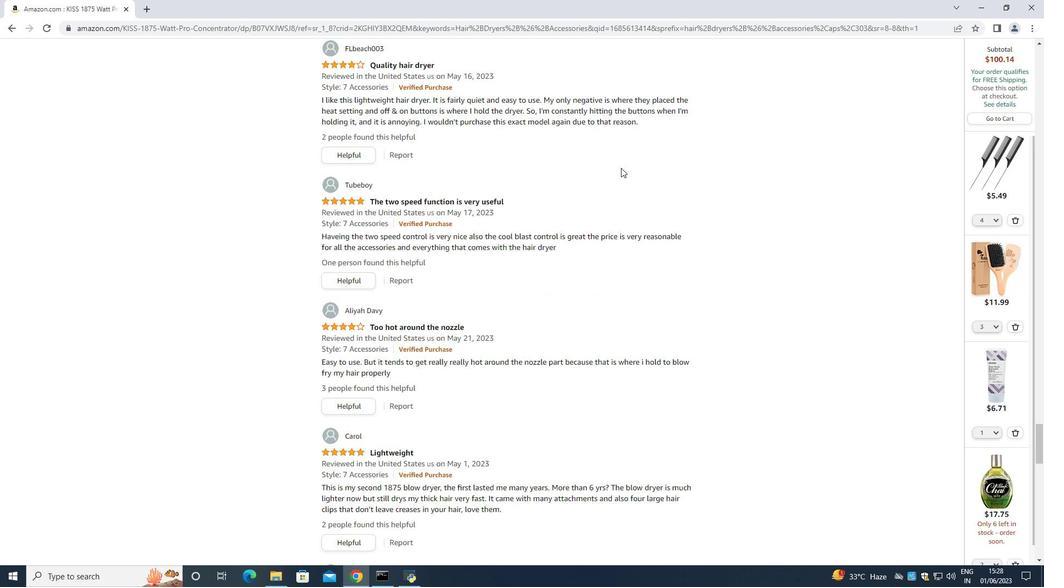 
Action: Mouse scrolled (621, 167) with delta (0, 0)
Screenshot: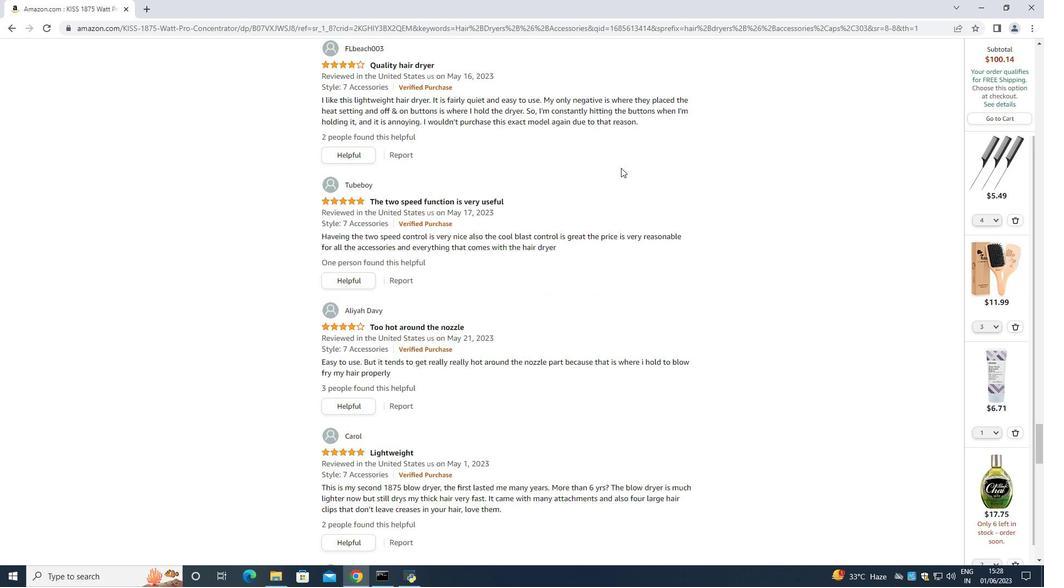 
Action: Mouse scrolled (621, 167) with delta (0, 0)
Screenshot: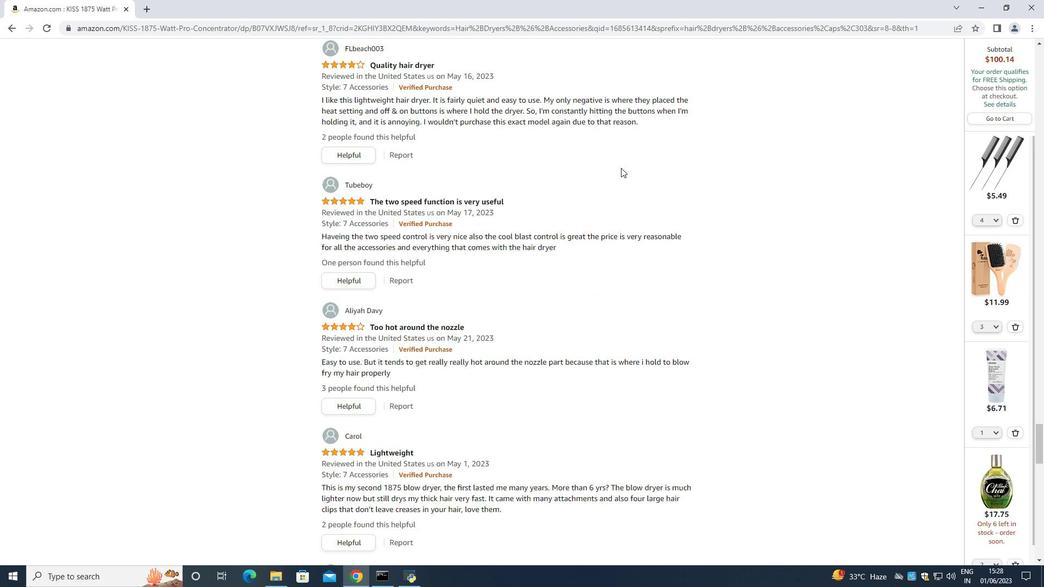 
Action: Mouse scrolled (621, 167) with delta (0, 0)
Screenshot: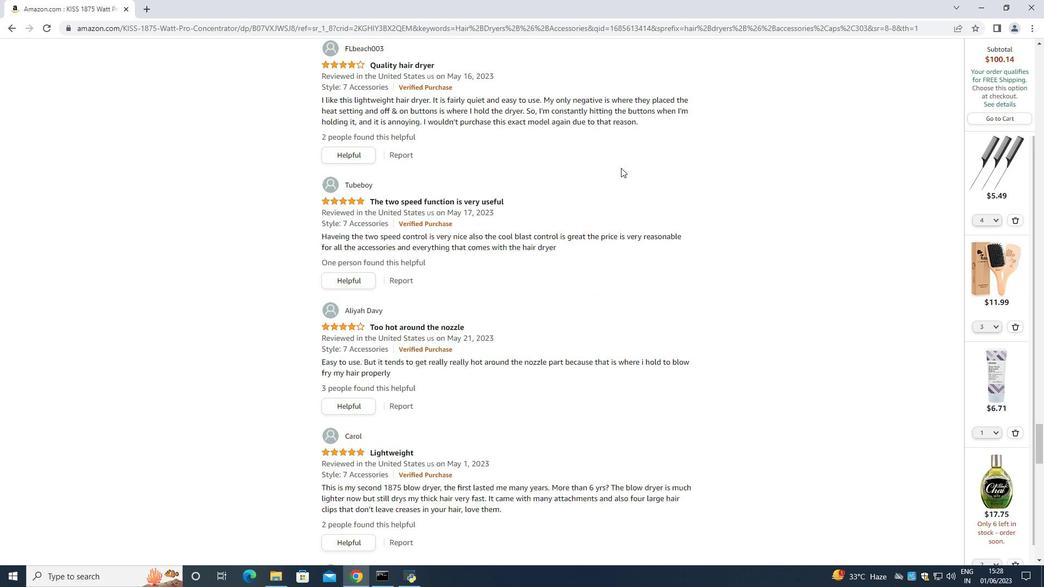 
Action: Mouse moved to (621, 169)
Screenshot: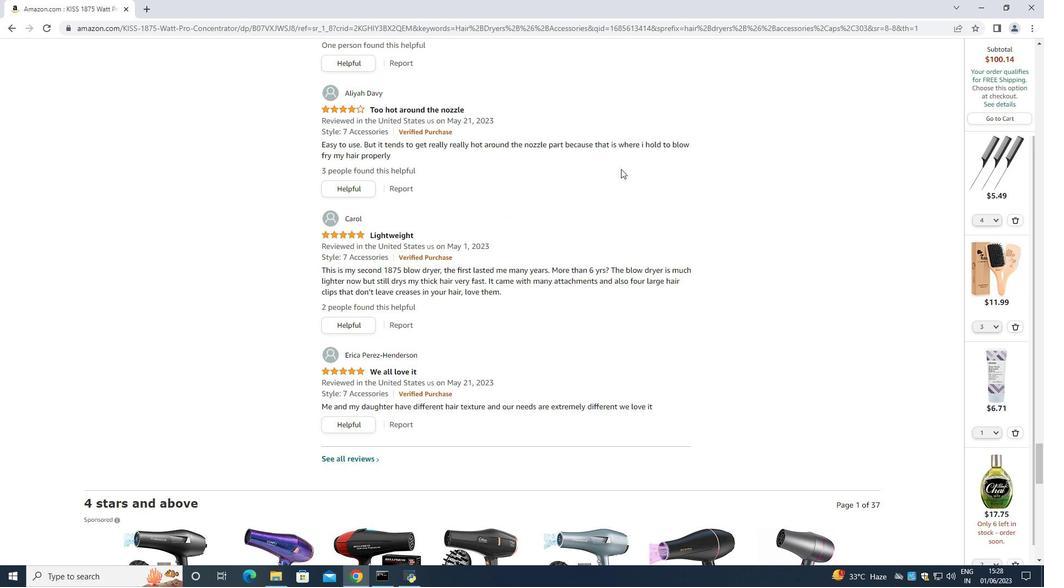 
Action: Mouse scrolled (621, 169) with delta (0, 0)
Screenshot: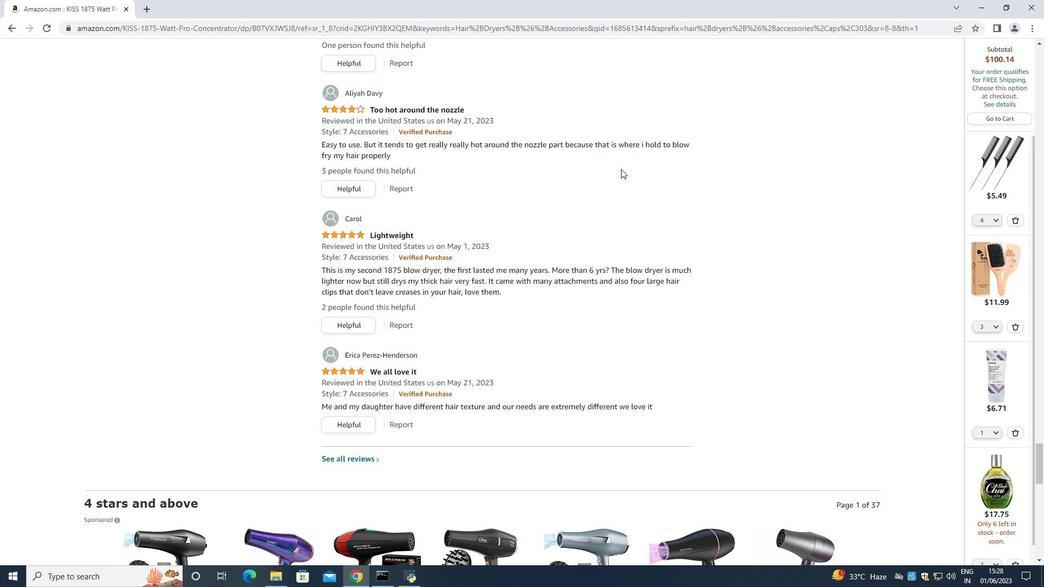 
Action: Mouse scrolled (621, 169) with delta (0, 0)
Screenshot: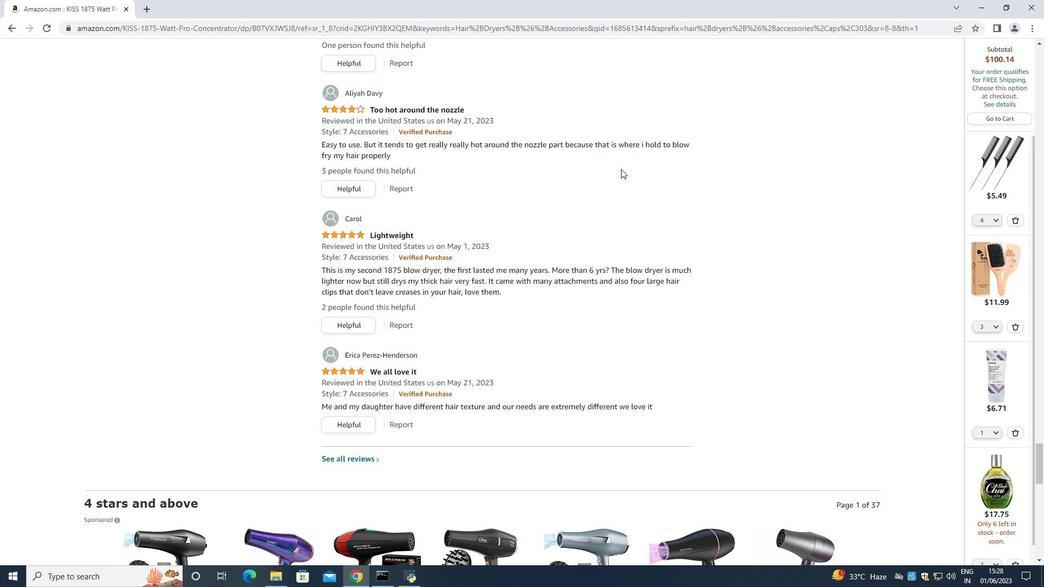 
Action: Mouse scrolled (621, 169) with delta (0, 0)
Screenshot: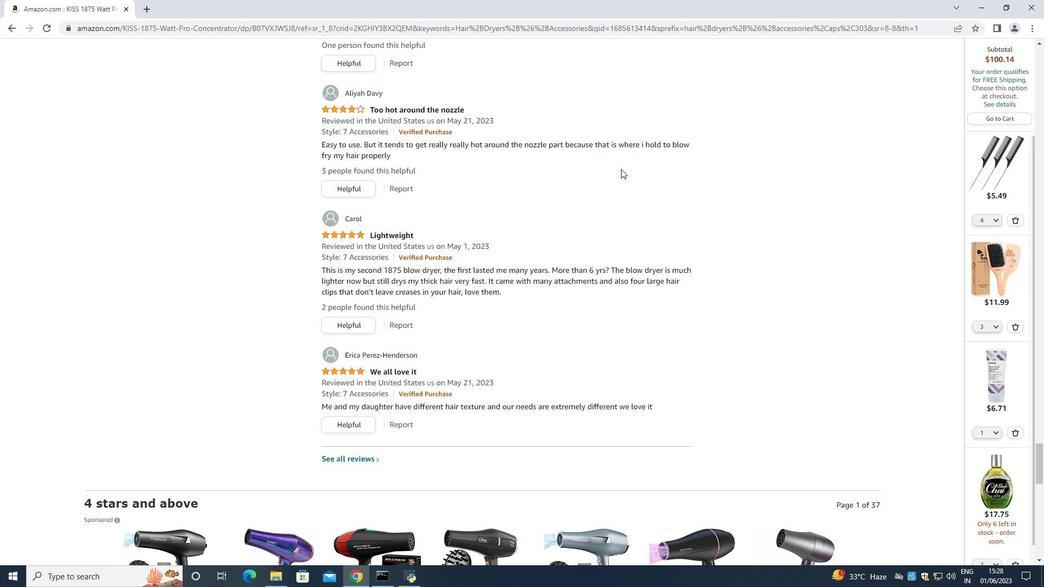 
Action: Mouse scrolled (621, 169) with delta (0, 0)
Screenshot: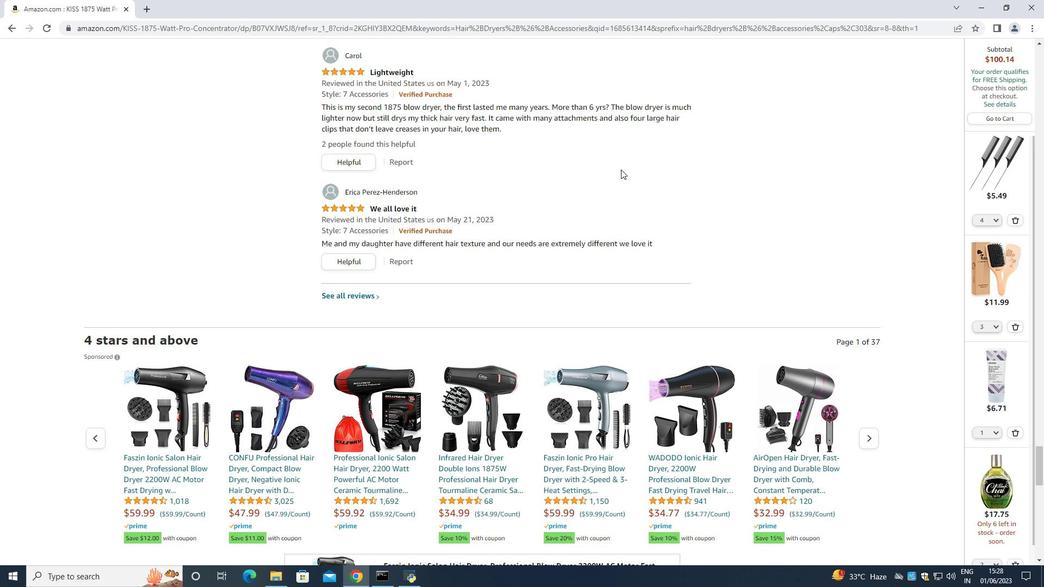 
Action: Mouse scrolled (621, 169) with delta (0, 0)
Screenshot: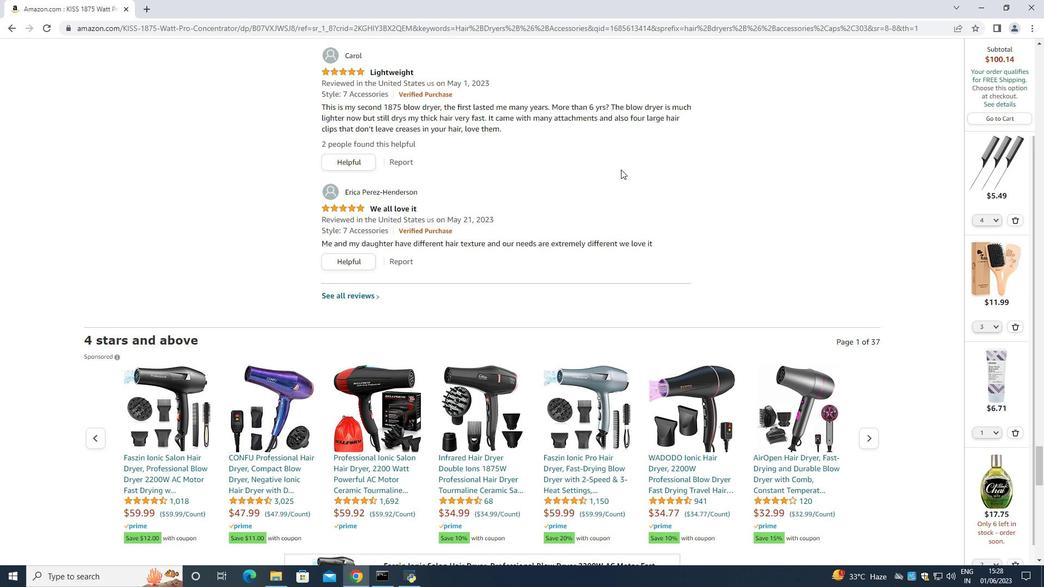 
Action: Mouse scrolled (621, 169) with delta (0, 0)
Screenshot: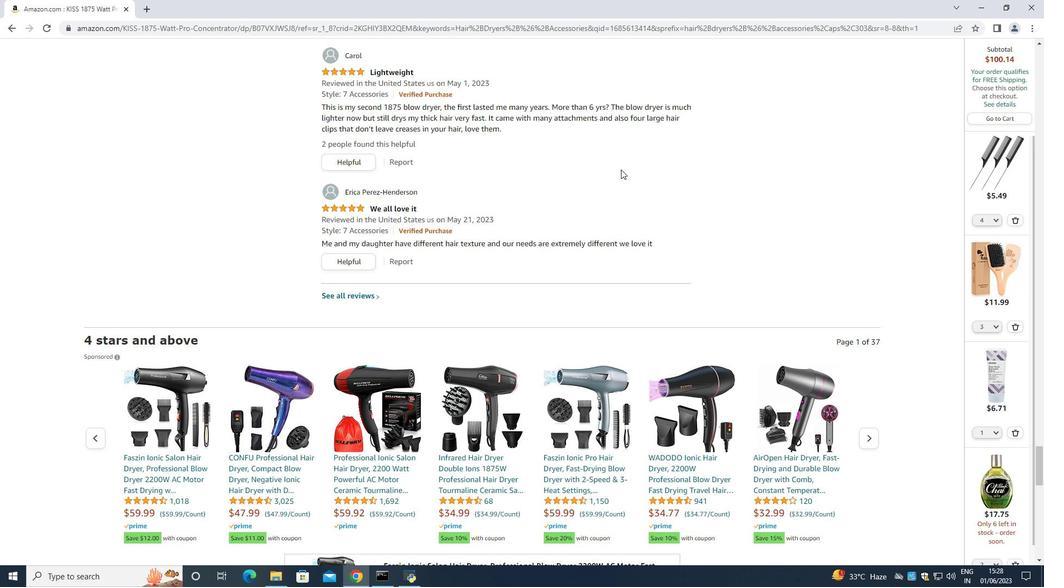
Action: Mouse scrolled (621, 169) with delta (0, 0)
Screenshot: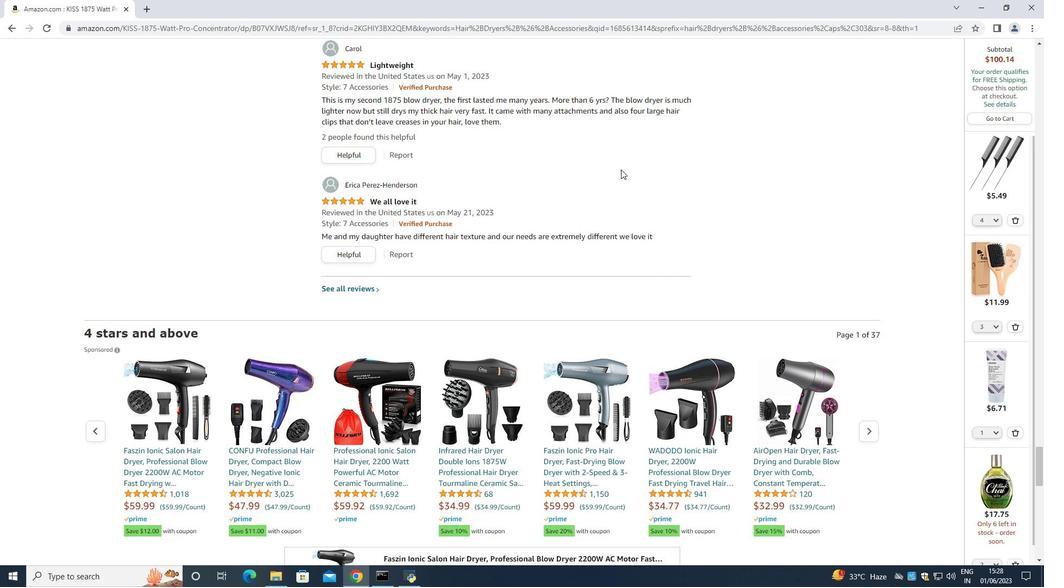 
Action: Mouse moved to (621, 170)
Screenshot: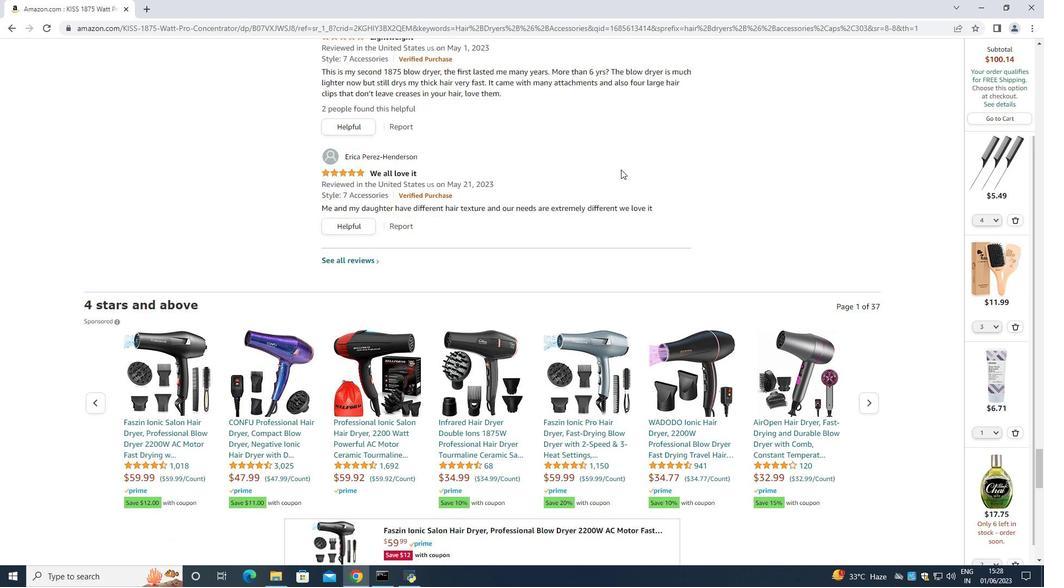 
Action: Mouse scrolled (621, 170) with delta (0, 0)
Screenshot: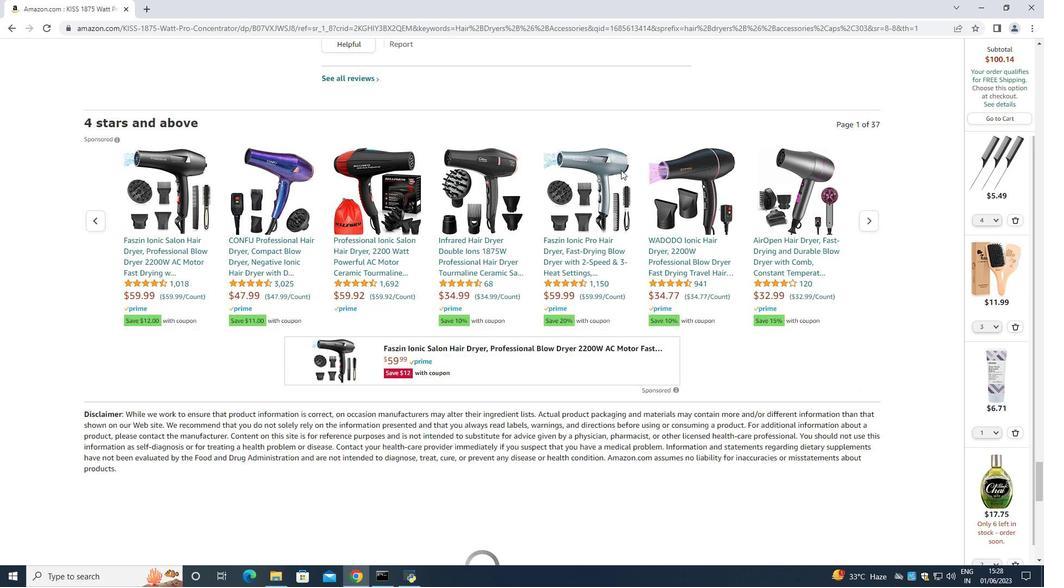 
Action: Mouse scrolled (621, 170) with delta (0, 0)
Screenshot: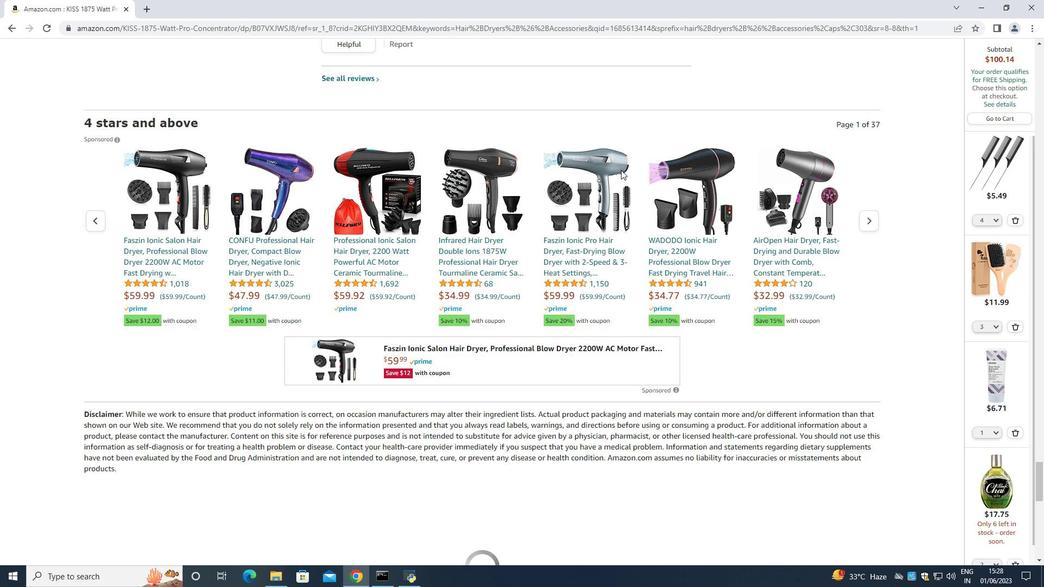 
Action: Mouse scrolled (621, 170) with delta (0, 0)
Screenshot: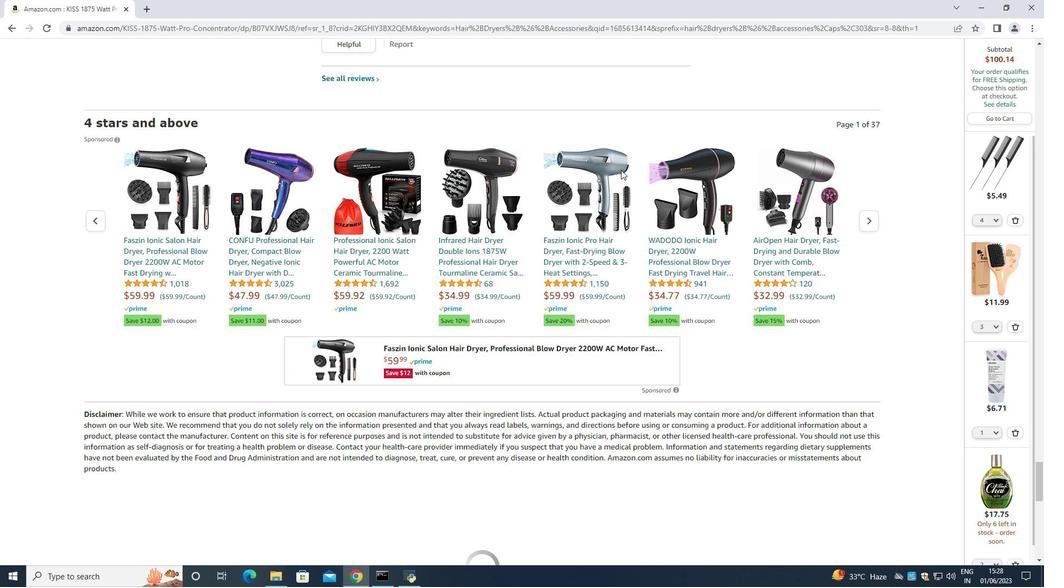 
Action: Mouse scrolled (621, 170) with delta (0, 0)
Screenshot: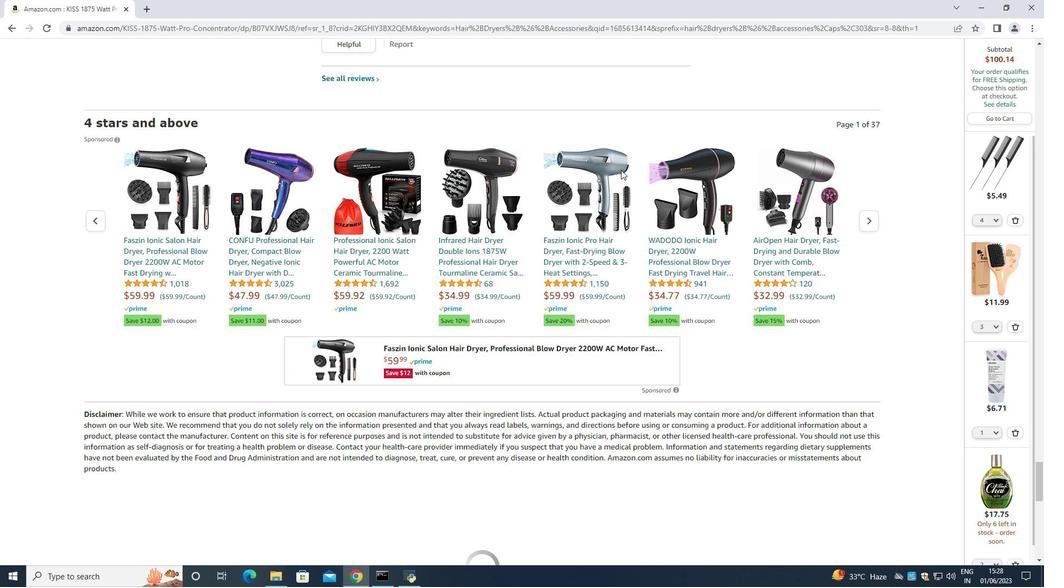 
Action: Mouse scrolled (621, 170) with delta (0, 0)
Screenshot: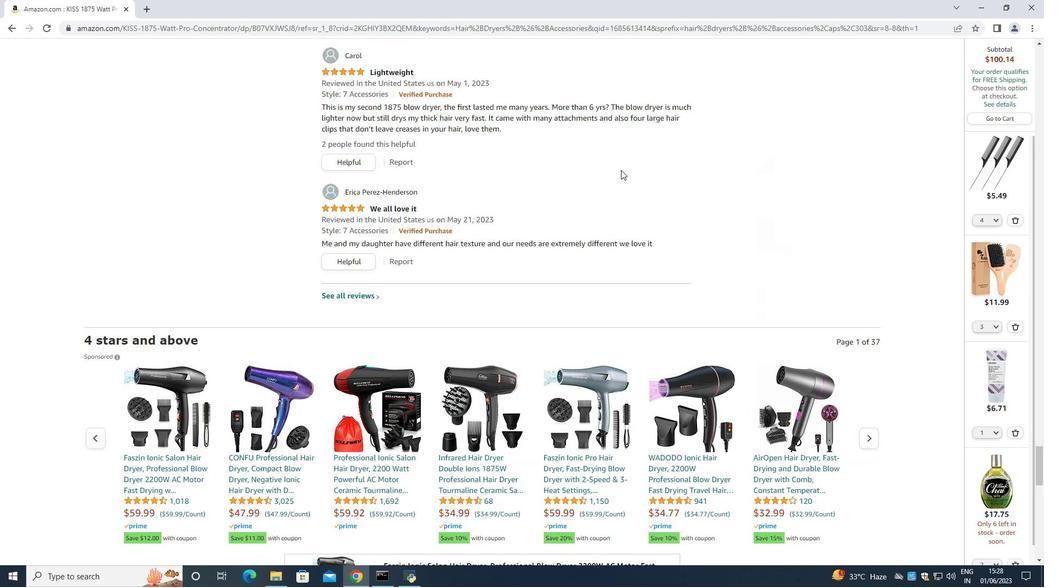 
Action: Mouse scrolled (621, 170) with delta (0, 0)
Screenshot: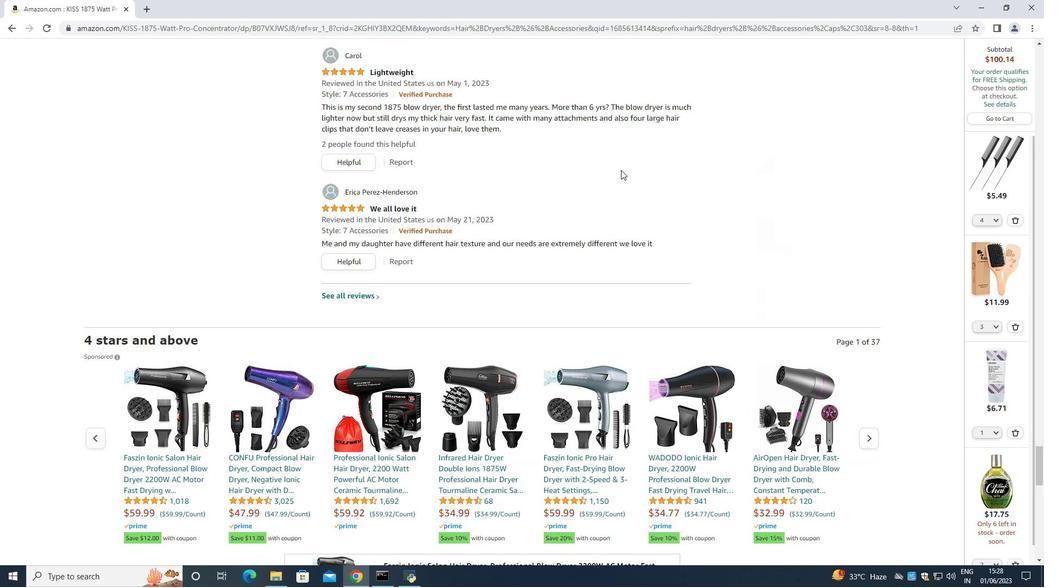
Action: Mouse scrolled (621, 170) with delta (0, 0)
Screenshot: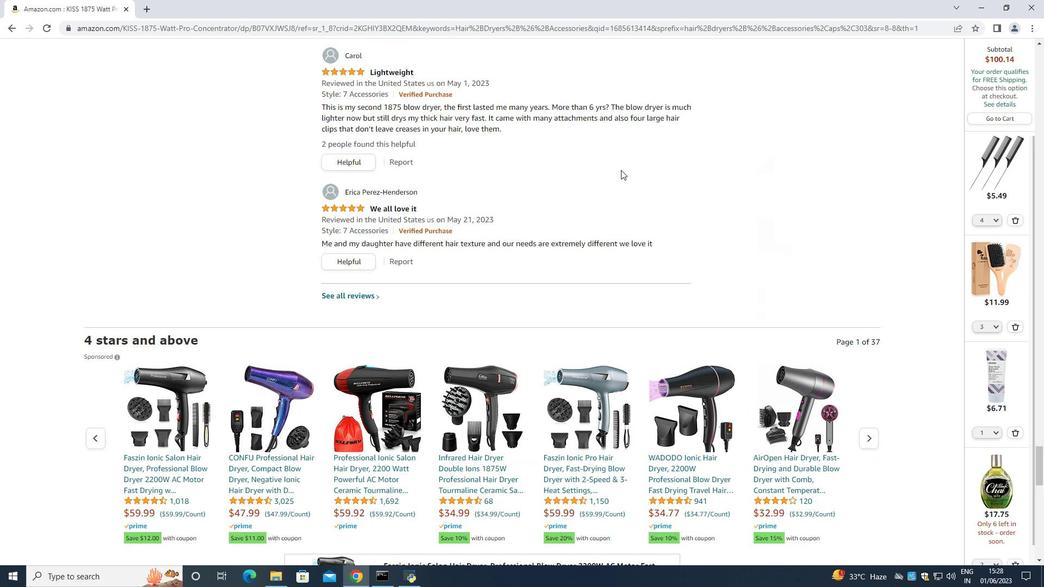 
Action: Mouse scrolled (621, 170) with delta (0, 0)
Screenshot: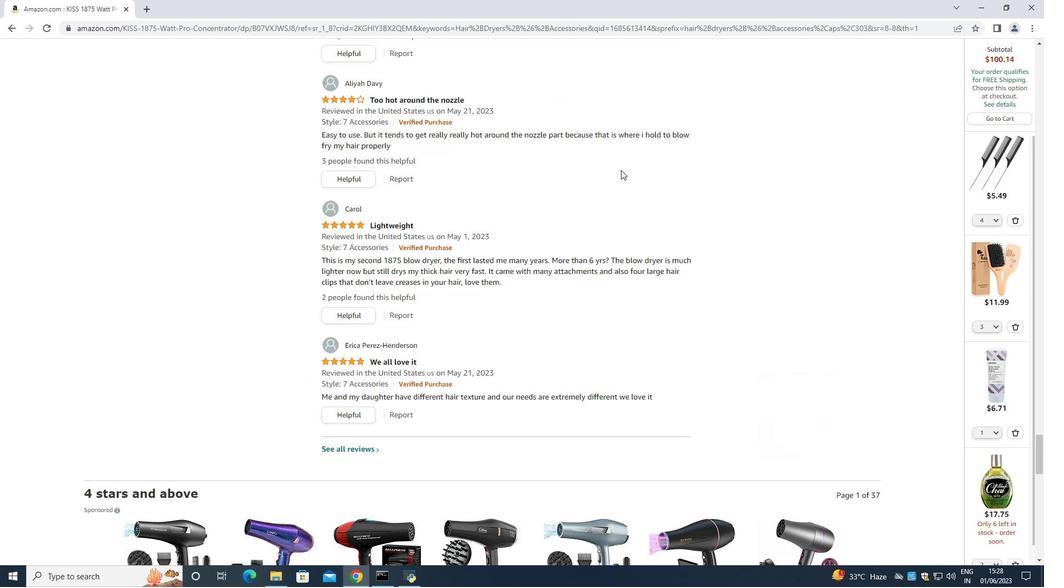 
Action: Mouse scrolled (621, 170) with delta (0, 0)
Screenshot: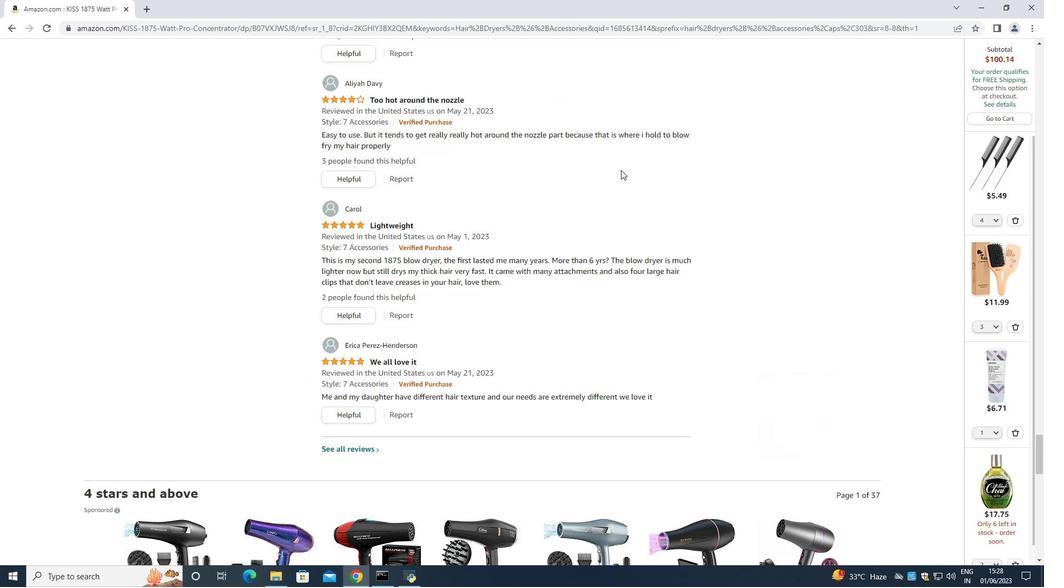 
Action: Mouse scrolled (621, 170) with delta (0, 0)
Screenshot: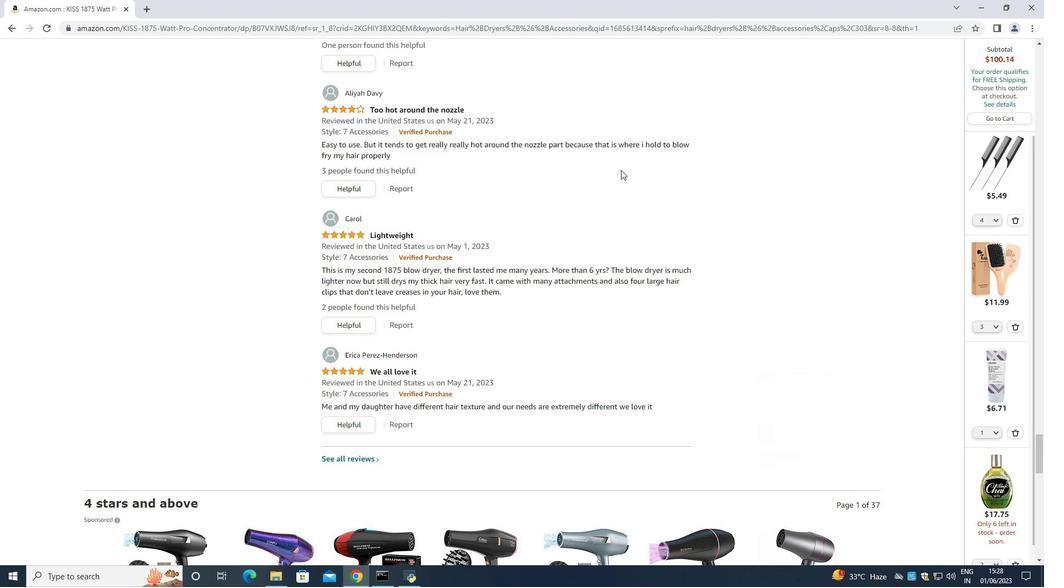 
Action: Key pressed <Key.up><Key.up><Key.up><Key.up><Key.up><Key.up><Key.up><Key.up><Key.up><Key.up><Key.up><Key.up><Key.up><Key.up><Key.up><Key.up><Key.up><Key.up><Key.up><Key.up><Key.up><Key.up><Key.up><Key.up><Key.up><Key.up><Key.up><Key.up><Key.up><Key.up><Key.up><Key.up><Key.up><Key.up><Key.up><Key.up><Key.up><Key.up><Key.up><Key.up><Key.up><Key.up><Key.up><Key.up><Key.up><Key.up><Key.up><Key.up><Key.up><Key.up><Key.up><Key.up><Key.up><Key.up><Key.up><Key.up><Key.up><Key.up><Key.up><Key.up><Key.up><Key.up><Key.up><Key.up><Key.up><Key.up><Key.up><Key.up><Key.up><Key.up><Key.up><Key.up><Key.up><Key.up><Key.up><Key.up><Key.up><Key.up><Key.up><Key.up><Key.up><Key.up><Key.up><Key.up><Key.up><Key.up><Key.up><Key.up><Key.up><Key.up><Key.up><Key.up><Key.up><Key.up><Key.up><Key.up><Key.up><Key.up><Key.up><Key.up><Key.up><Key.up>
Screenshot: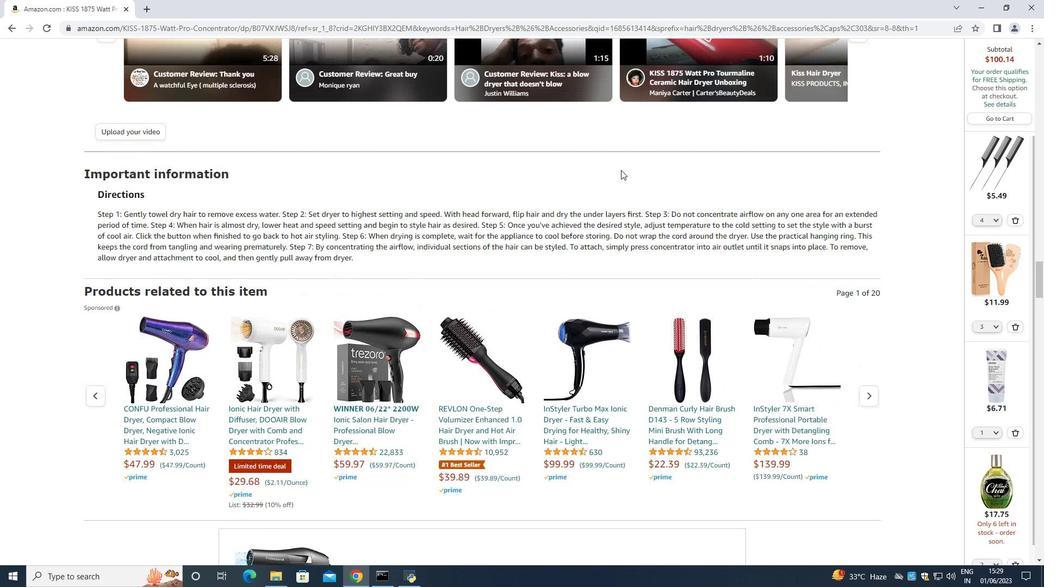 
Action: Mouse moved to (621, 170)
Screenshot: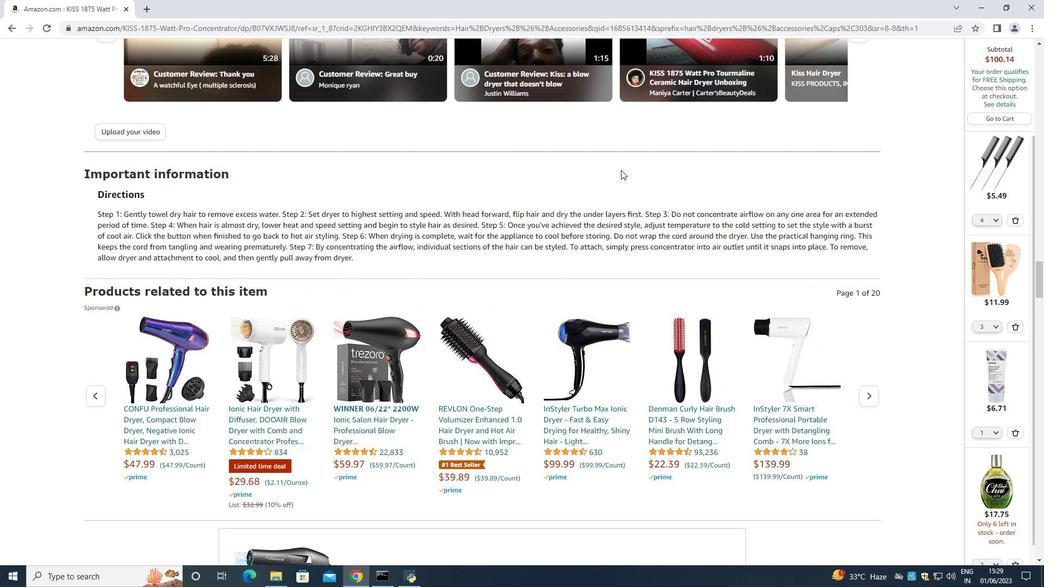 
Action: Key pressed <Key.up>
Screenshot: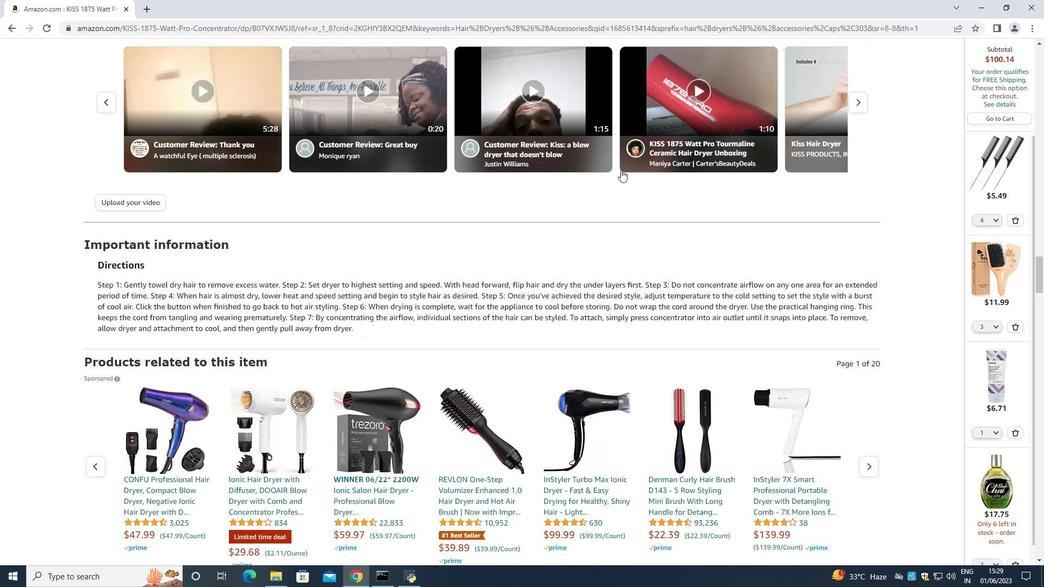
Action: Mouse moved to (661, 172)
Screenshot: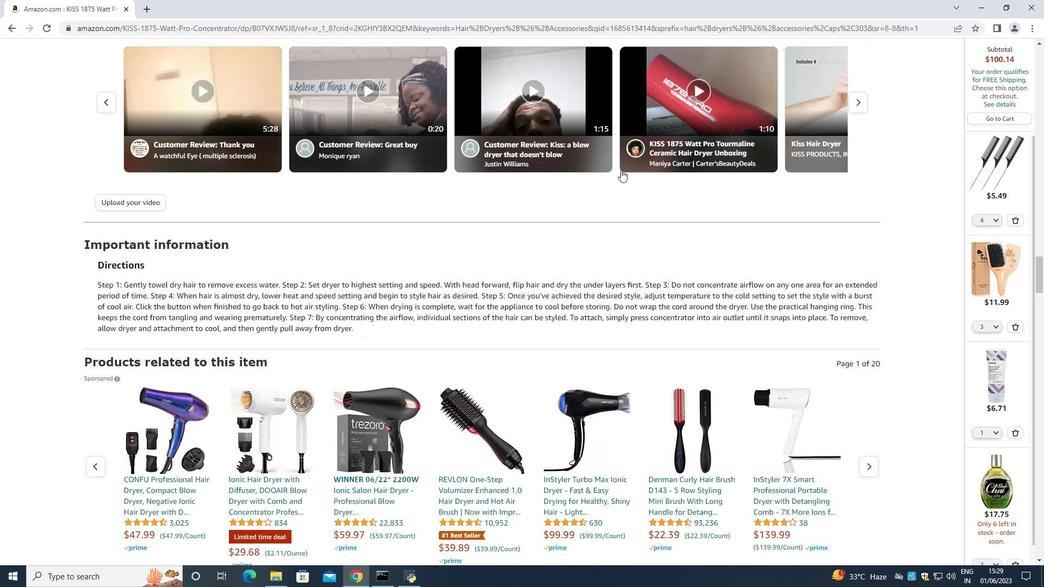 
Action: Key pressed <Key.up>
Screenshot: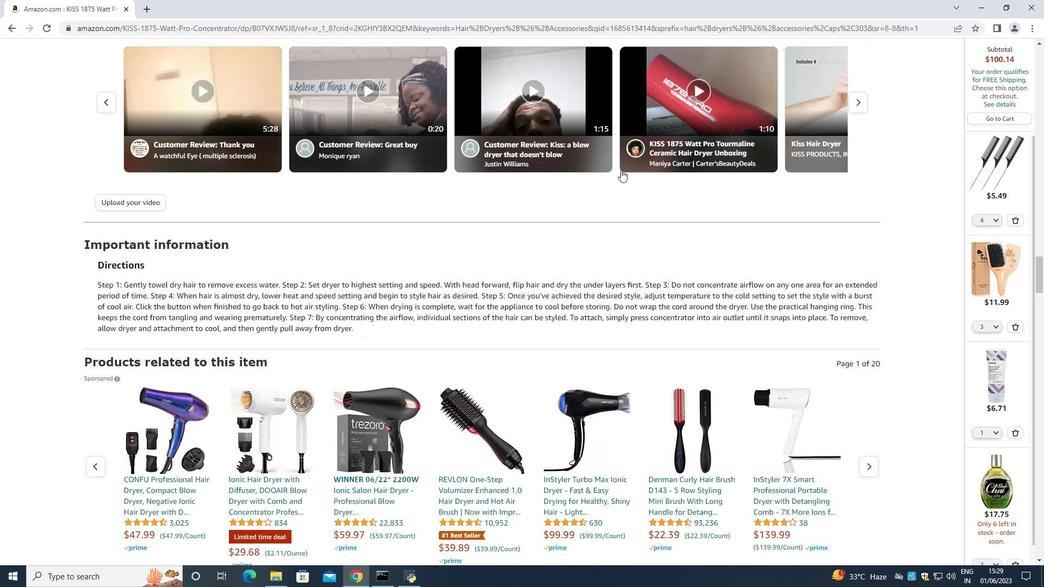 
Action: Mouse moved to (677, 173)
Screenshot: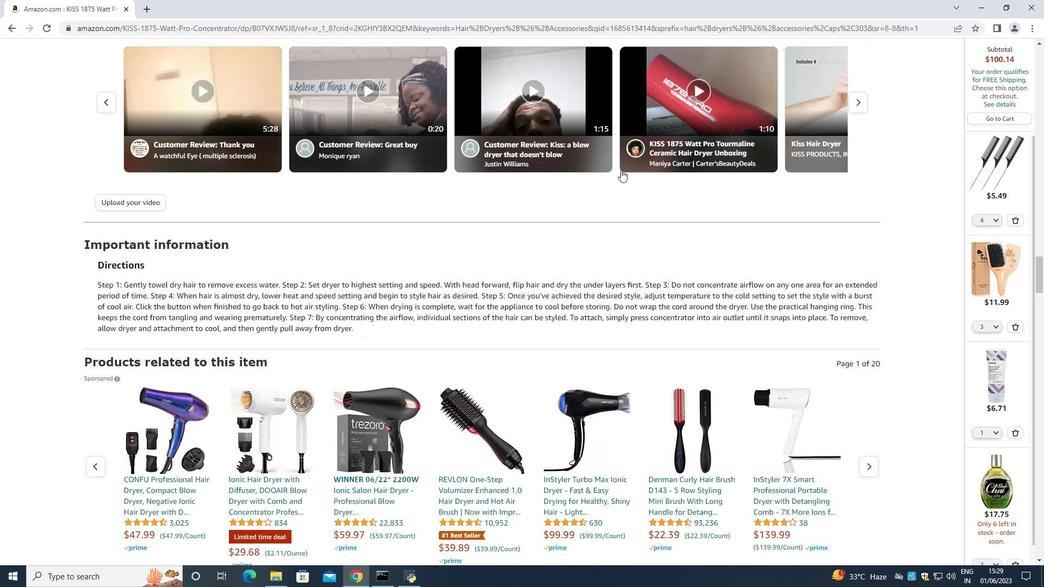 
Action: Key pressed <Key.up>
Screenshot: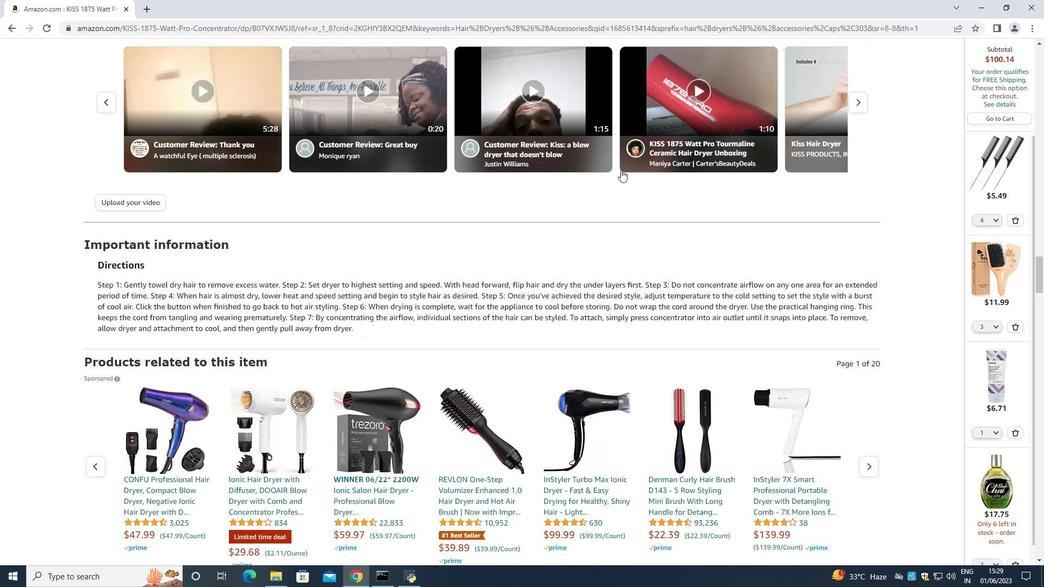 
Action: Mouse moved to (704, 178)
Screenshot: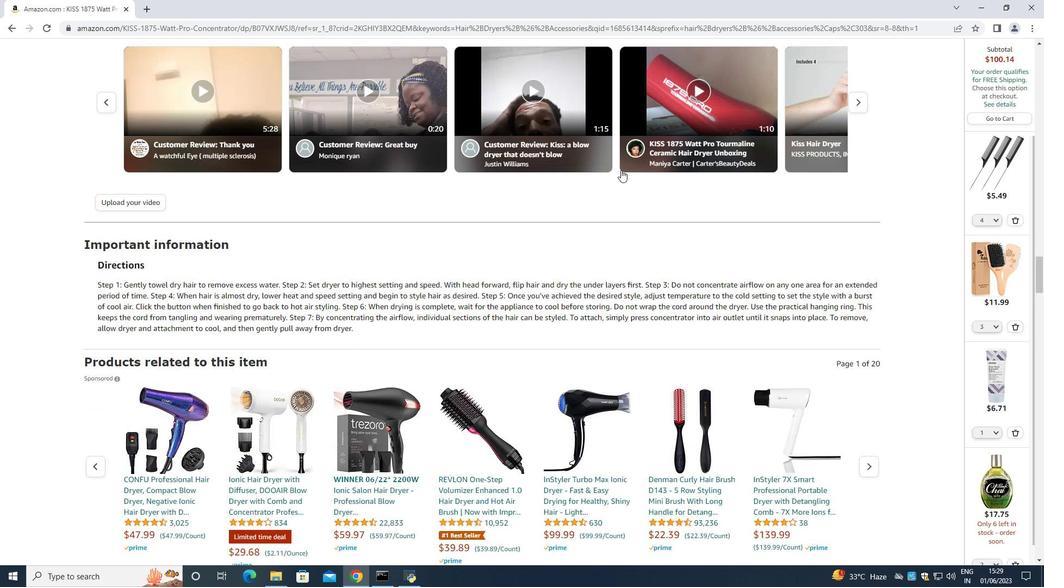 
Action: Key pressed <Key.up>
Screenshot: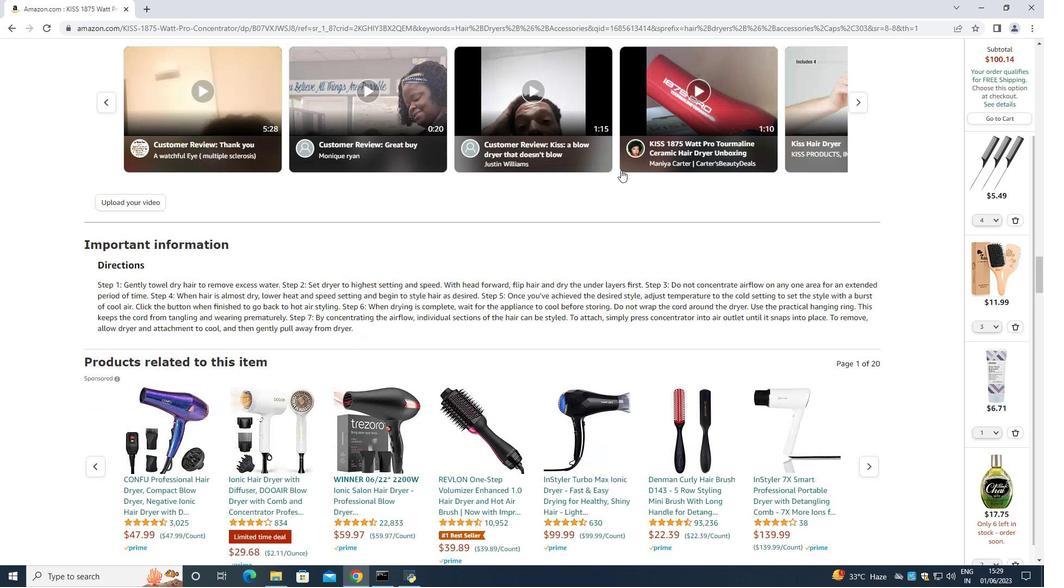 
Action: Mouse moved to (707, 179)
Screenshot: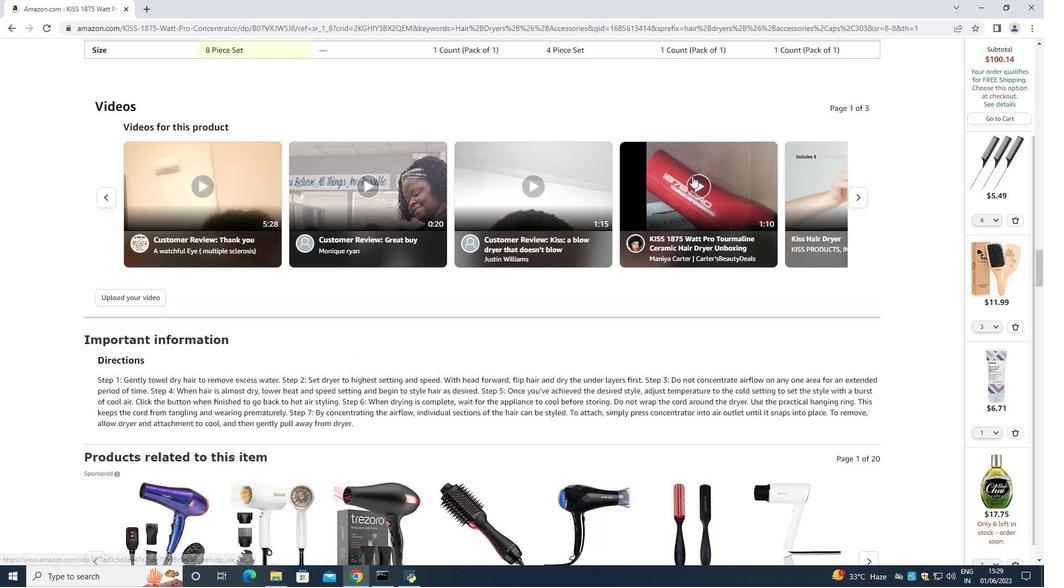 
Action: Key pressed <Key.up>
